 Task: Forward email as attachment with the signature Julian Adams with the subject Request for feedback on a product roadmap from softage.2@softage.net to softage.8@softage.net with the message Can you provide feedback on the latest design proposal for the new product line?
Action: Mouse moved to (347, 250)
Screenshot: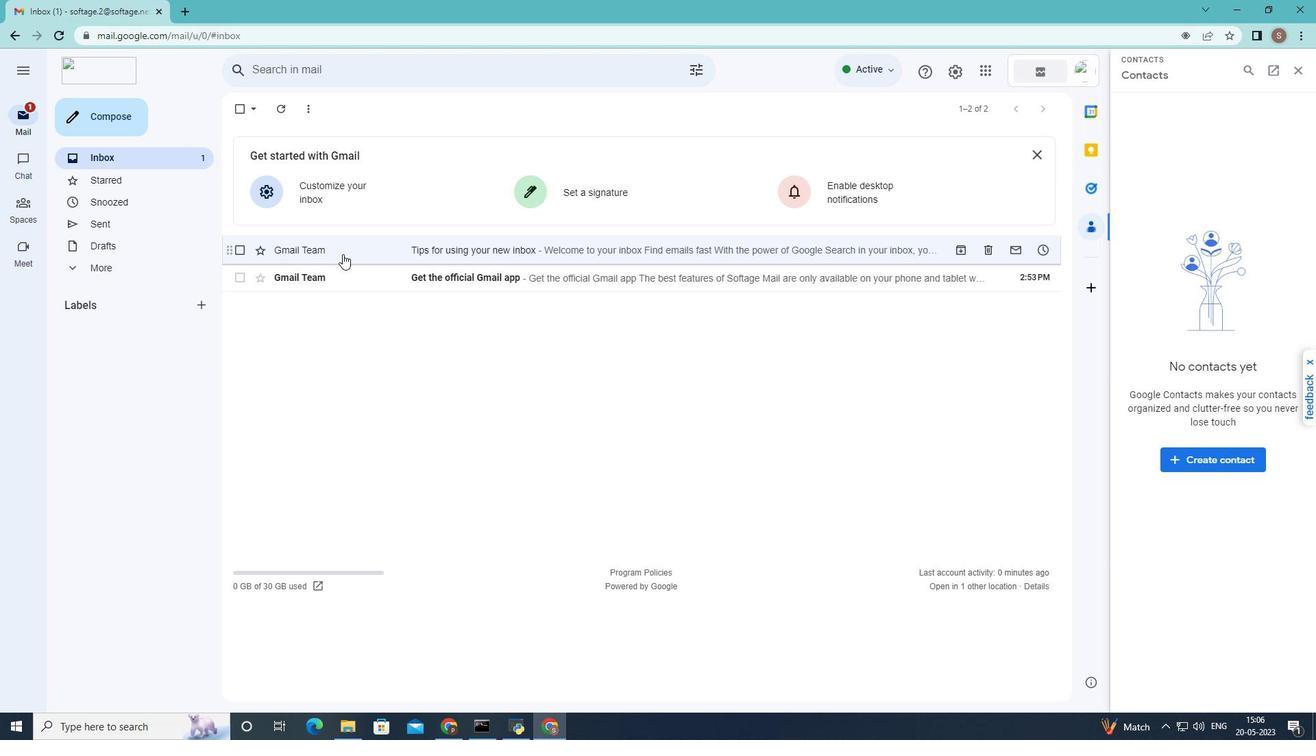
Action: Mouse pressed left at (347, 250)
Screenshot: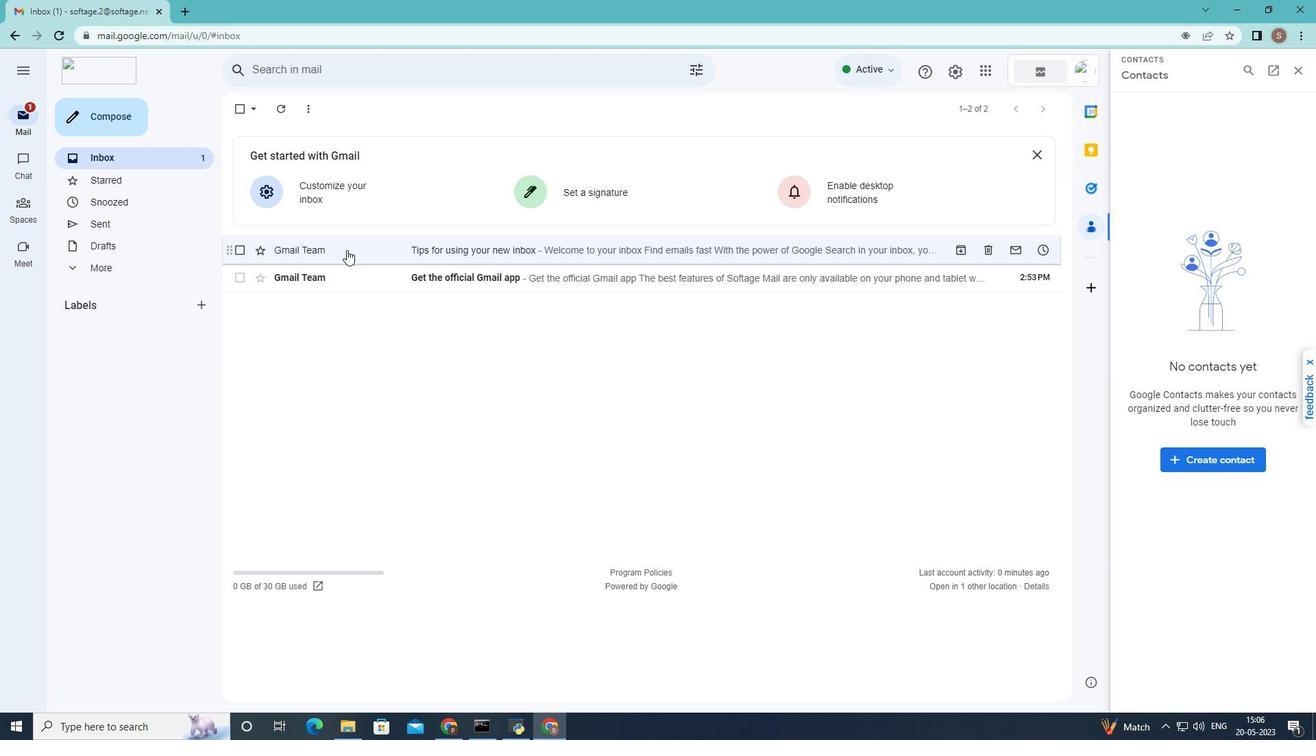 
Action: Mouse moved to (1046, 185)
Screenshot: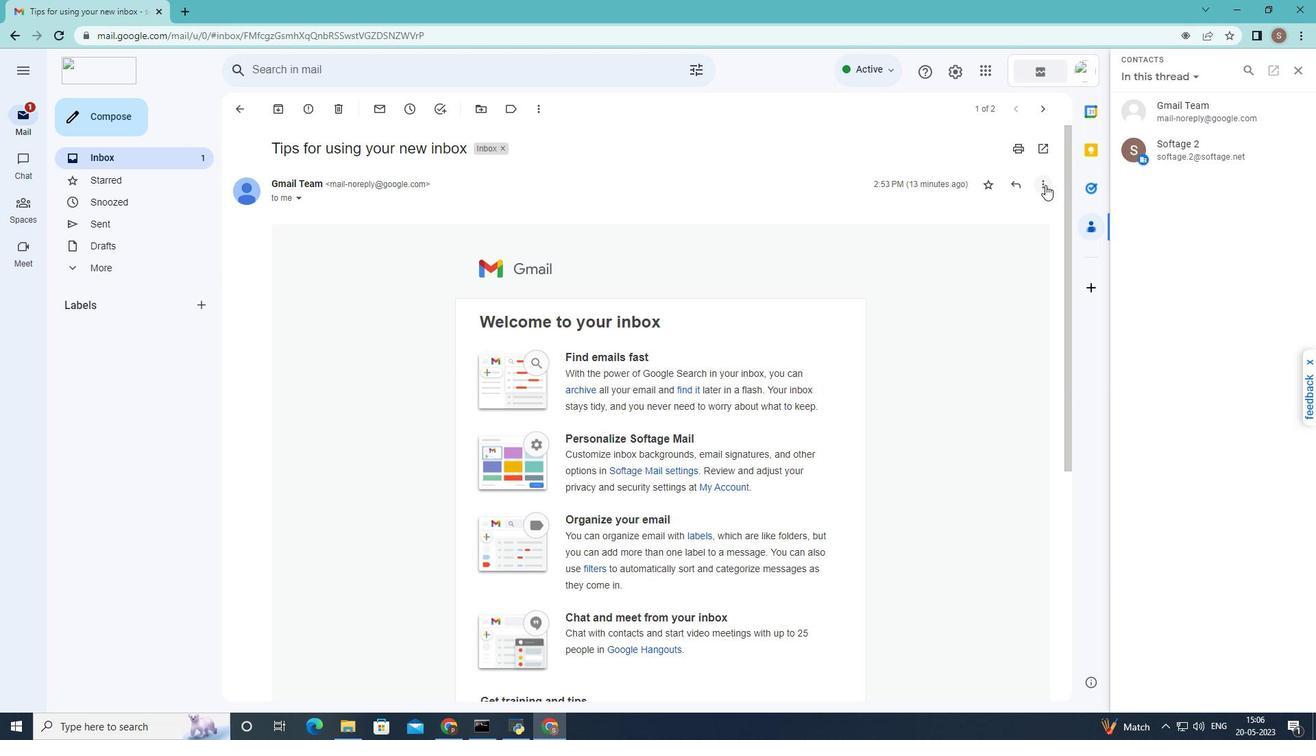 
Action: Mouse pressed left at (1046, 185)
Screenshot: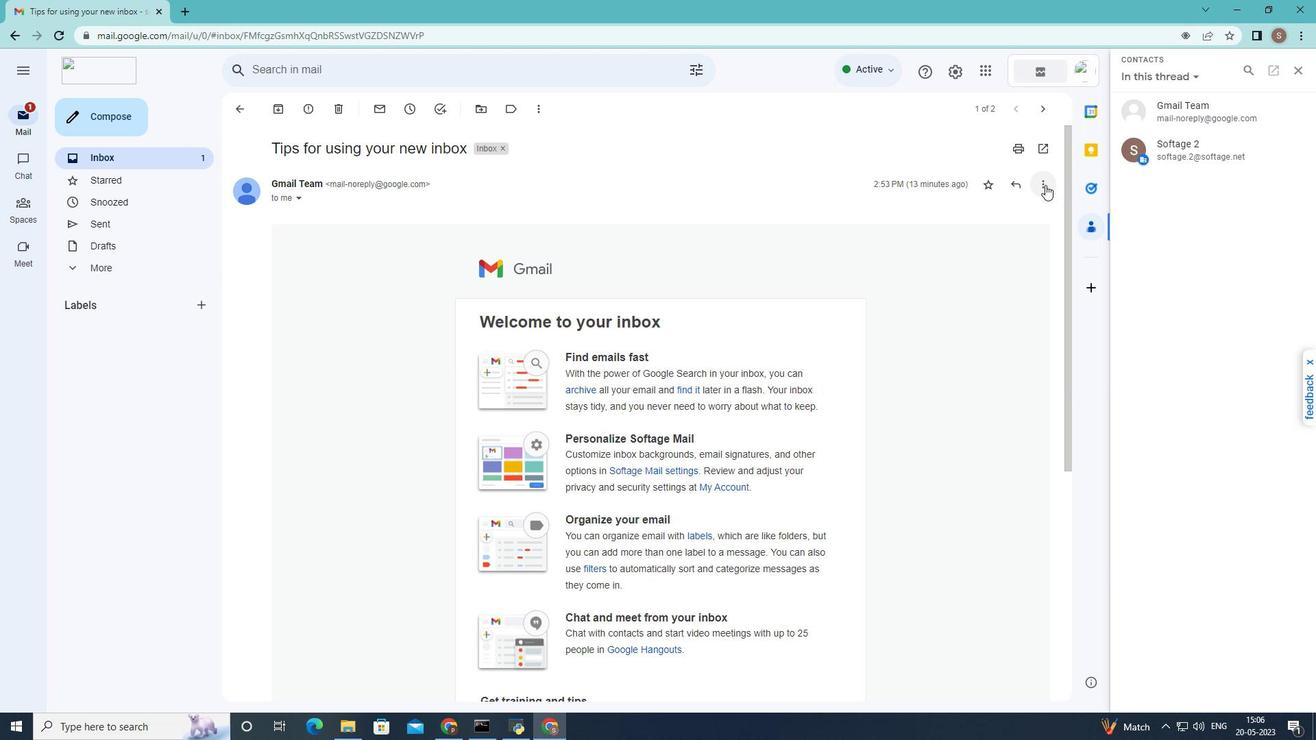 
Action: Mouse moved to (969, 221)
Screenshot: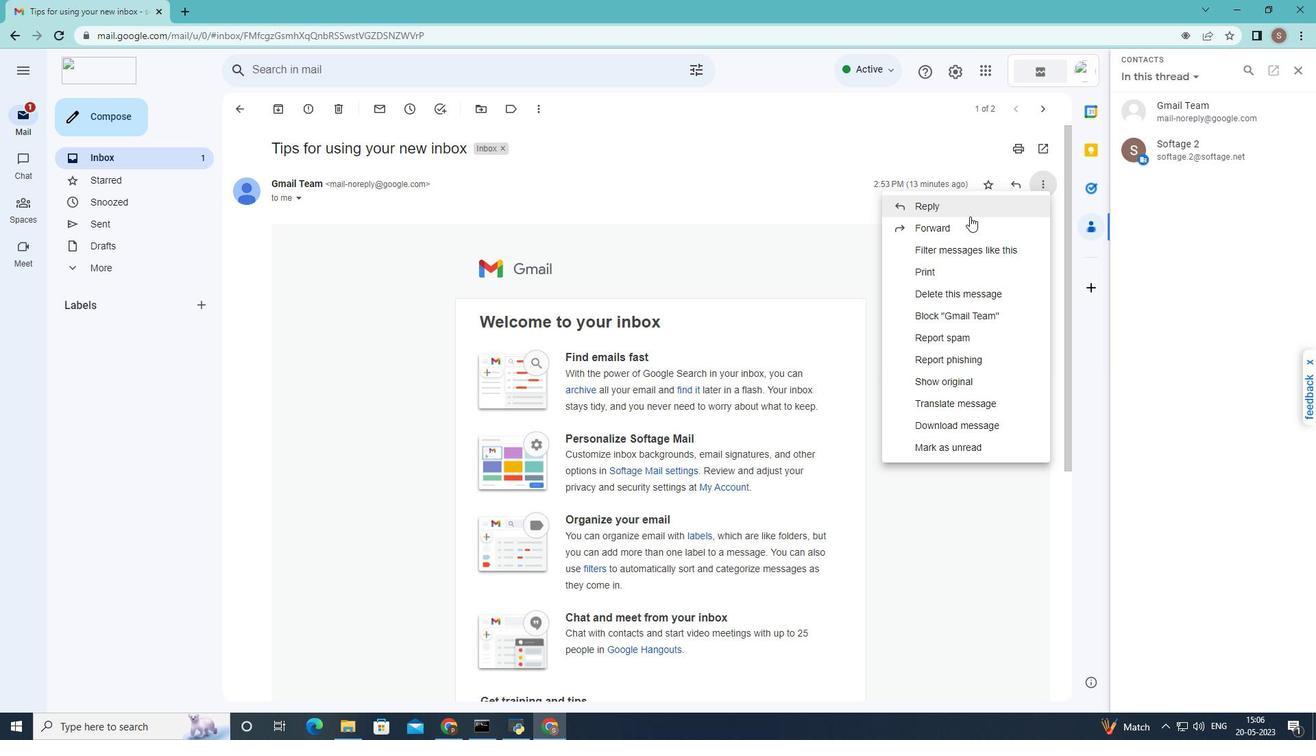 
Action: Mouse pressed left at (969, 221)
Screenshot: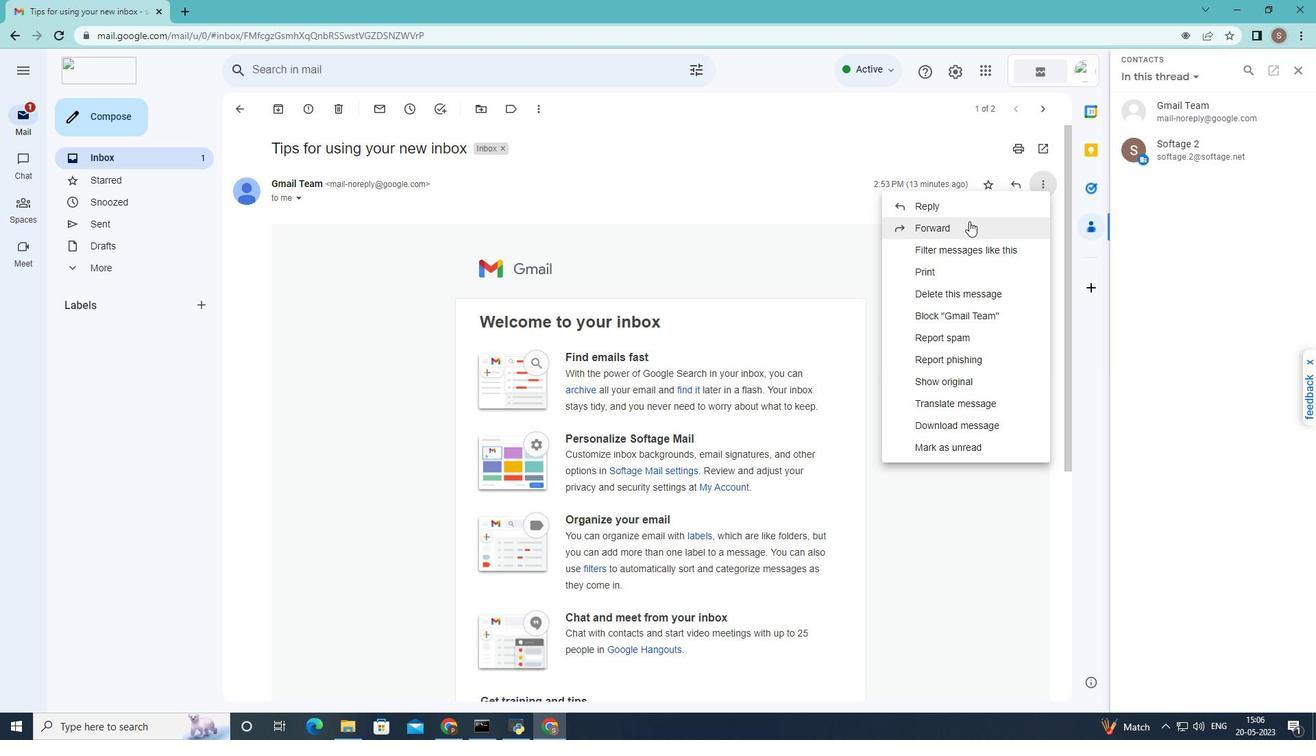 
Action: Mouse moved to (394, 564)
Screenshot: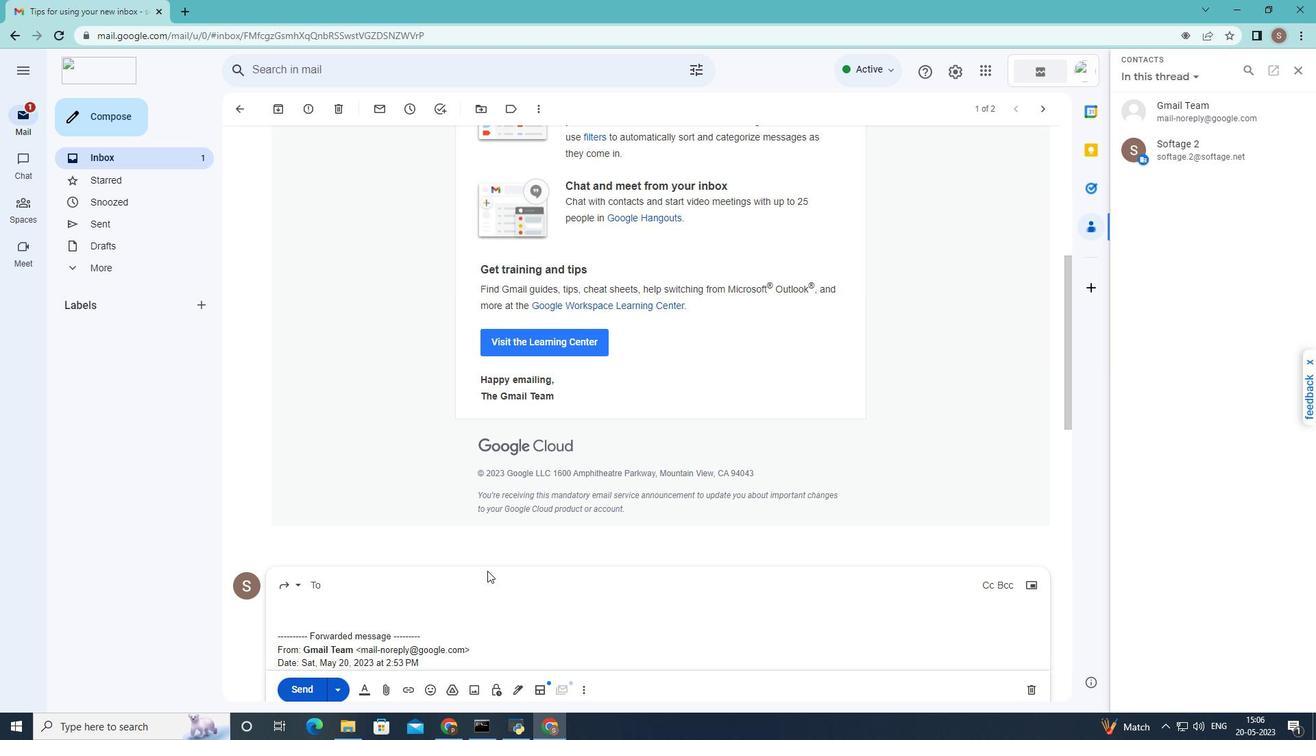 
Action: Mouse scrolled (394, 563) with delta (0, 0)
Screenshot: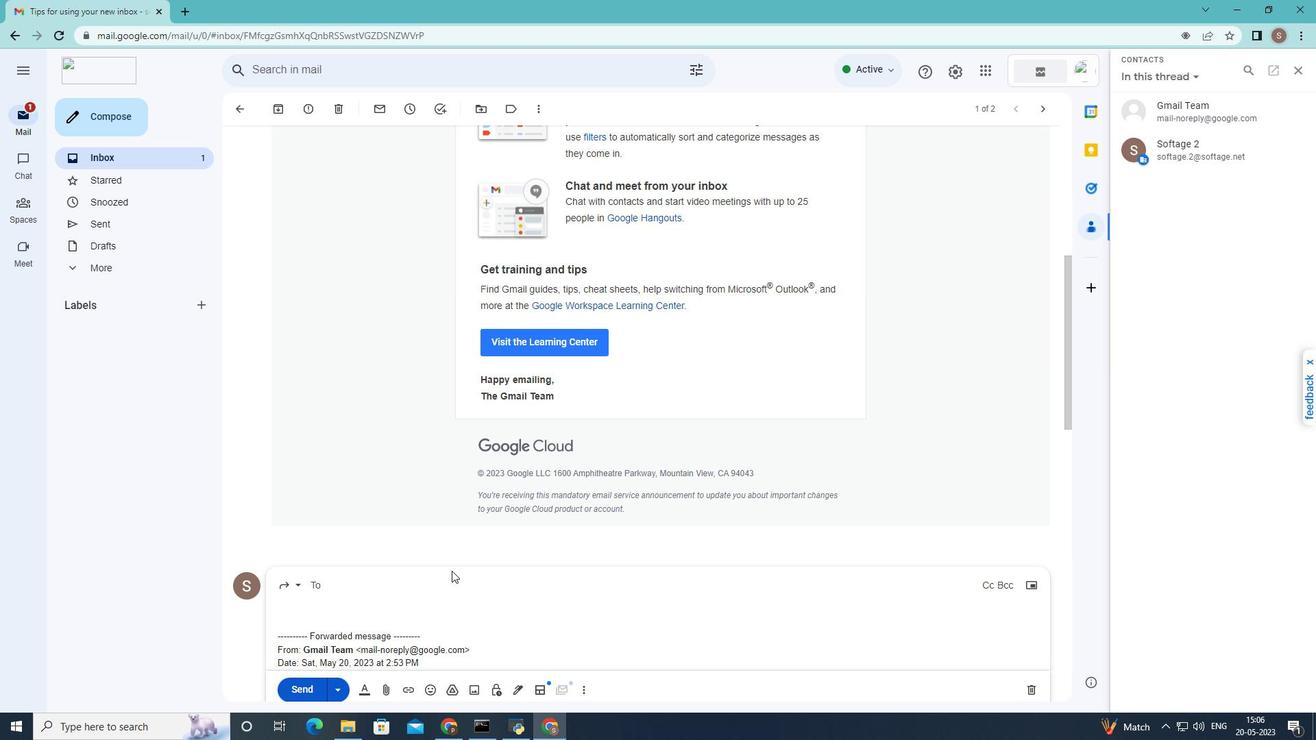 
Action: Mouse scrolled (394, 563) with delta (0, 0)
Screenshot: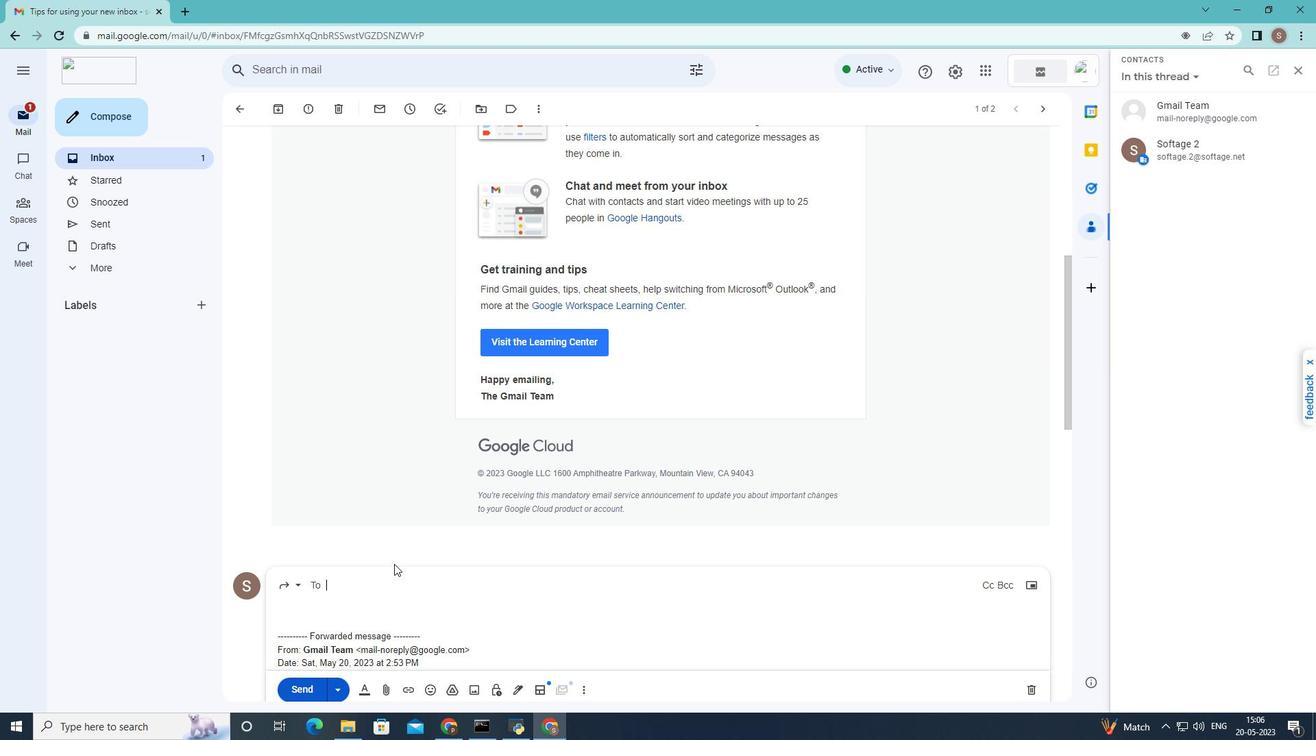 
Action: Mouse moved to (521, 665)
Screenshot: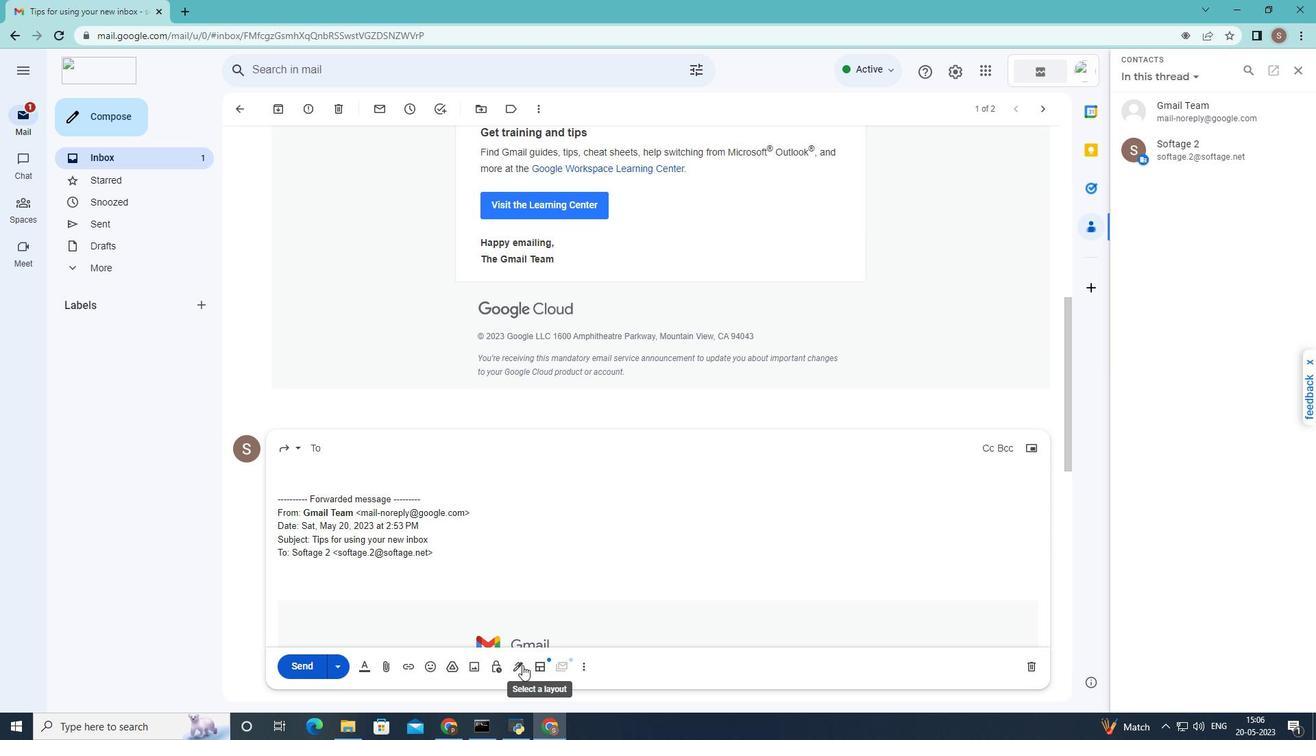 
Action: Mouse pressed left at (521, 665)
Screenshot: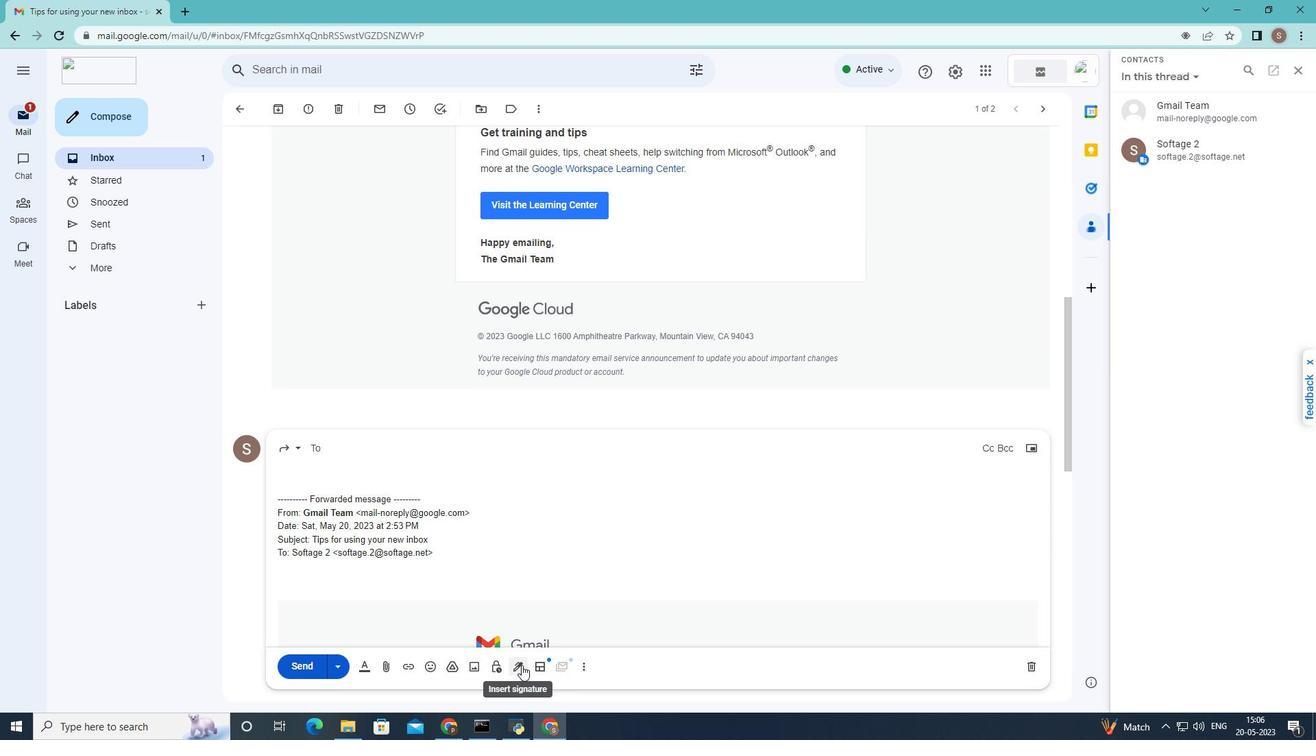 
Action: Mouse moved to (561, 617)
Screenshot: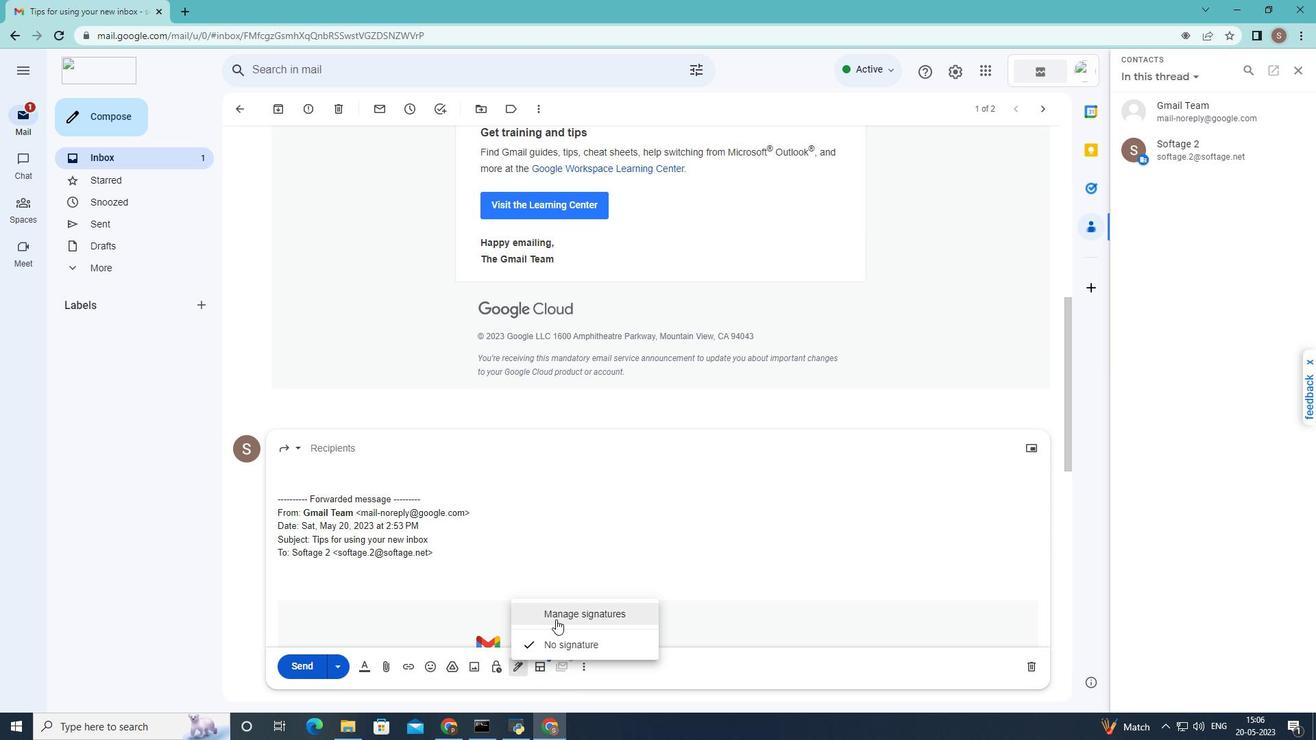 
Action: Mouse pressed left at (561, 617)
Screenshot: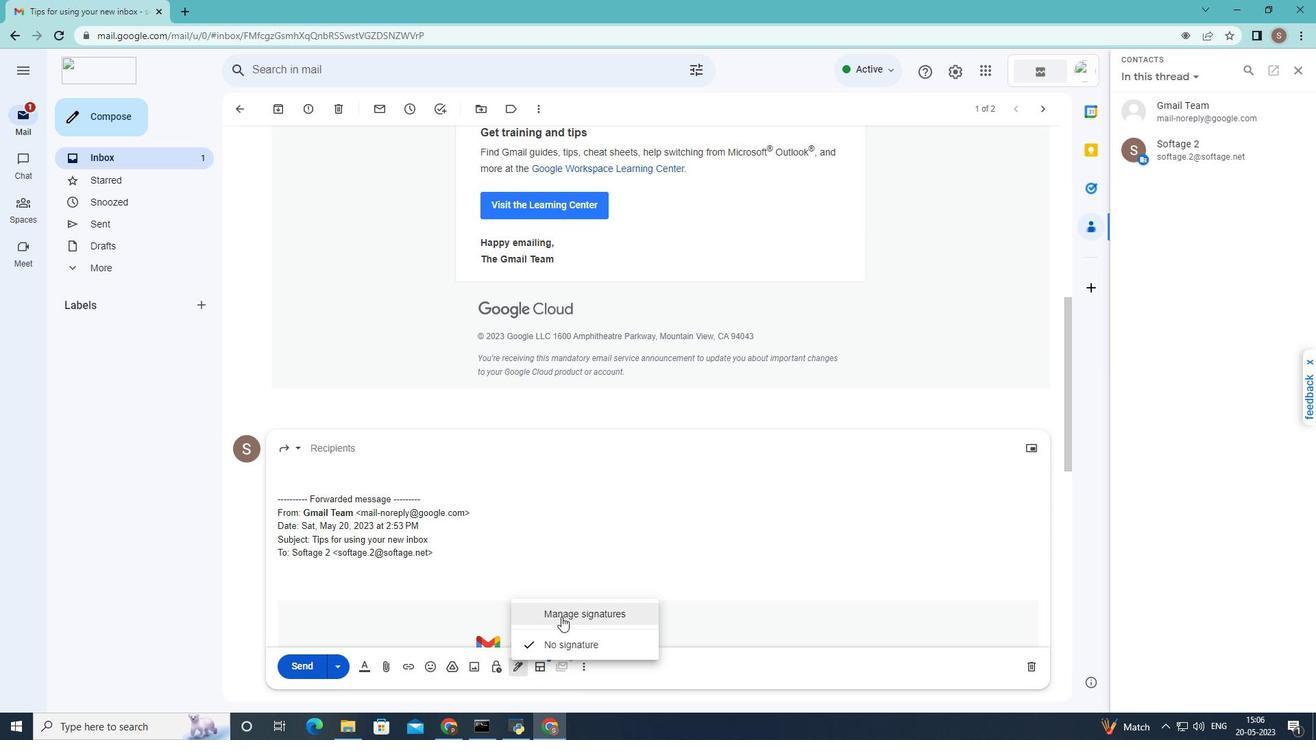 
Action: Mouse moved to (472, 551)
Screenshot: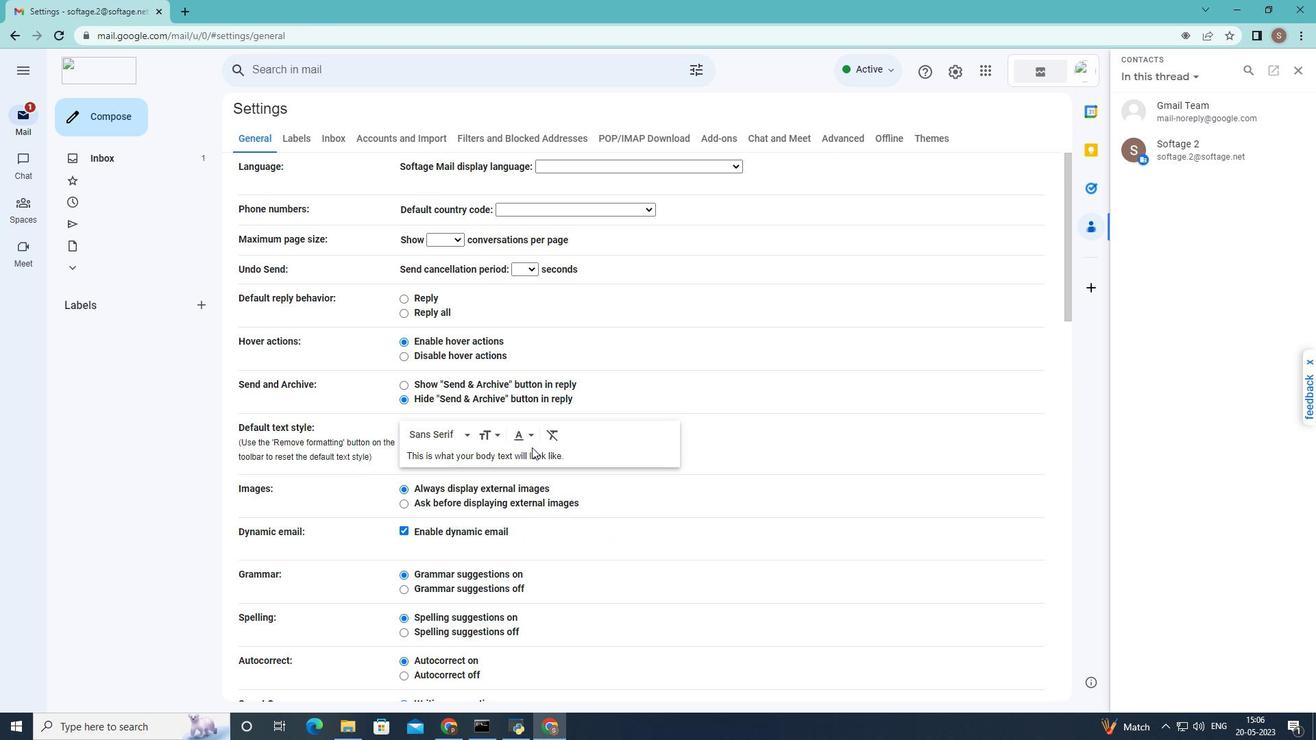 
Action: Mouse scrolled (472, 550) with delta (0, 0)
Screenshot: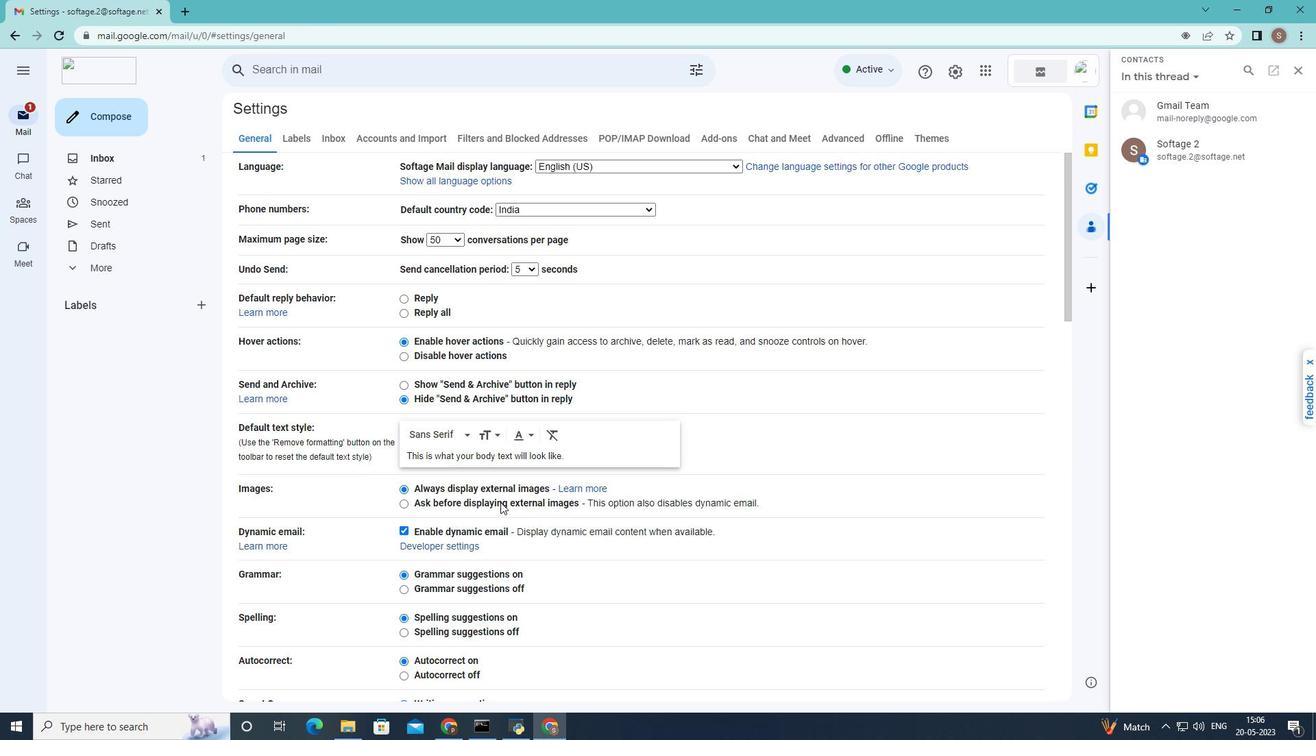 
Action: Mouse scrolled (472, 550) with delta (0, 0)
Screenshot: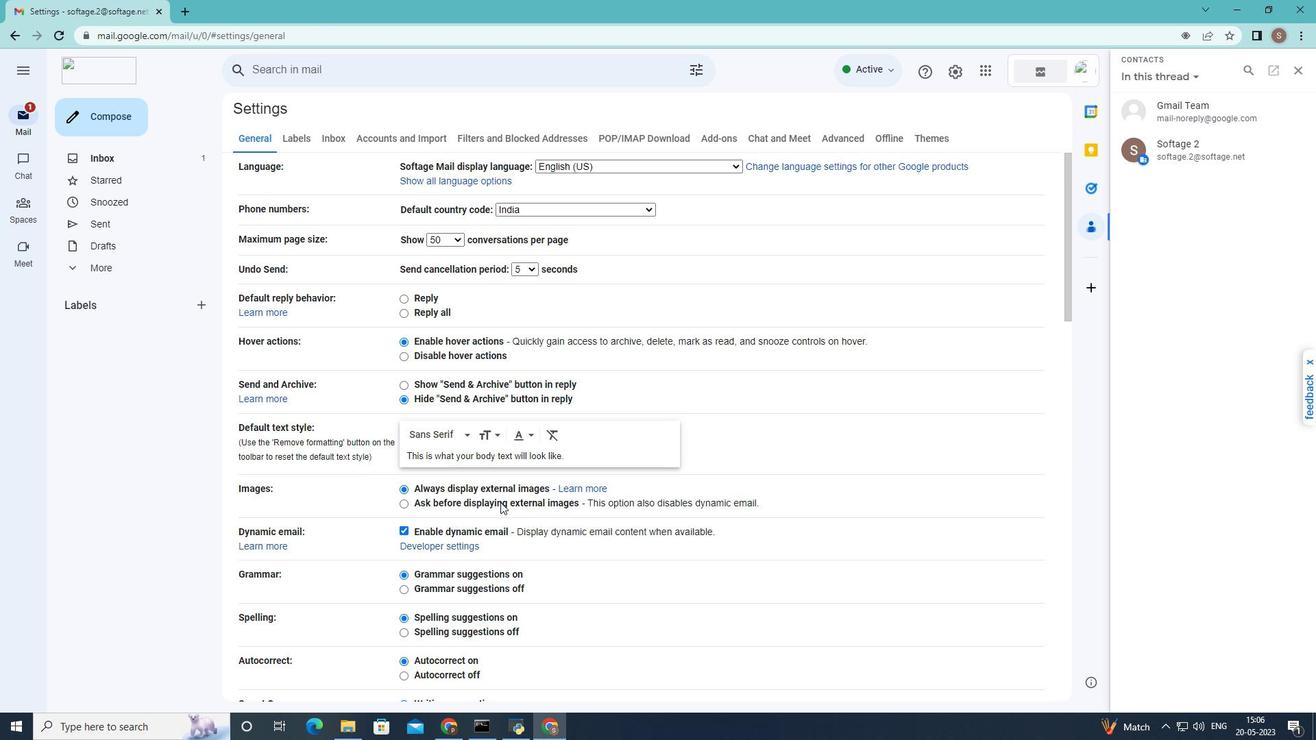 
Action: Mouse scrolled (472, 550) with delta (0, 0)
Screenshot: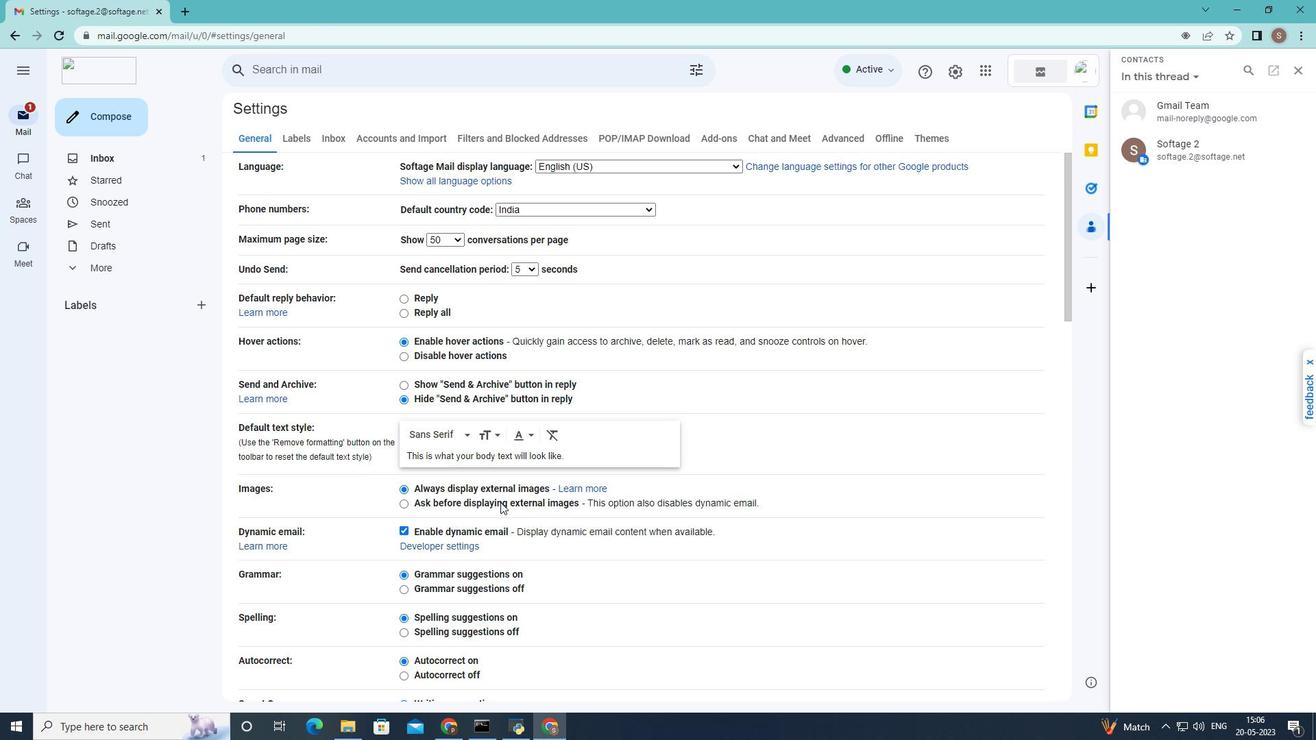 
Action: Mouse scrolled (472, 550) with delta (0, 0)
Screenshot: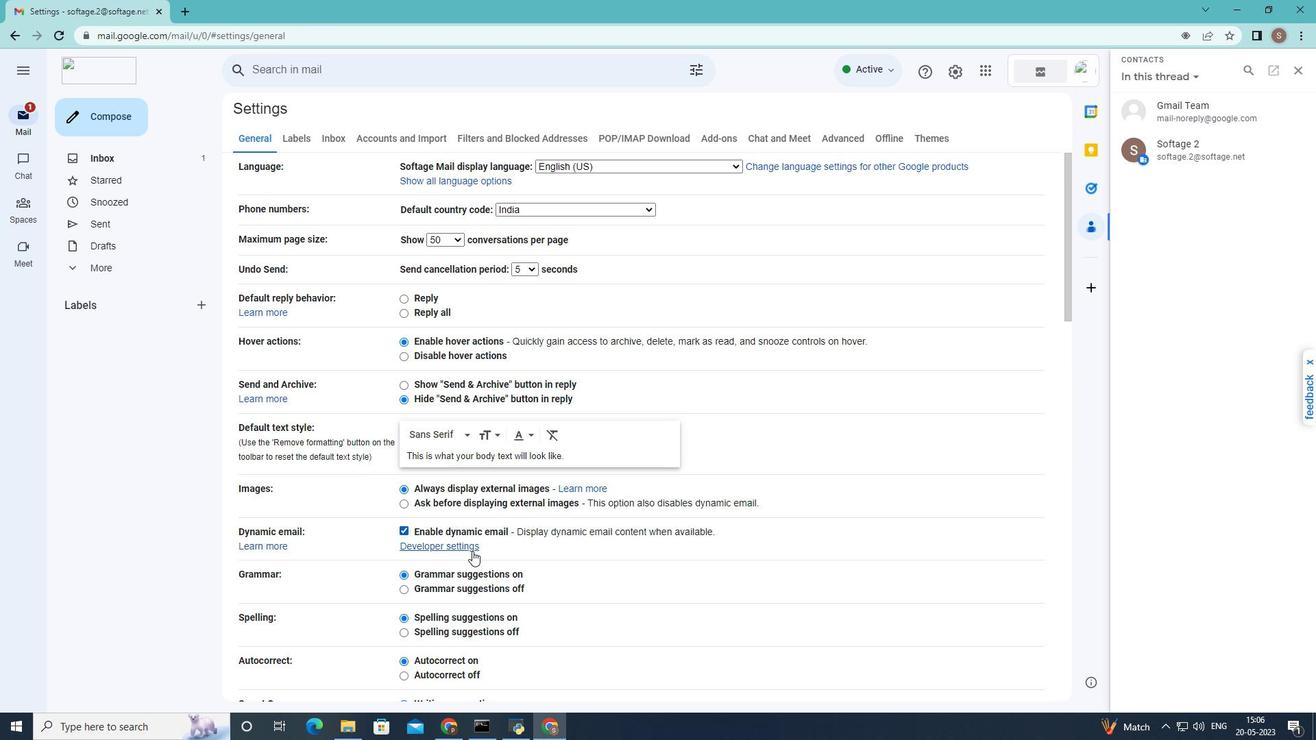 
Action: Mouse scrolled (472, 550) with delta (0, 0)
Screenshot: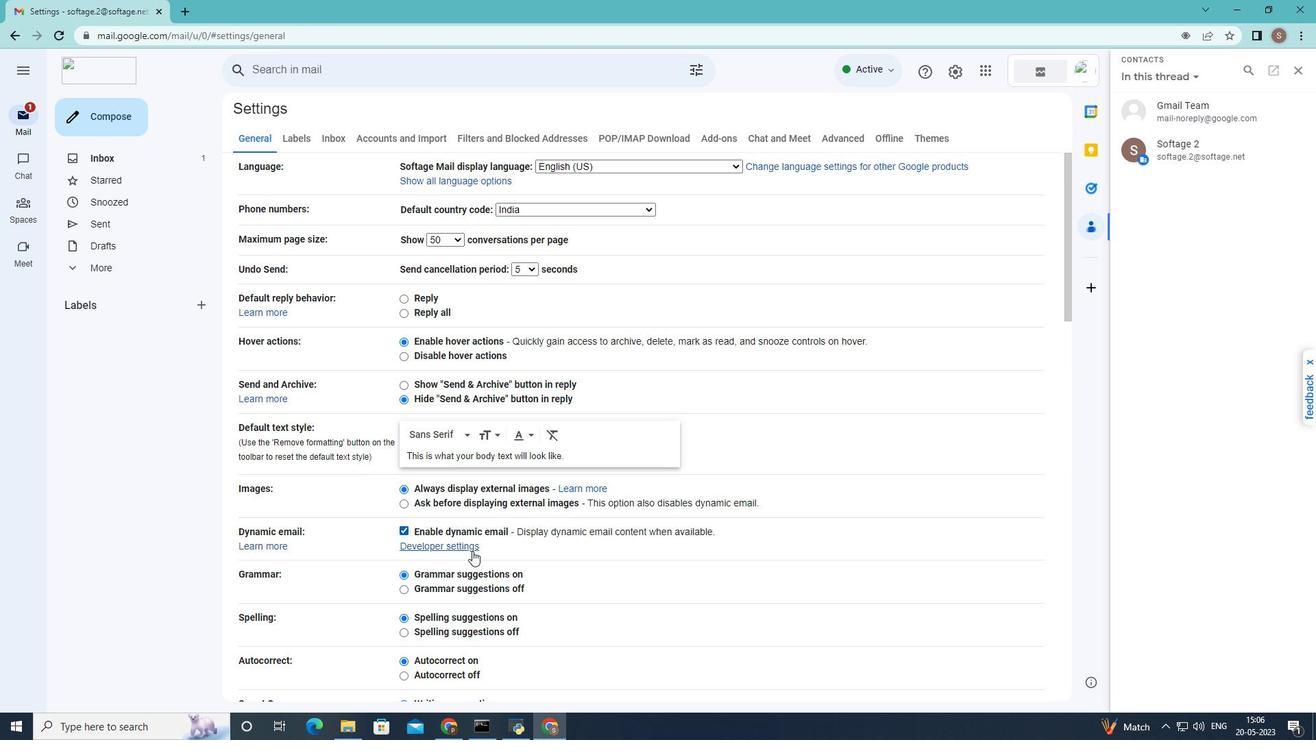 
Action: Mouse scrolled (472, 550) with delta (0, 0)
Screenshot: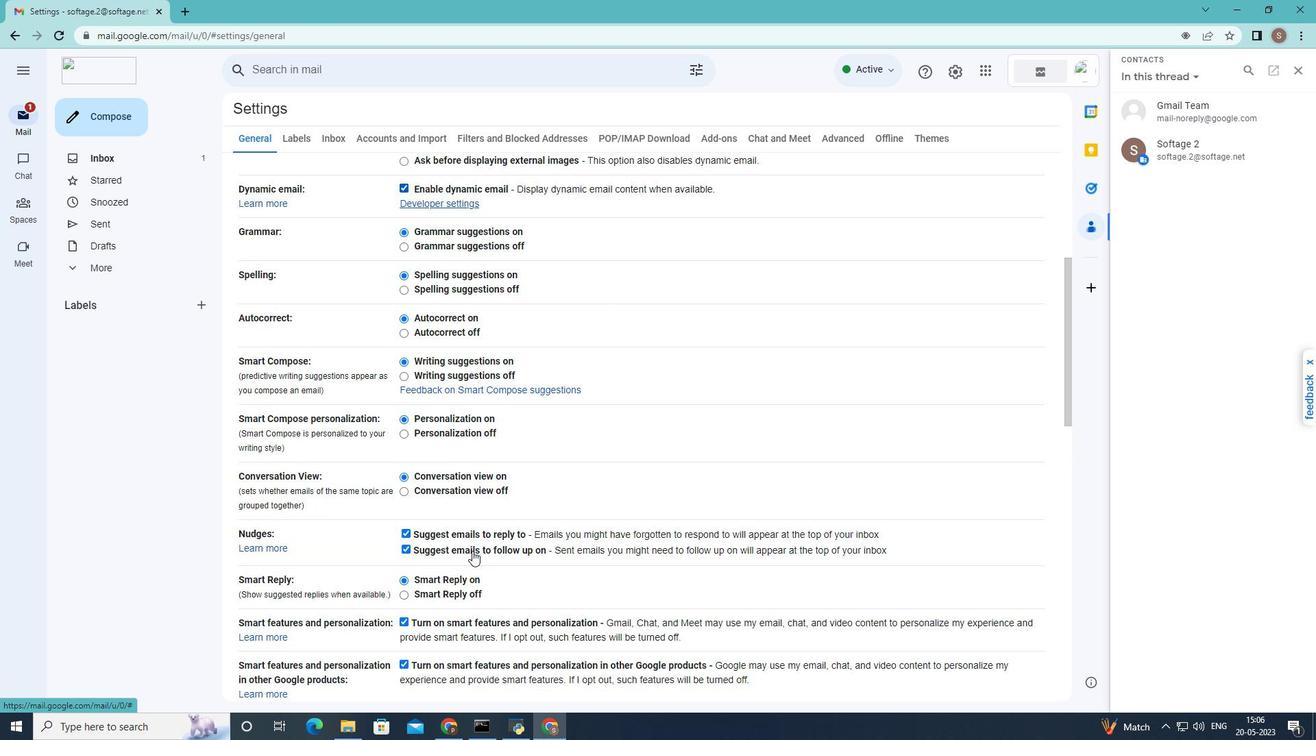 
Action: Mouse scrolled (472, 550) with delta (0, 0)
Screenshot: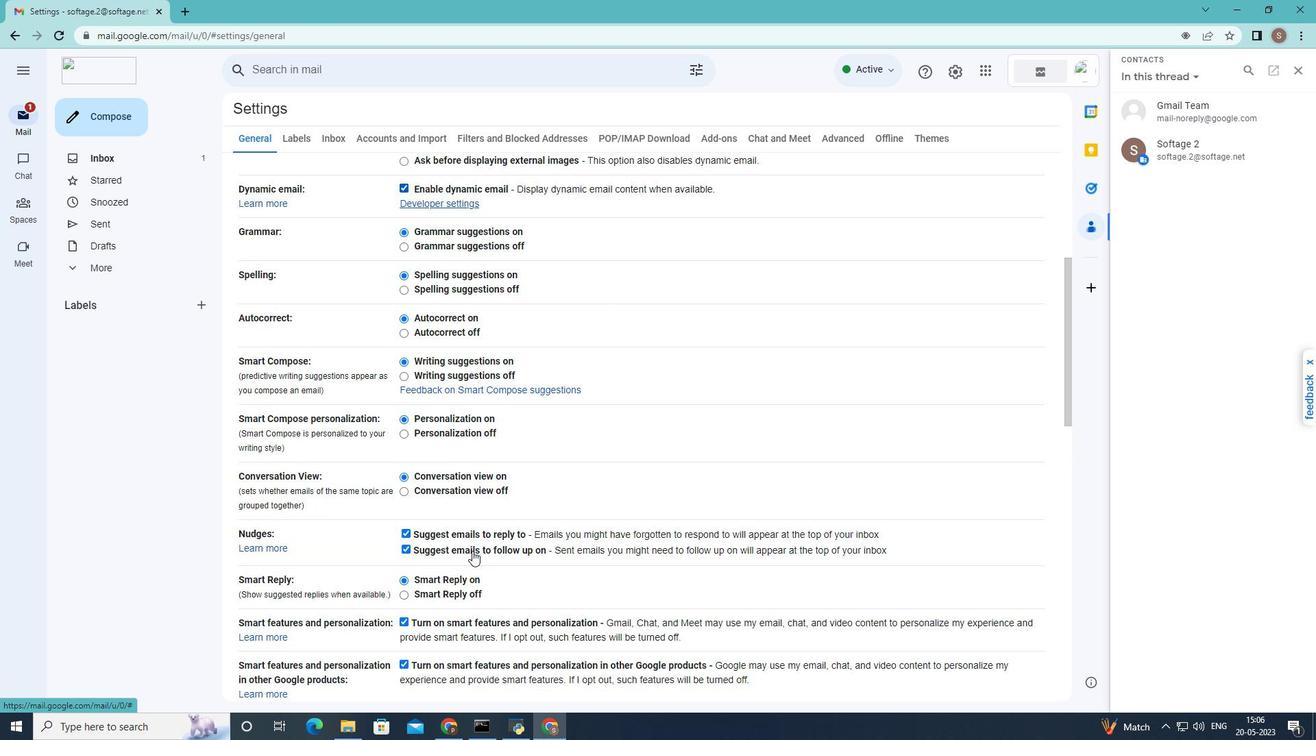 
Action: Mouse scrolled (472, 550) with delta (0, 0)
Screenshot: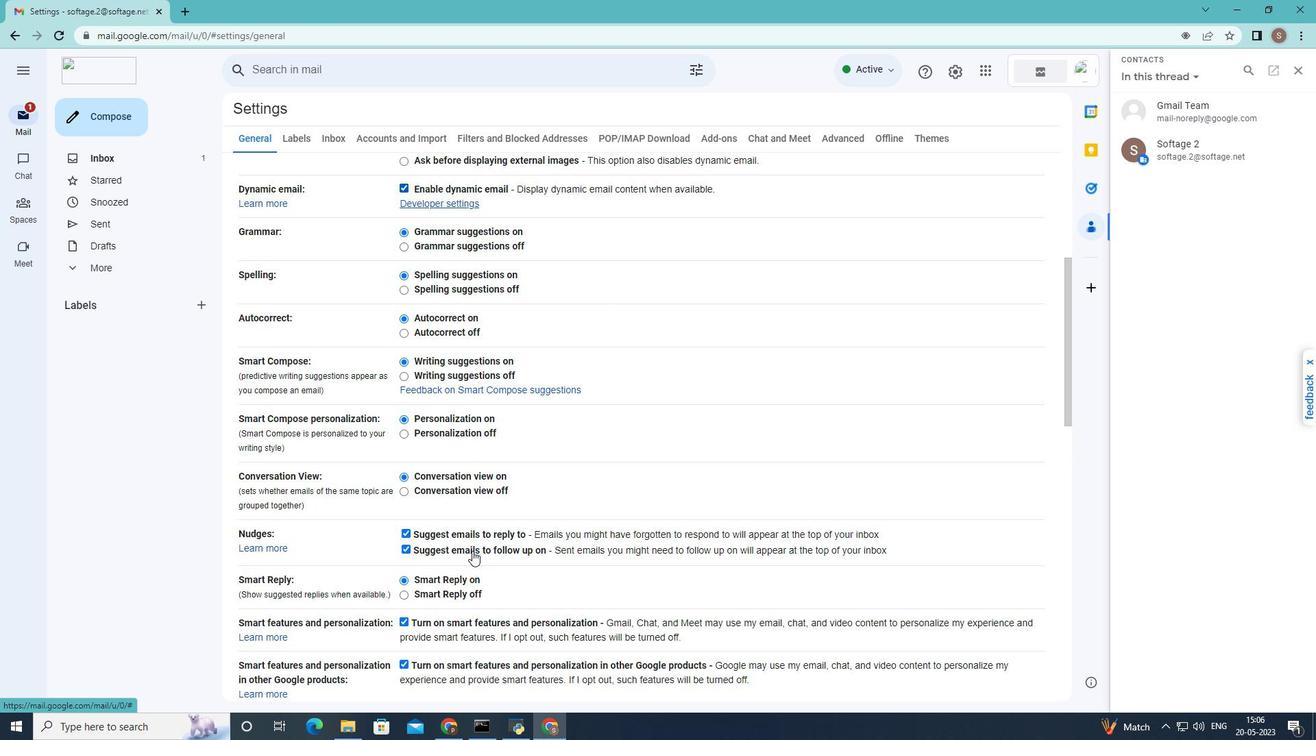 
Action: Mouse scrolled (472, 550) with delta (0, 0)
Screenshot: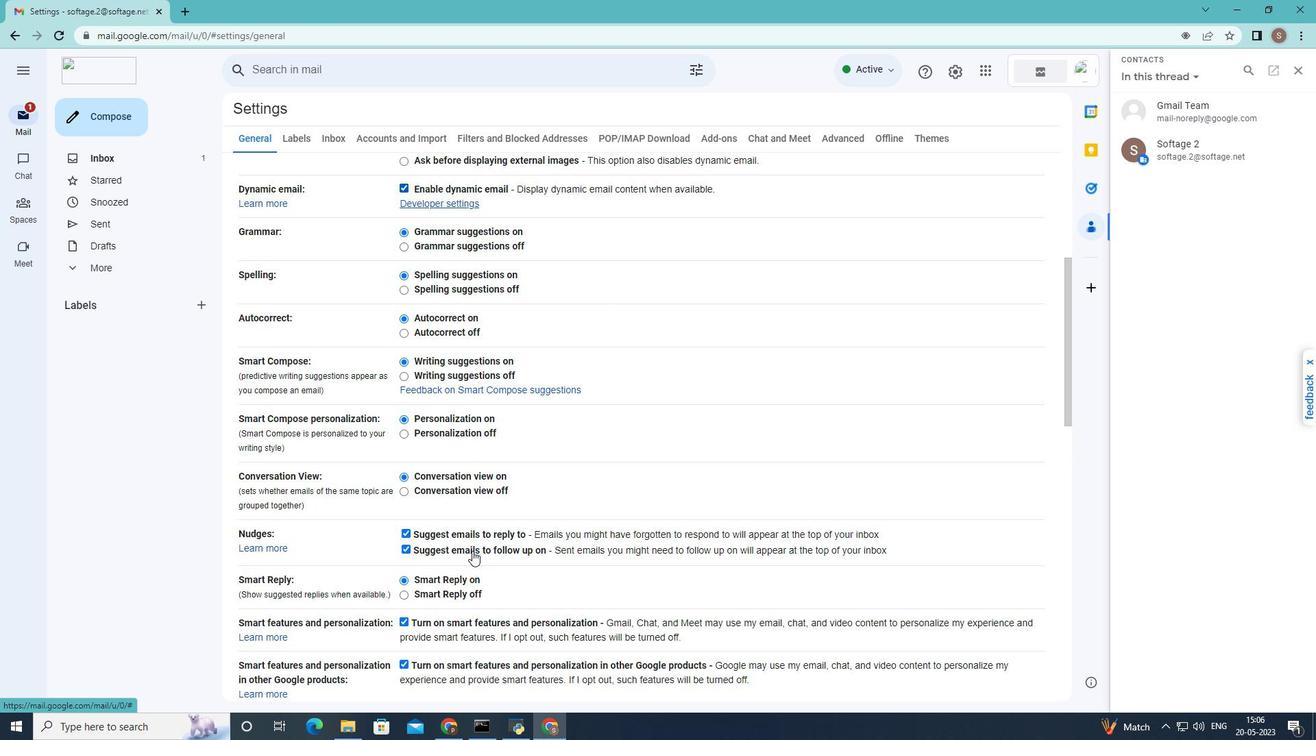 
Action: Mouse scrolled (472, 550) with delta (0, 0)
Screenshot: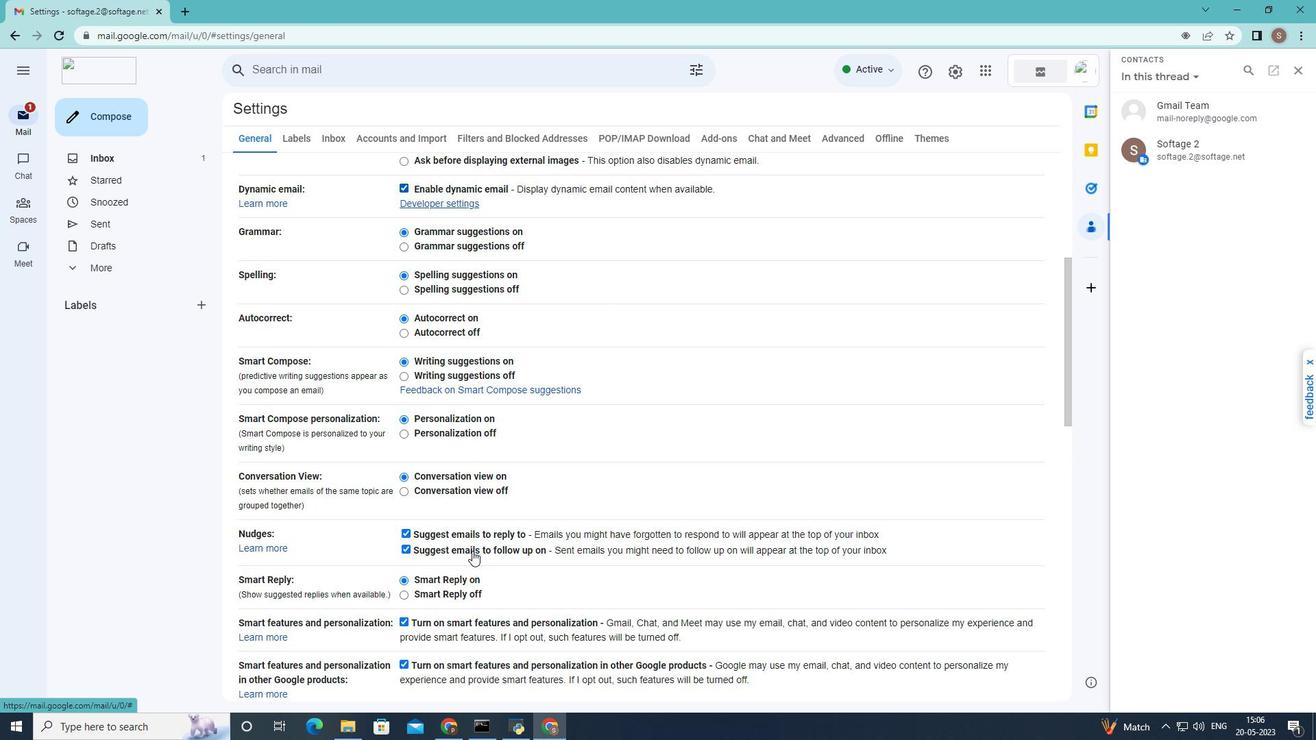 
Action: Mouse scrolled (472, 550) with delta (0, 0)
Screenshot: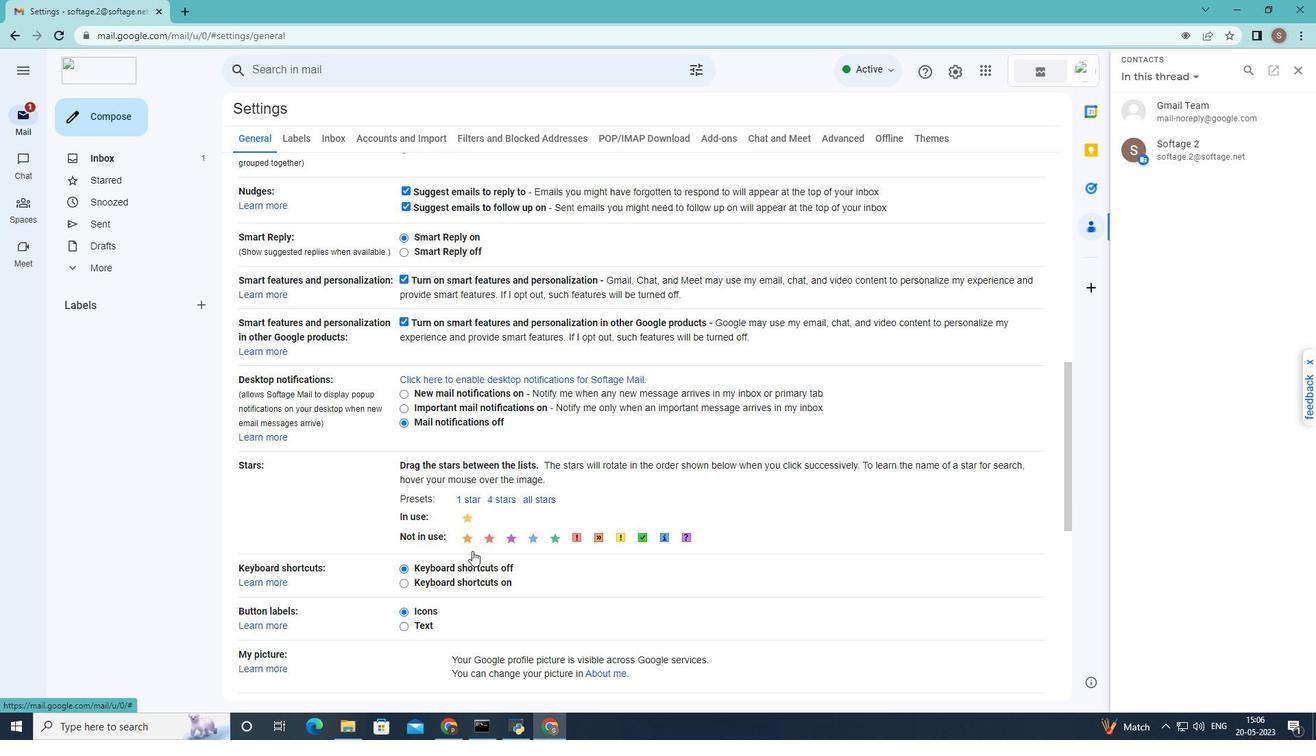 
Action: Mouse moved to (464, 541)
Screenshot: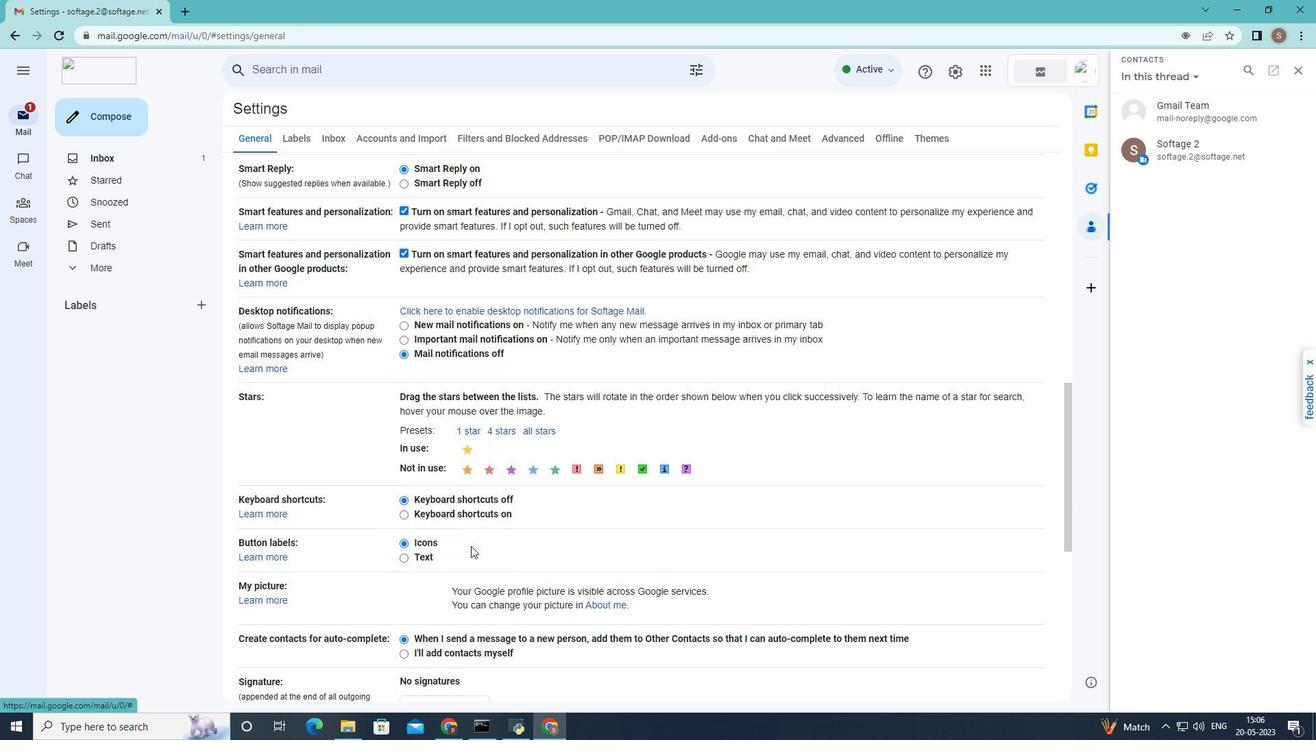 
Action: Mouse scrolled (464, 540) with delta (0, 0)
Screenshot: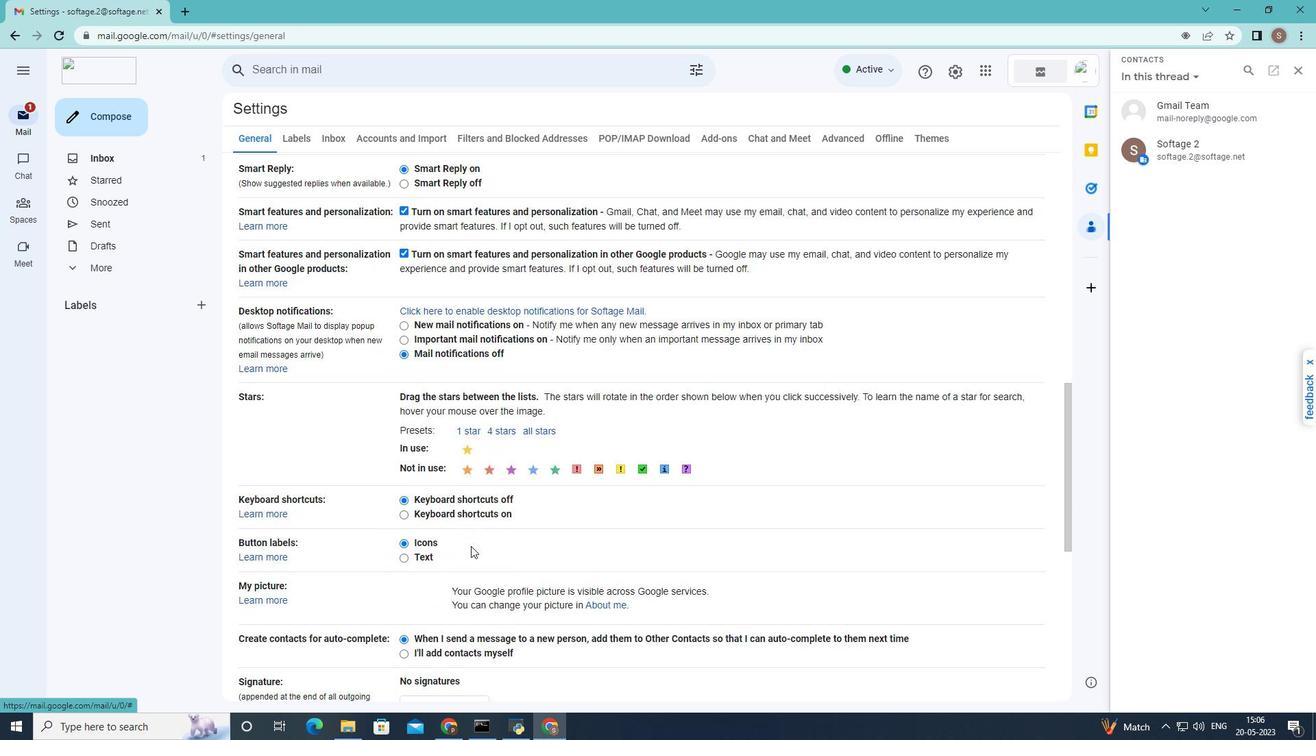 
Action: Mouse scrolled (464, 540) with delta (0, 0)
Screenshot: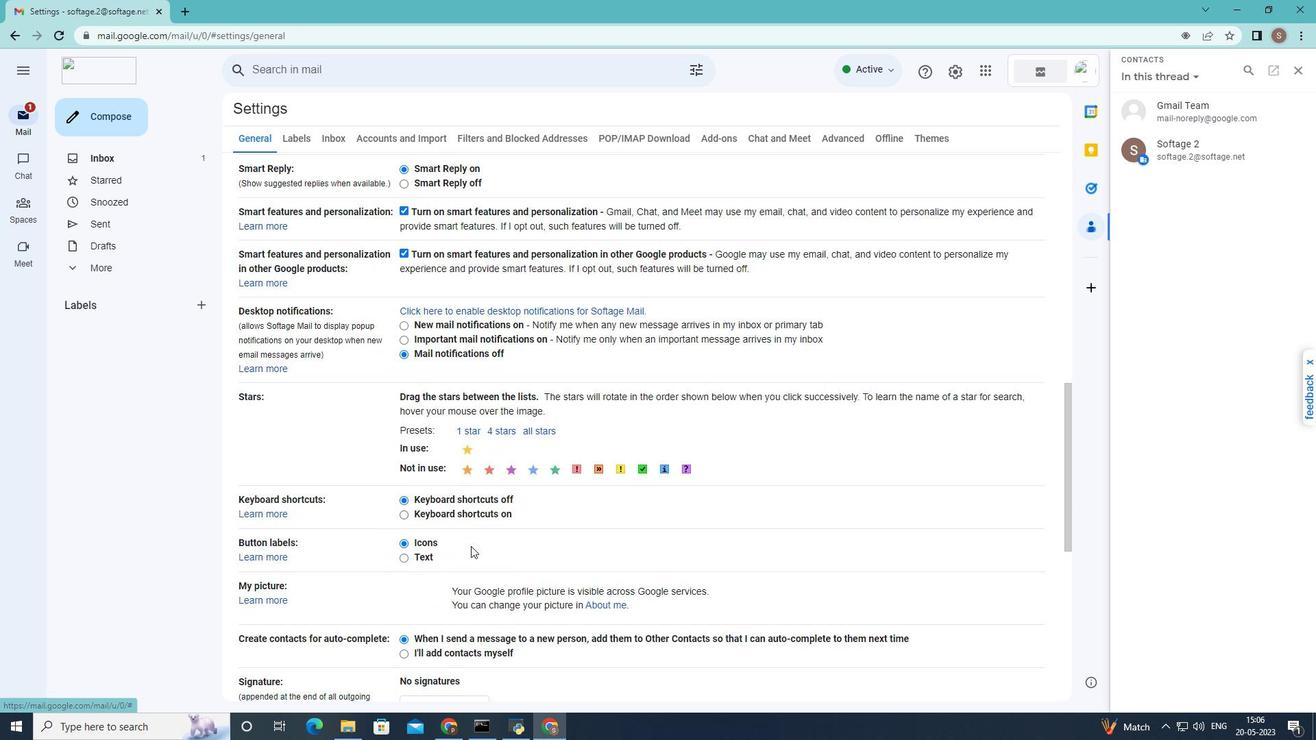 
Action: Mouse scrolled (464, 540) with delta (0, 0)
Screenshot: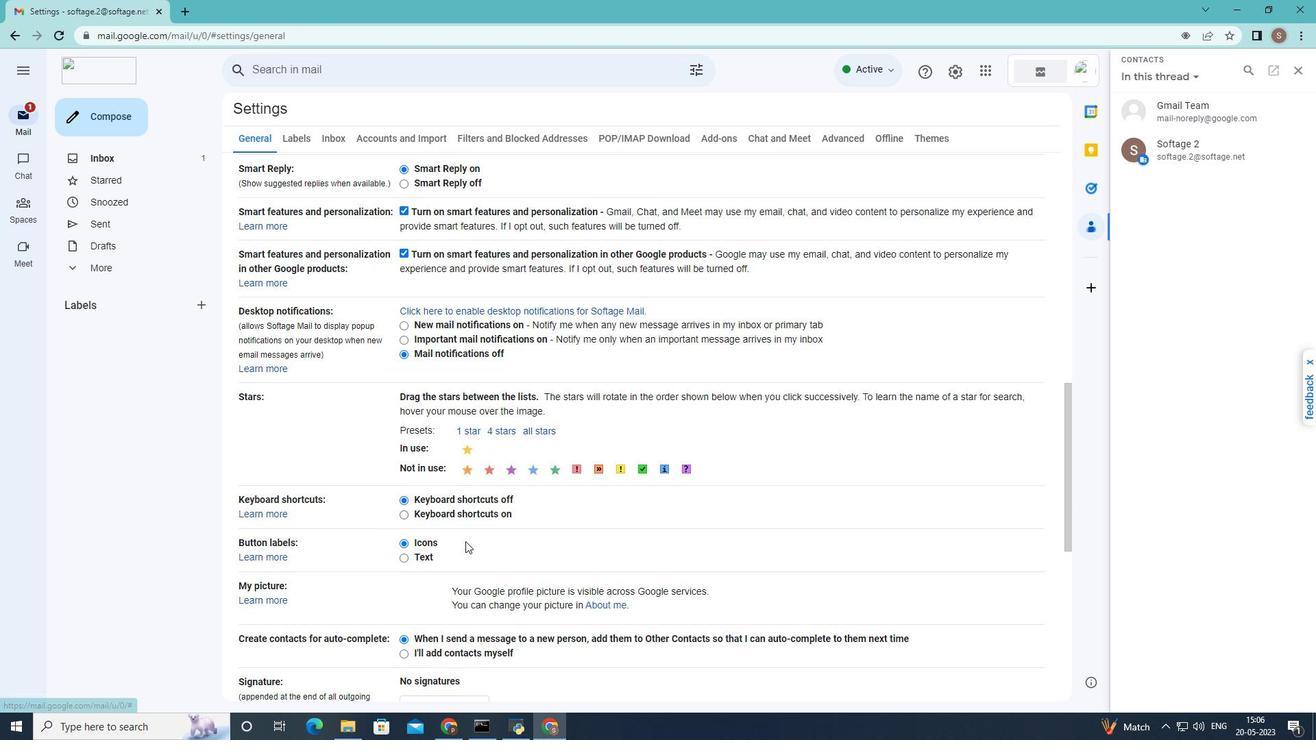 
Action: Mouse scrolled (464, 540) with delta (0, 0)
Screenshot: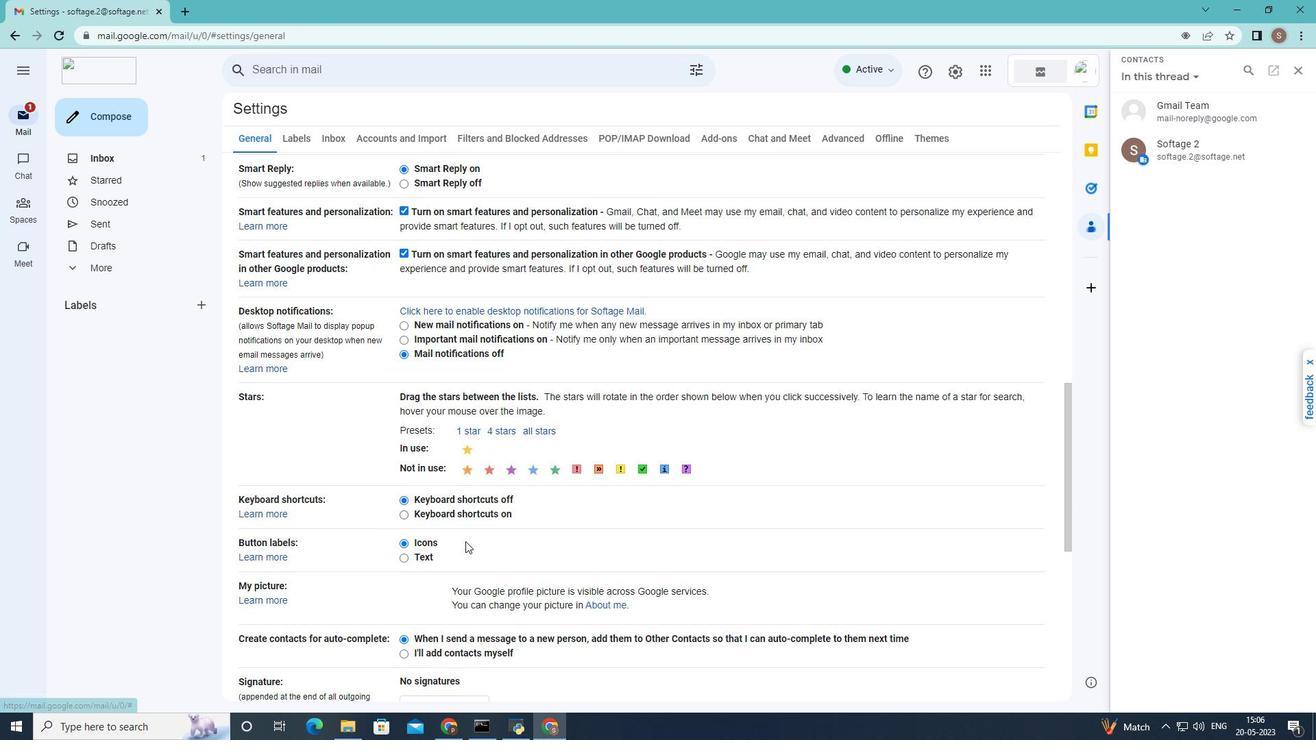 
Action: Mouse moved to (452, 519)
Screenshot: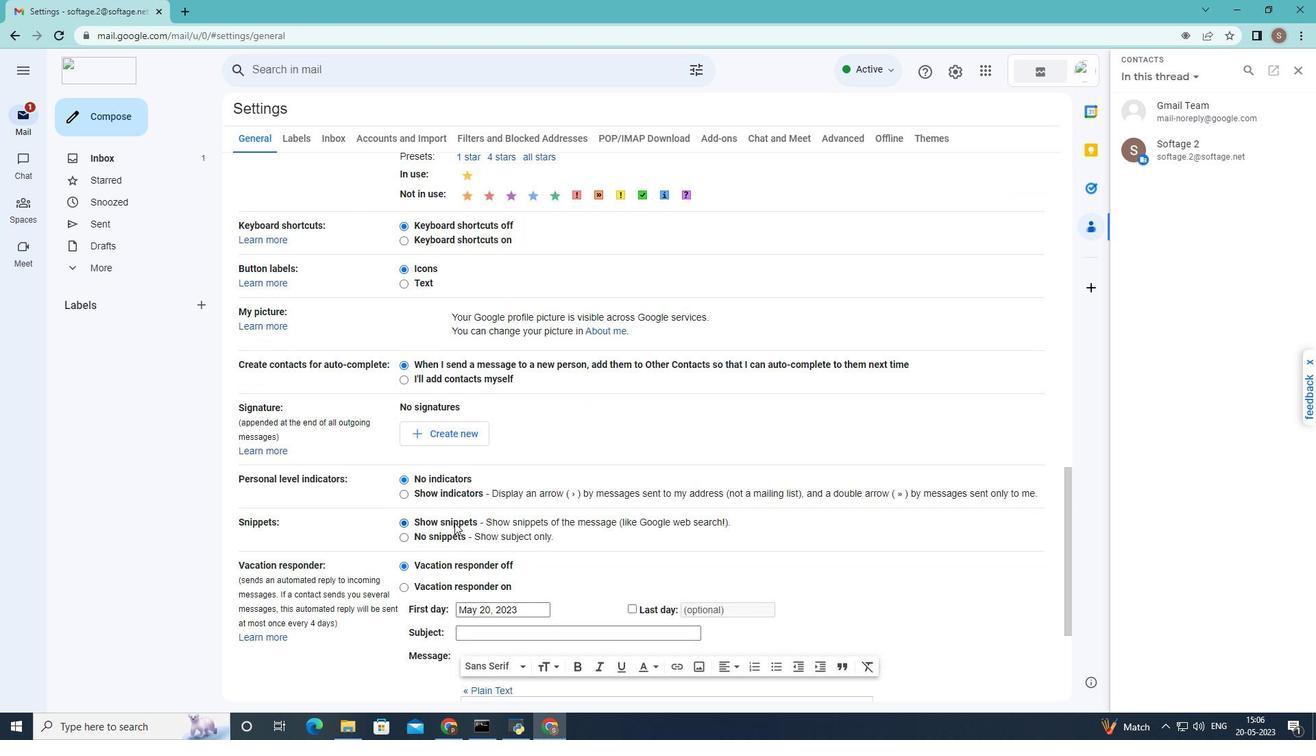 
Action: Mouse scrolled (452, 519) with delta (0, 0)
Screenshot: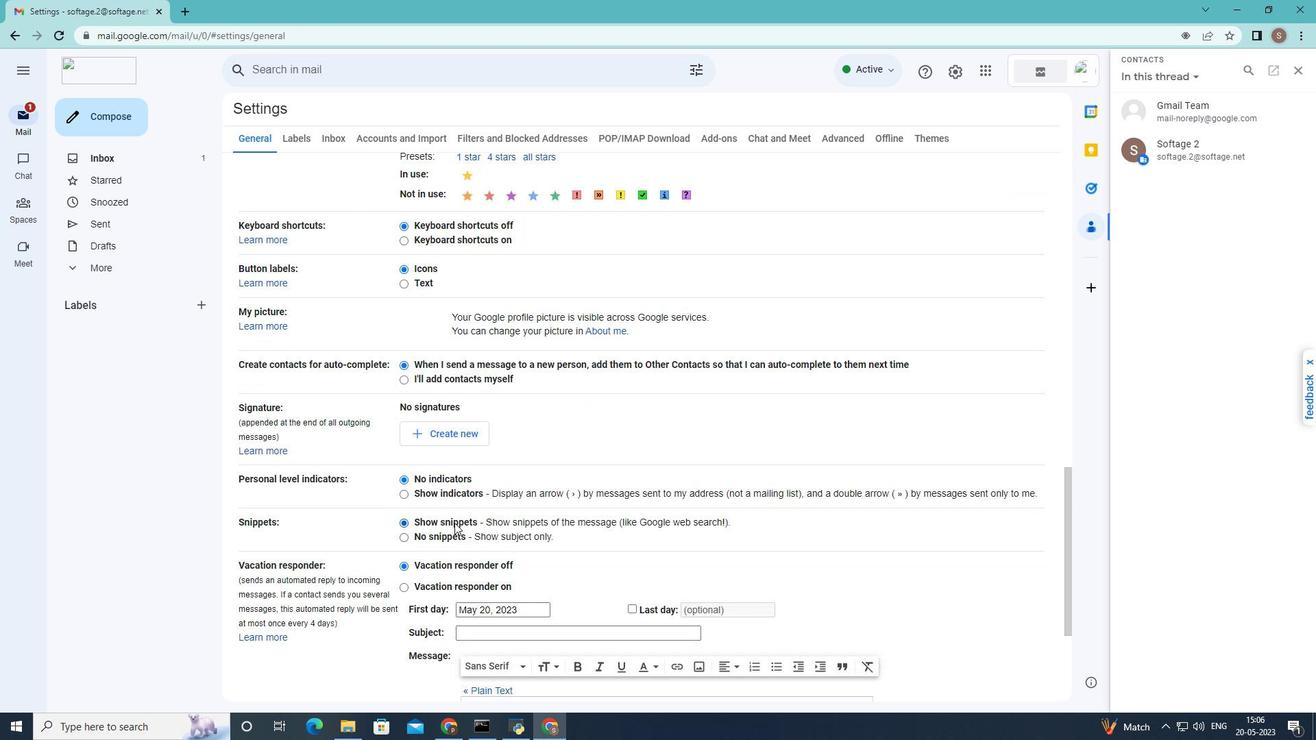 
Action: Mouse scrolled (452, 519) with delta (0, 0)
Screenshot: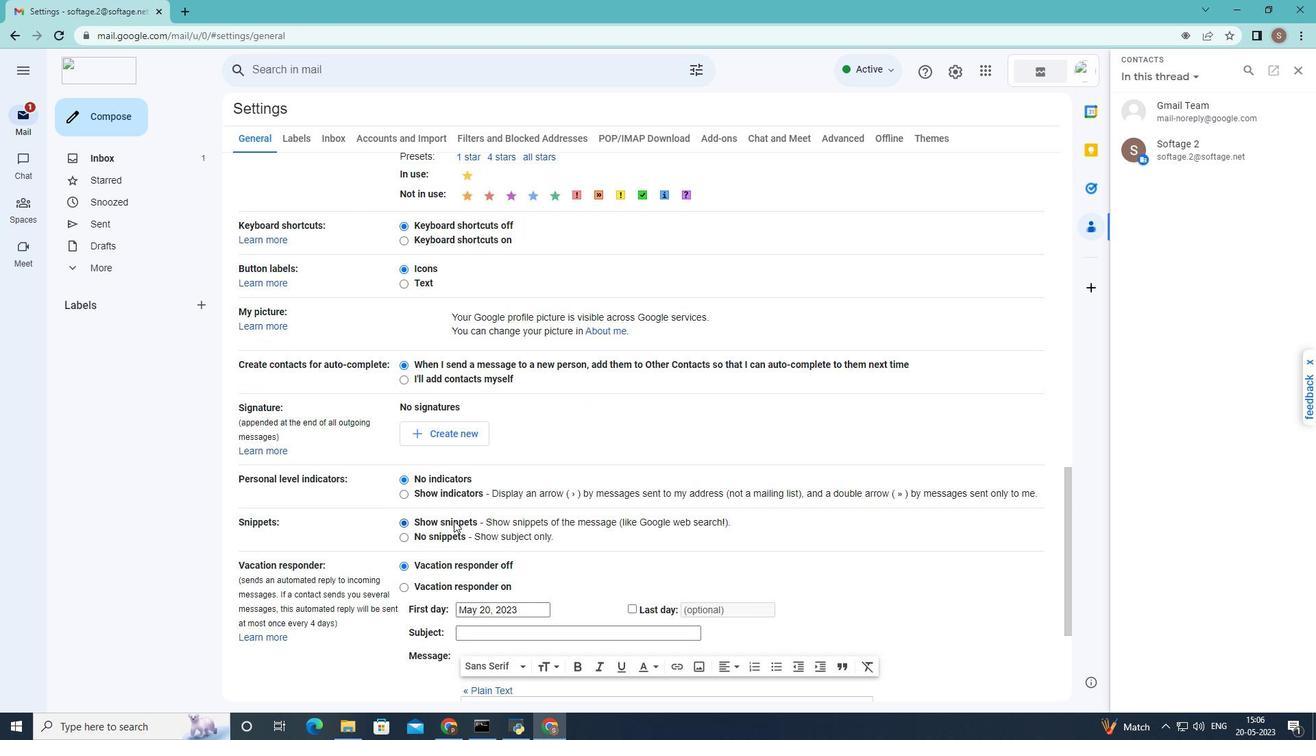 
Action: Mouse scrolled (452, 519) with delta (0, 0)
Screenshot: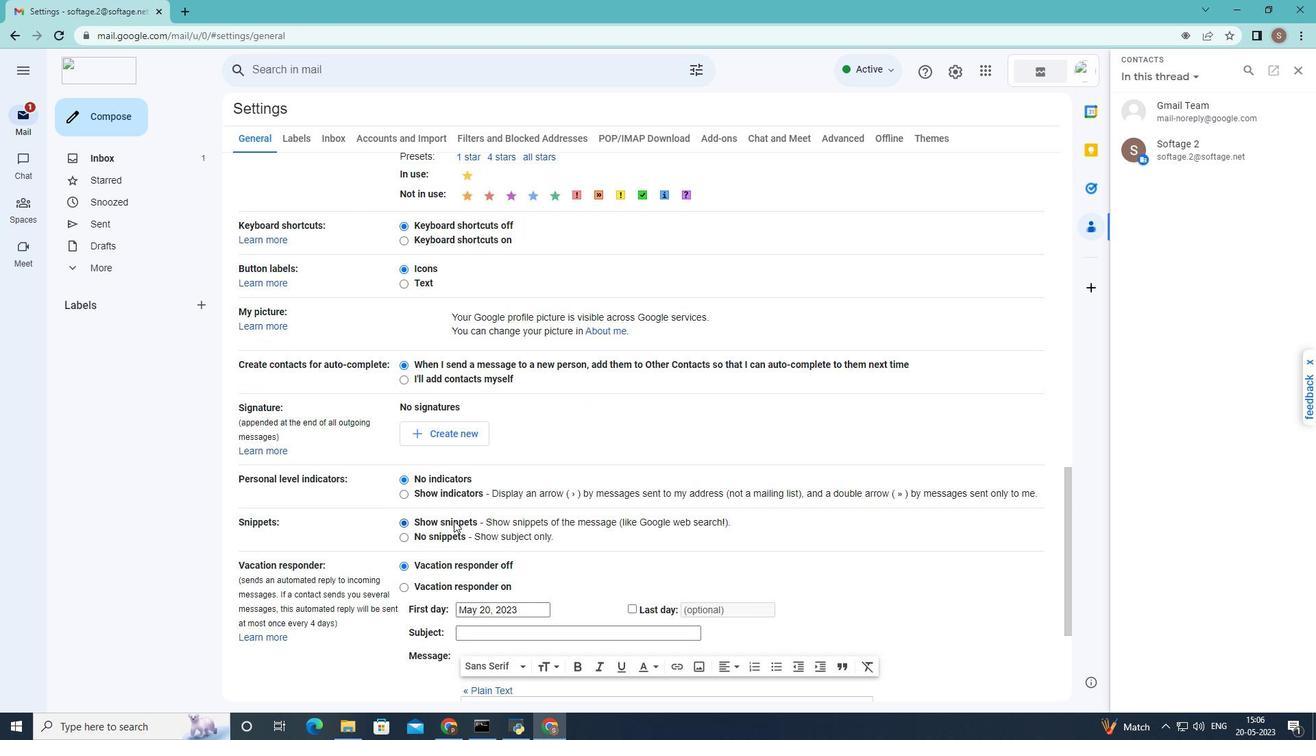 
Action: Mouse scrolled (452, 519) with delta (0, 0)
Screenshot: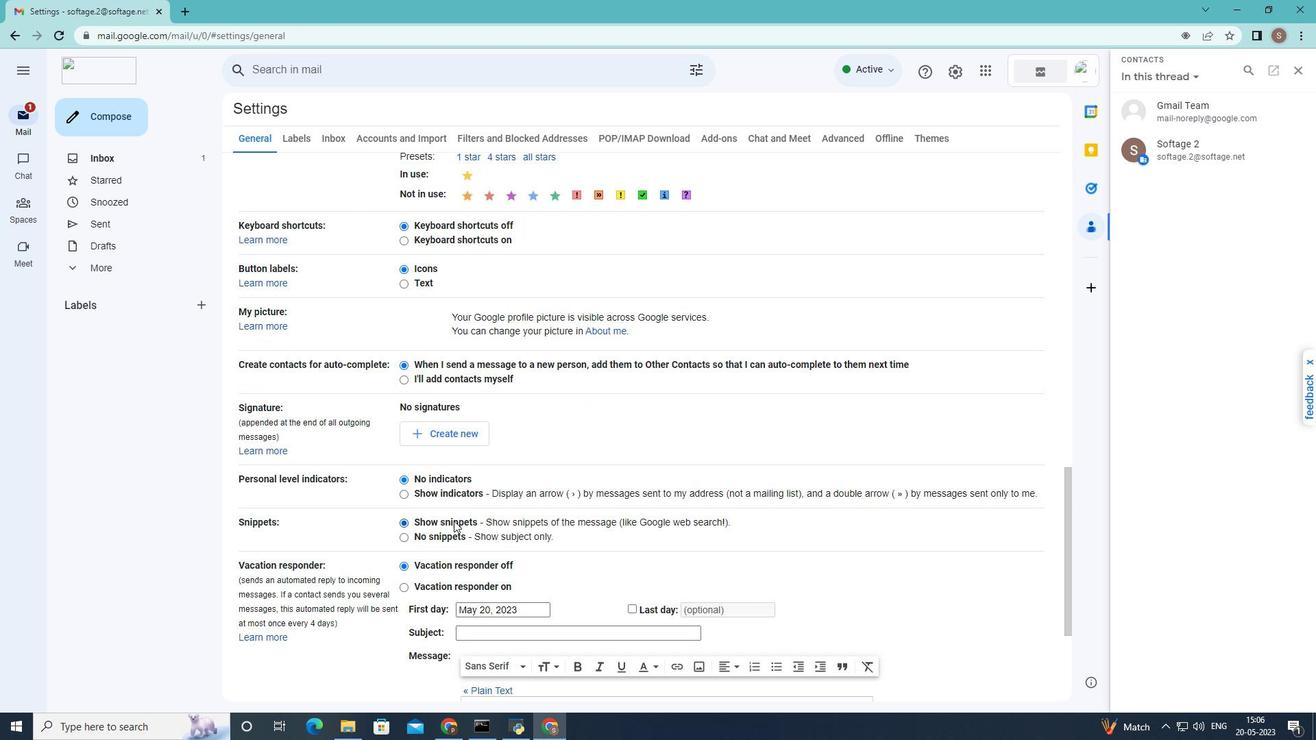 
Action: Mouse moved to (482, 413)
Screenshot: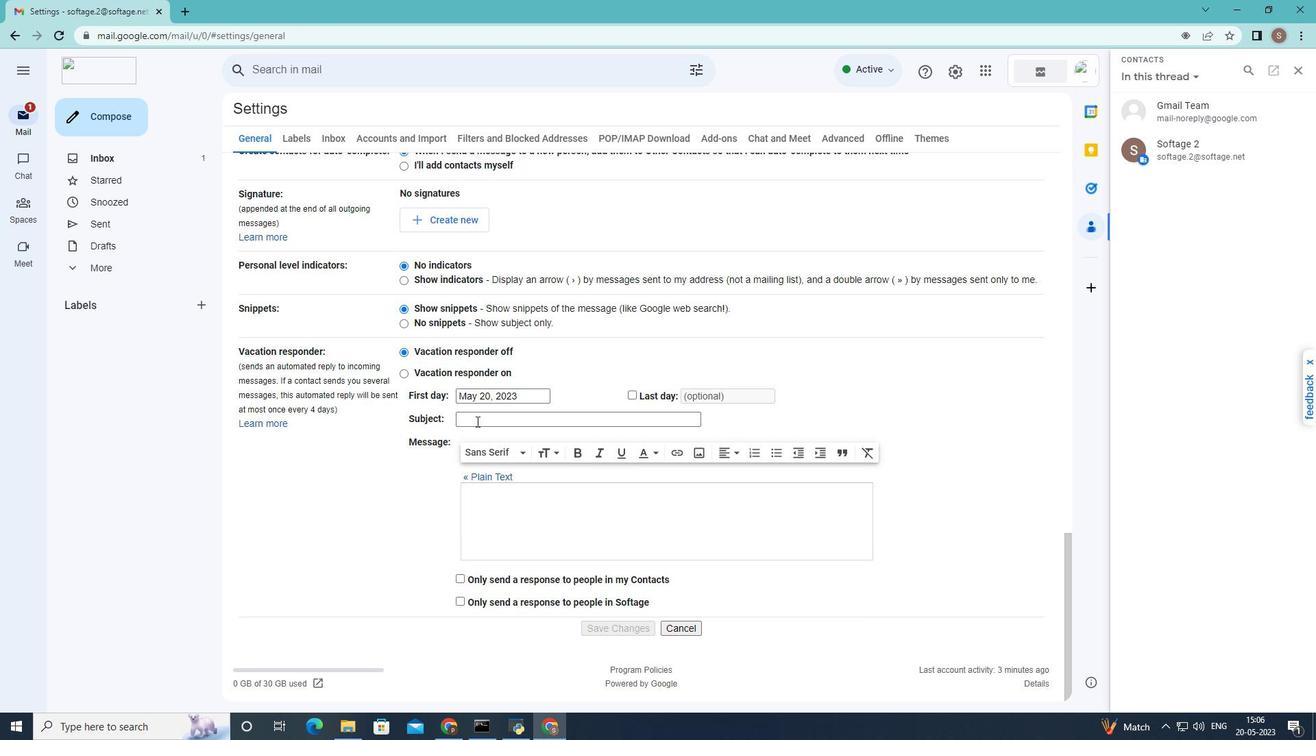 
Action: Mouse scrolled (482, 414) with delta (0, 0)
Screenshot: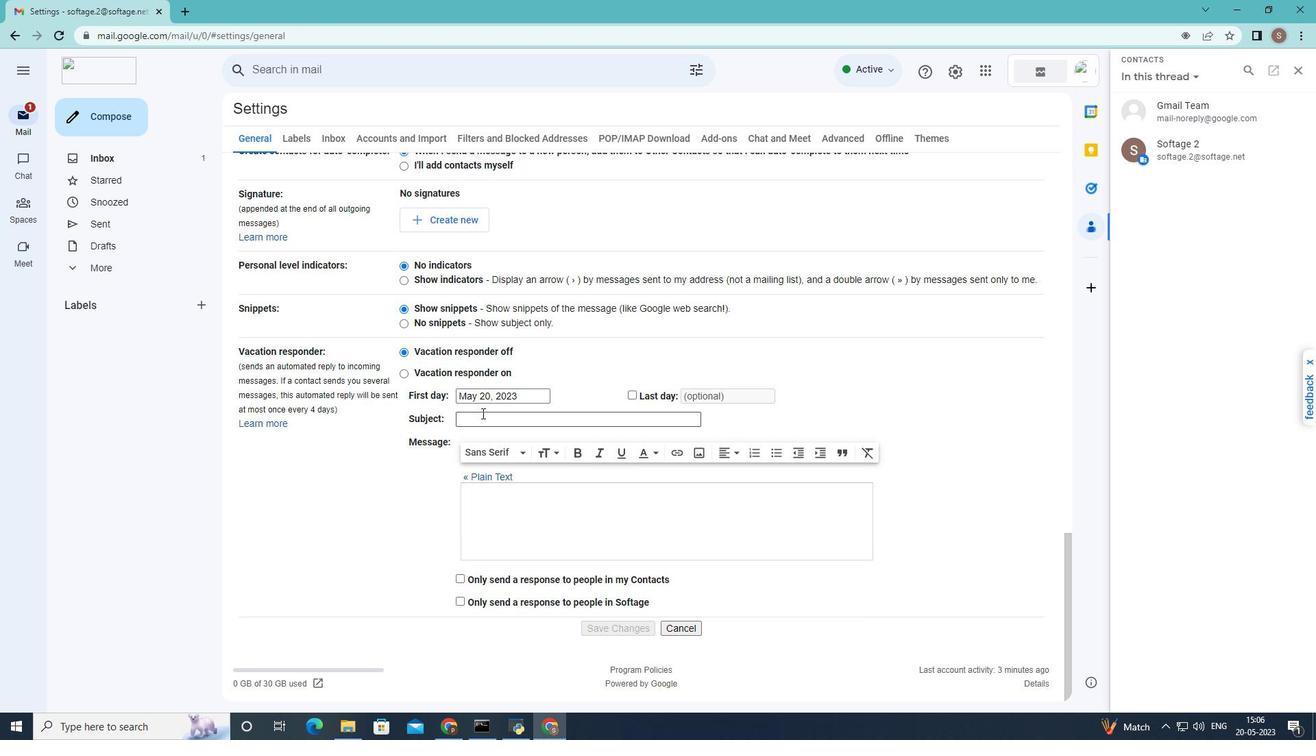 
Action: Mouse scrolled (482, 414) with delta (0, 0)
Screenshot: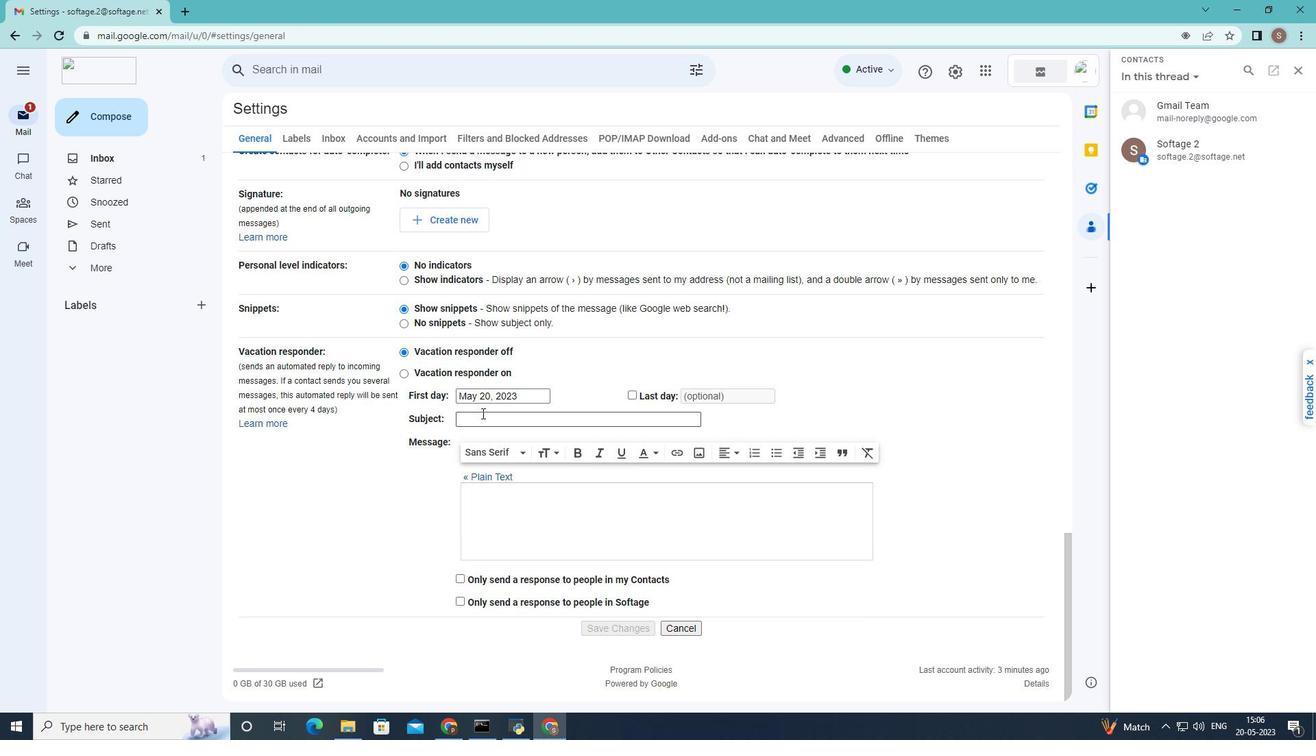 
Action: Mouse scrolled (482, 414) with delta (0, 0)
Screenshot: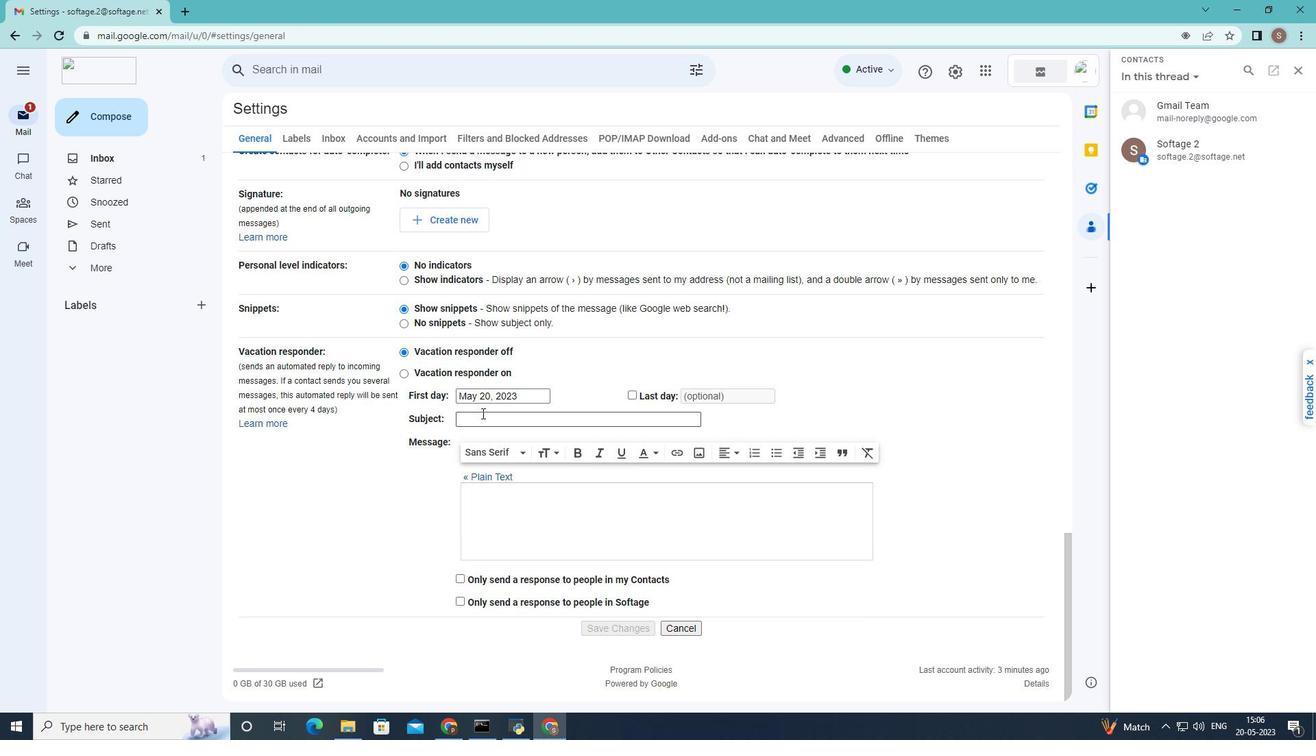 
Action: Mouse scrolled (482, 414) with delta (0, 0)
Screenshot: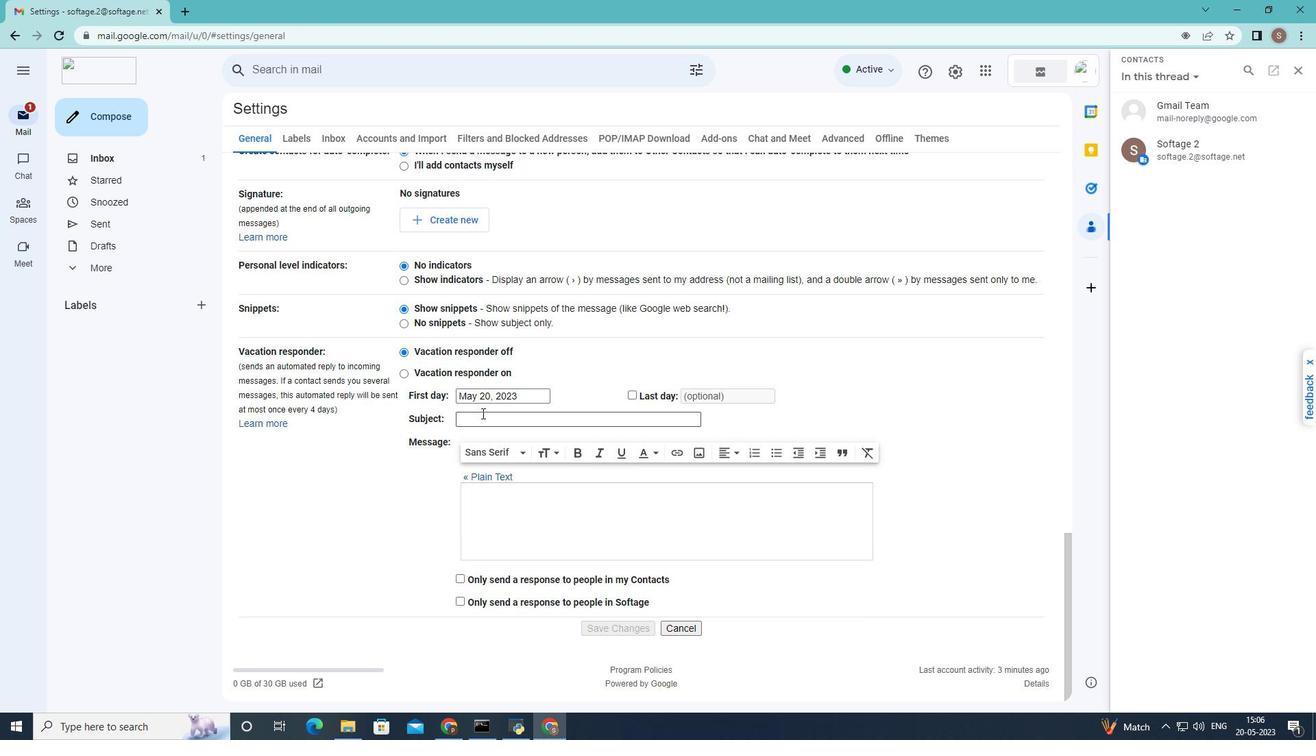 
Action: Mouse moved to (432, 495)
Screenshot: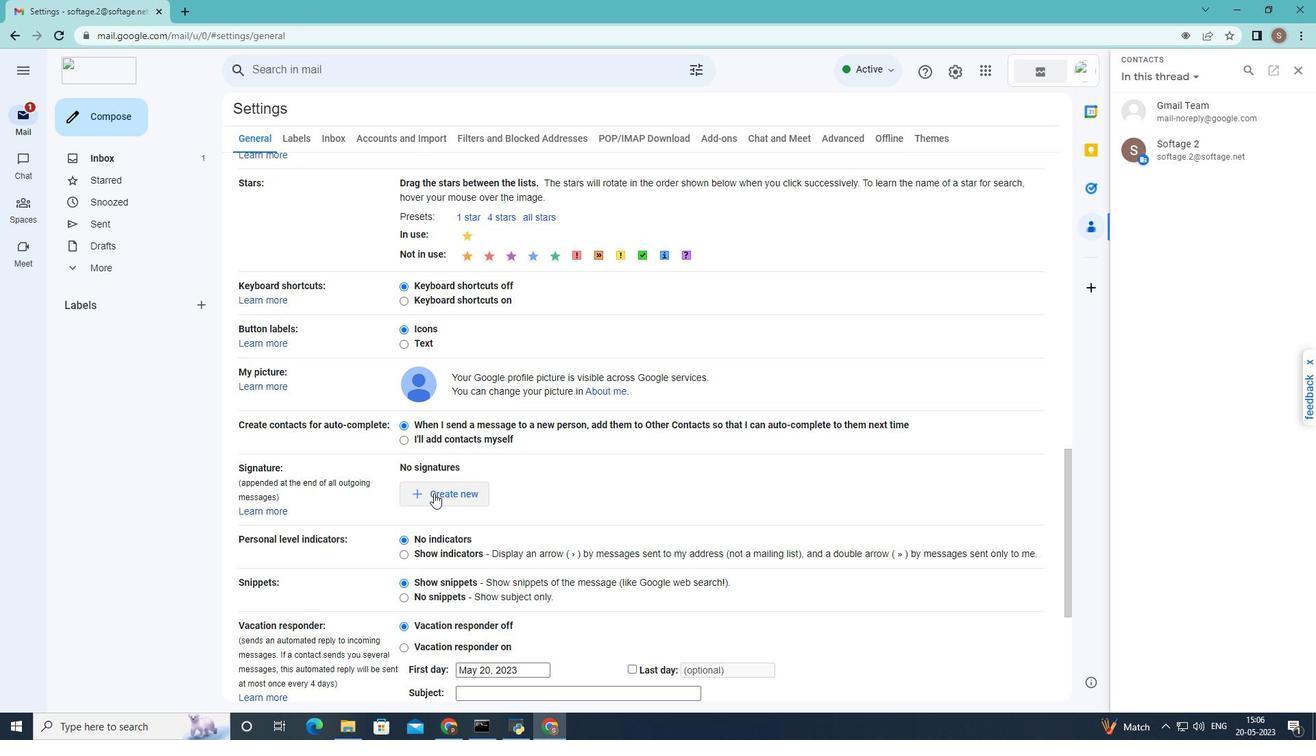 
Action: Mouse pressed left at (432, 495)
Screenshot: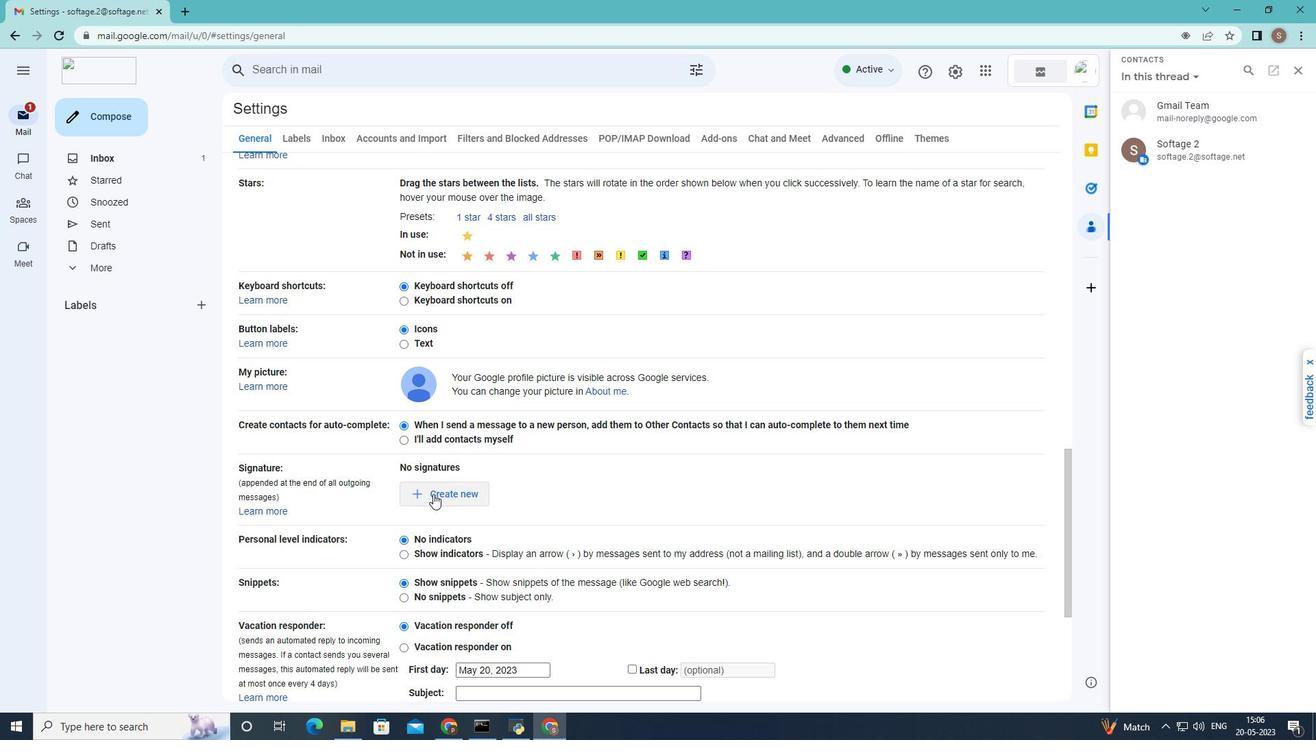 
Action: Mouse moved to (539, 377)
Screenshot: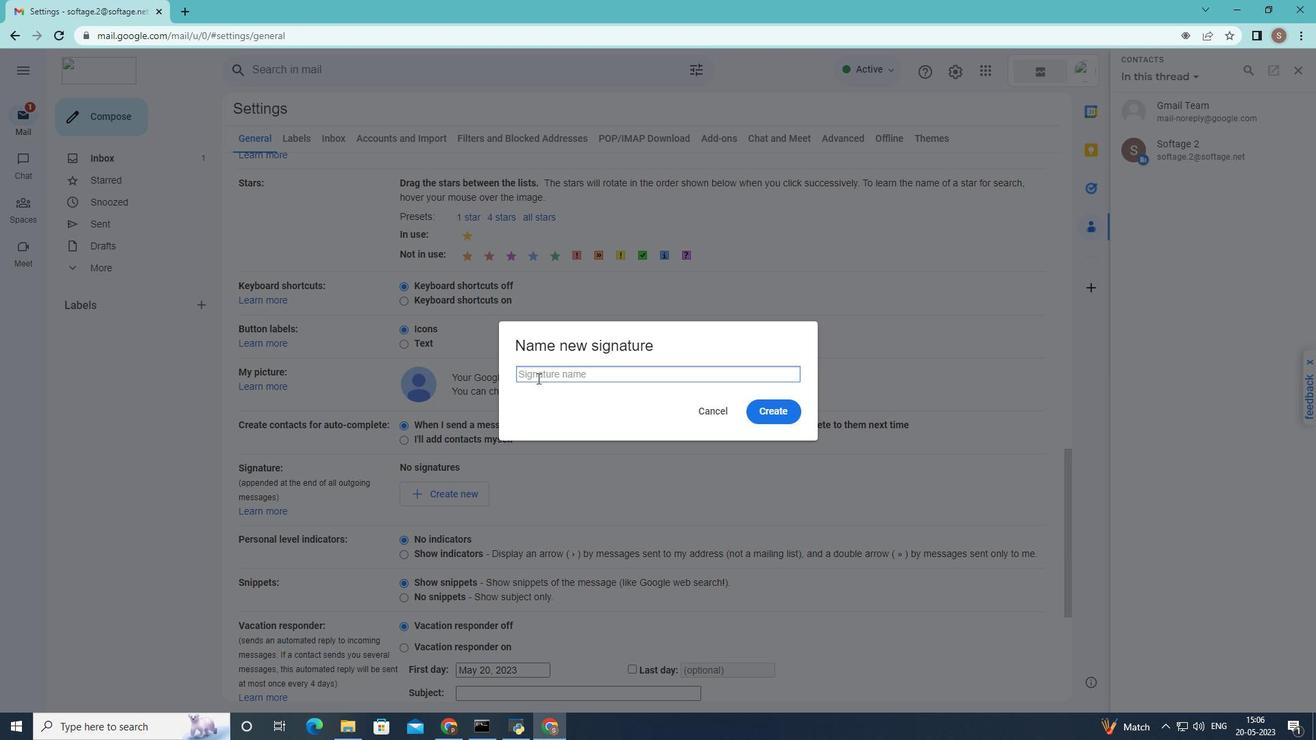 
Action: Mouse pressed left at (539, 377)
Screenshot: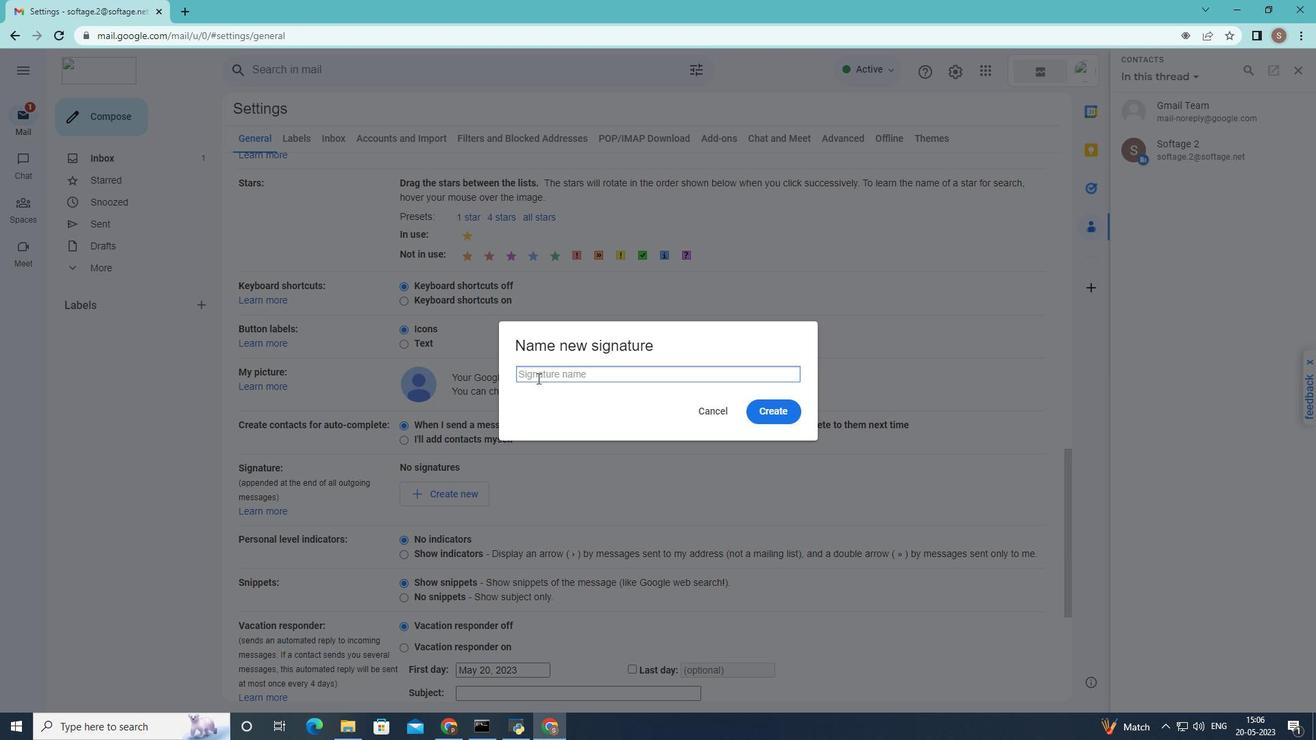 
Action: Key pressed <Key.shift>Julin<Key.space><Key.backspace><Key.backspace>an<Key.space><Key.shift>Adam
Screenshot: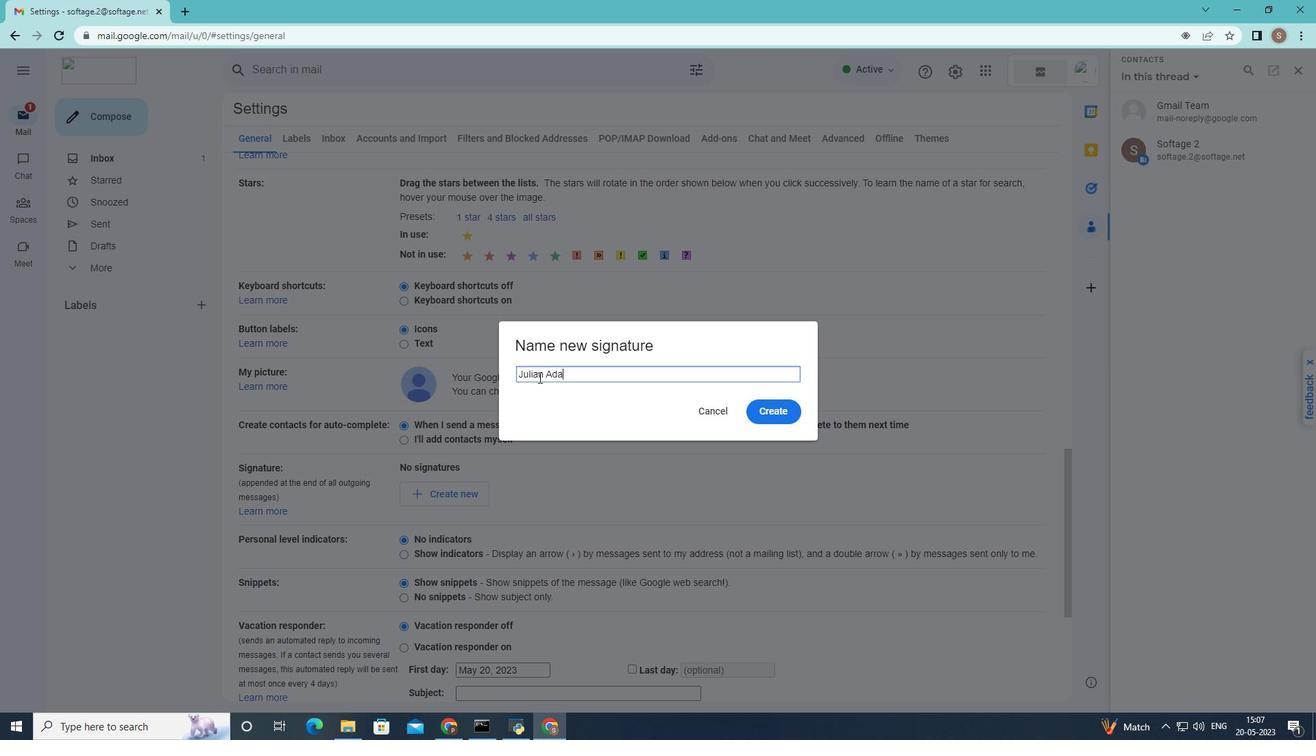 
Action: Mouse moved to (760, 406)
Screenshot: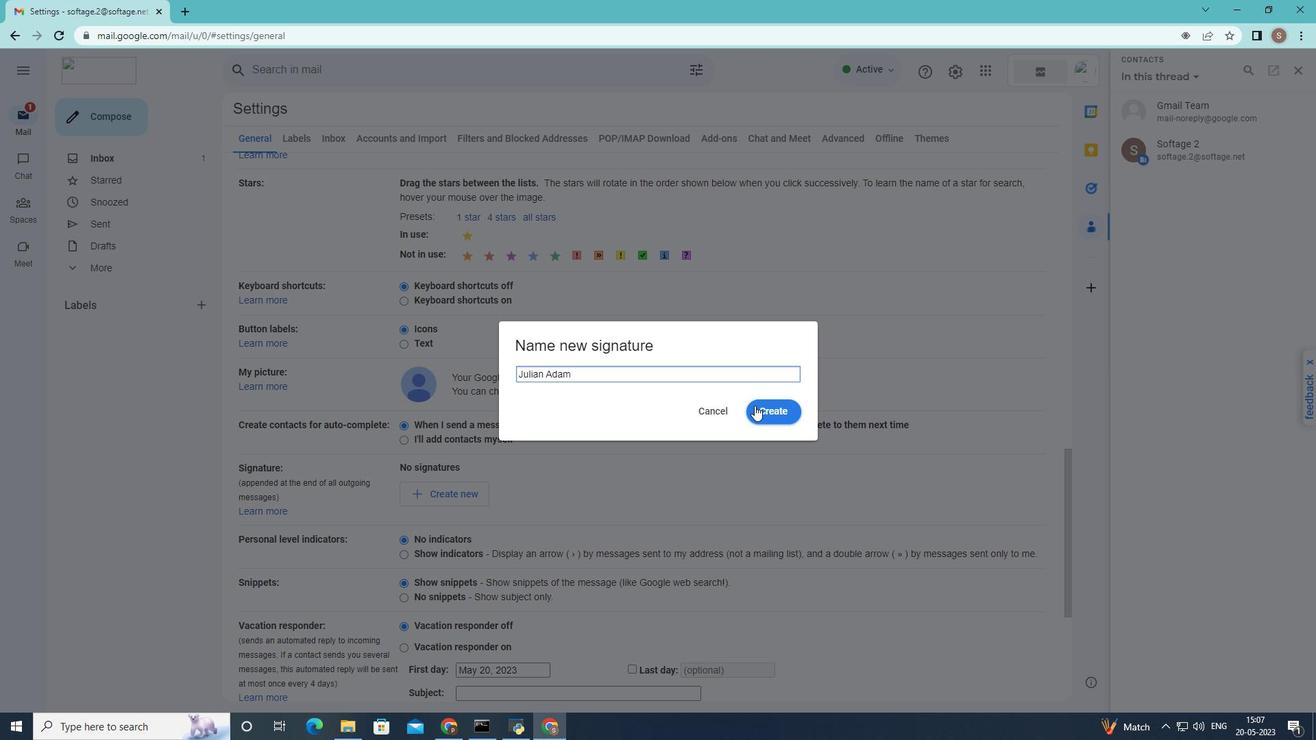 
Action: Mouse pressed left at (760, 406)
Screenshot: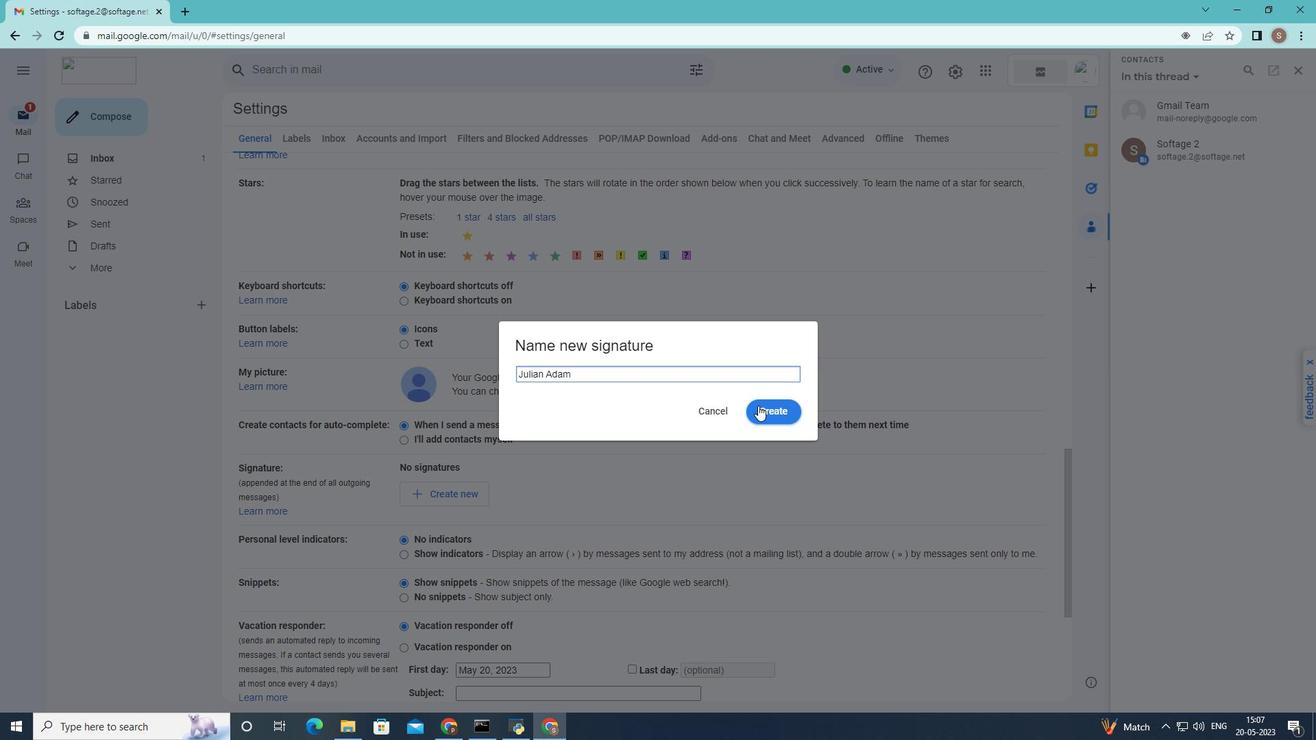 
Action: Mouse moved to (437, 468)
Screenshot: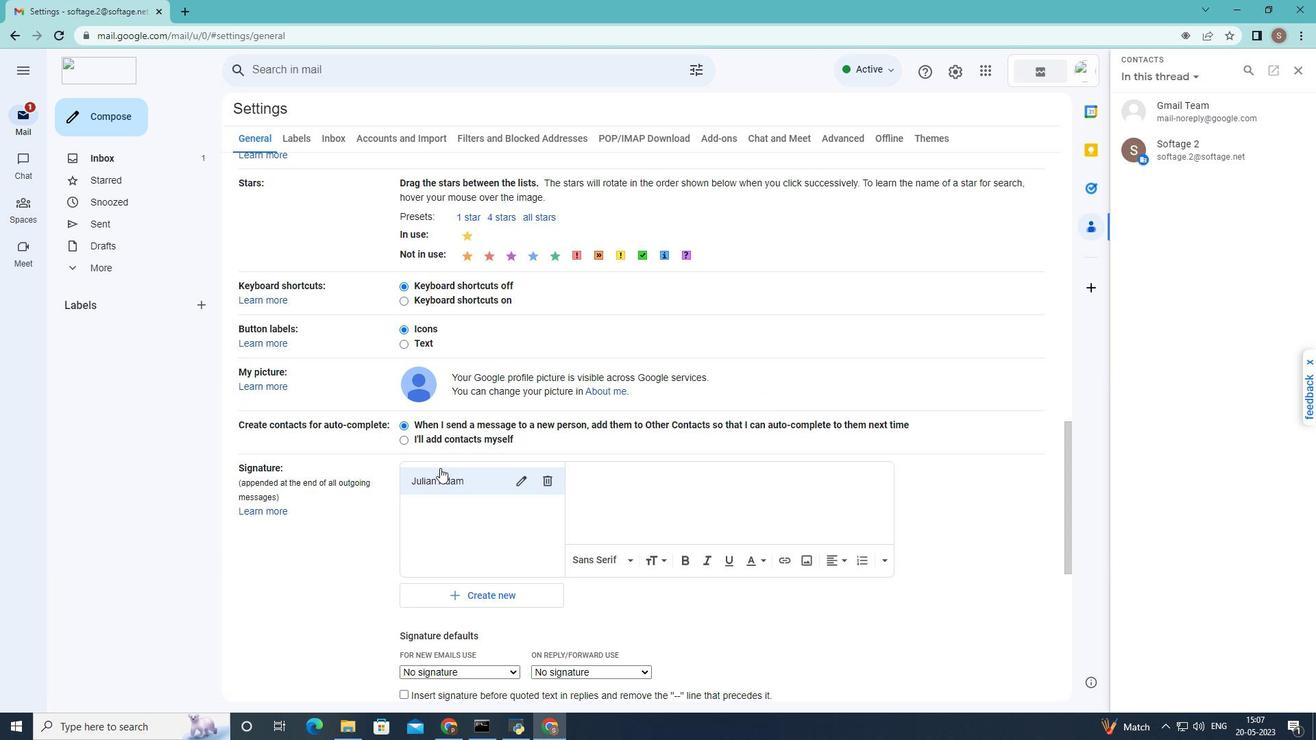 
Action: Mouse scrolled (437, 467) with delta (0, 0)
Screenshot: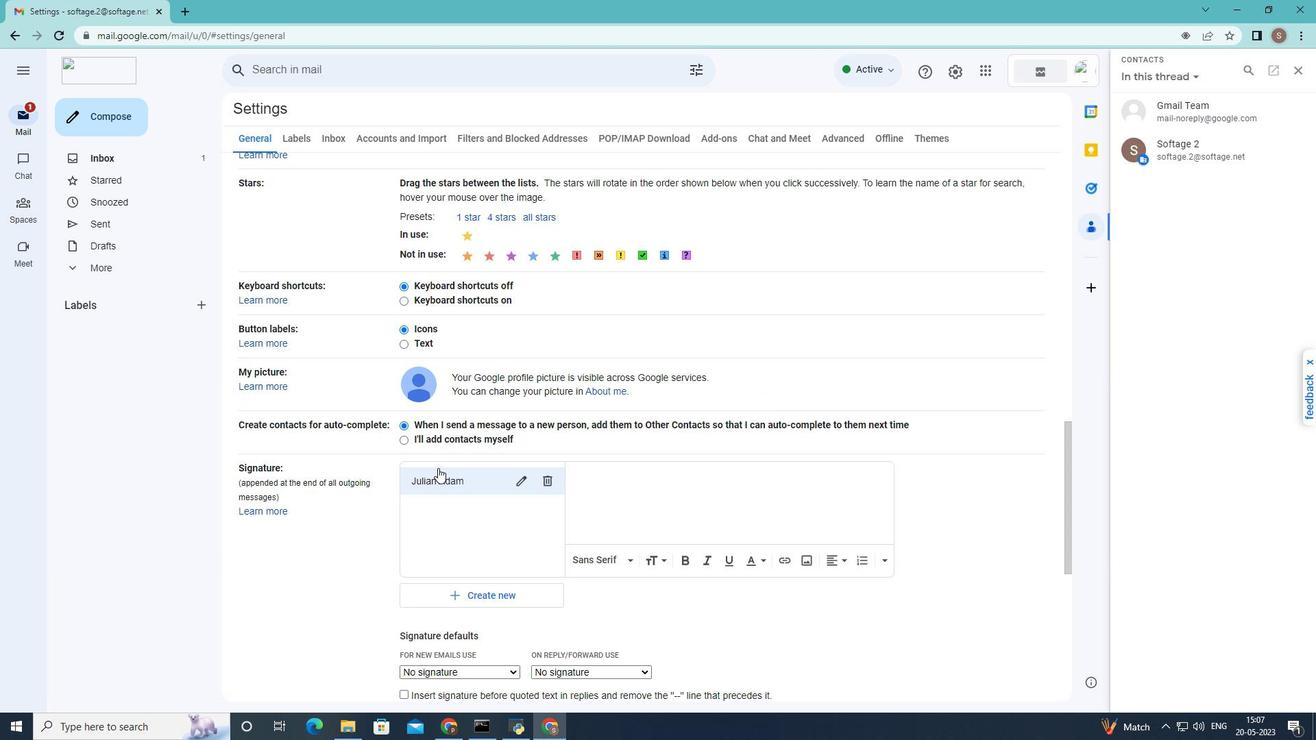 
Action: Mouse scrolled (437, 467) with delta (0, 0)
Screenshot: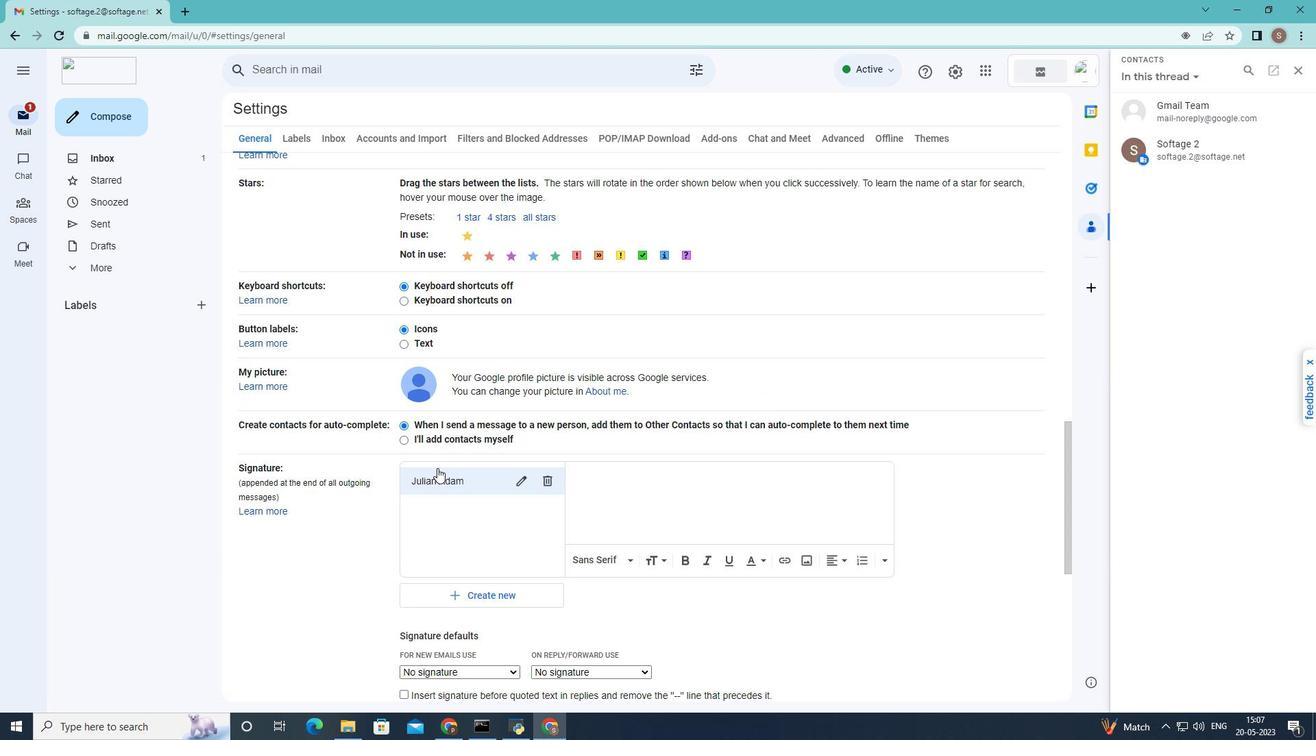 
Action: Mouse scrolled (437, 467) with delta (0, 0)
Screenshot: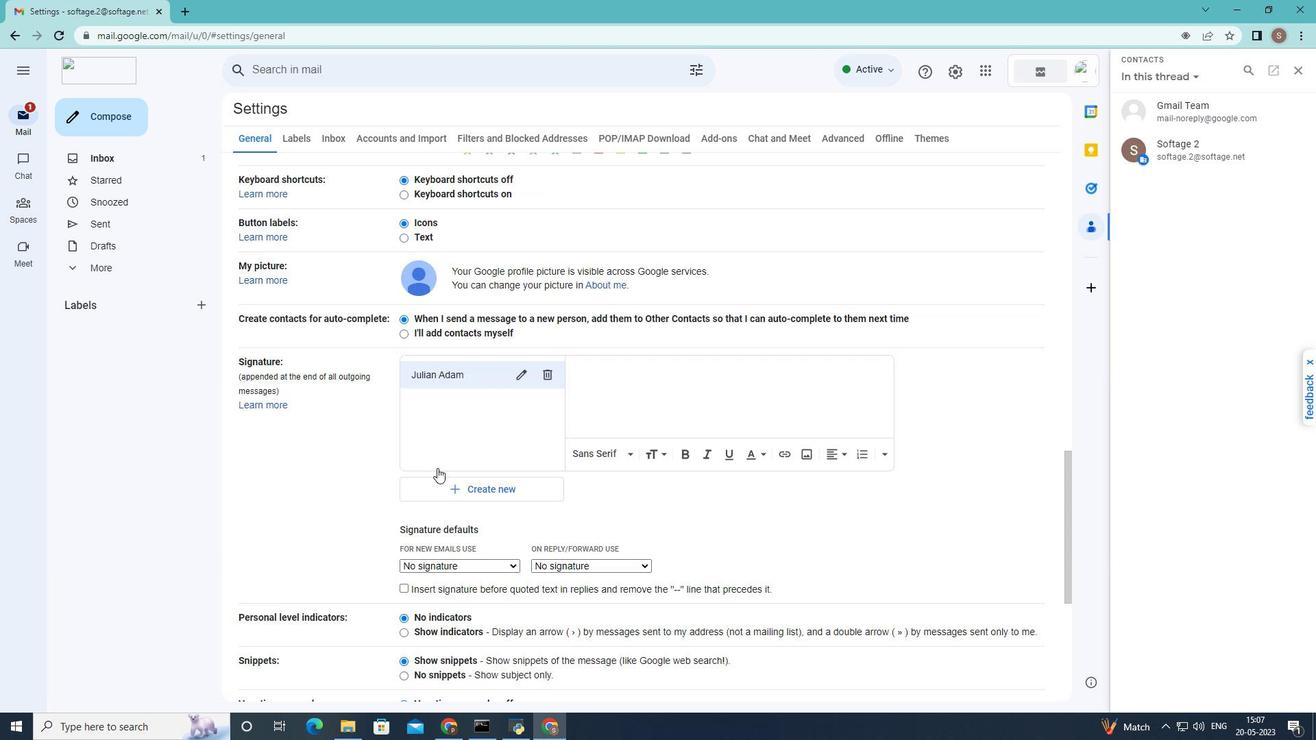 
Action: Mouse scrolled (437, 467) with delta (0, 0)
Screenshot: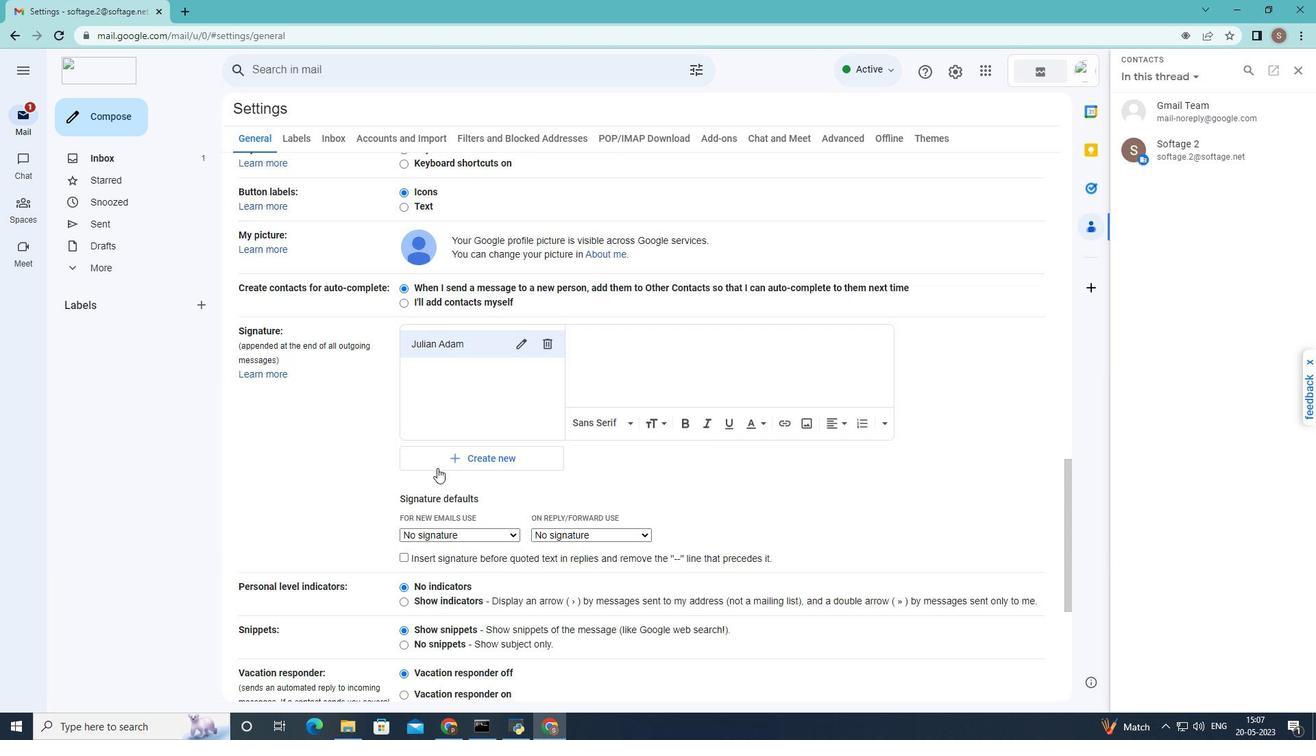 
Action: Mouse scrolled (437, 467) with delta (0, 0)
Screenshot: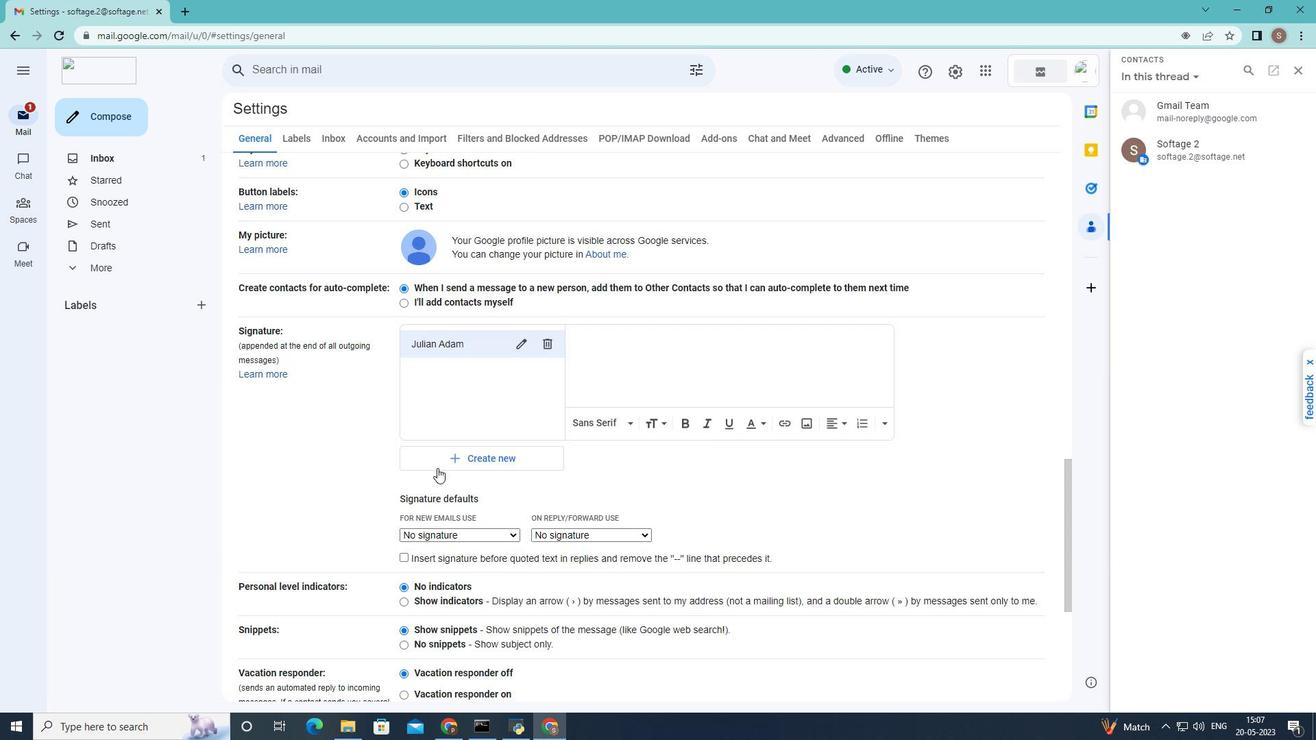 
Action: Mouse scrolled (437, 467) with delta (0, 0)
Screenshot: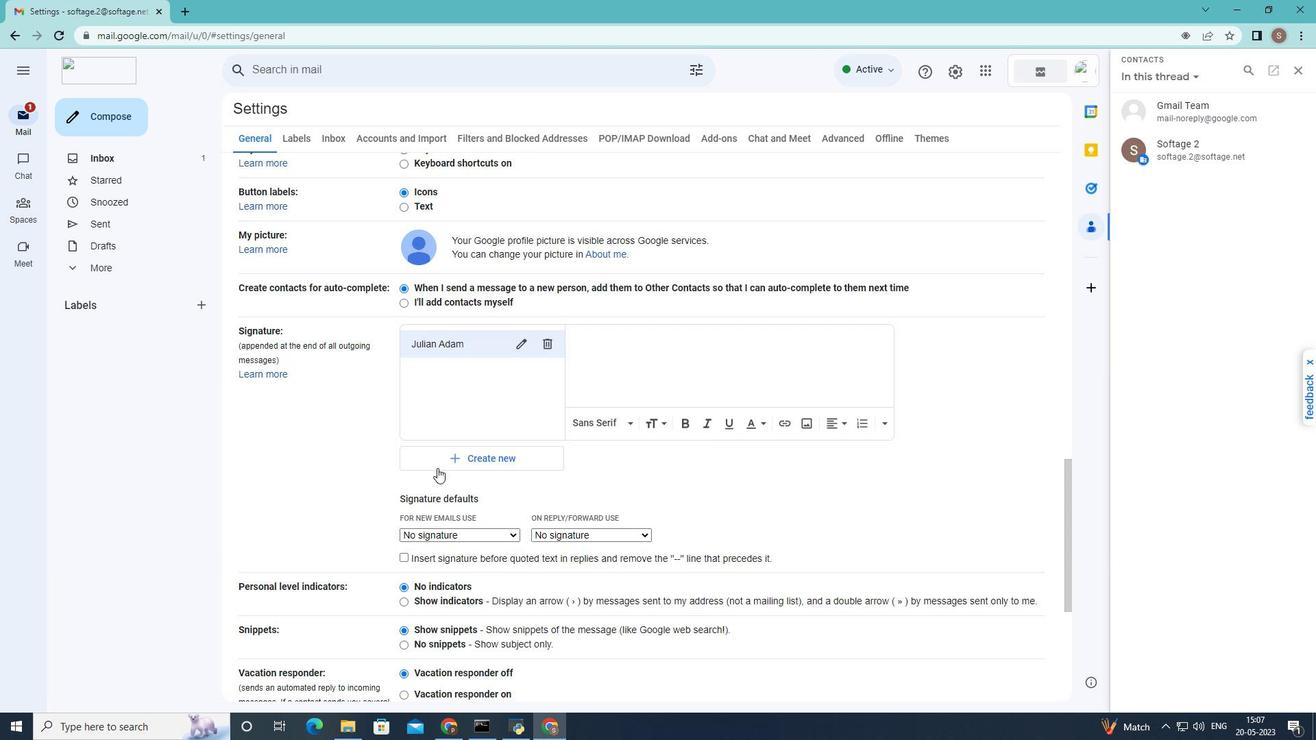 
Action: Mouse moved to (438, 468)
Screenshot: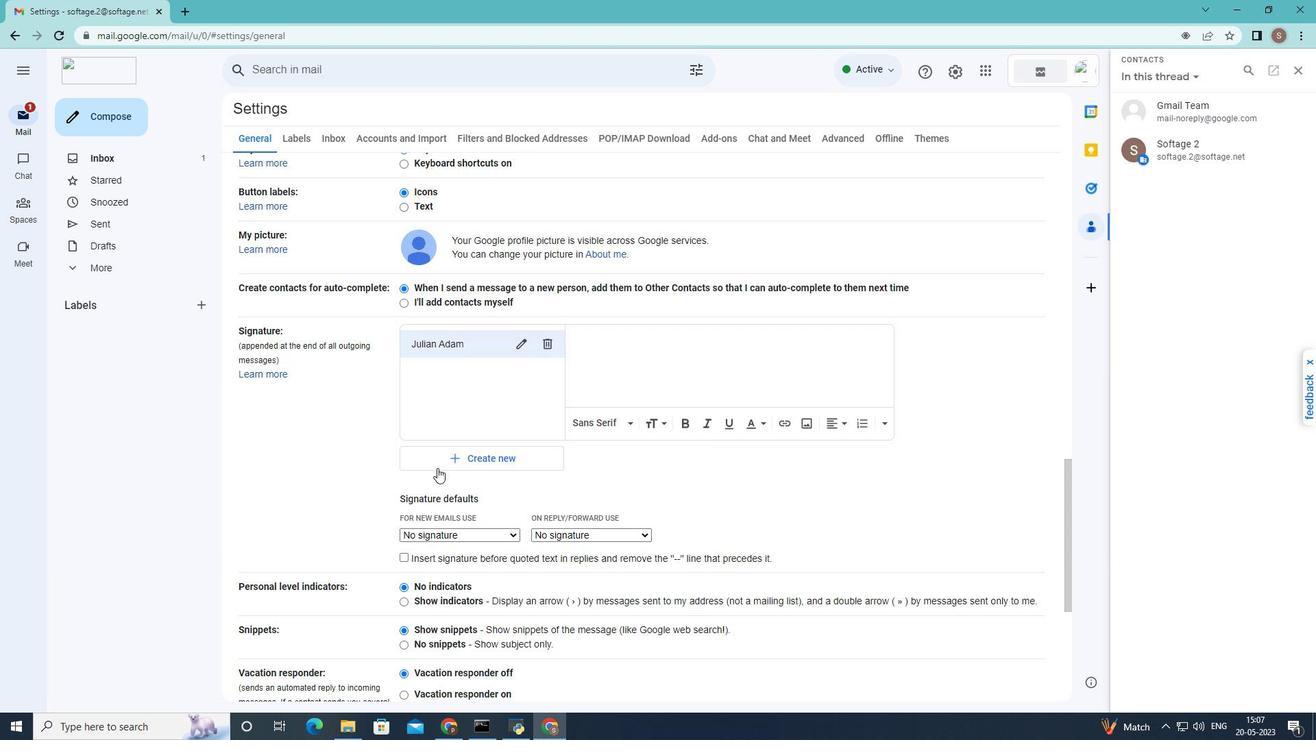 
Action: Mouse scrolled (438, 467) with delta (0, 0)
Screenshot: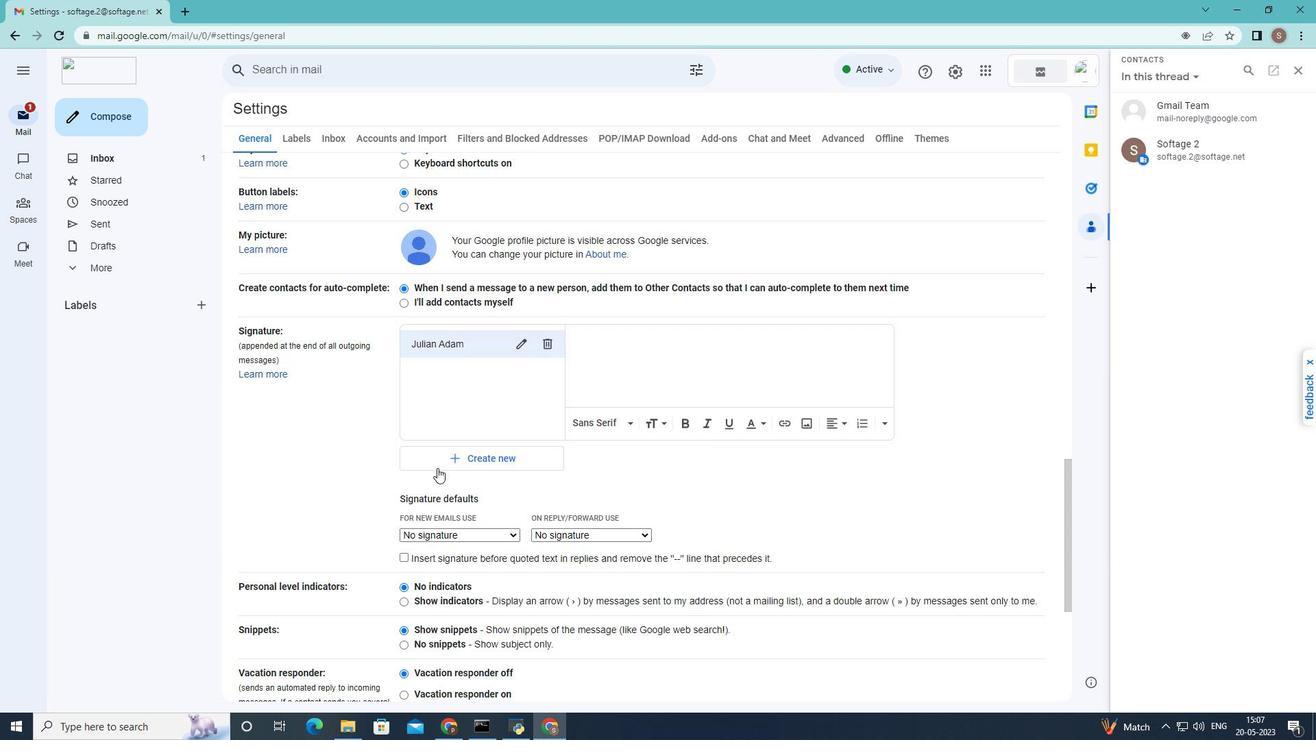 
Action: Mouse moved to (488, 419)
Screenshot: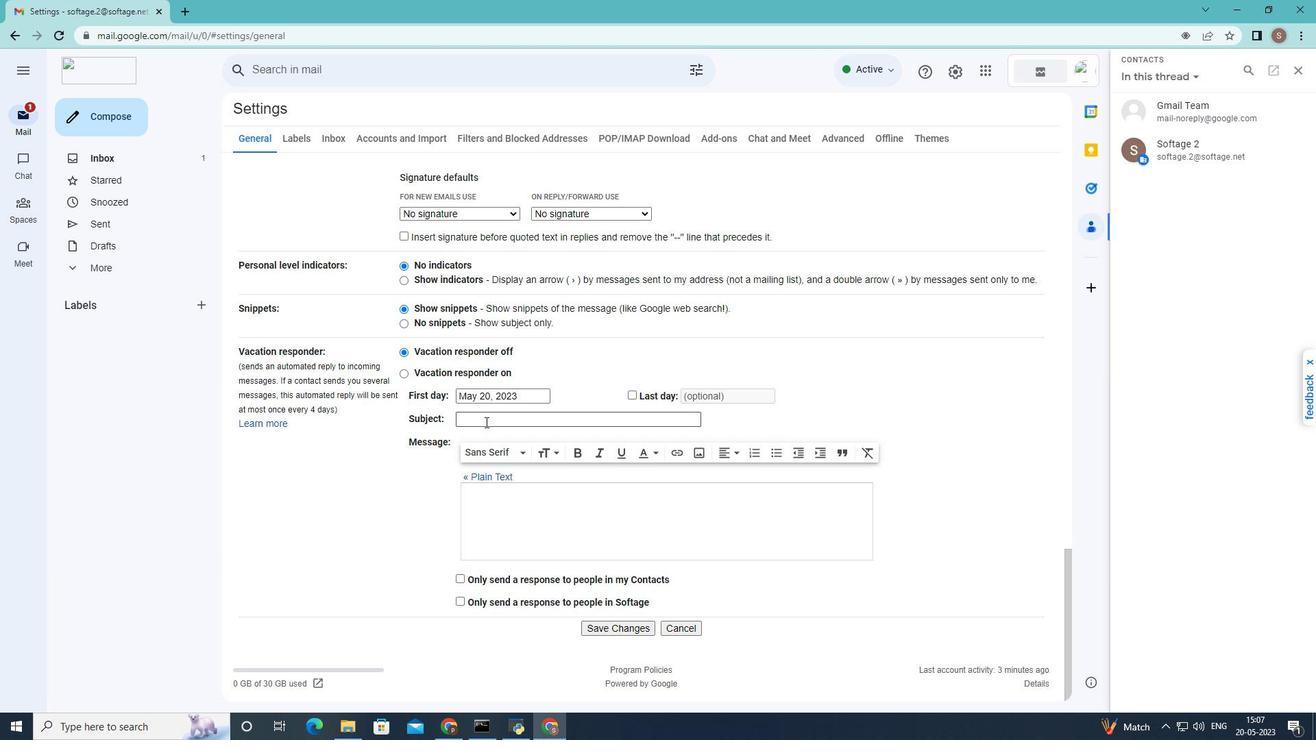 
Action: Mouse pressed left at (488, 419)
Screenshot: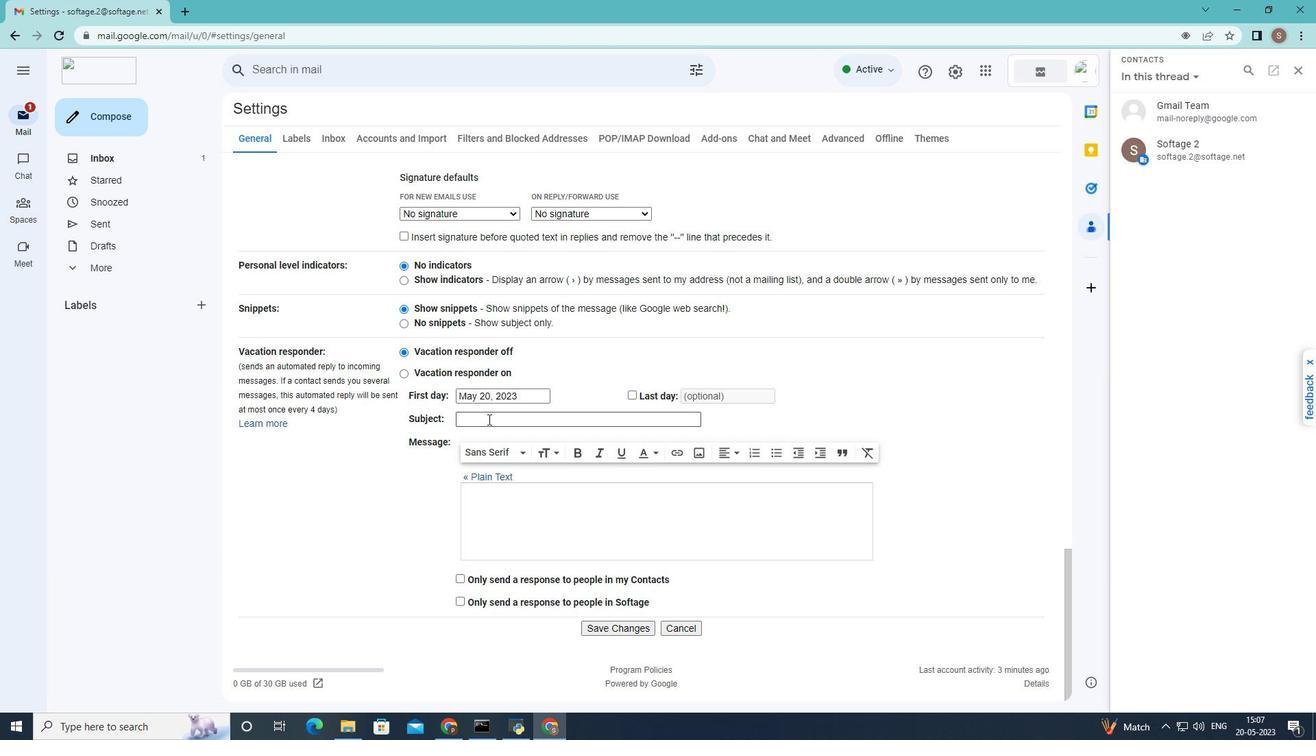 
Action: Key pressed <Key.shift><Key.shift><Key.shift><Key.shift><Key.shift><Key.shift><Key.shift><Key.shift><Key.shift><Key.shift><Key.shift><Key.shift><Key.shift>Request<Key.space>for<Key.space>feedback<Key.space>on<Key.space>a<Key.space>product<Key.space>roadmap
Screenshot: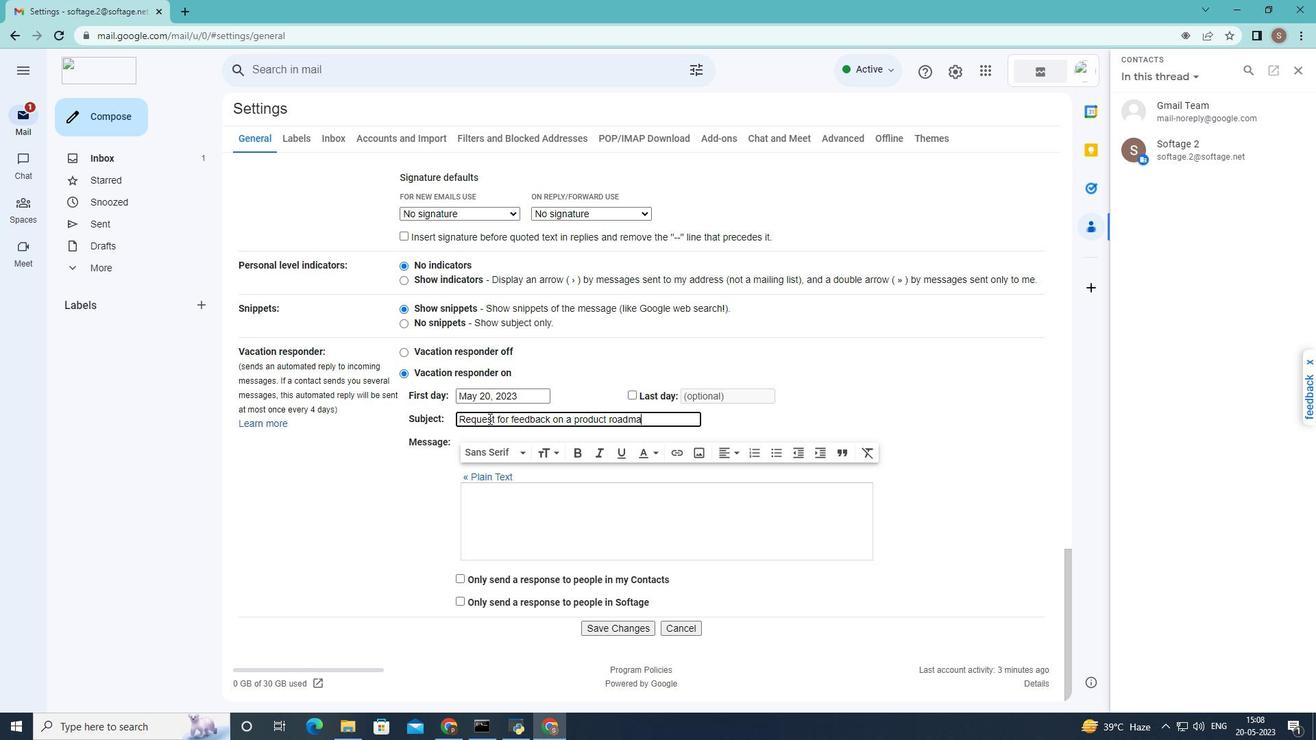 
Action: Mouse moved to (505, 401)
Screenshot: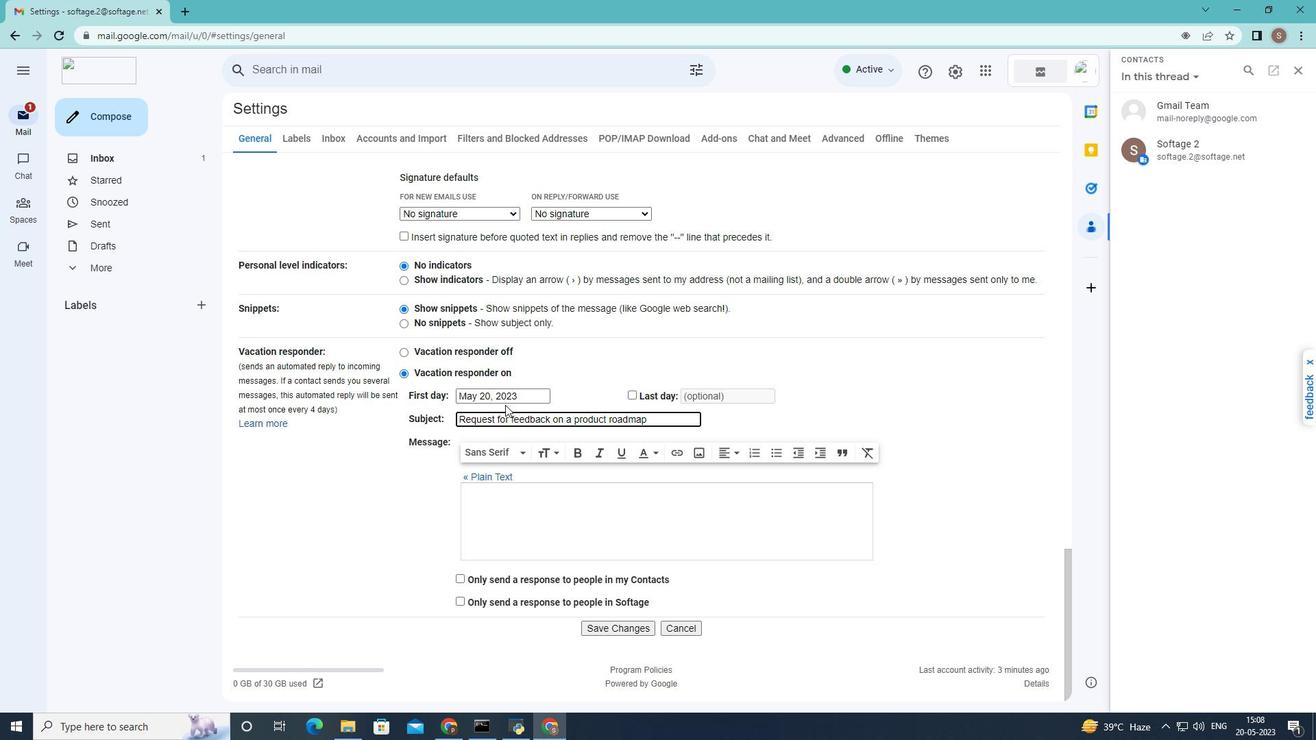 
Action: Mouse scrolled (505, 400) with delta (0, 0)
Screenshot: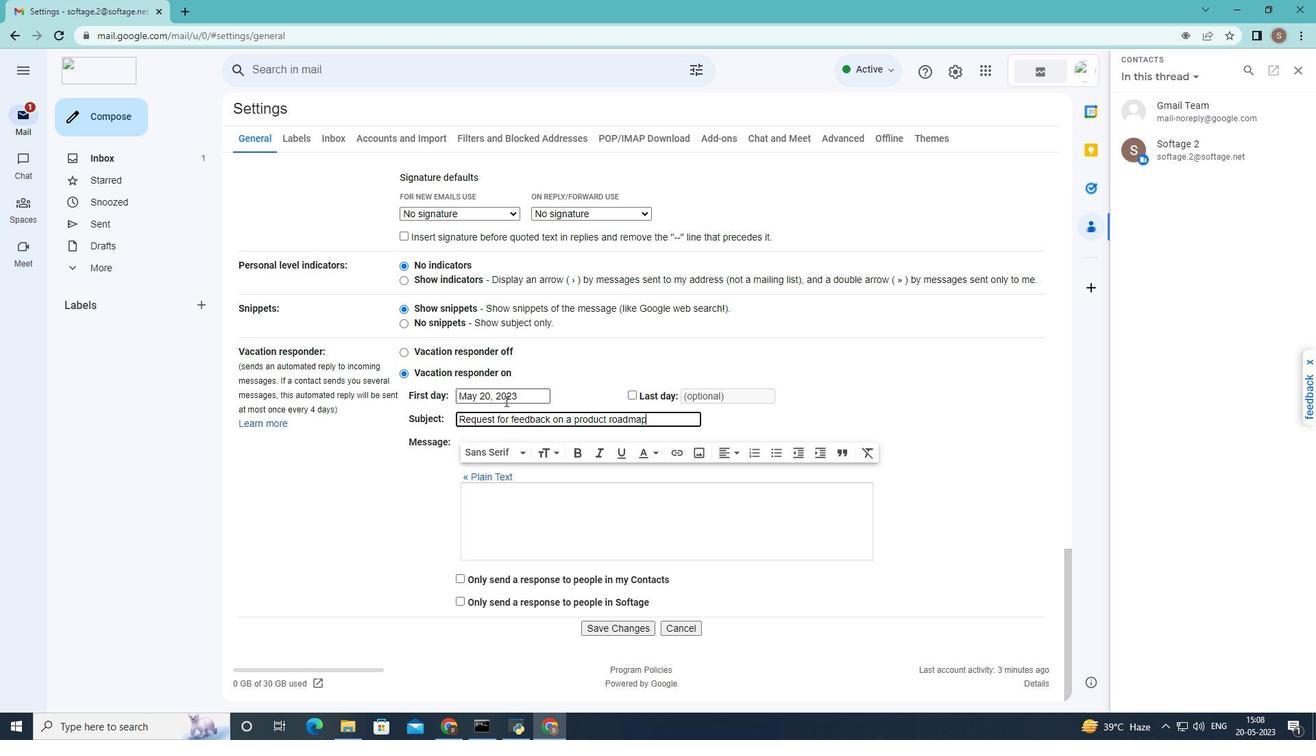 
Action: Mouse scrolled (505, 400) with delta (0, 0)
Screenshot: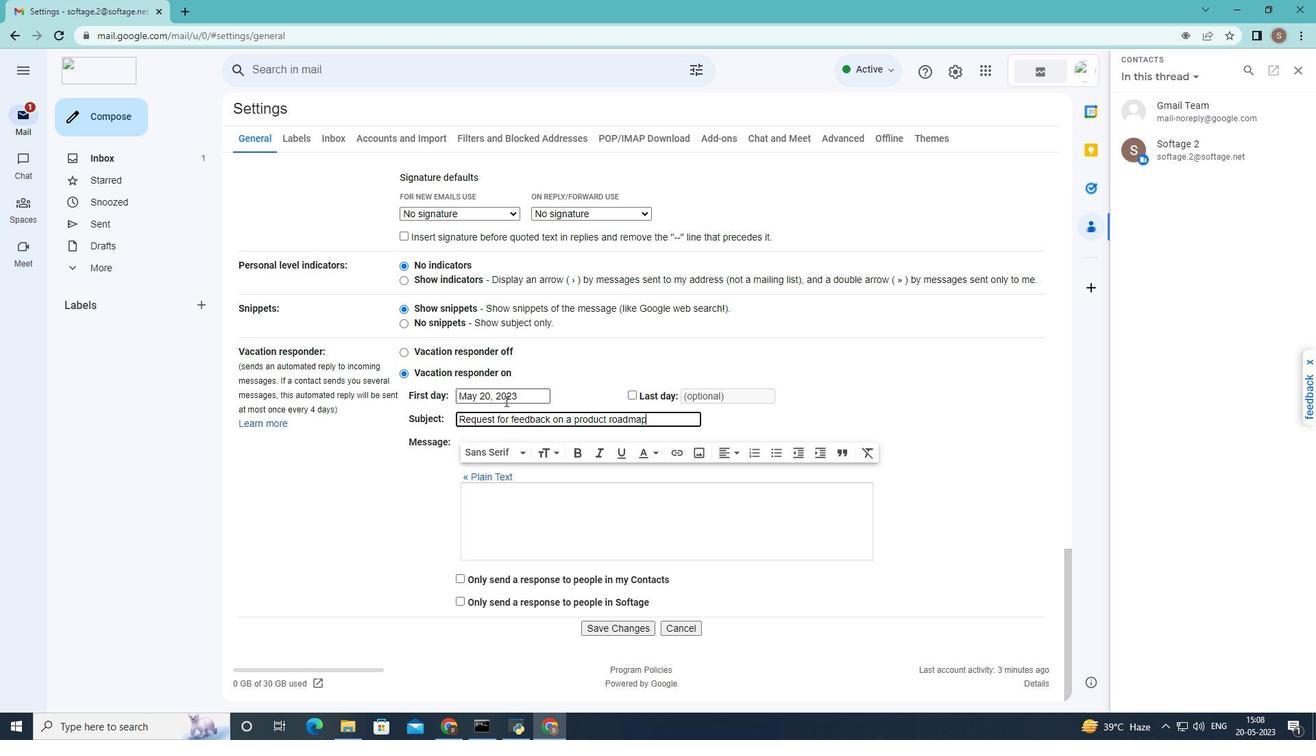
Action: Mouse scrolled (505, 400) with delta (0, 0)
Screenshot: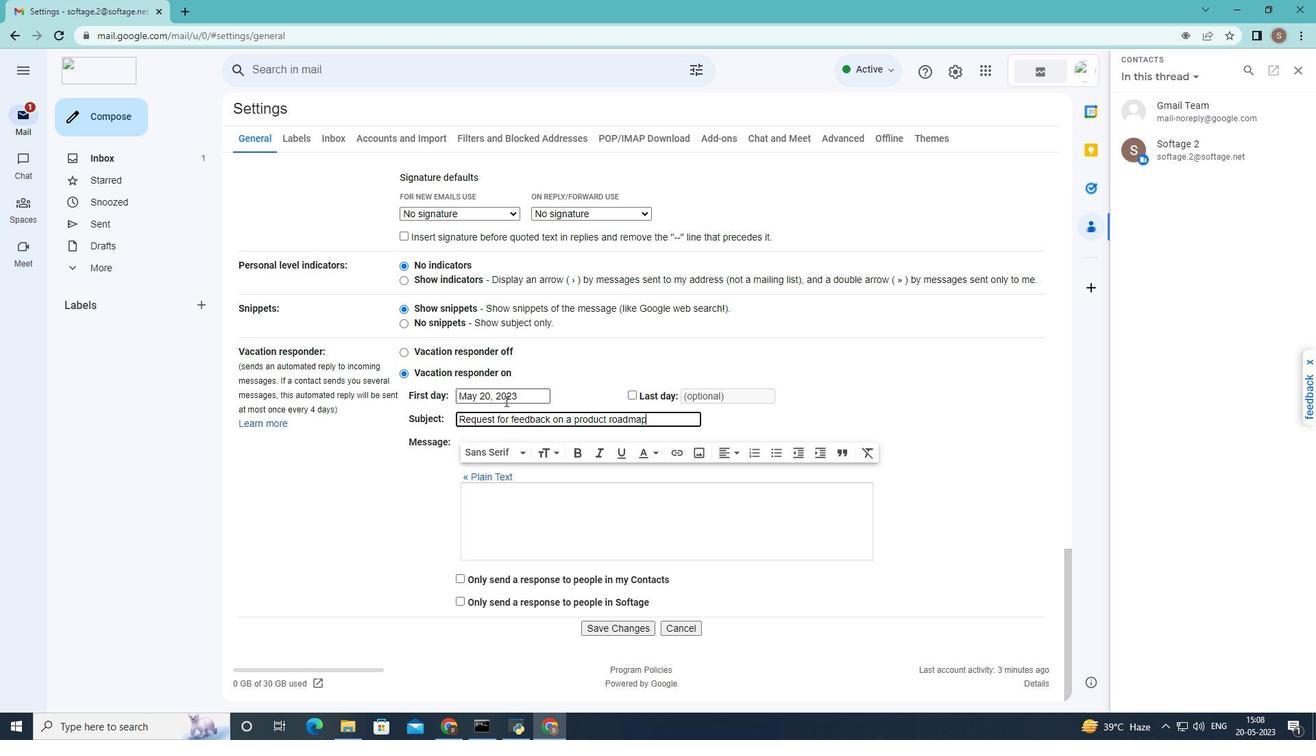 
Action: Mouse moved to (499, 421)
Screenshot: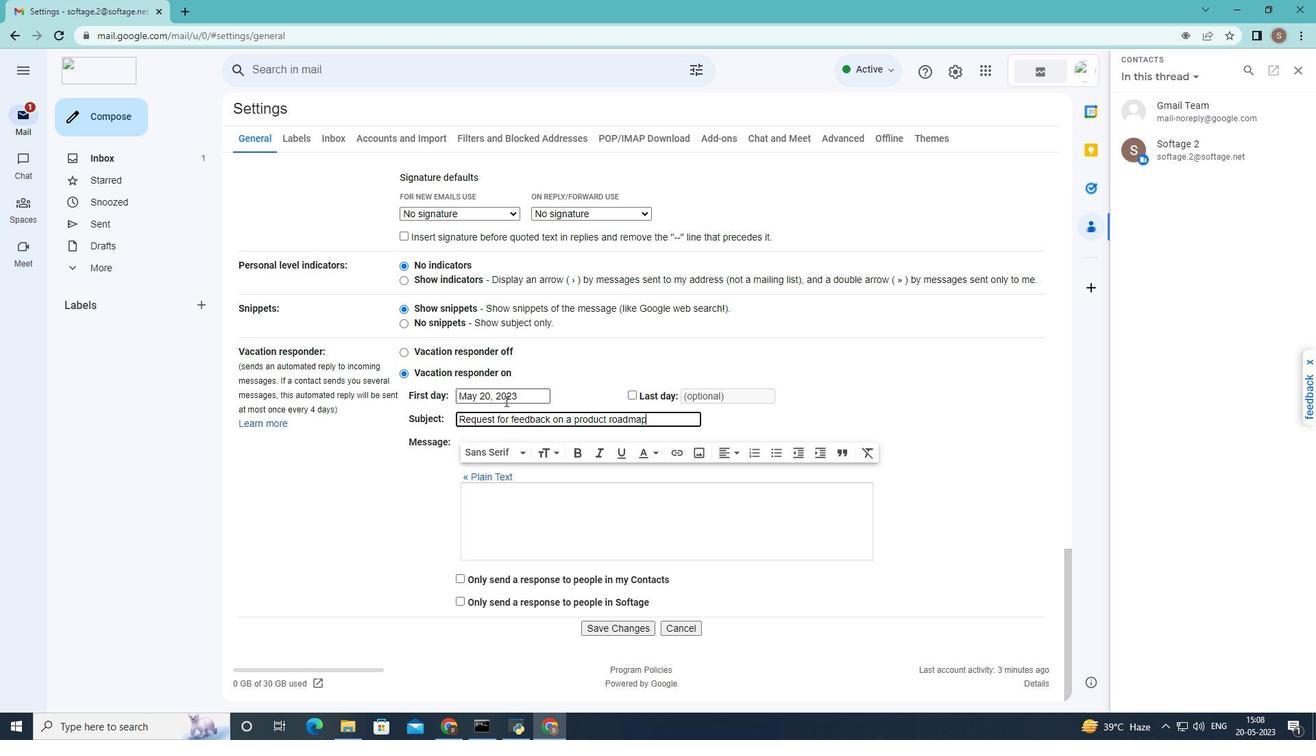 
Action: Mouse scrolled (502, 413) with delta (0, 0)
Screenshot: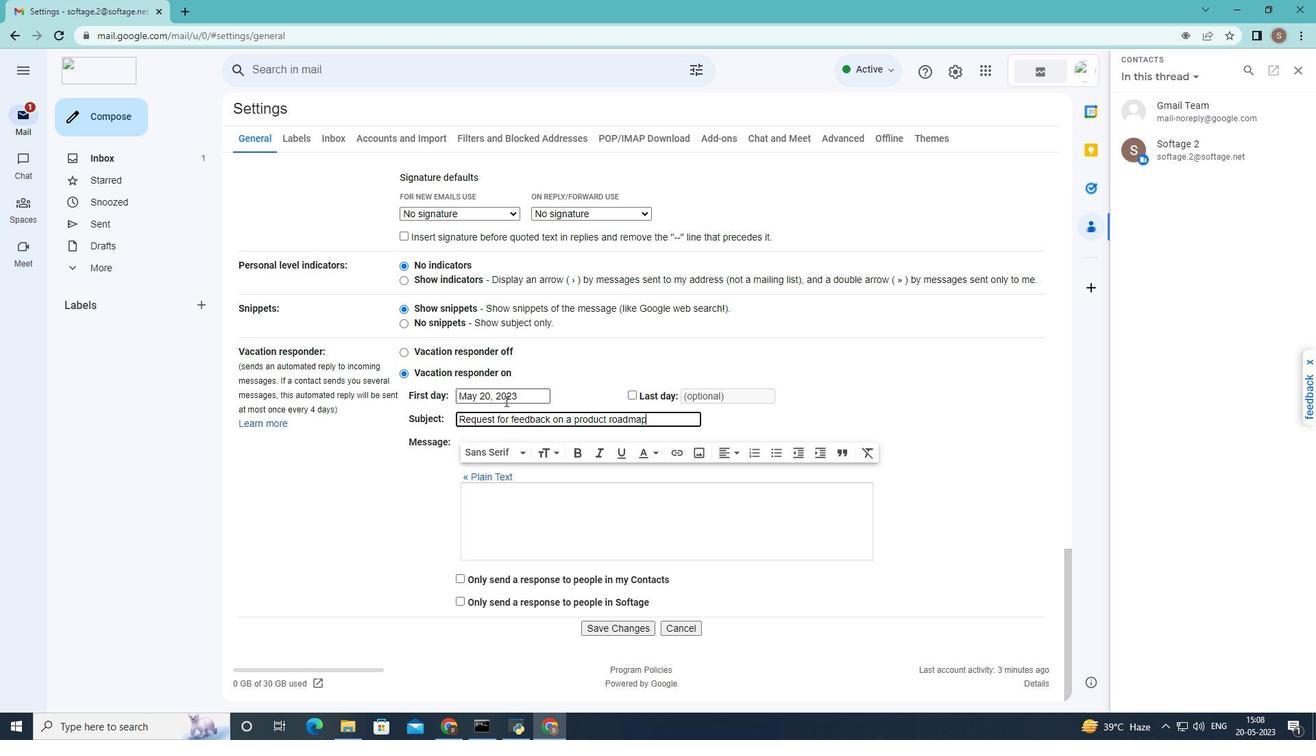 
Action: Mouse moved to (531, 474)
Screenshot: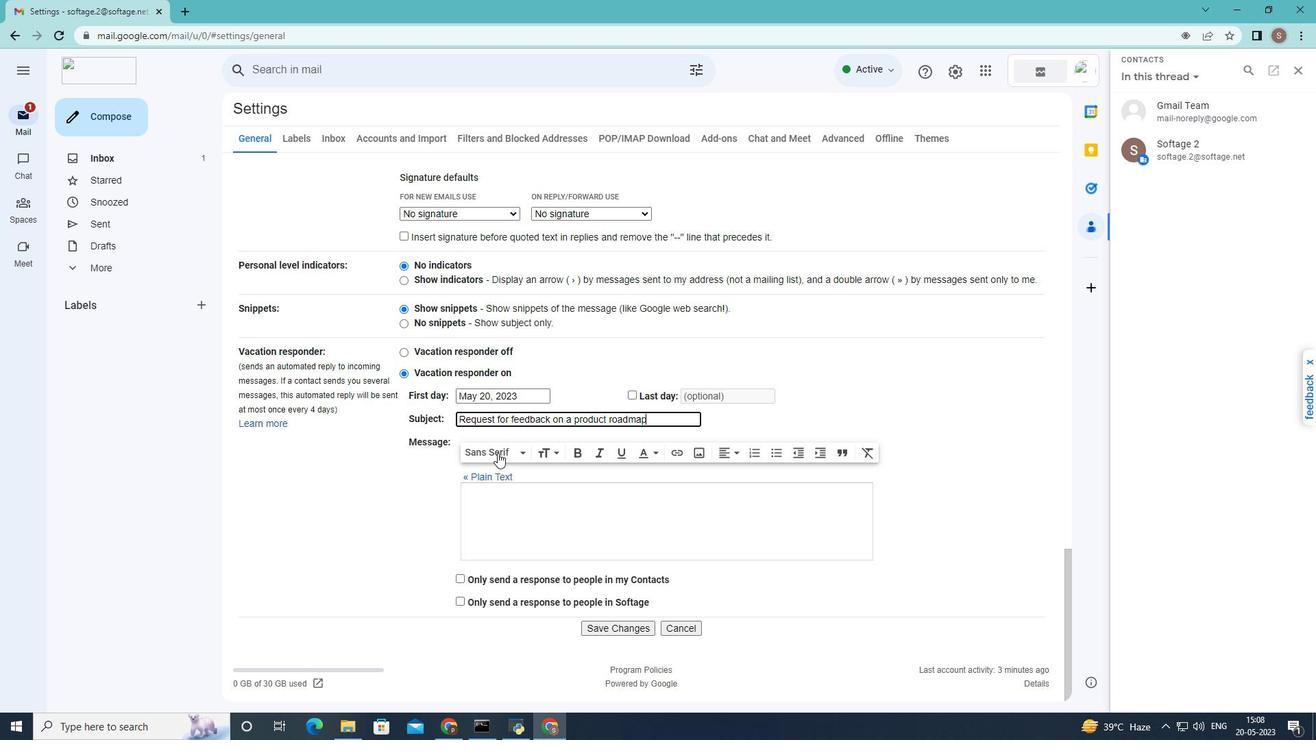 
Action: Mouse scrolled (531, 473) with delta (0, 0)
Screenshot: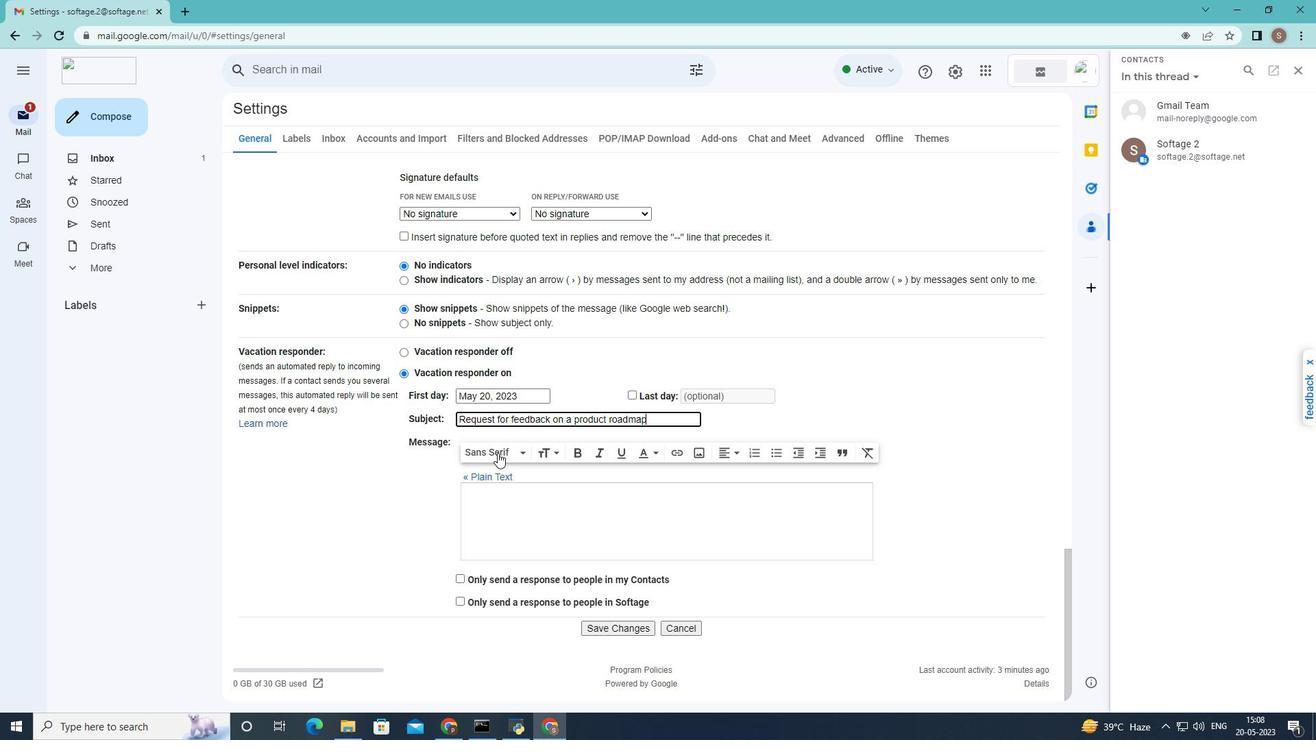 
Action: Mouse moved to (537, 474)
Screenshot: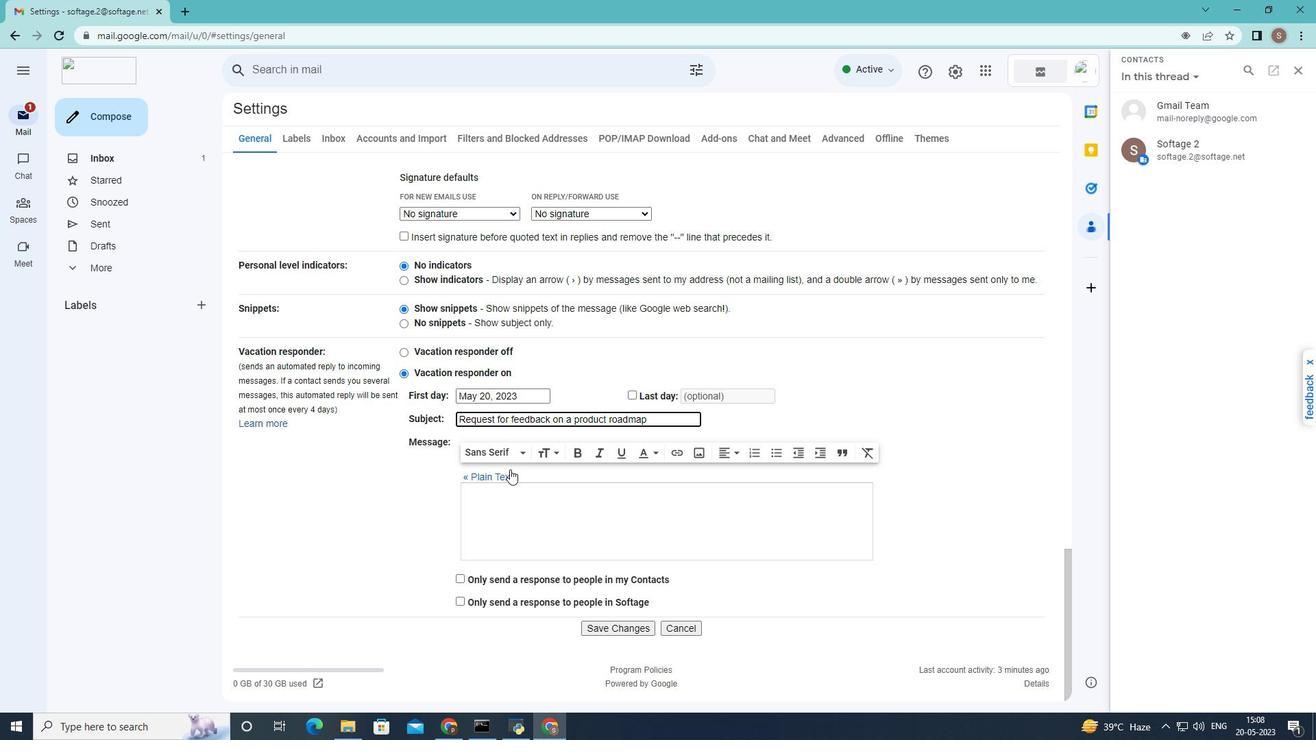 
Action: Mouse scrolled (537, 473) with delta (0, 0)
Screenshot: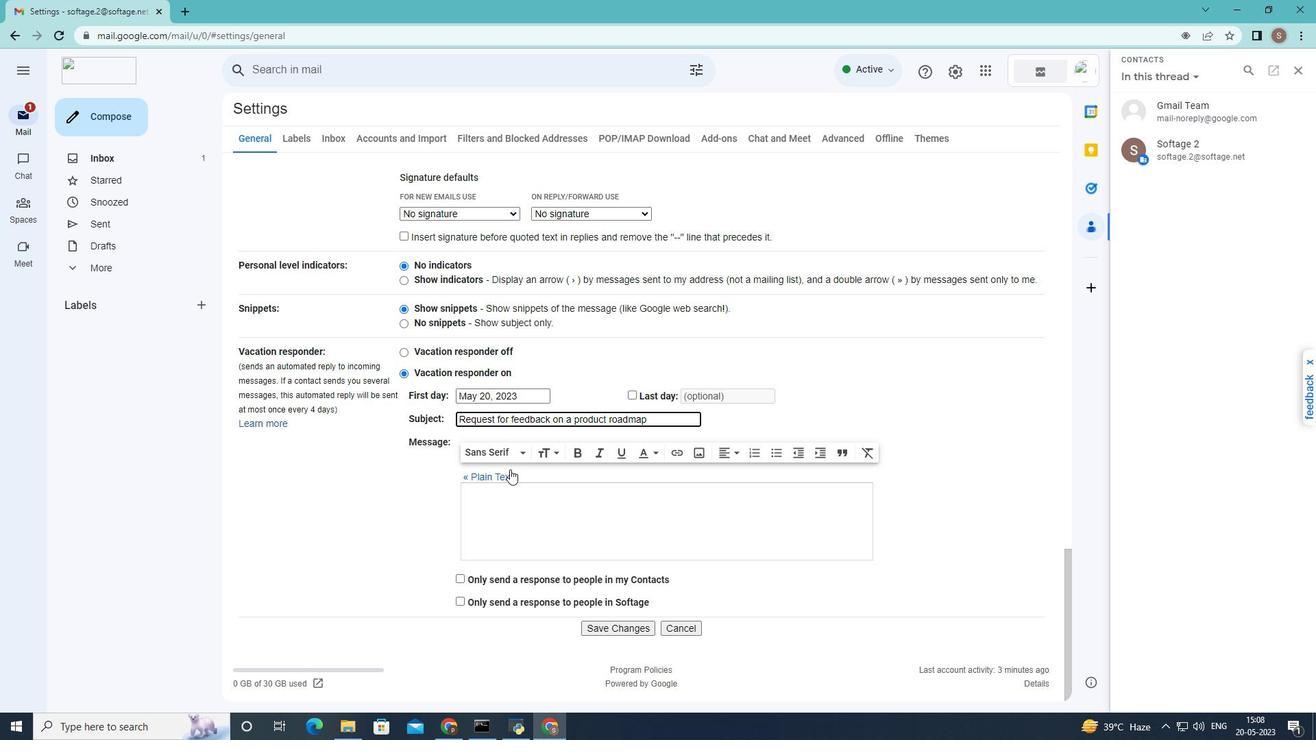 
Action: Mouse scrolled (537, 473) with delta (0, 0)
Screenshot: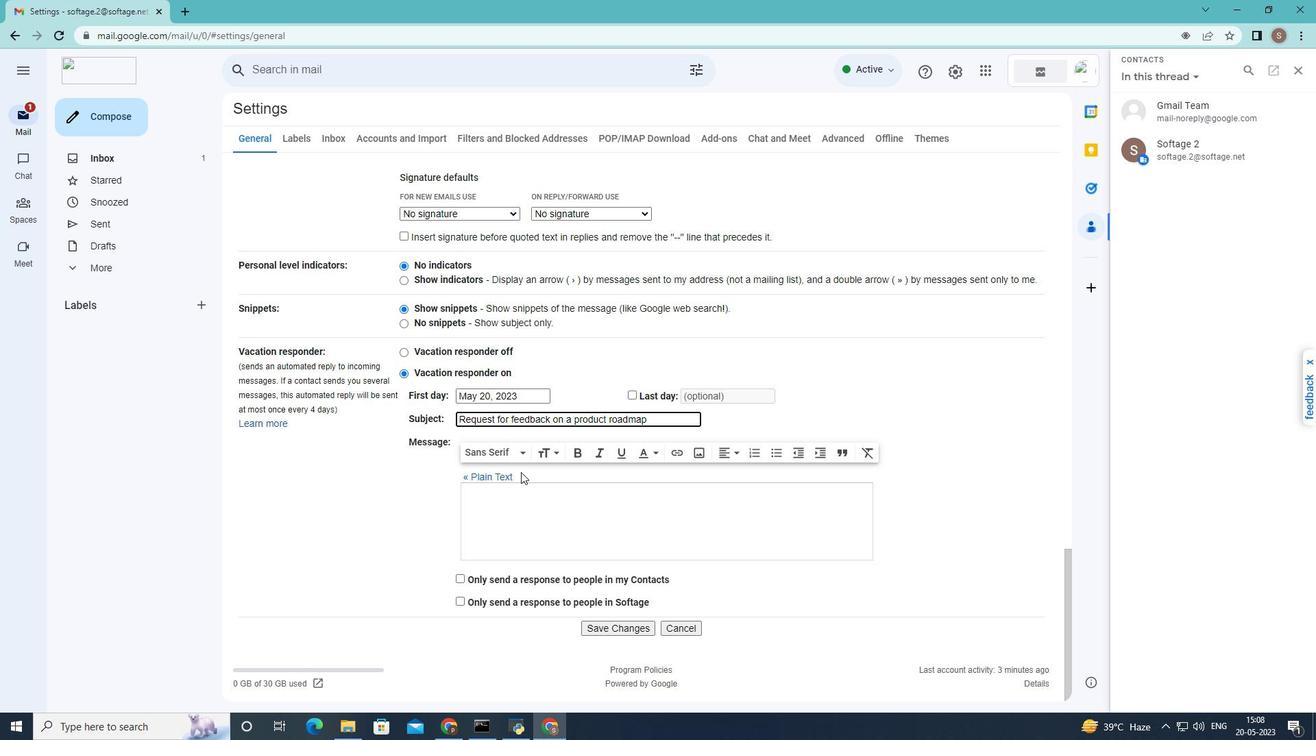 
Action: Mouse moved to (515, 533)
Screenshot: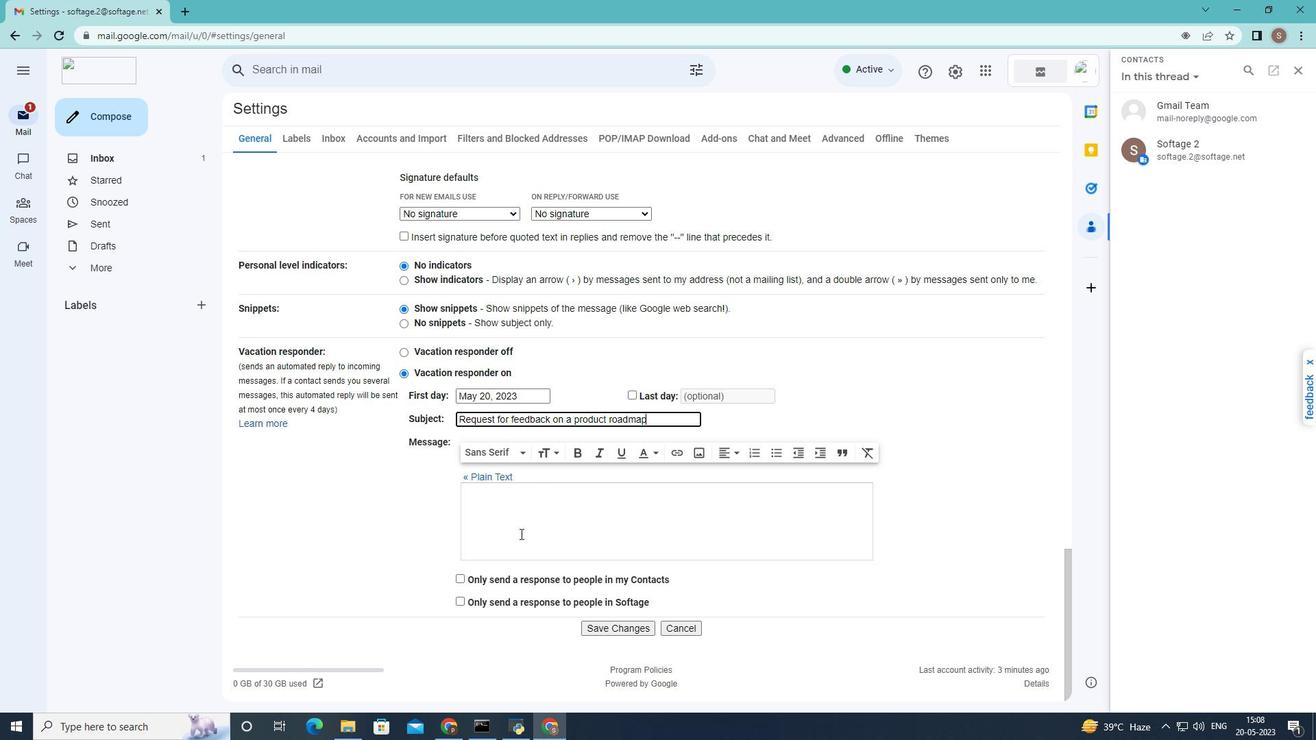 
Action: Mouse scrolled (515, 532) with delta (0, 0)
Screenshot: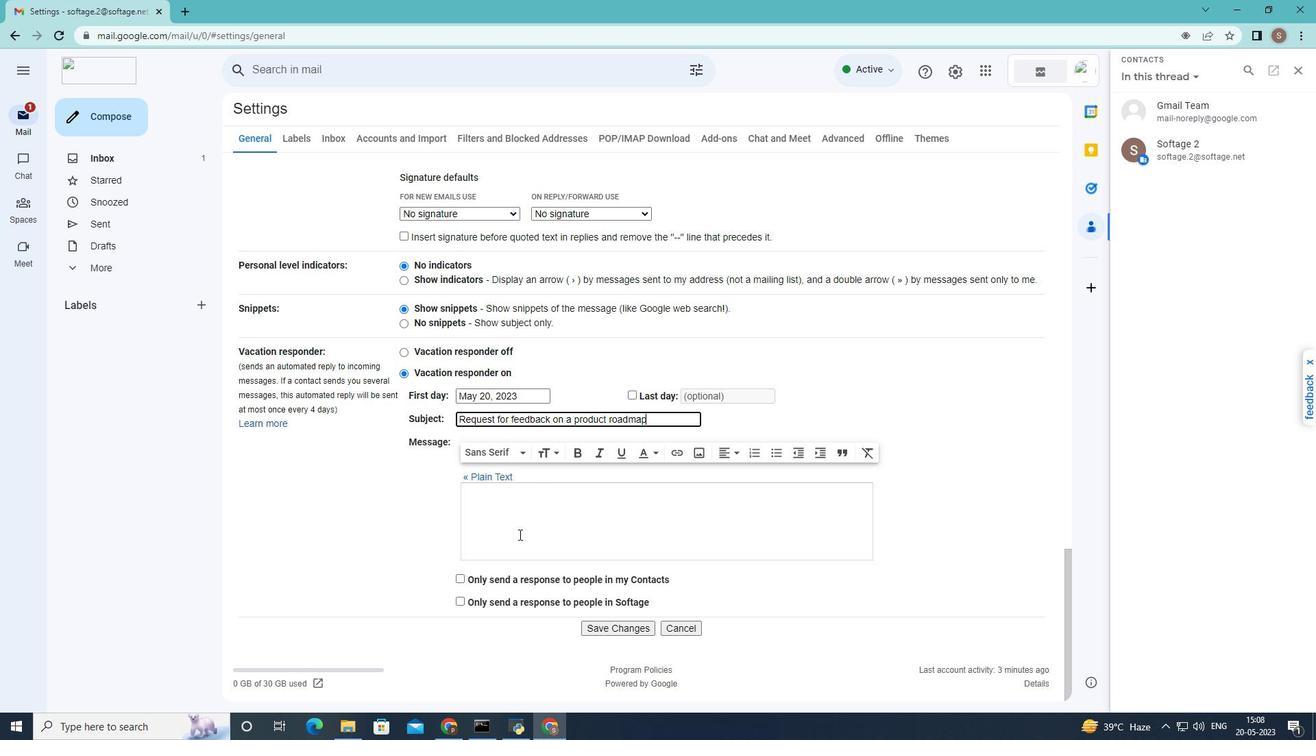 
Action: Mouse scrolled (515, 532) with delta (0, 0)
Screenshot: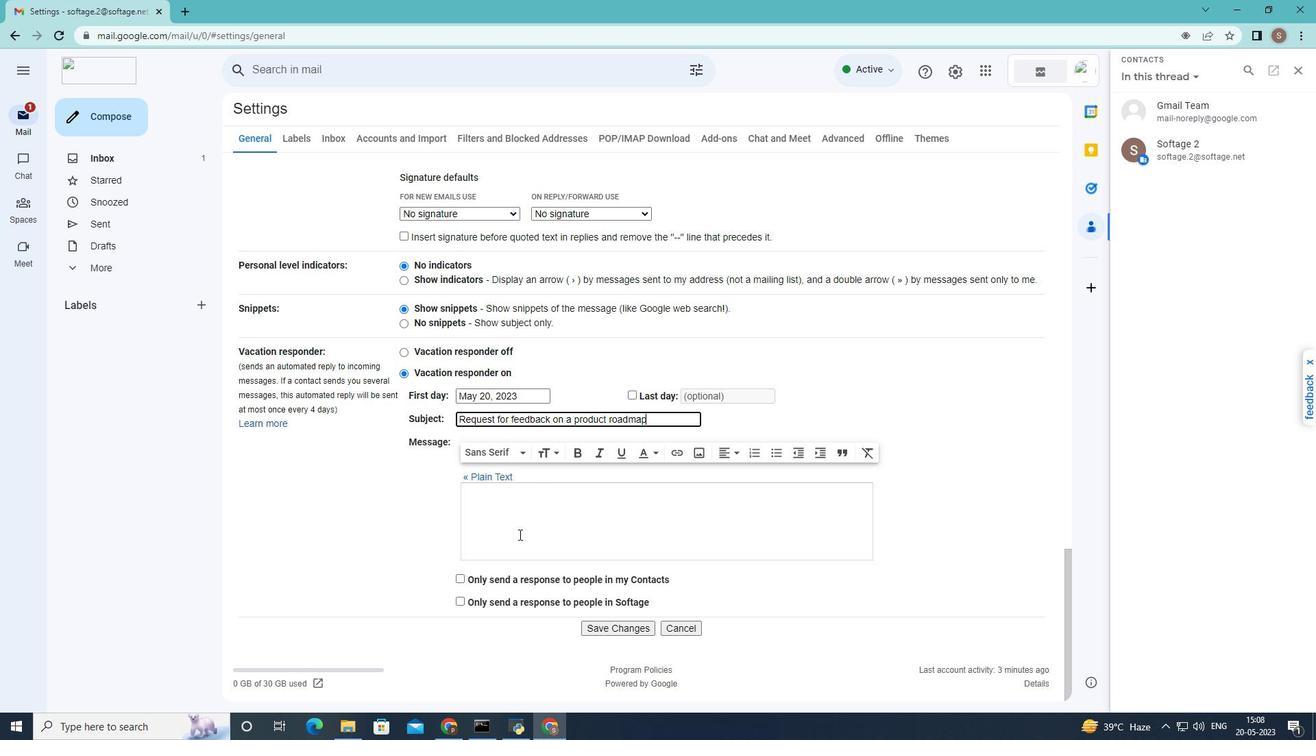
Action: Mouse scrolled (515, 532) with delta (0, 0)
Screenshot: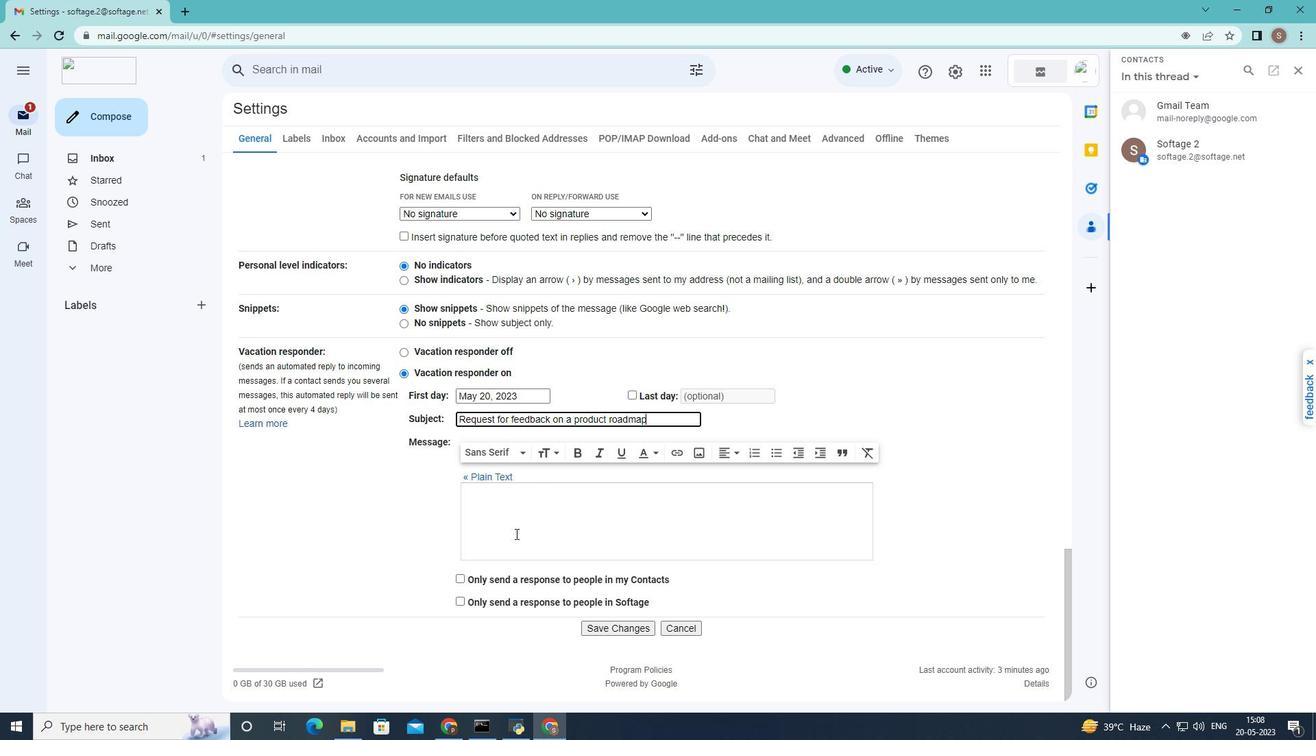 
Action: Mouse moved to (477, 332)
Screenshot: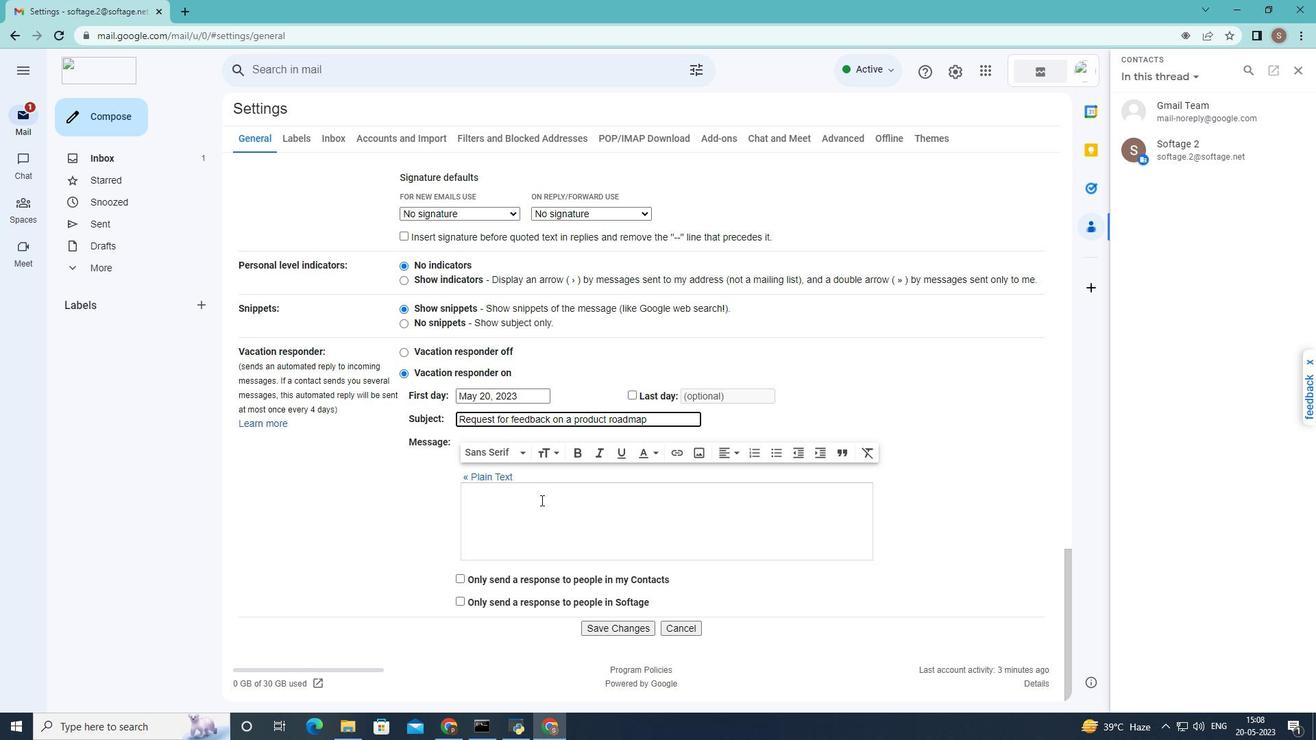 
Action: Mouse scrolled (477, 333) with delta (0, 0)
Screenshot: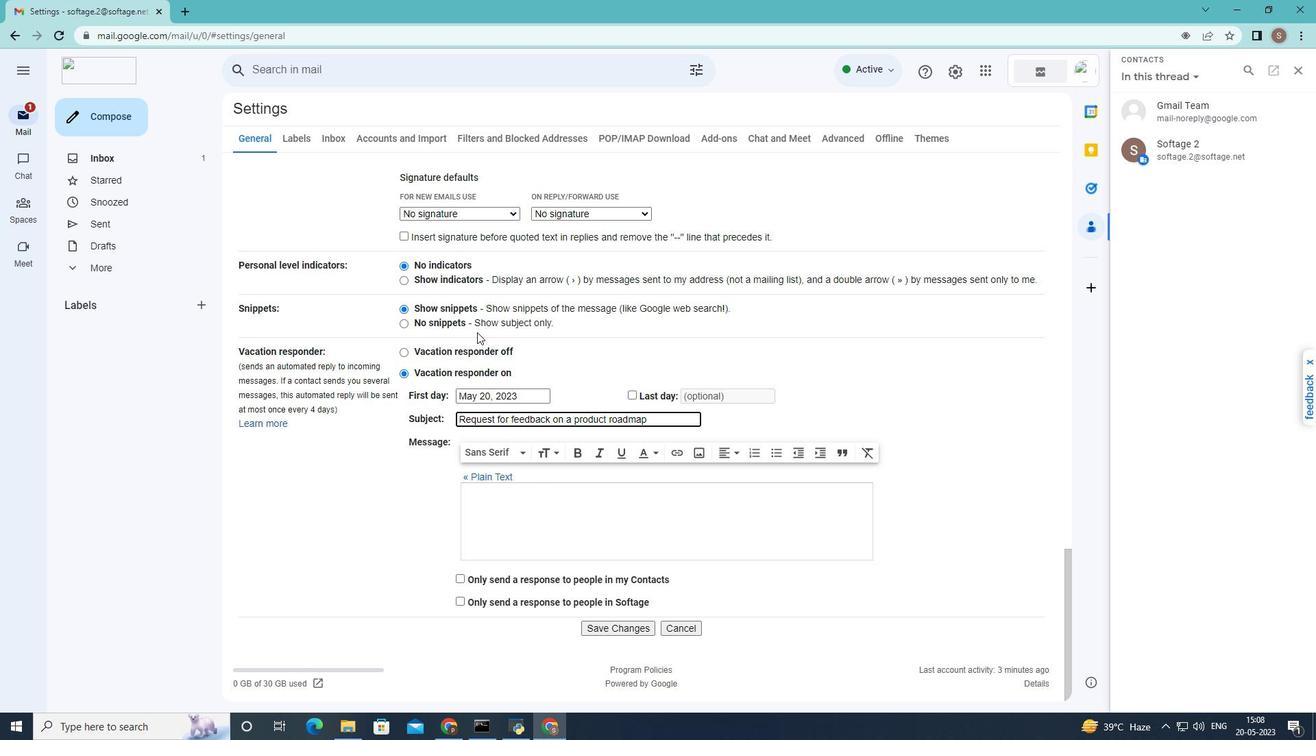 
Action: Mouse scrolled (477, 333) with delta (0, 0)
Screenshot: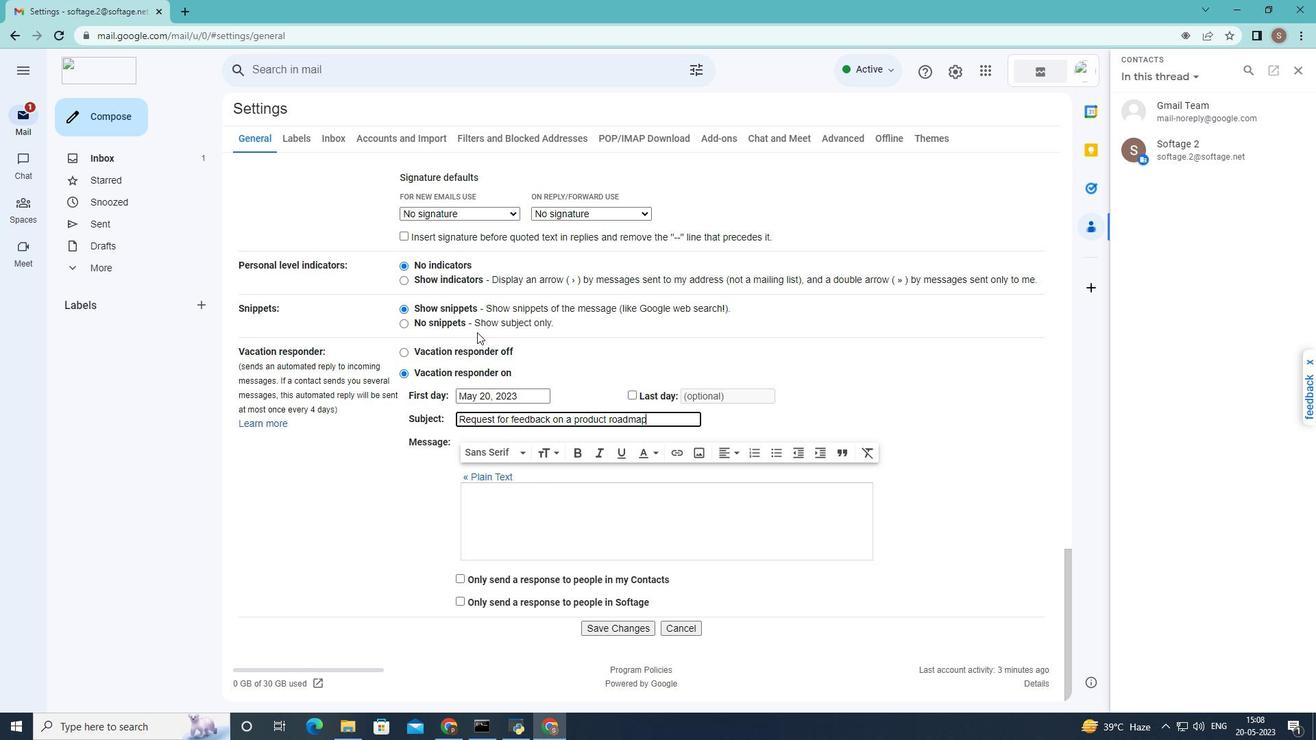 
Action: Mouse scrolled (477, 333) with delta (0, 0)
Screenshot: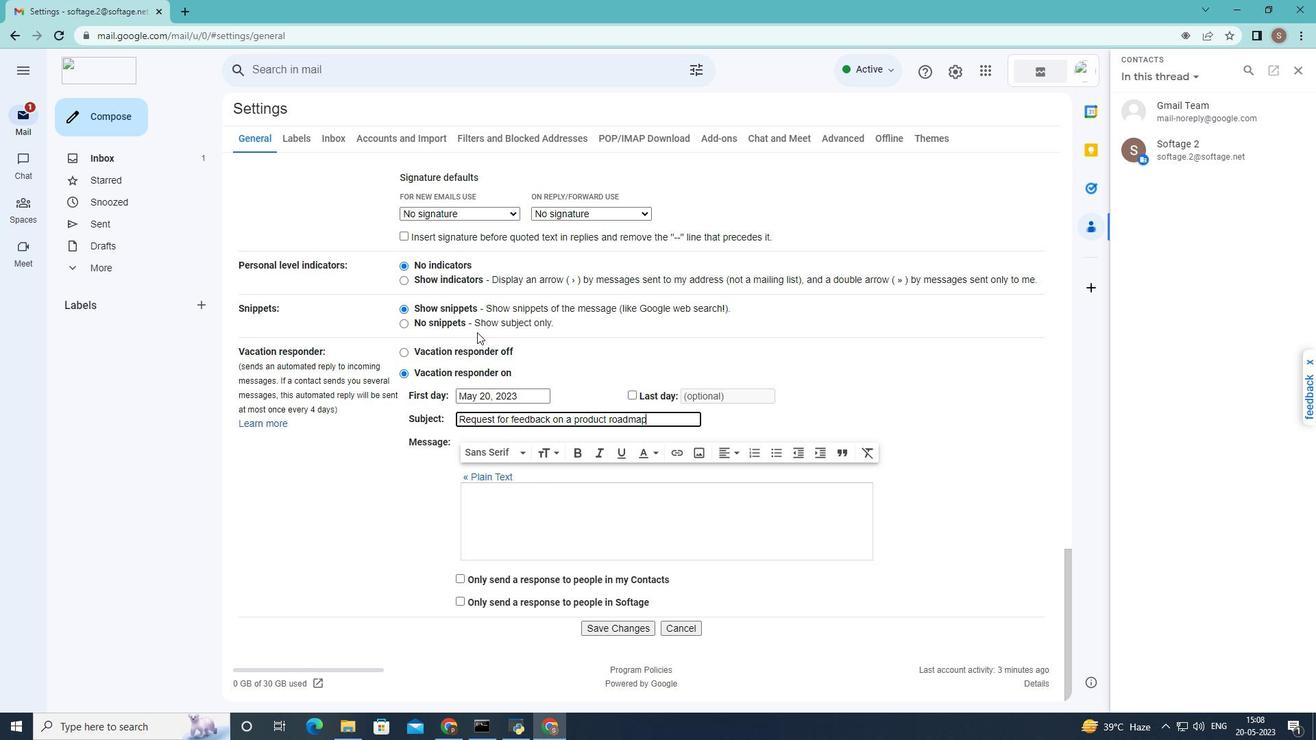 
Action: Mouse moved to (515, 425)
Screenshot: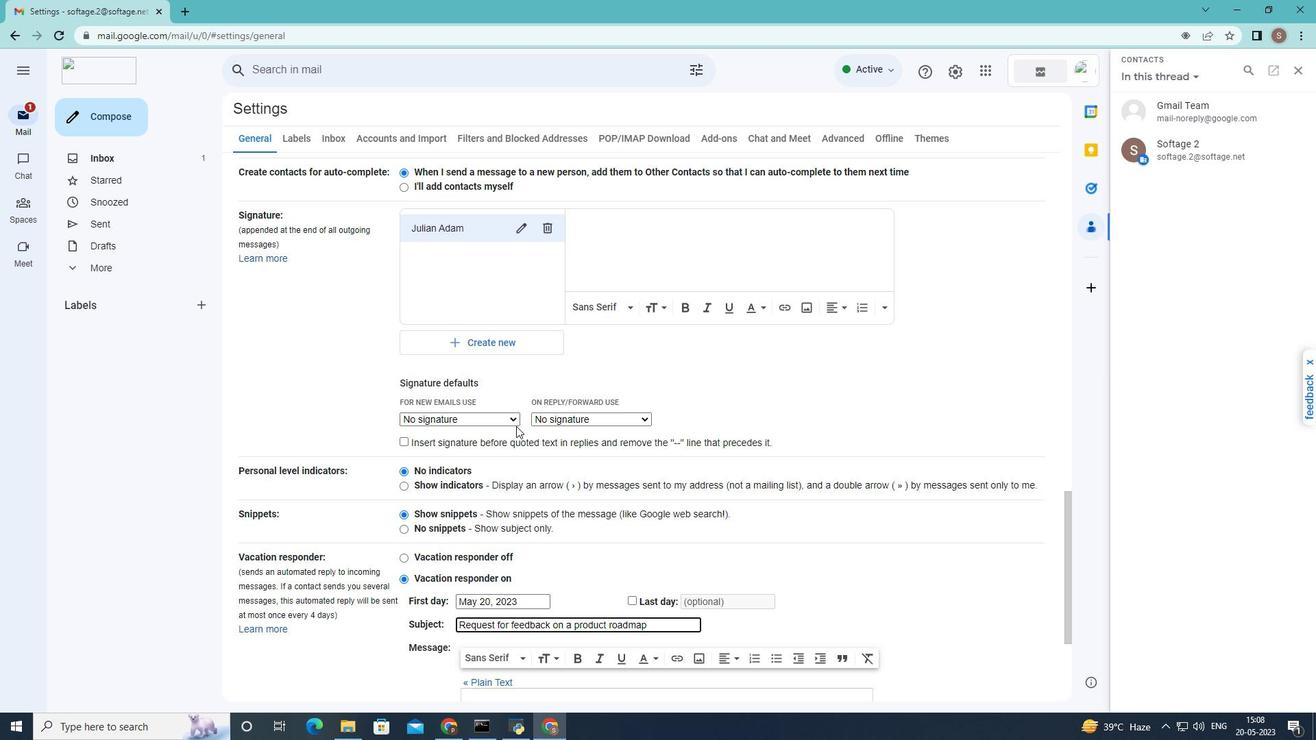 
Action: Mouse pressed left at (515, 425)
Screenshot: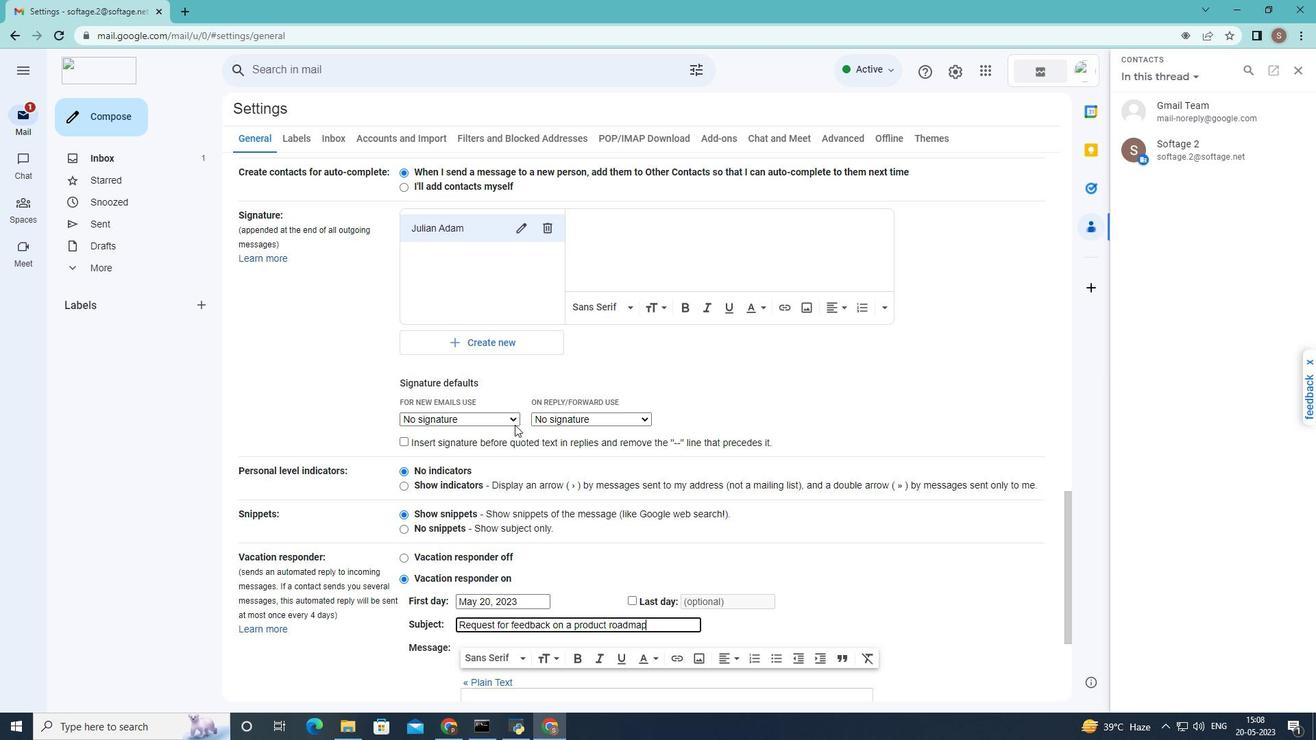 
Action: Mouse moved to (492, 451)
Screenshot: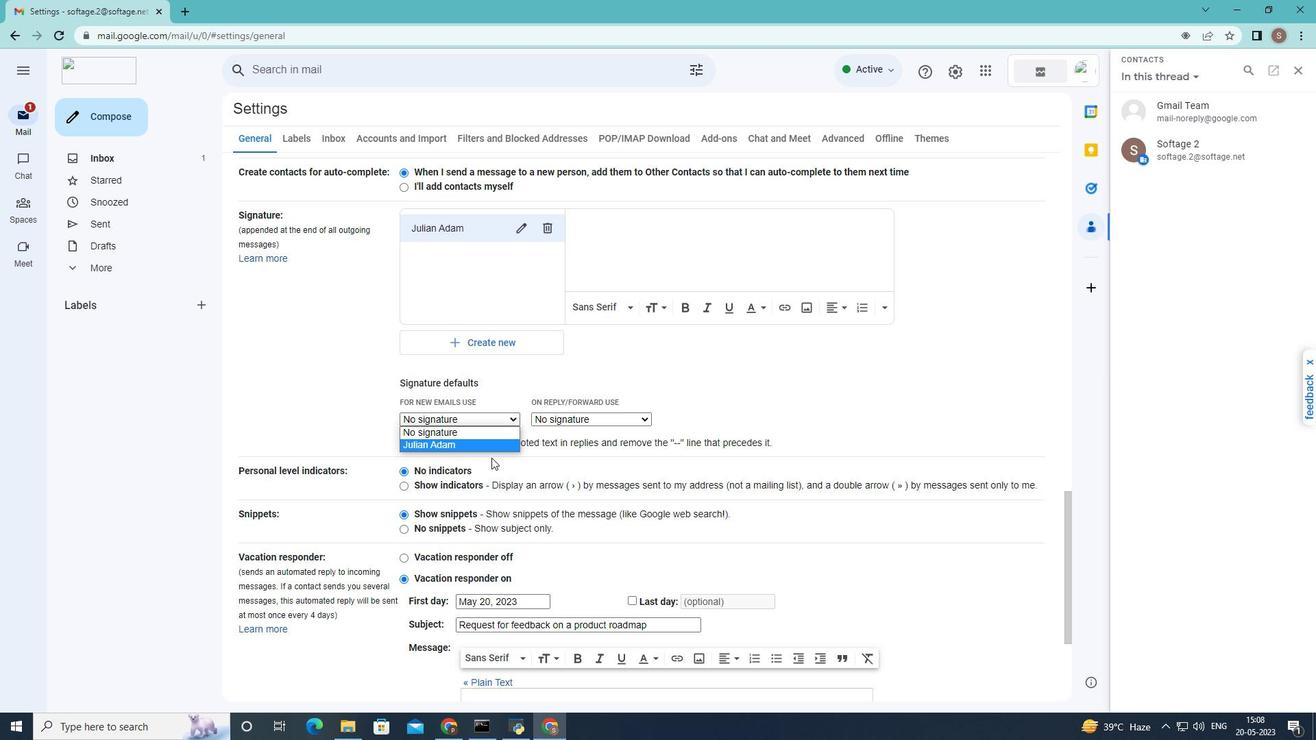 
Action: Mouse pressed left at (492, 451)
Screenshot: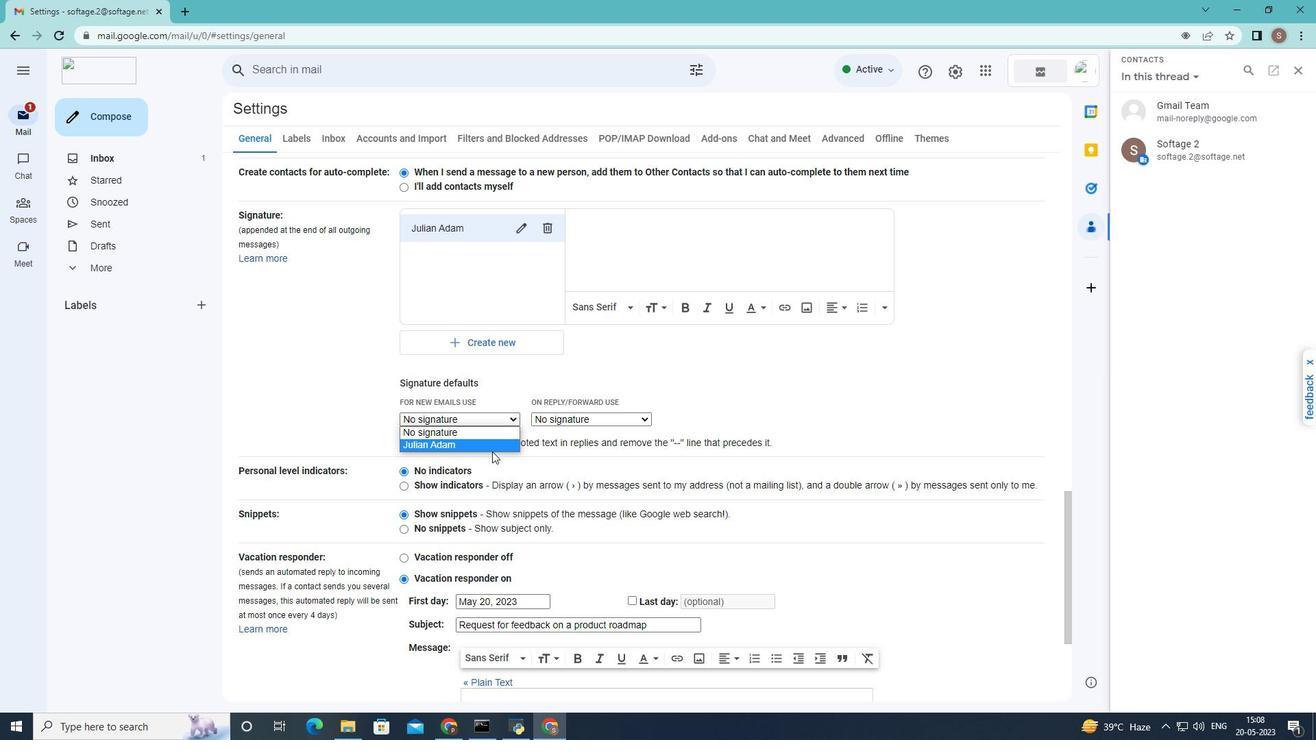 
Action: Mouse moved to (463, 446)
Screenshot: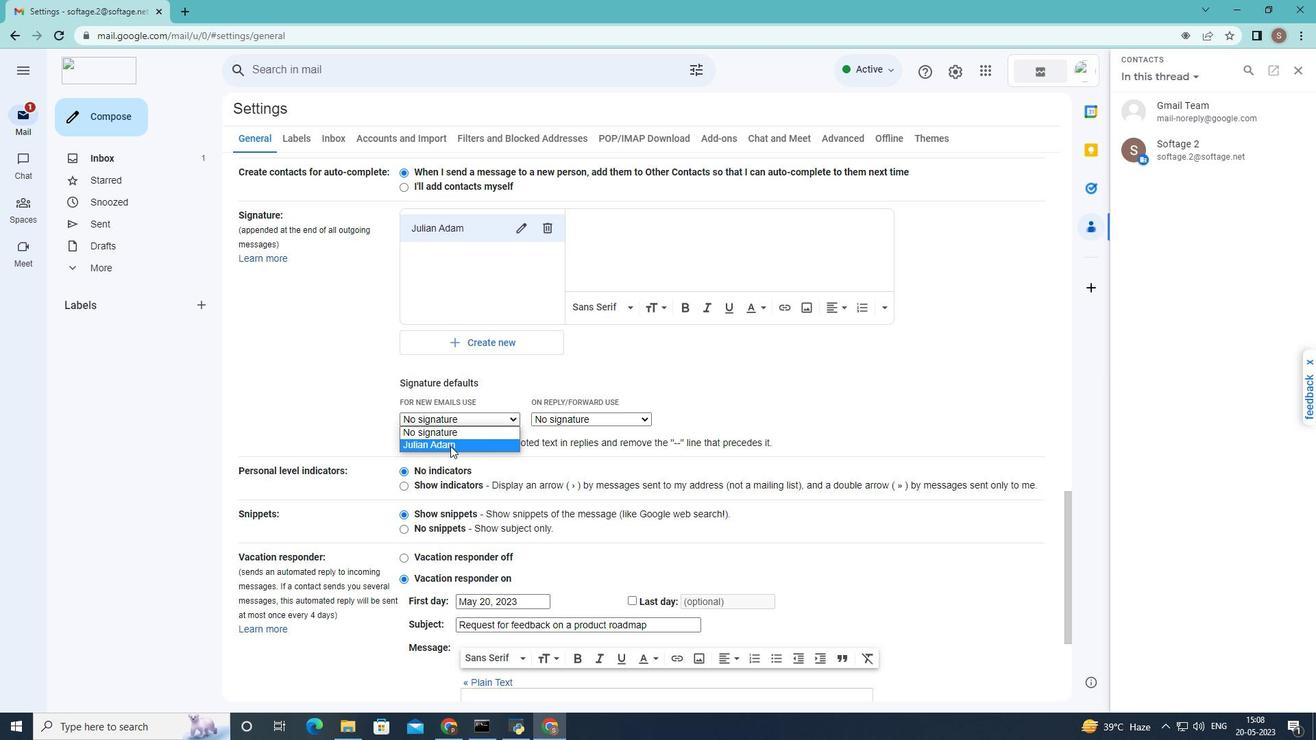 
Action: Mouse pressed left at (463, 446)
Screenshot: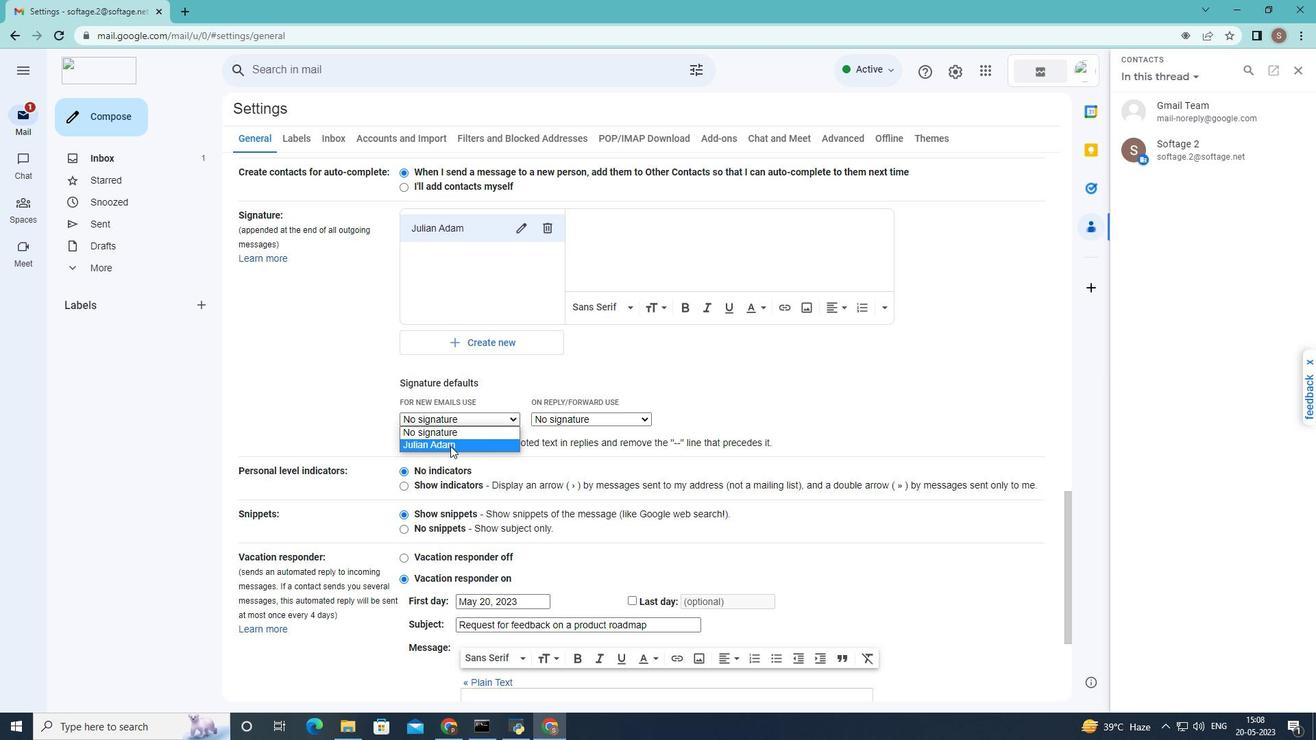 
Action: Mouse moved to (644, 418)
Screenshot: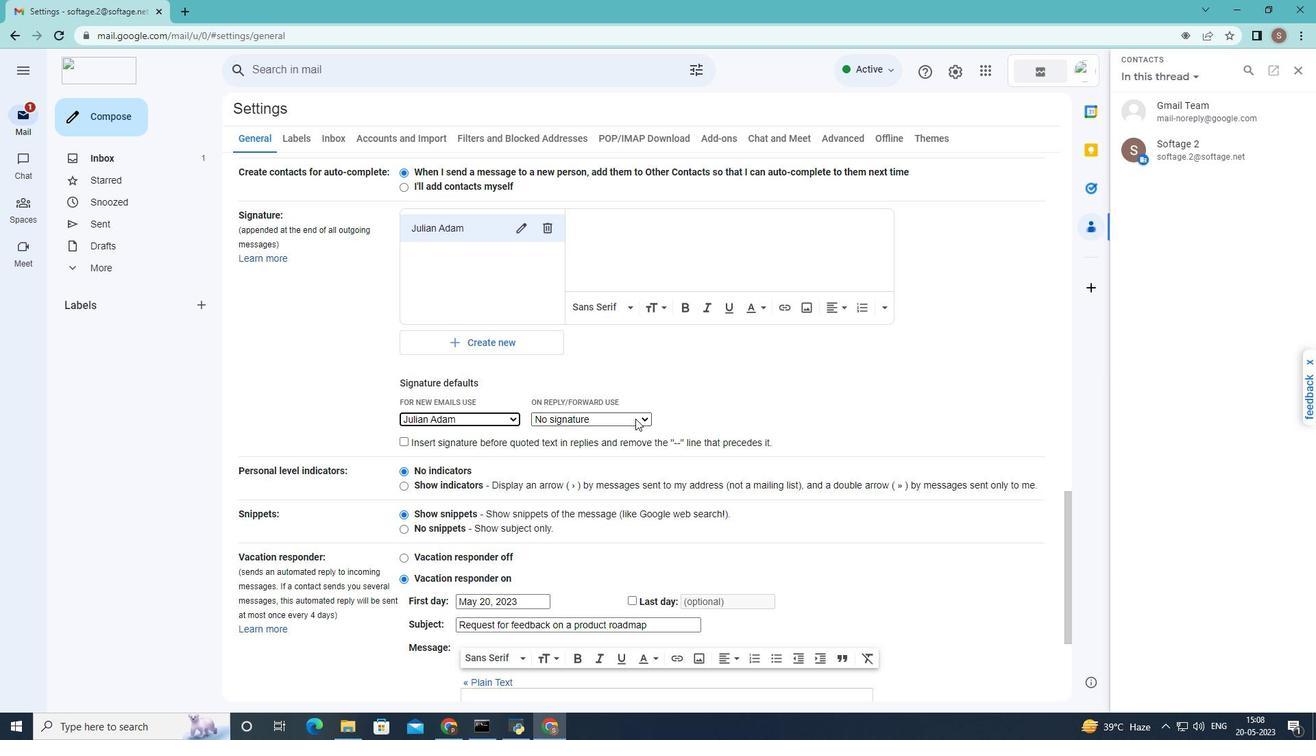 
Action: Mouse pressed left at (644, 418)
Screenshot: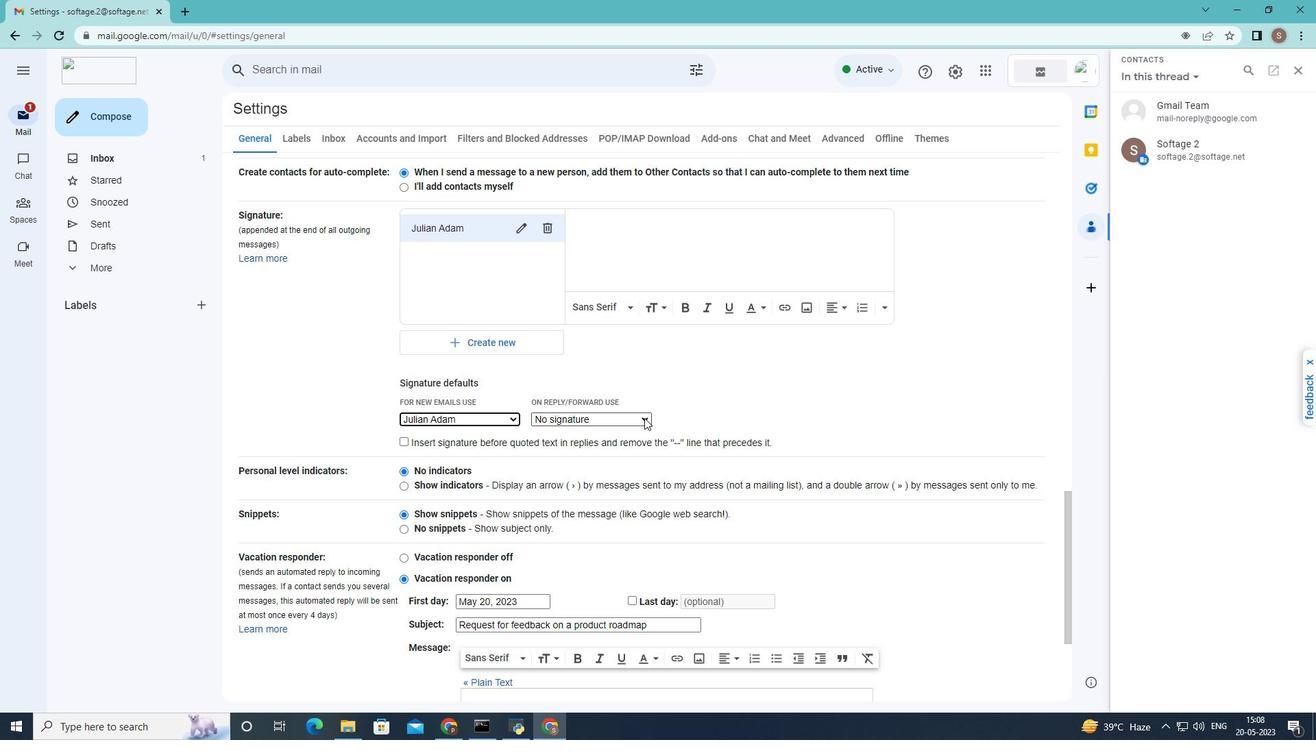 
Action: Mouse moved to (625, 447)
Screenshot: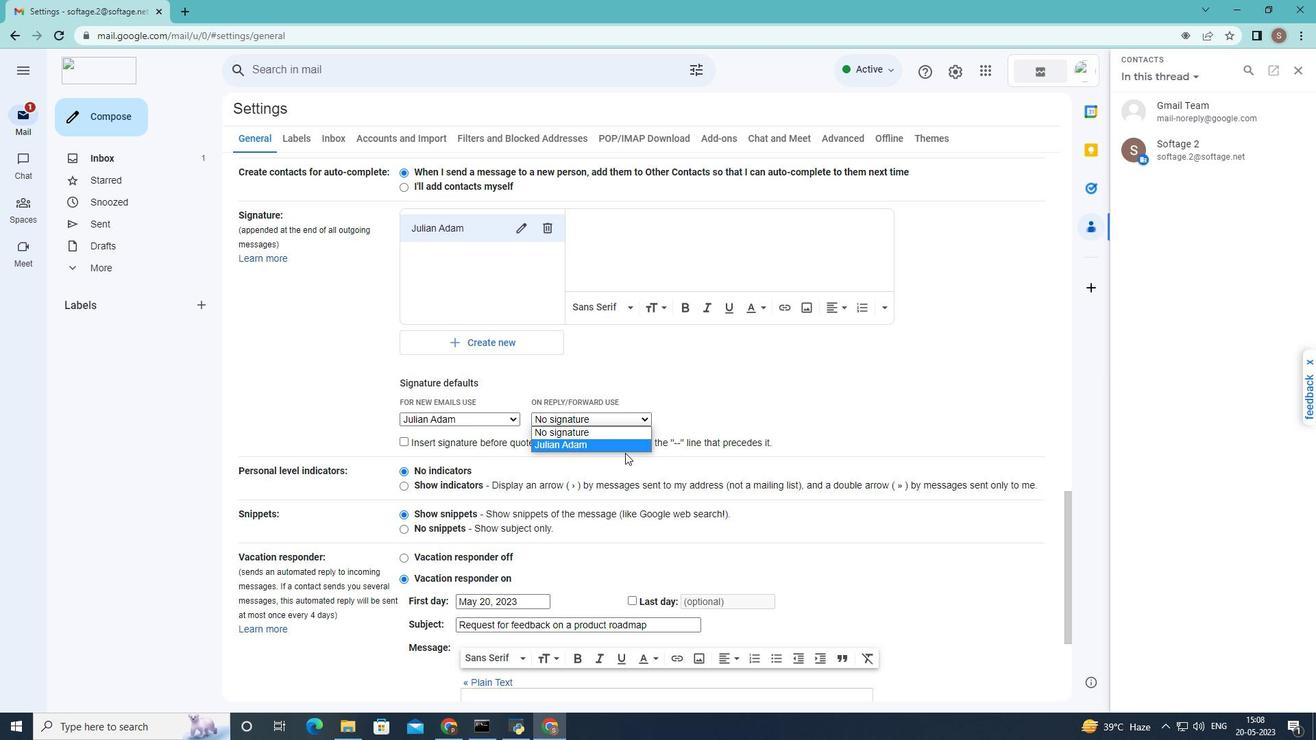 
Action: Mouse pressed left at (625, 447)
Screenshot: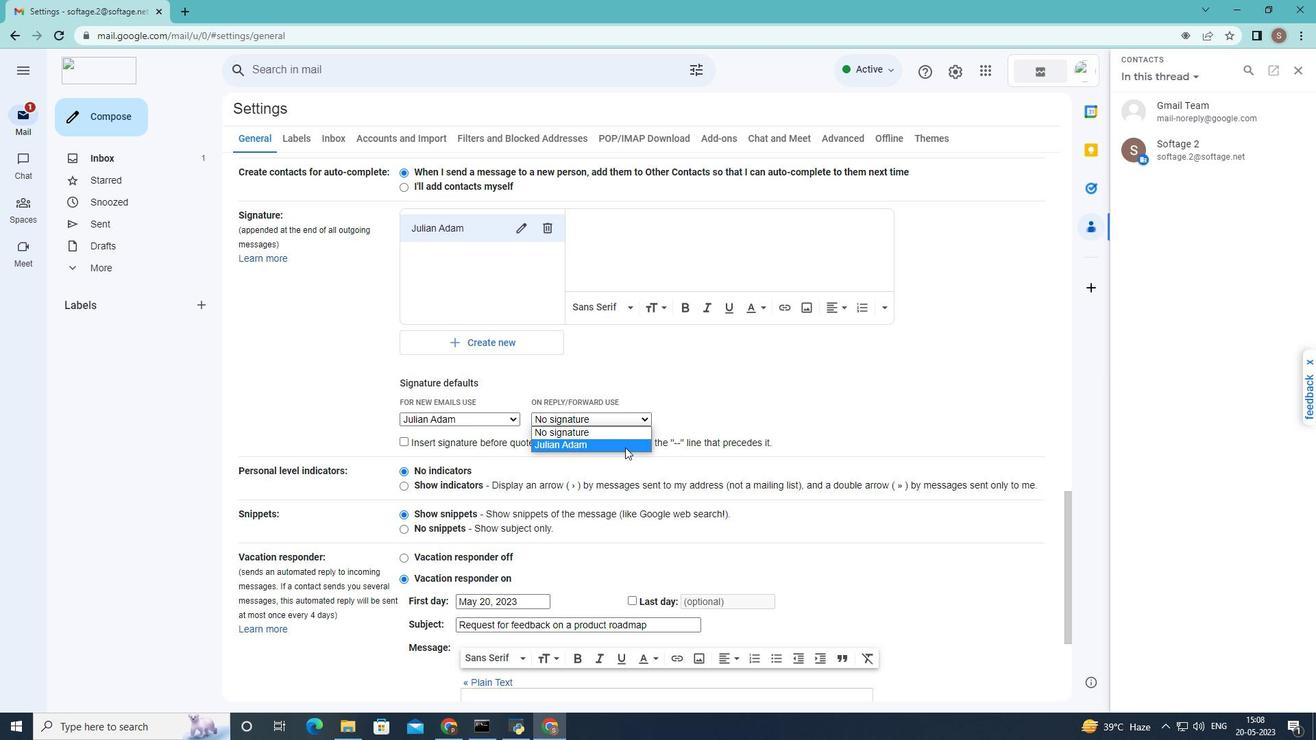 
Action: Mouse moved to (405, 442)
Screenshot: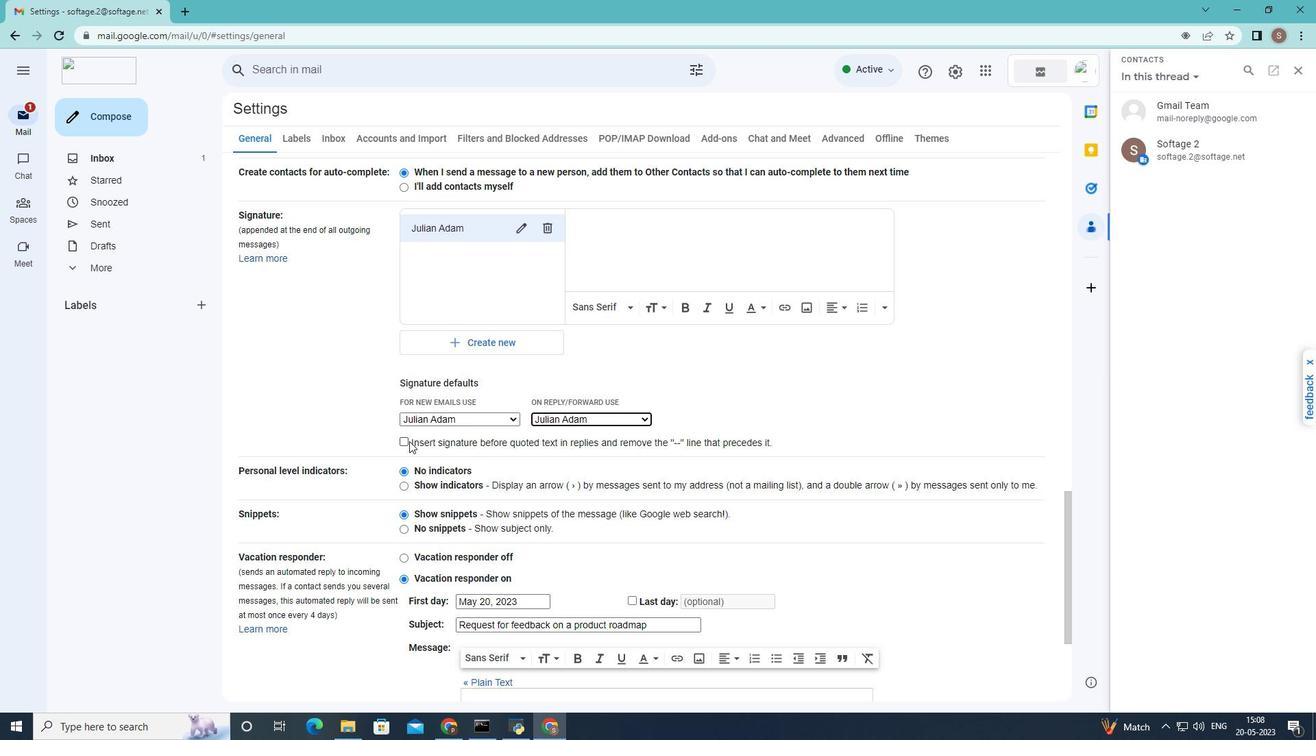 
Action: Mouse pressed left at (405, 442)
Screenshot: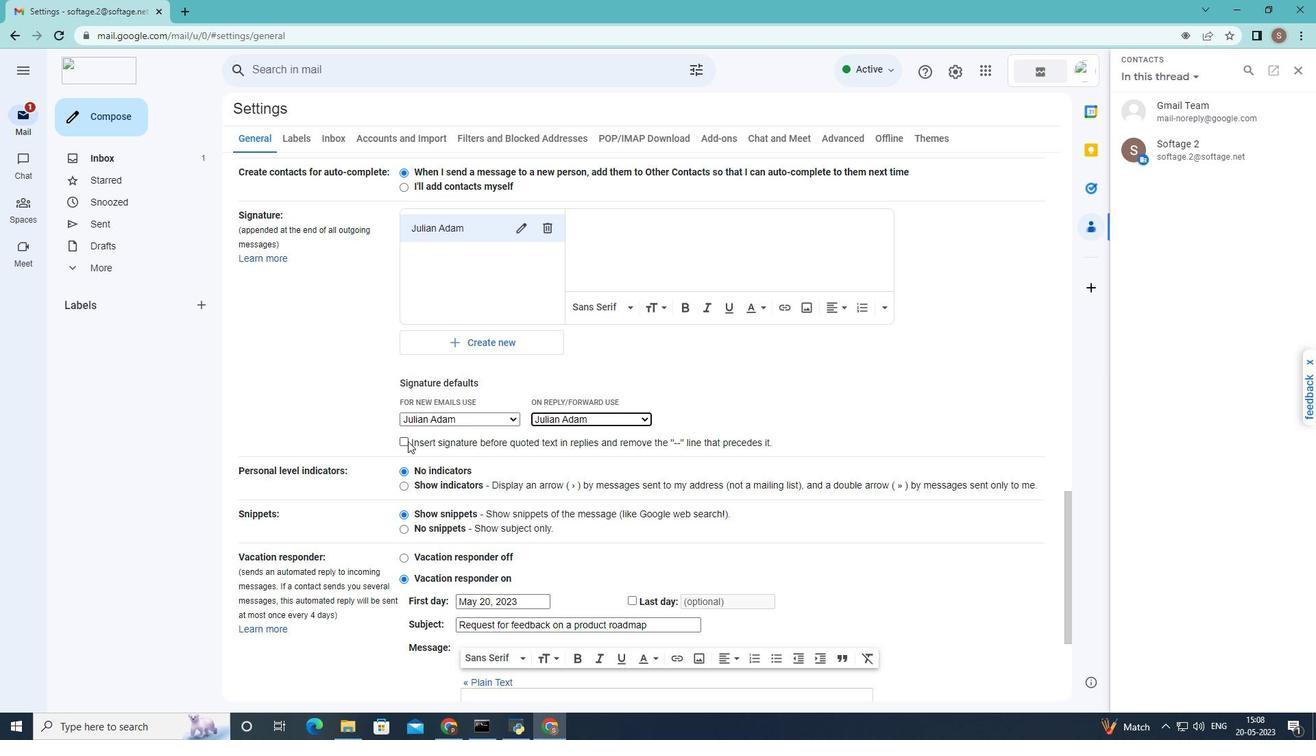 
Action: Mouse moved to (518, 439)
Screenshot: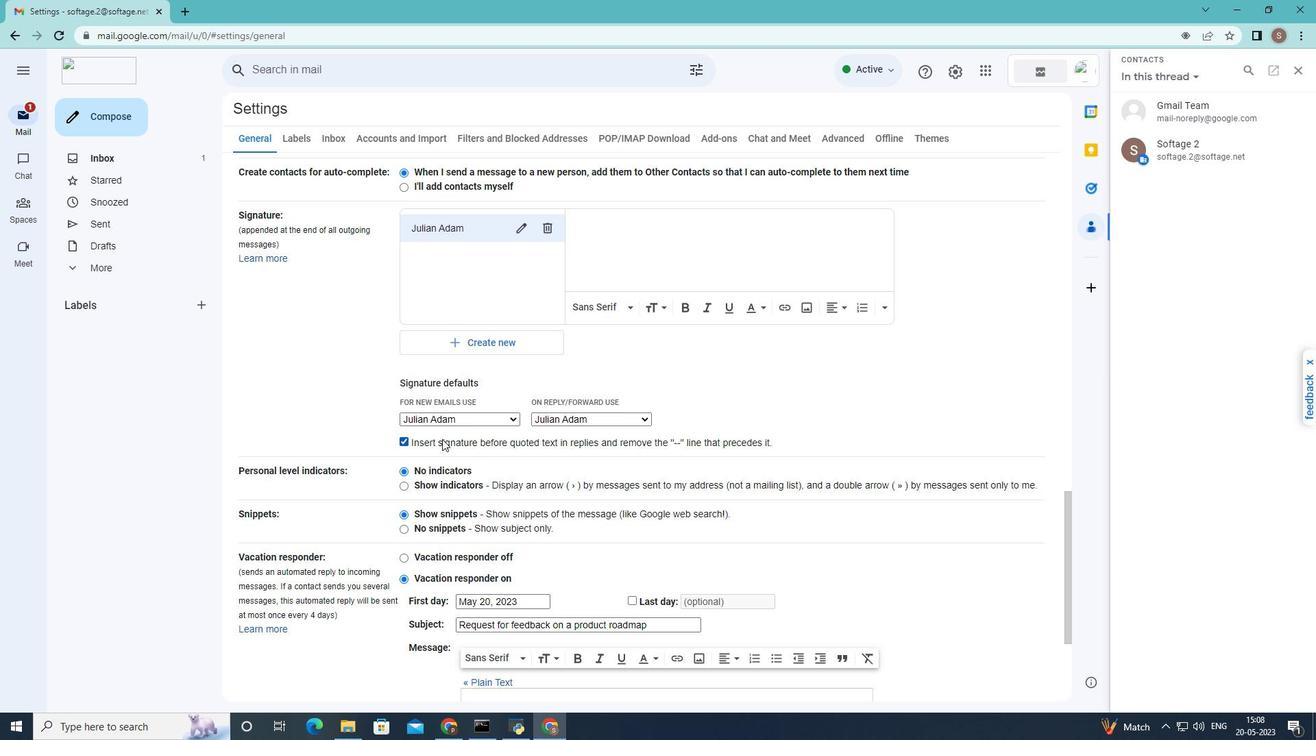 
Action: Mouse scrolled (518, 438) with delta (0, 0)
Screenshot: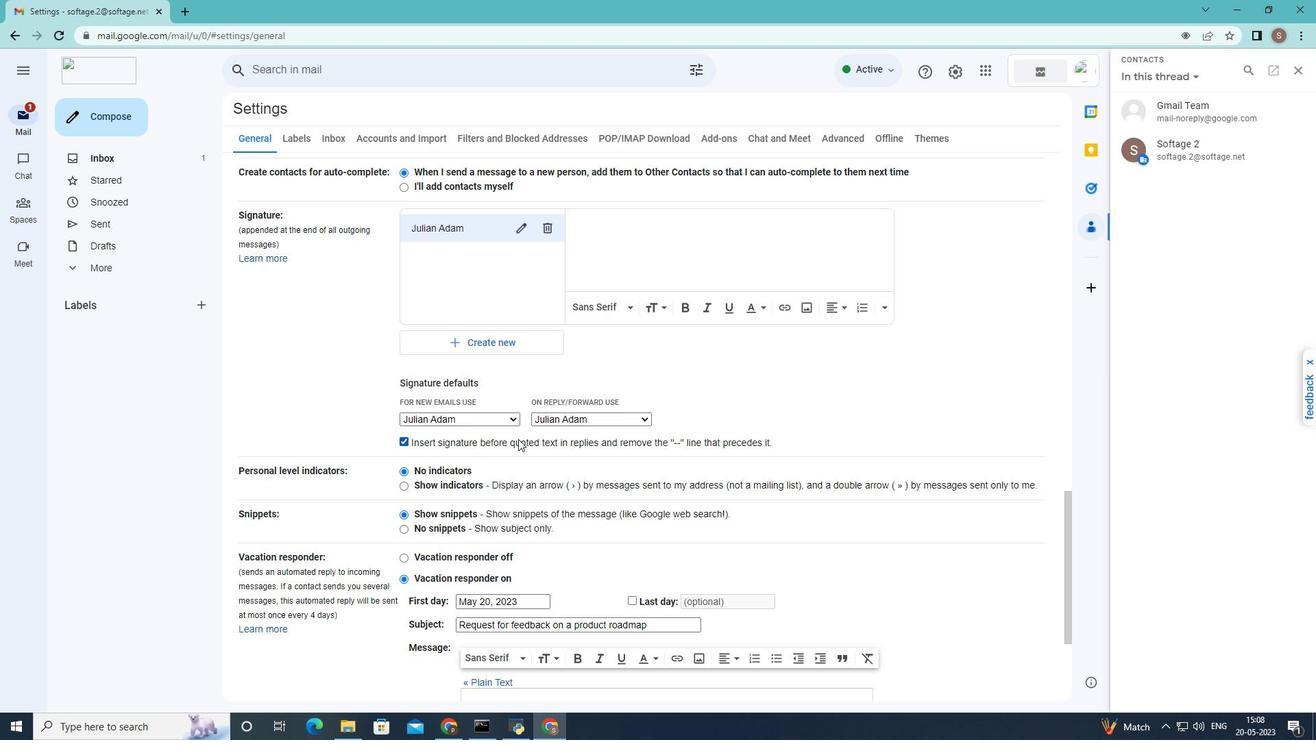 
Action: Mouse scrolled (518, 438) with delta (0, 0)
Screenshot: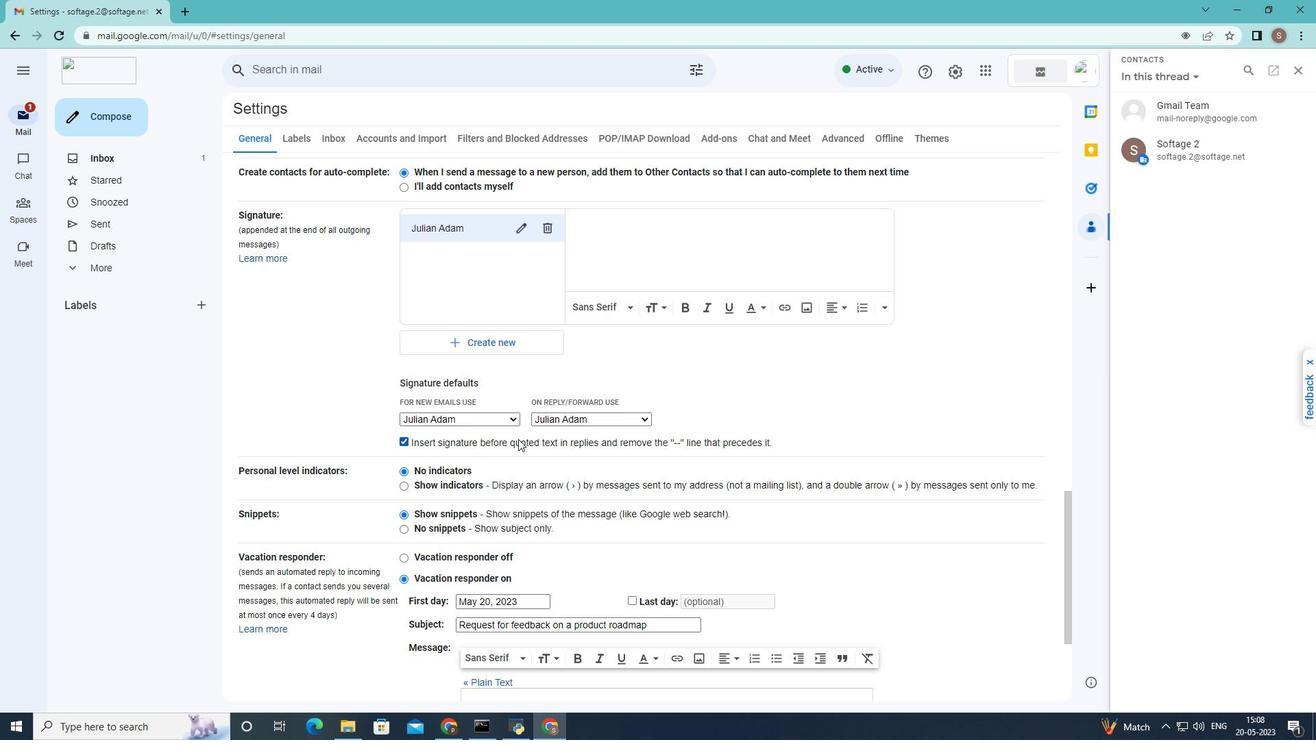 
Action: Mouse moved to (630, 436)
Screenshot: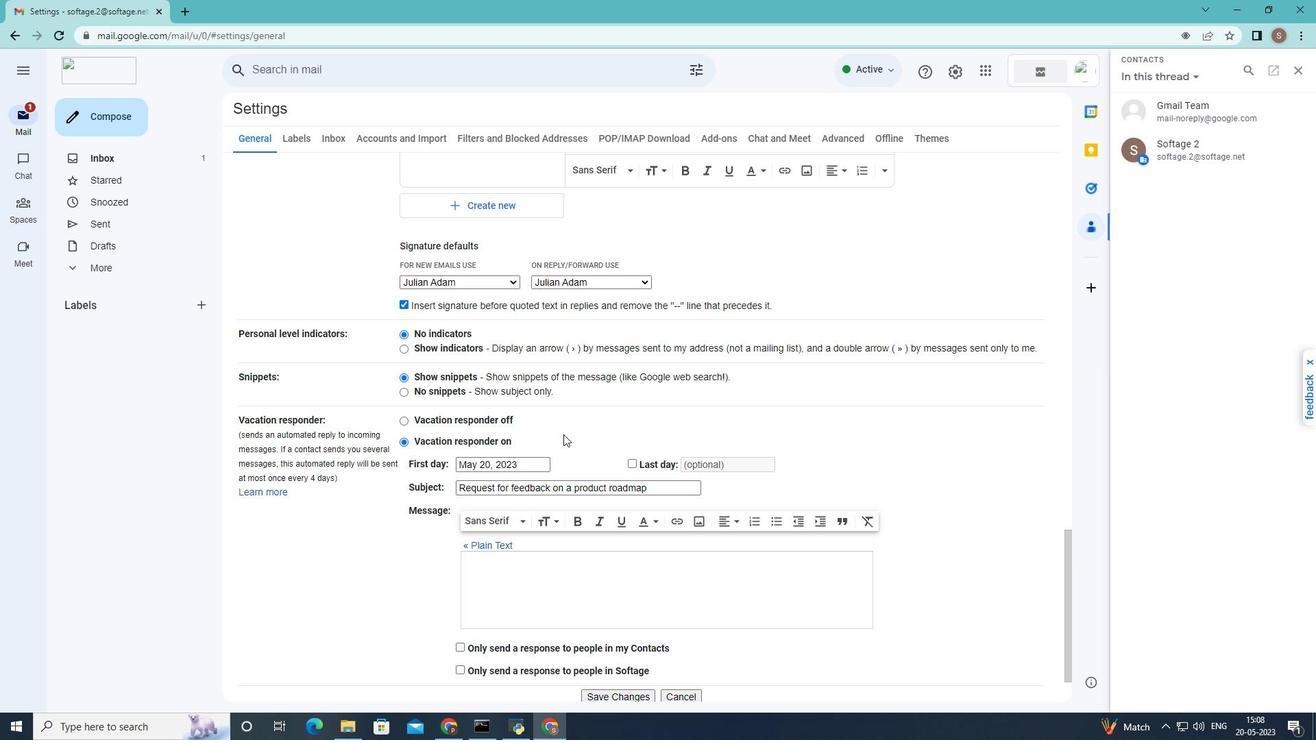 
Action: Mouse scrolled (630, 436) with delta (0, 0)
Screenshot: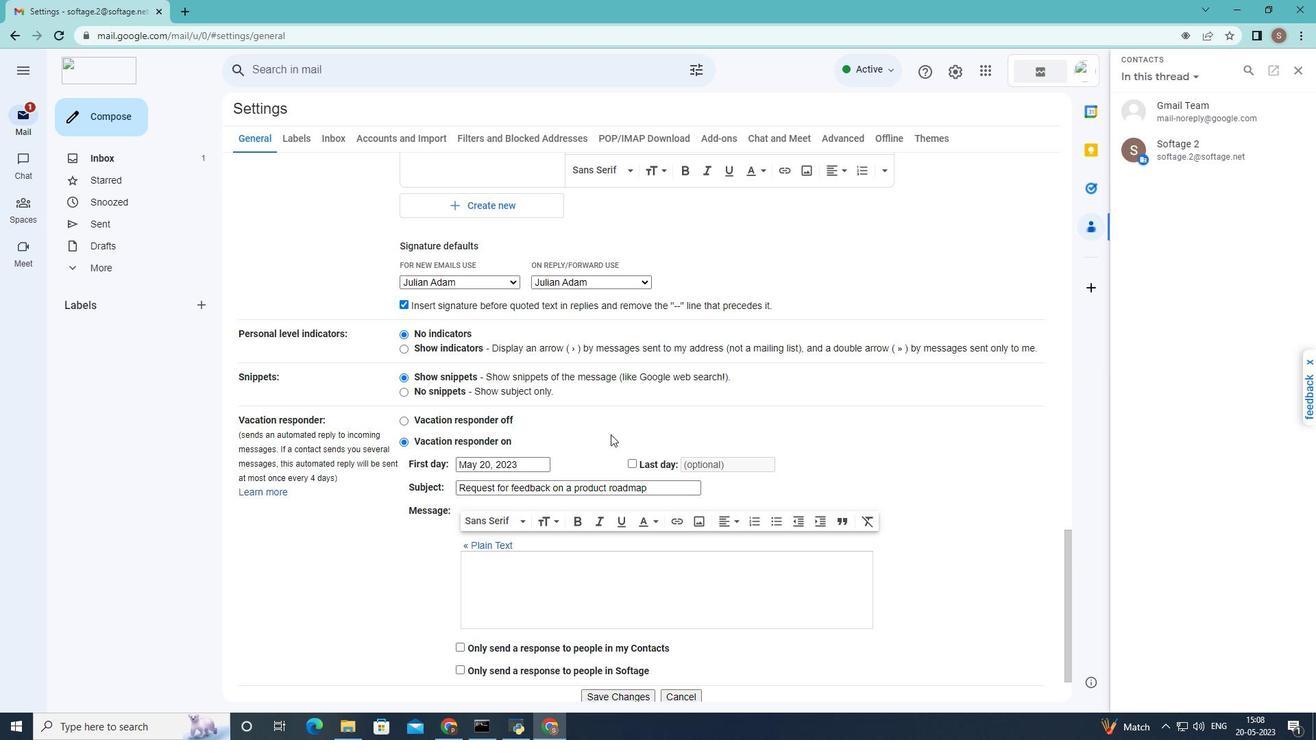 
Action: Mouse scrolled (630, 436) with delta (0, 0)
Screenshot: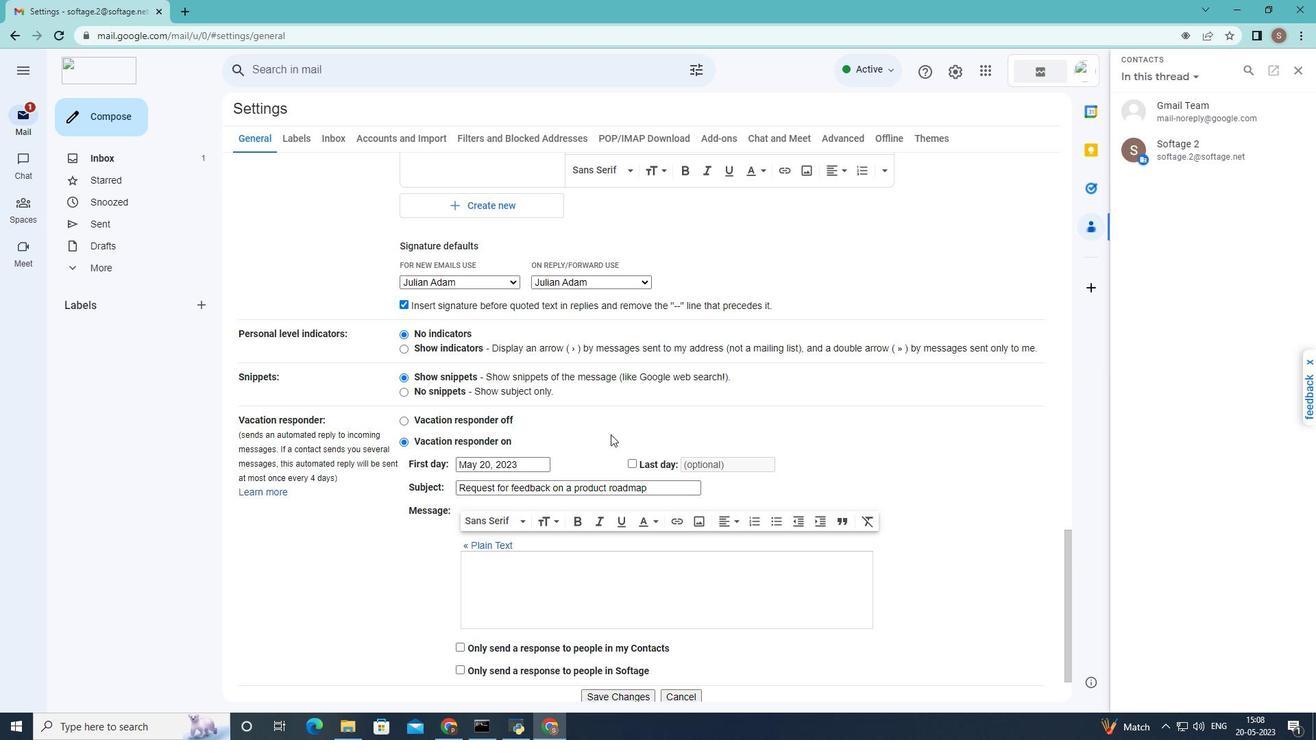 
Action: Mouse scrolled (630, 436) with delta (0, 0)
Screenshot: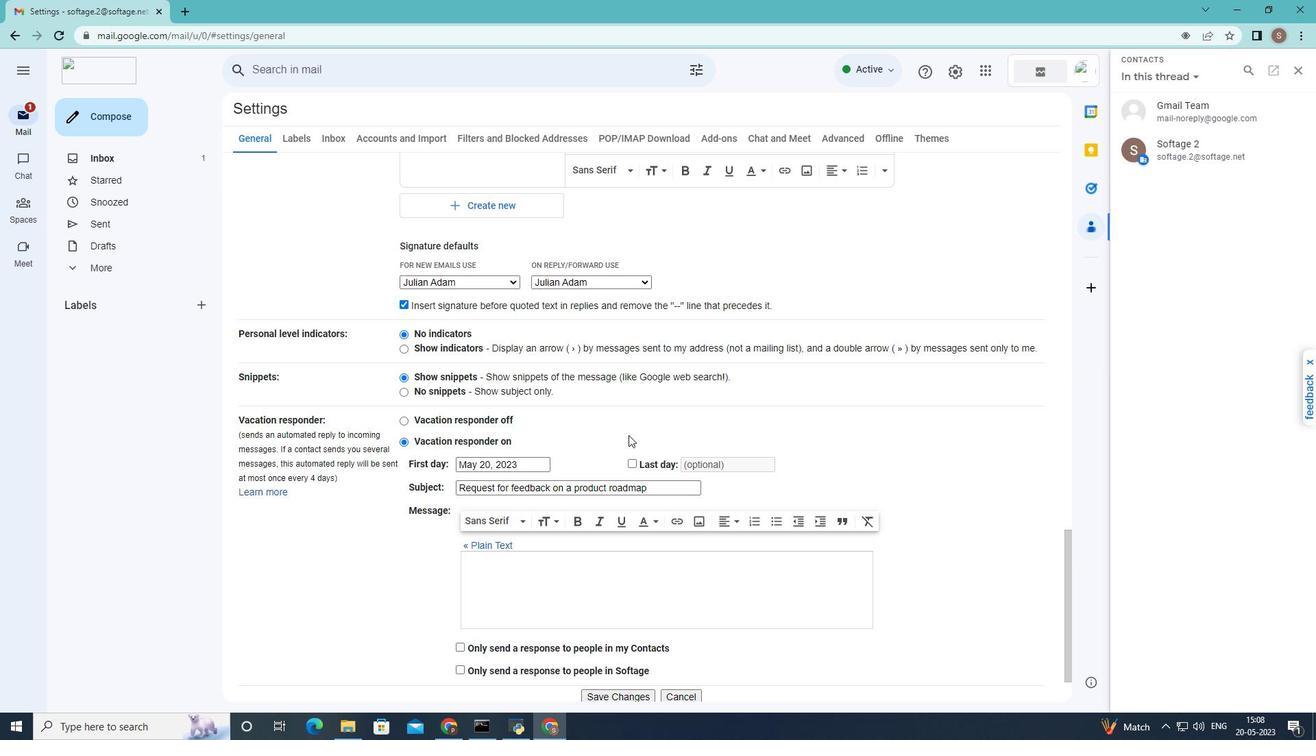 
Action: Mouse moved to (603, 629)
Screenshot: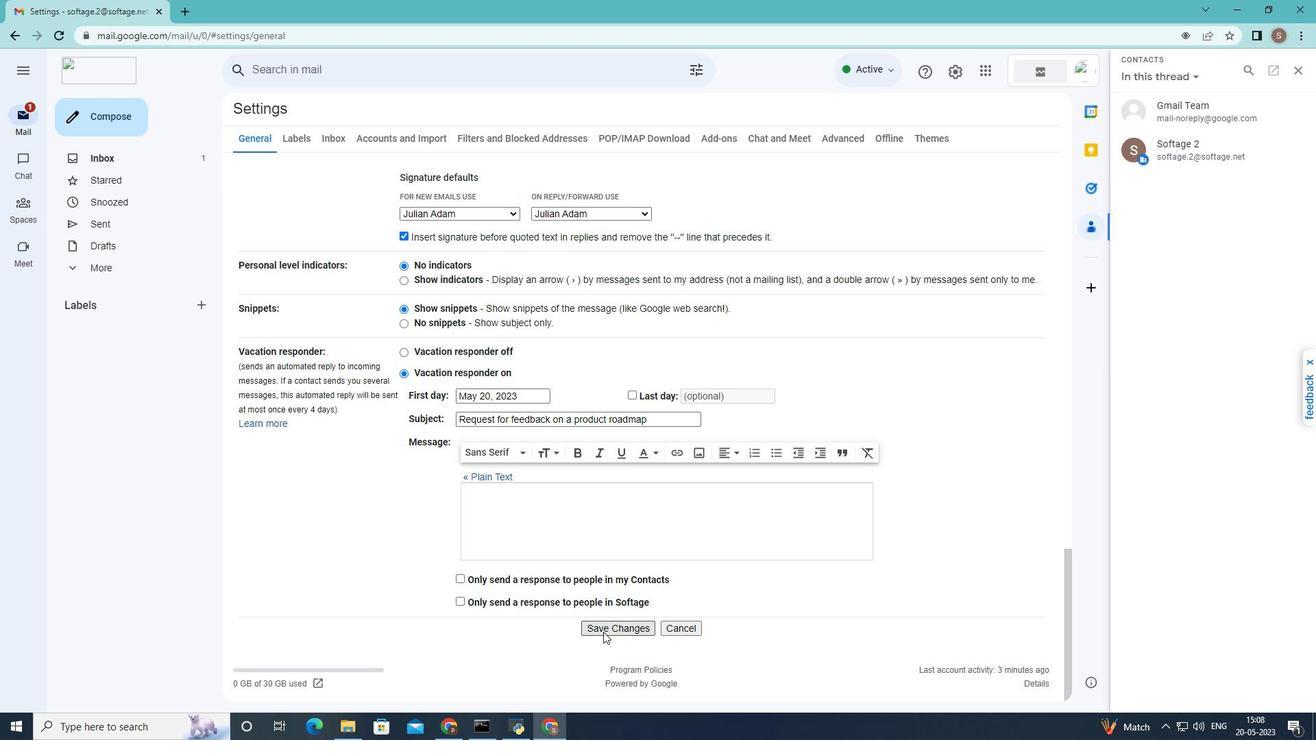 
Action: Mouse pressed left at (603, 629)
Screenshot: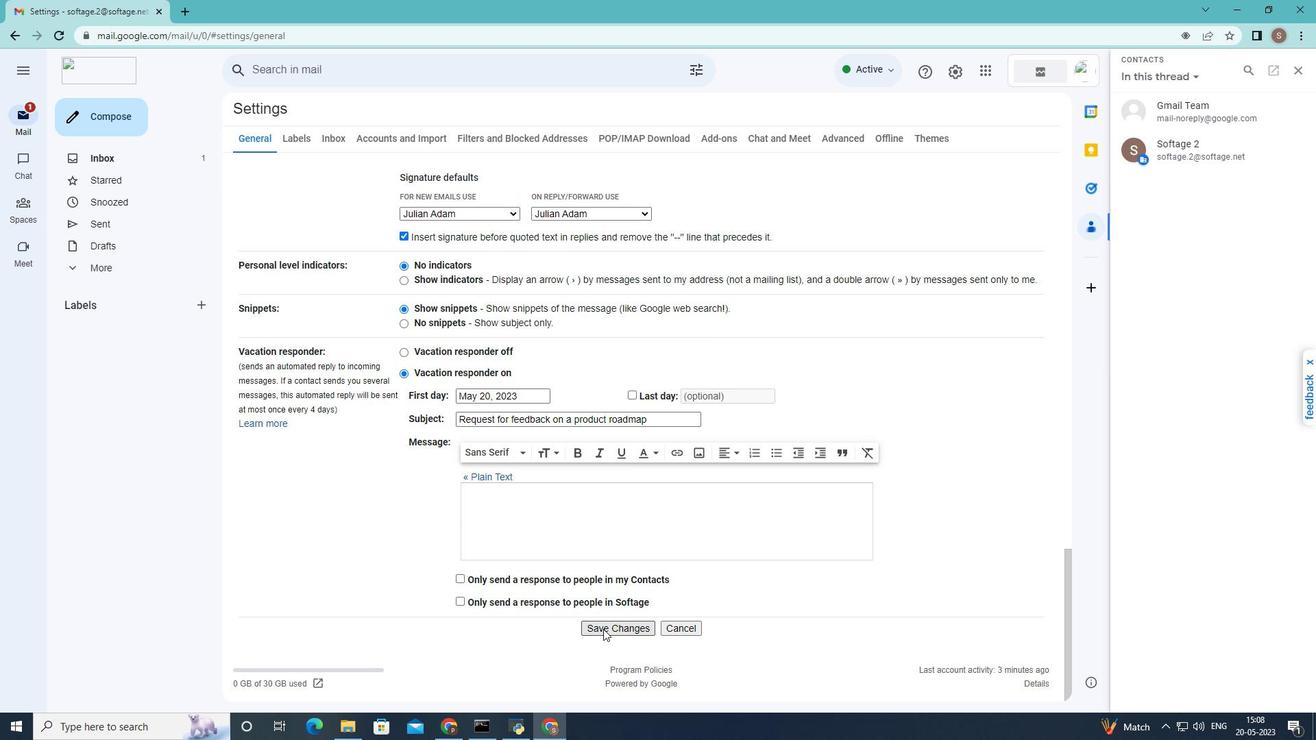 
Action: Mouse moved to (604, 481)
Screenshot: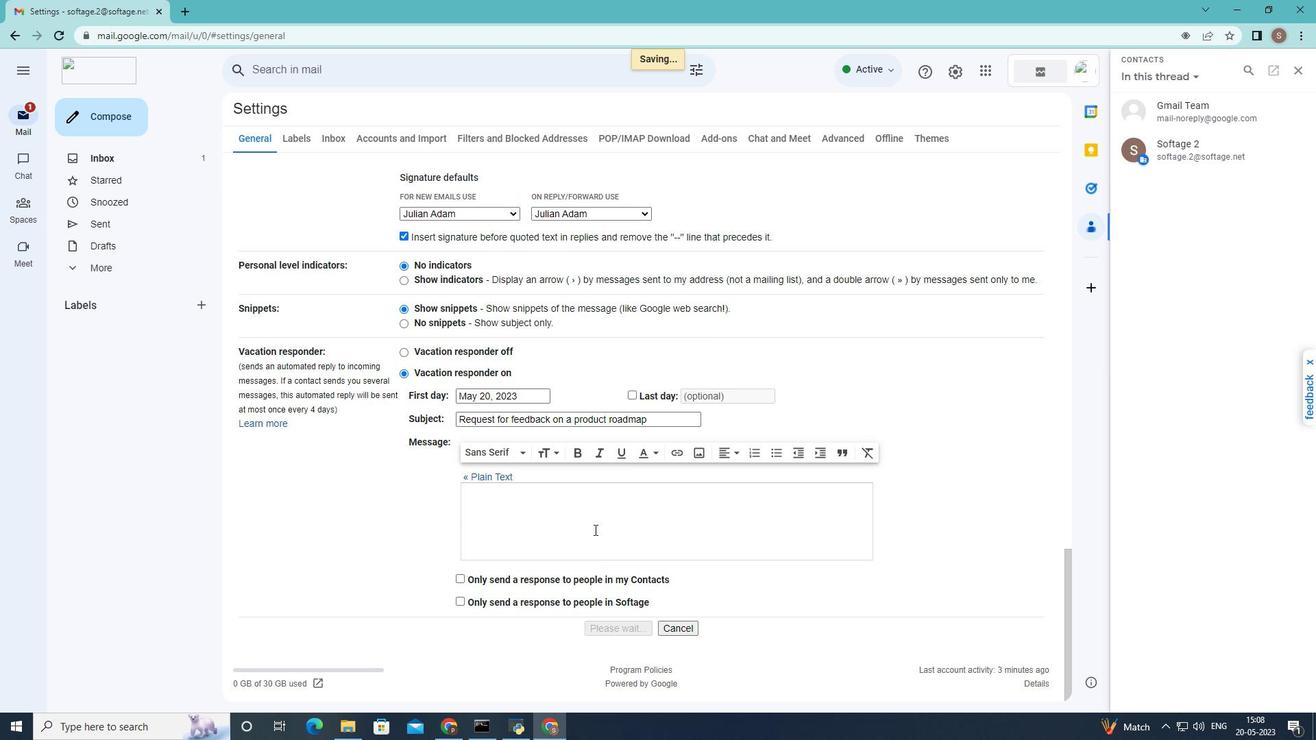 
Action: Mouse scrolled (604, 482) with delta (0, 0)
Screenshot: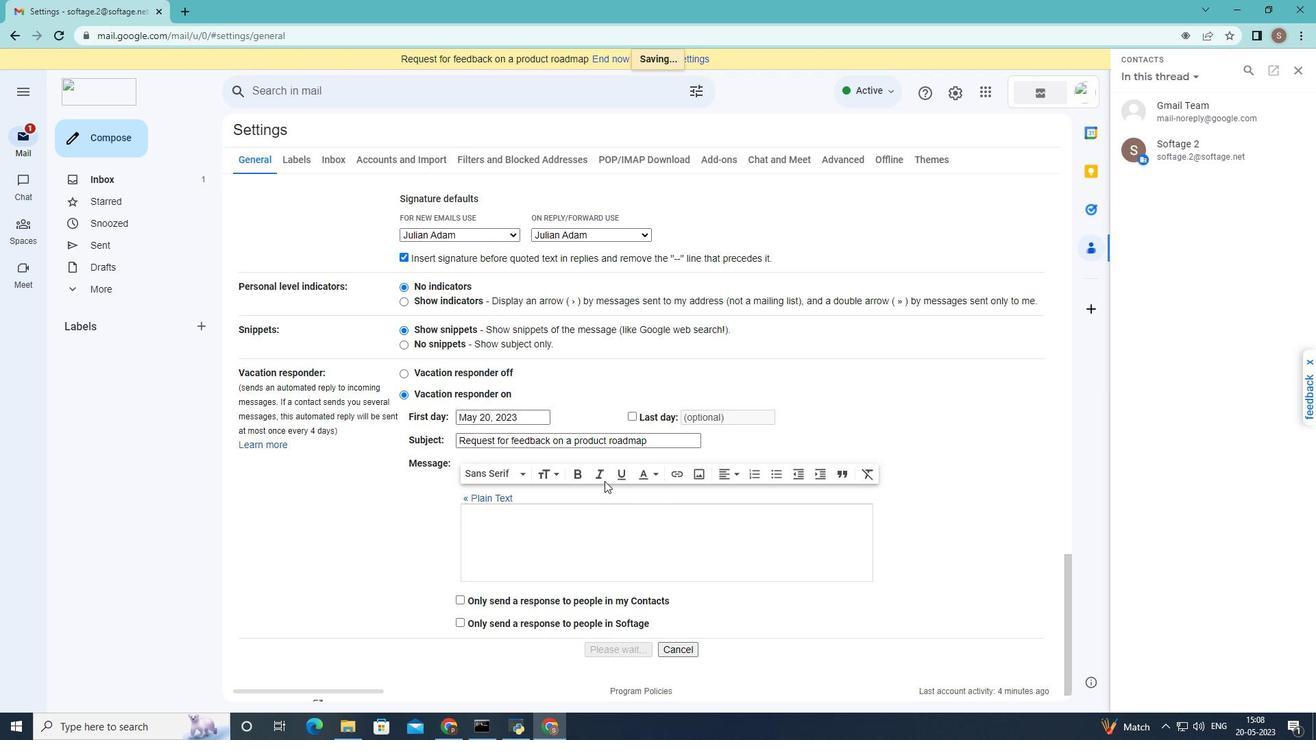 
Action: Mouse scrolled (604, 482) with delta (0, 0)
Screenshot: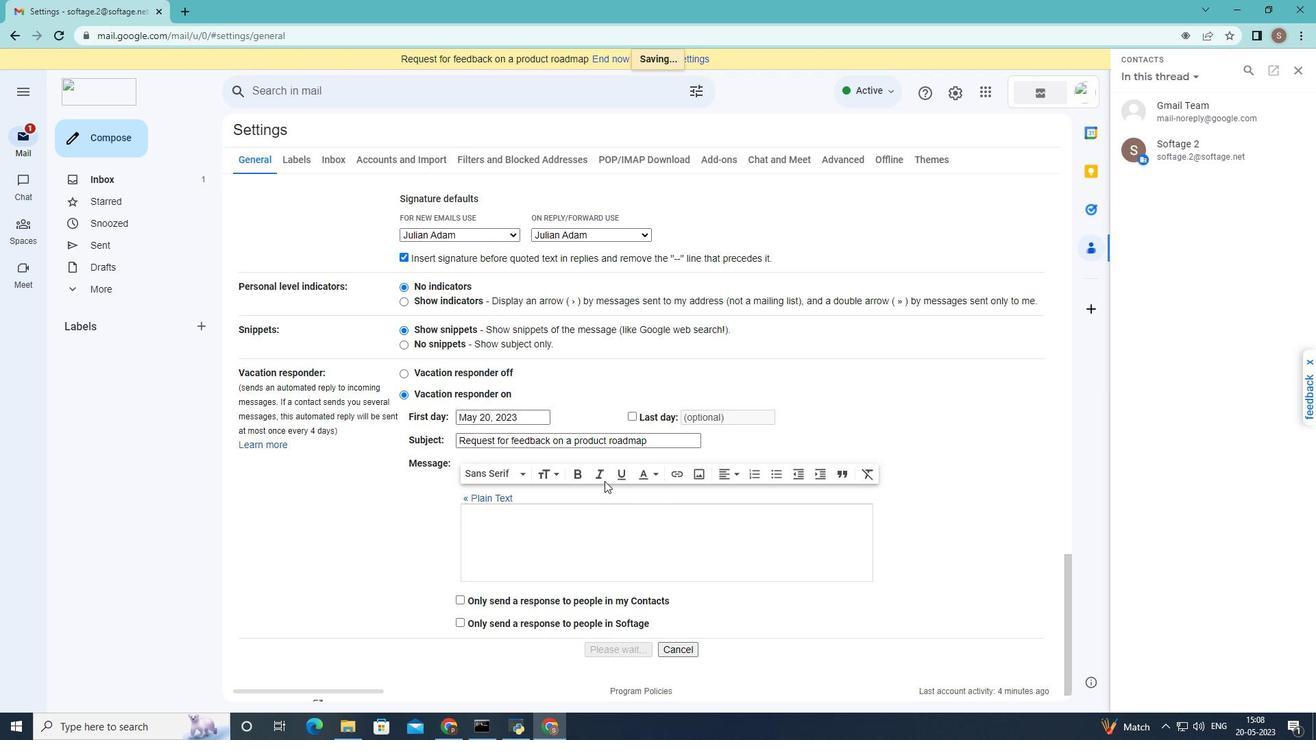 
Action: Mouse scrolled (604, 482) with delta (0, 0)
Screenshot: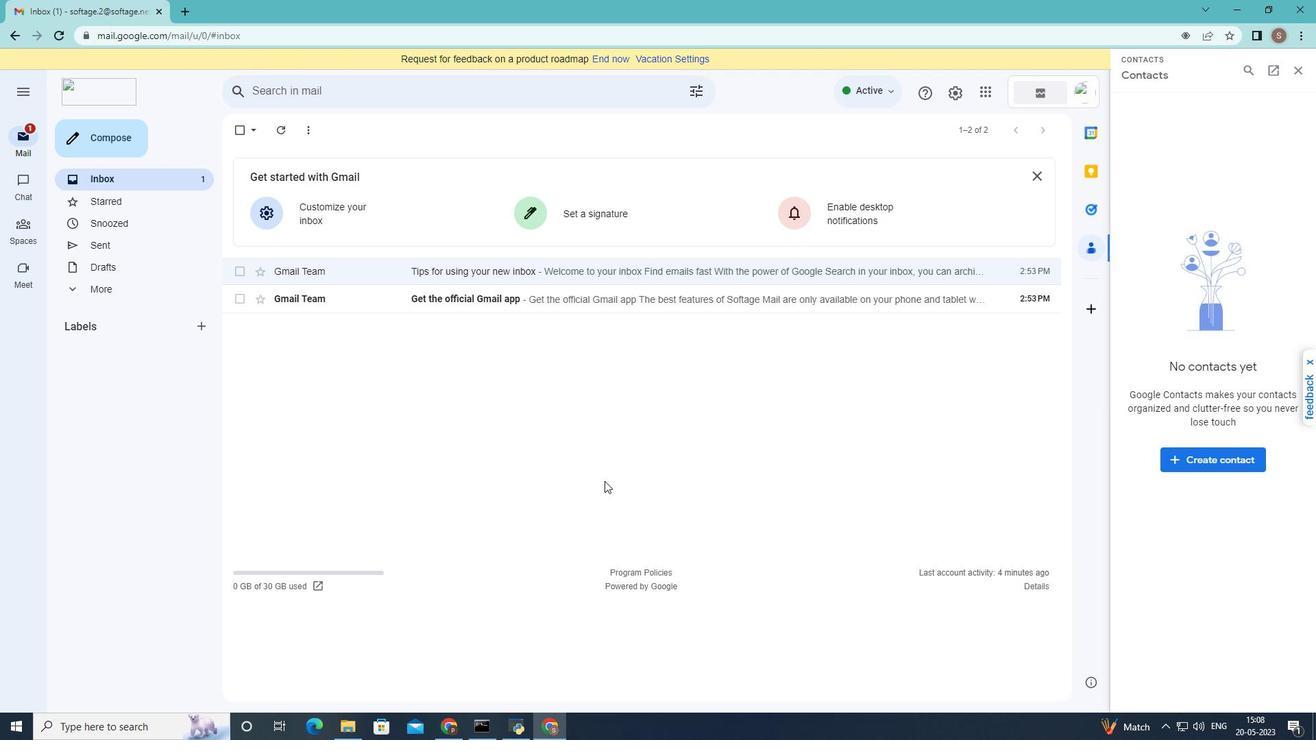 
Action: Mouse scrolled (604, 482) with delta (0, 0)
Screenshot: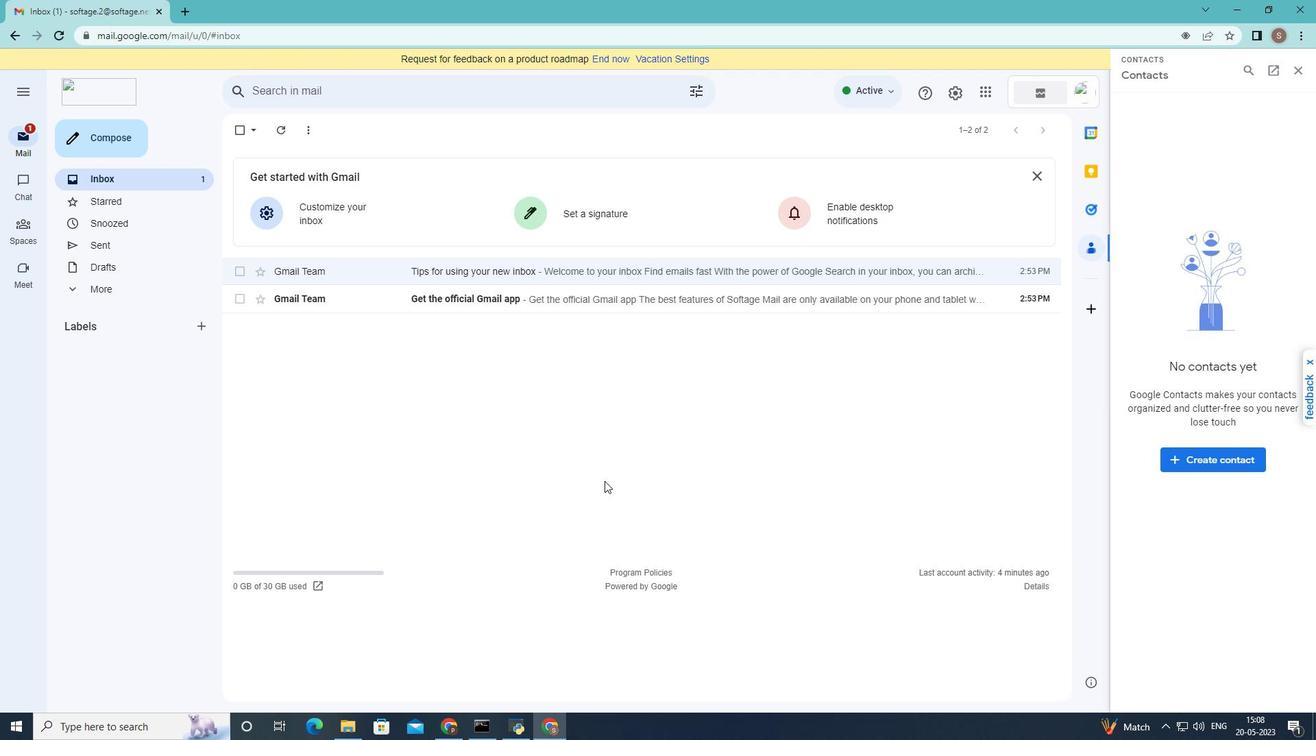 
Action: Mouse scrolled (604, 482) with delta (0, 0)
Screenshot: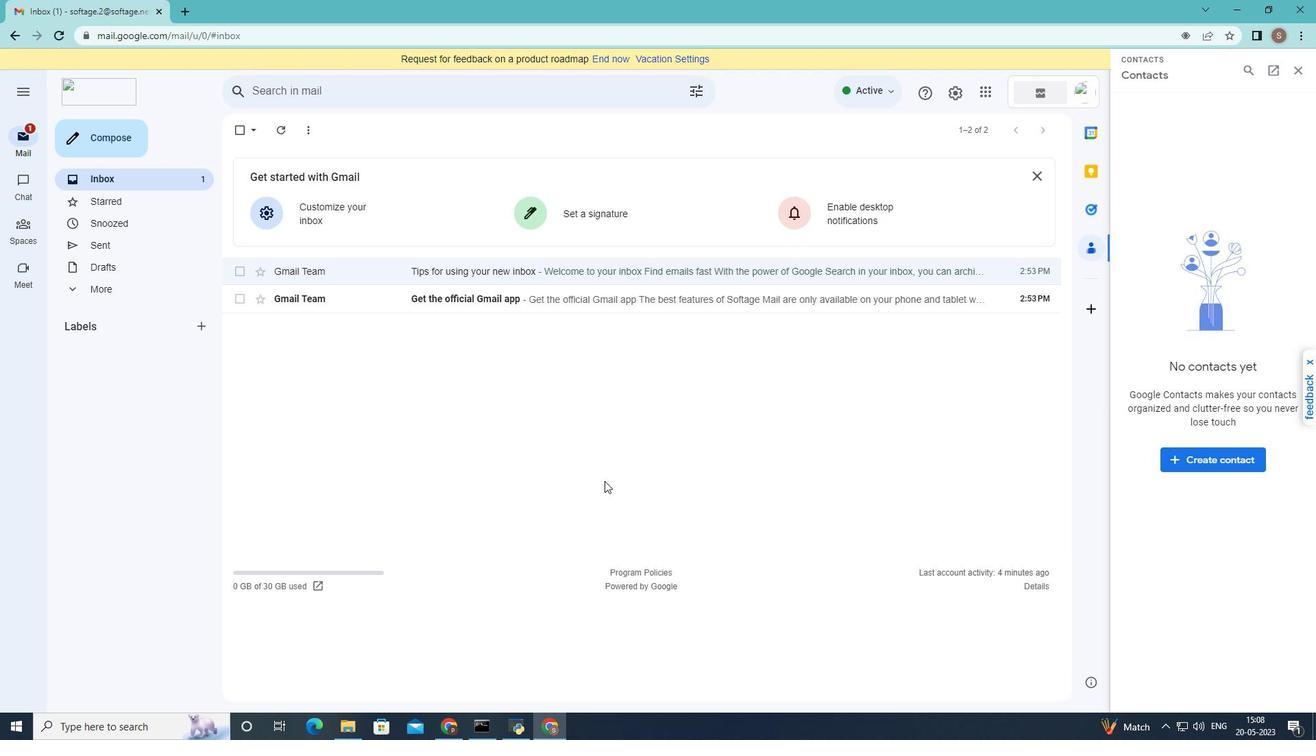
Action: Mouse scrolled (604, 482) with delta (0, 0)
Screenshot: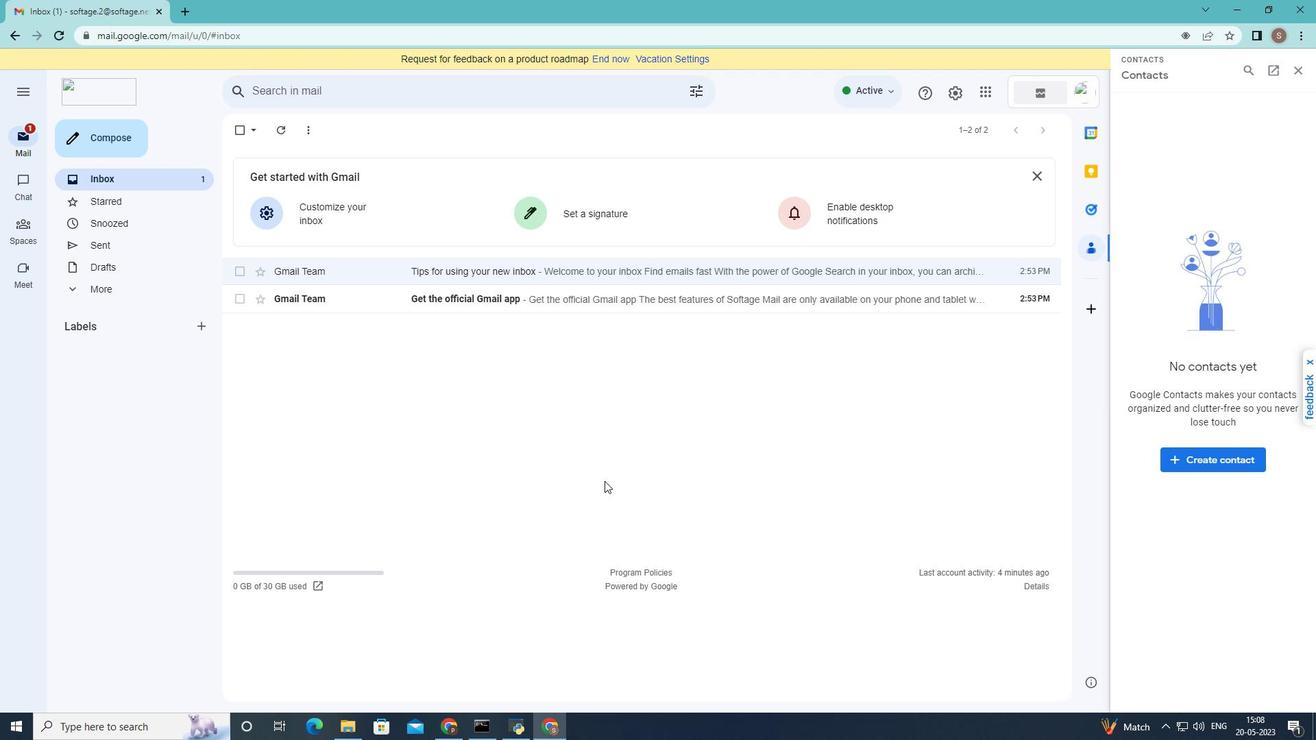 
Action: Mouse scrolled (604, 482) with delta (0, 0)
Screenshot: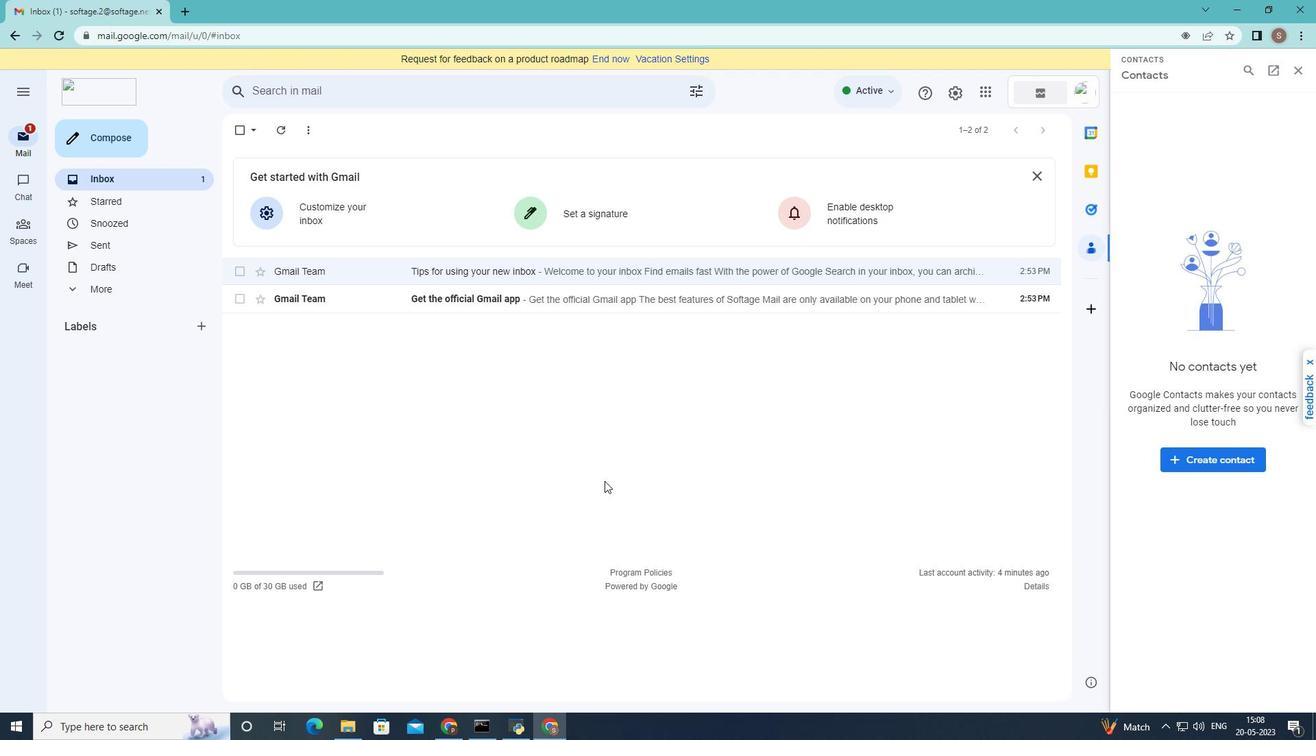 
Action: Mouse scrolled (604, 482) with delta (0, 0)
Screenshot: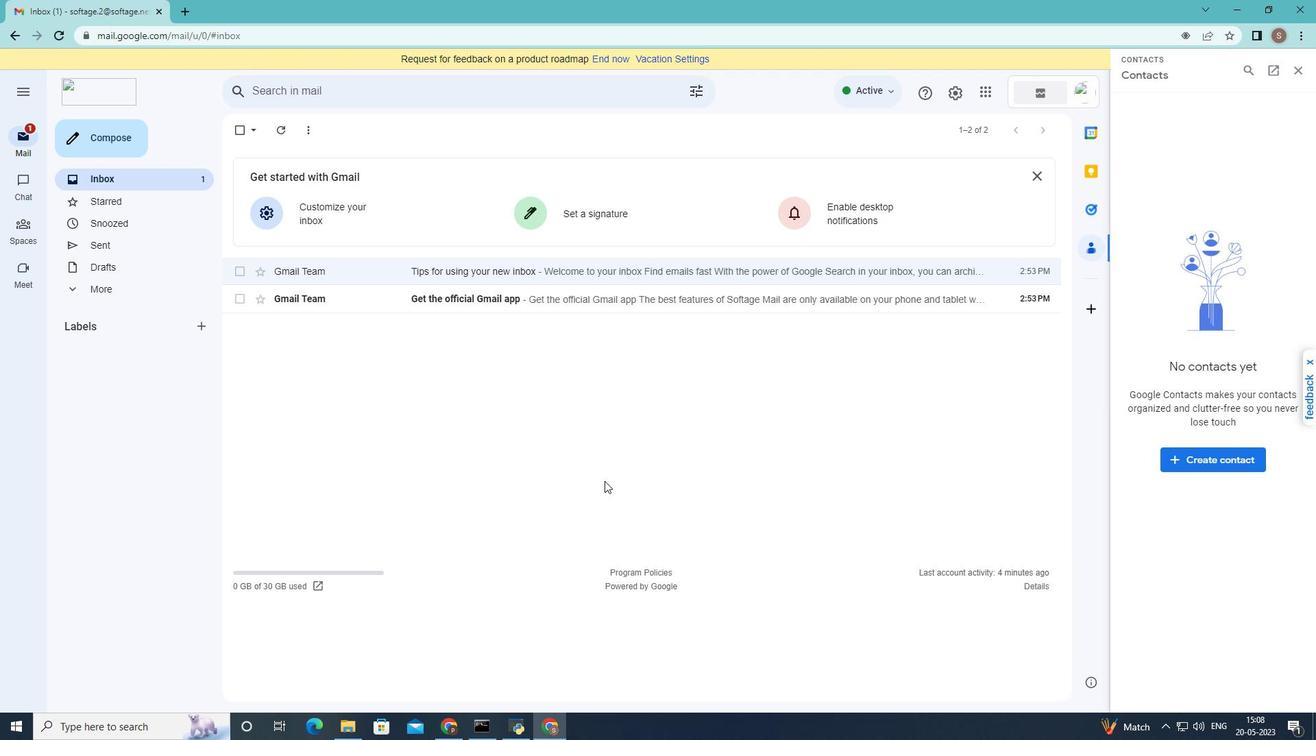 
Action: Mouse scrolled (604, 482) with delta (0, 0)
Screenshot: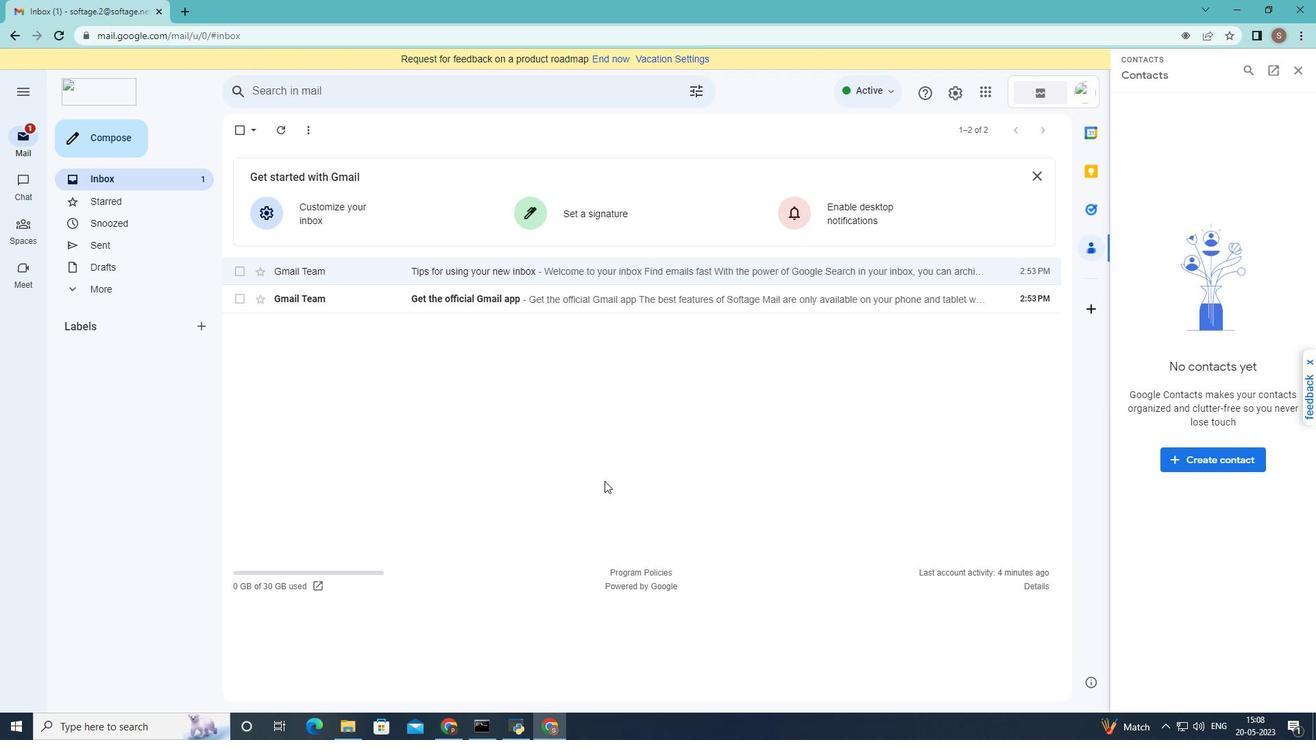 
Action: Mouse scrolled (604, 482) with delta (0, 0)
Screenshot: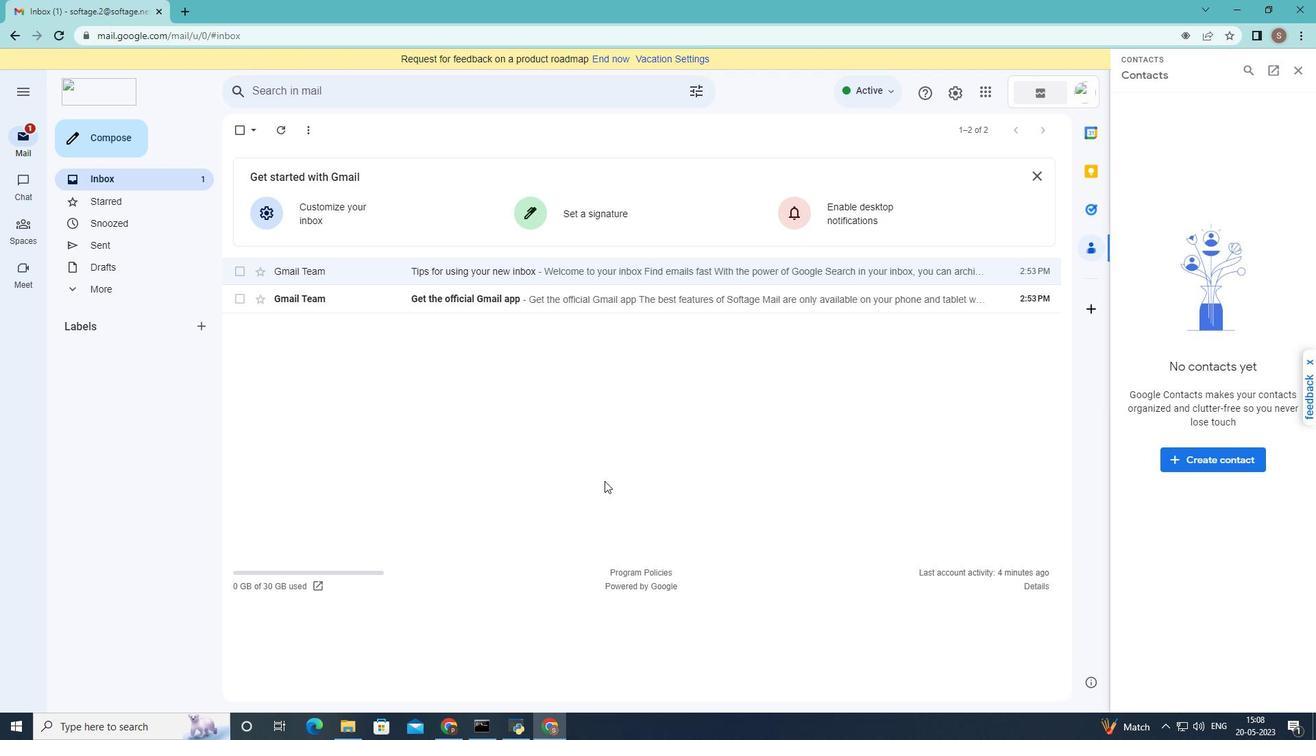 
Action: Mouse scrolled (604, 482) with delta (0, 0)
Screenshot: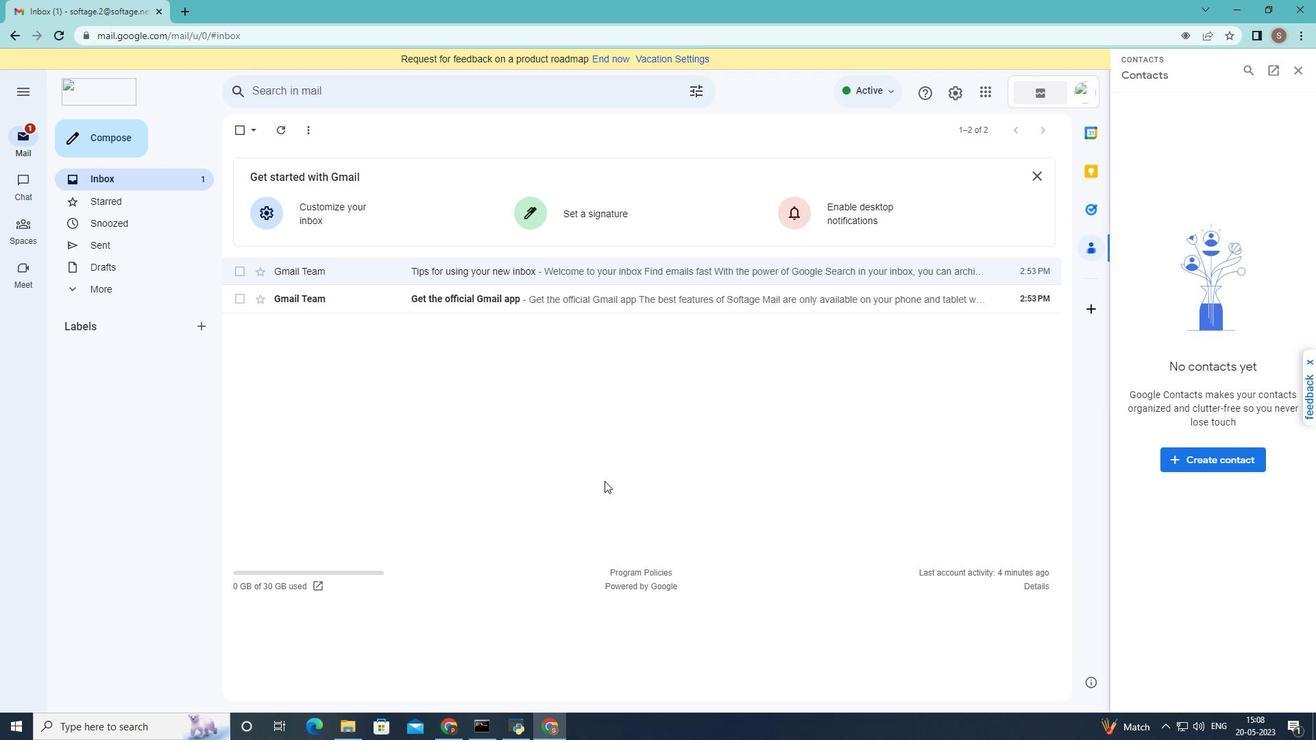 
Action: Mouse scrolled (604, 482) with delta (0, 0)
Screenshot: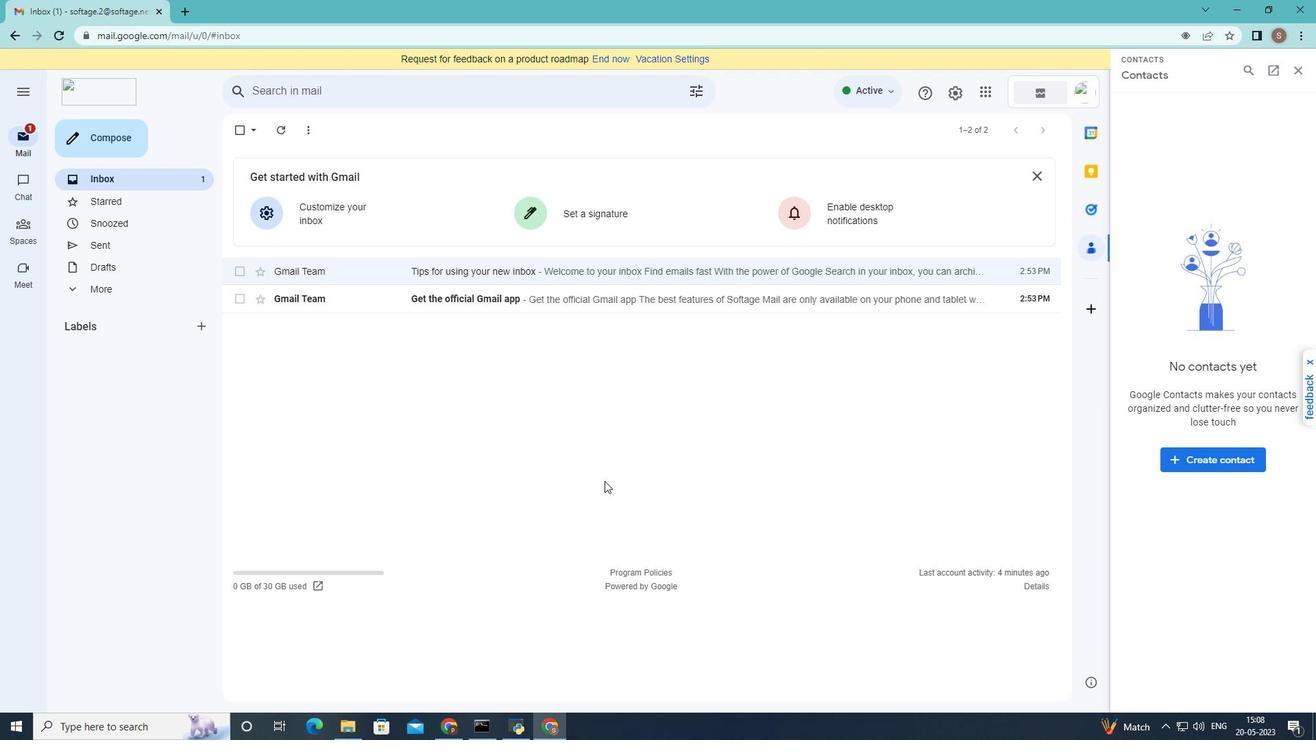 
Action: Mouse moved to (347, 268)
Screenshot: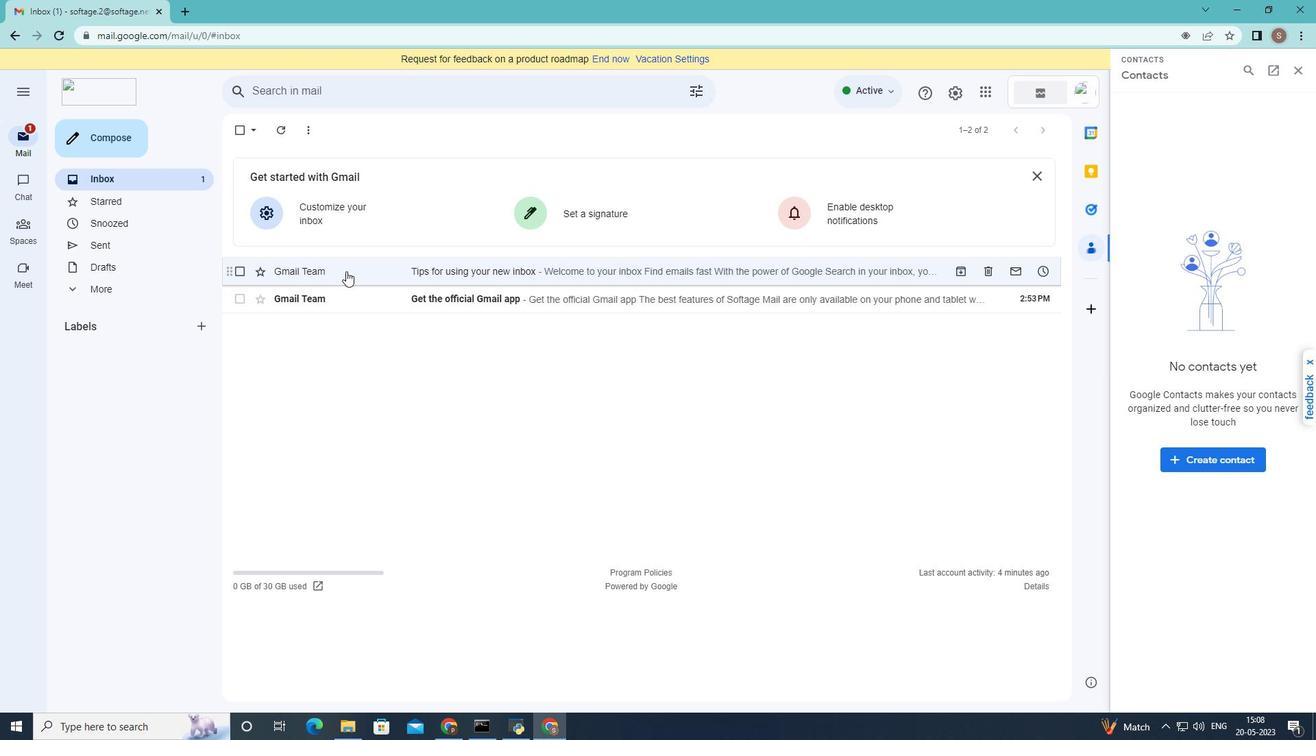 
Action: Mouse pressed left at (347, 268)
Screenshot: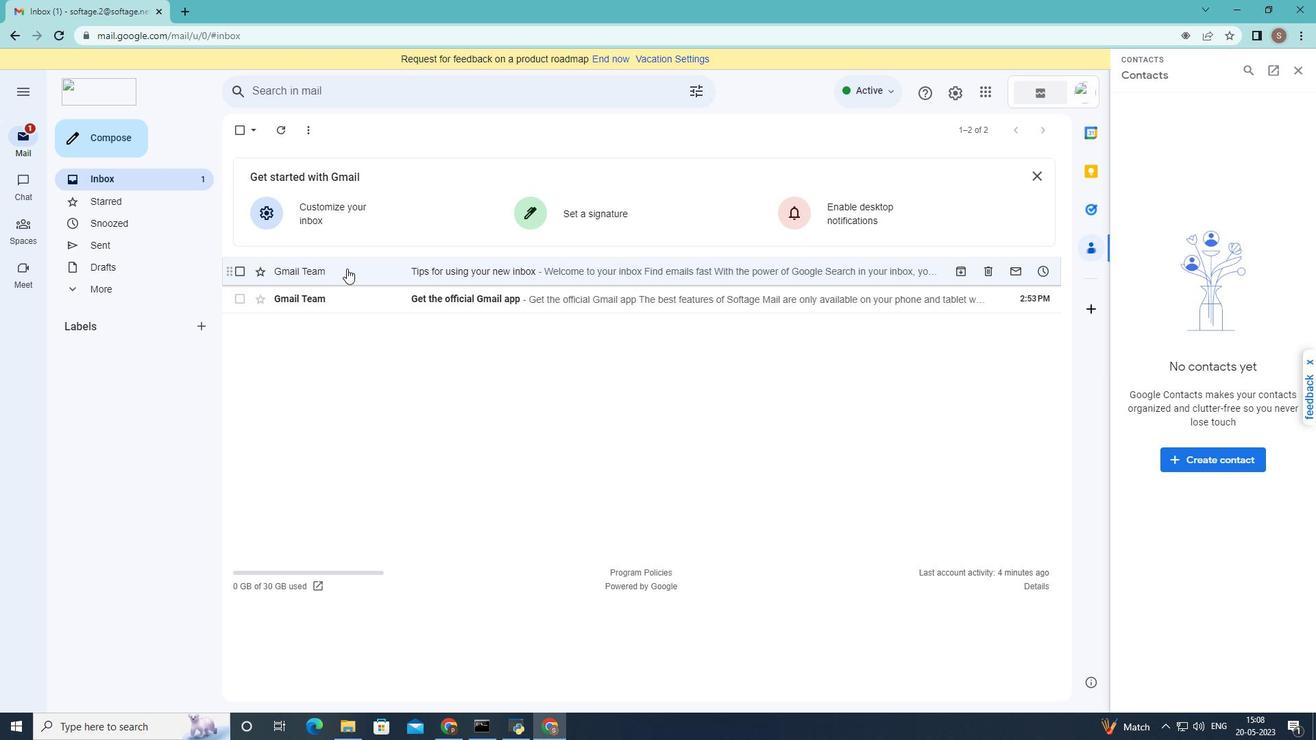 
Action: Mouse moved to (1043, 205)
Screenshot: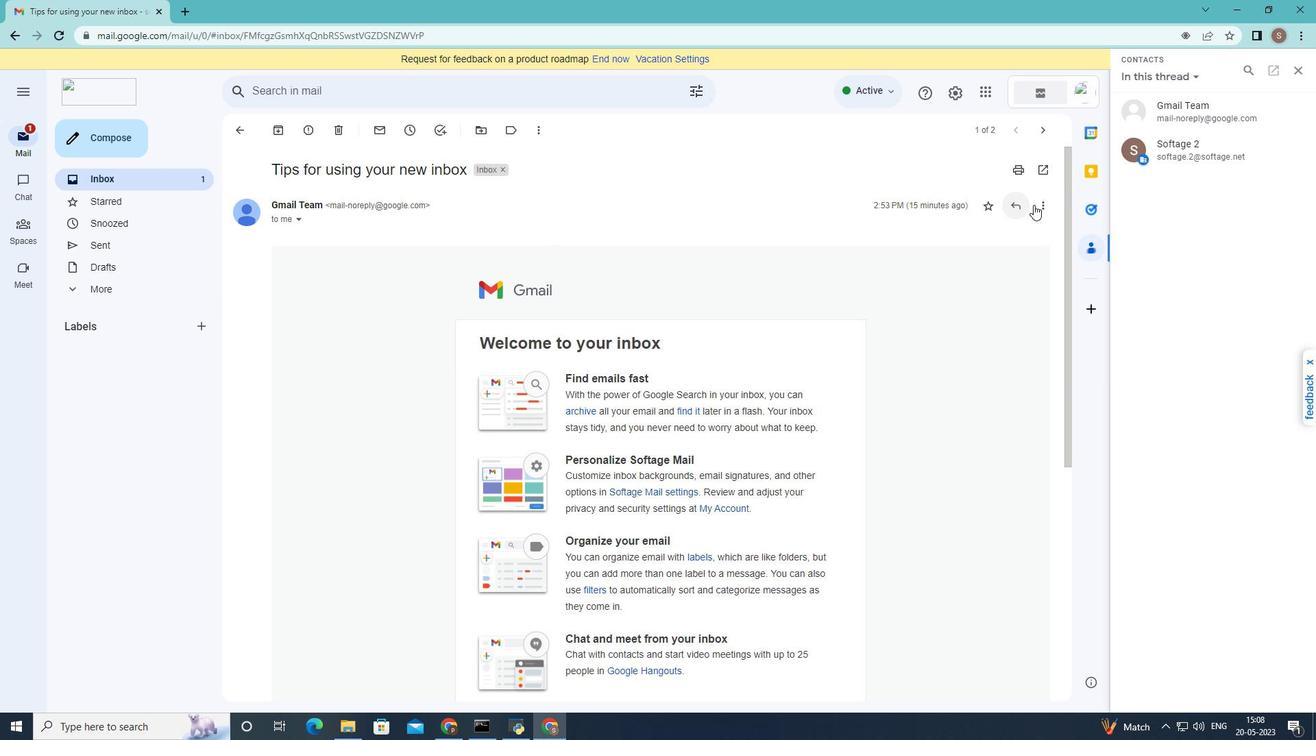 
Action: Mouse pressed left at (1043, 205)
Screenshot: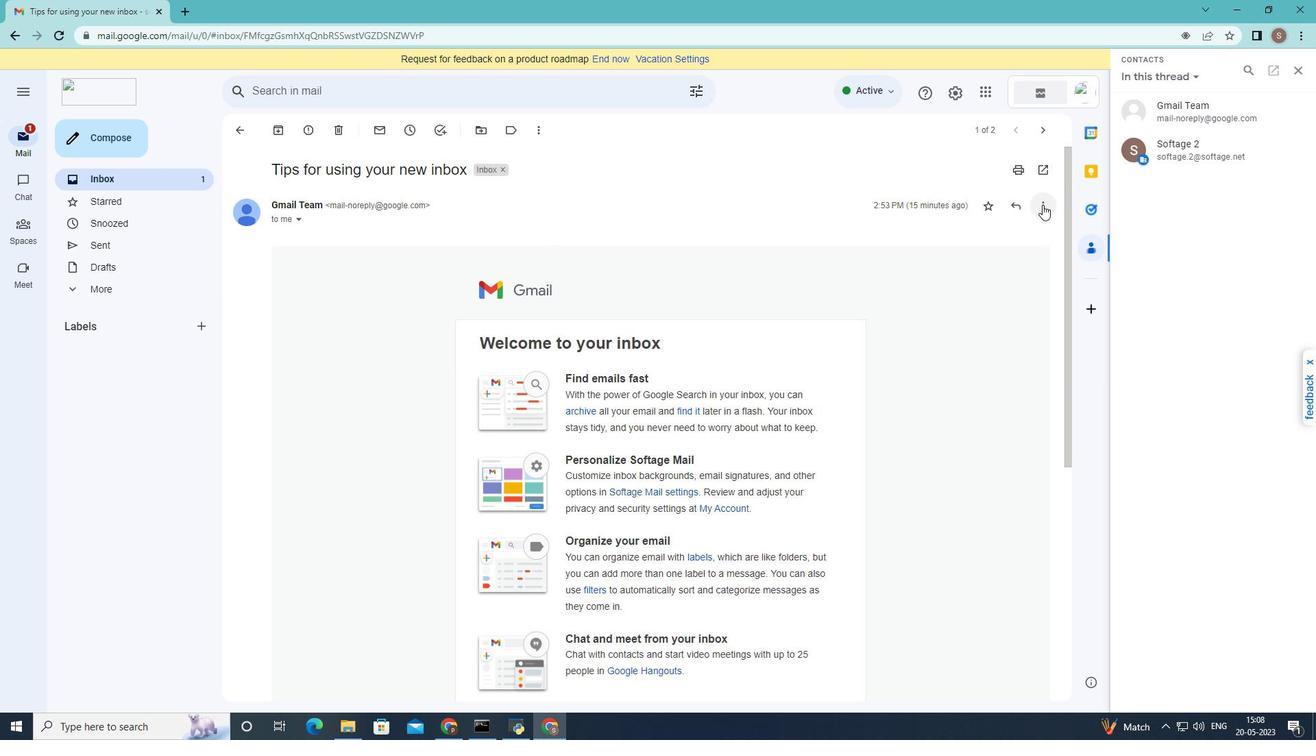
Action: Mouse moved to (987, 245)
Screenshot: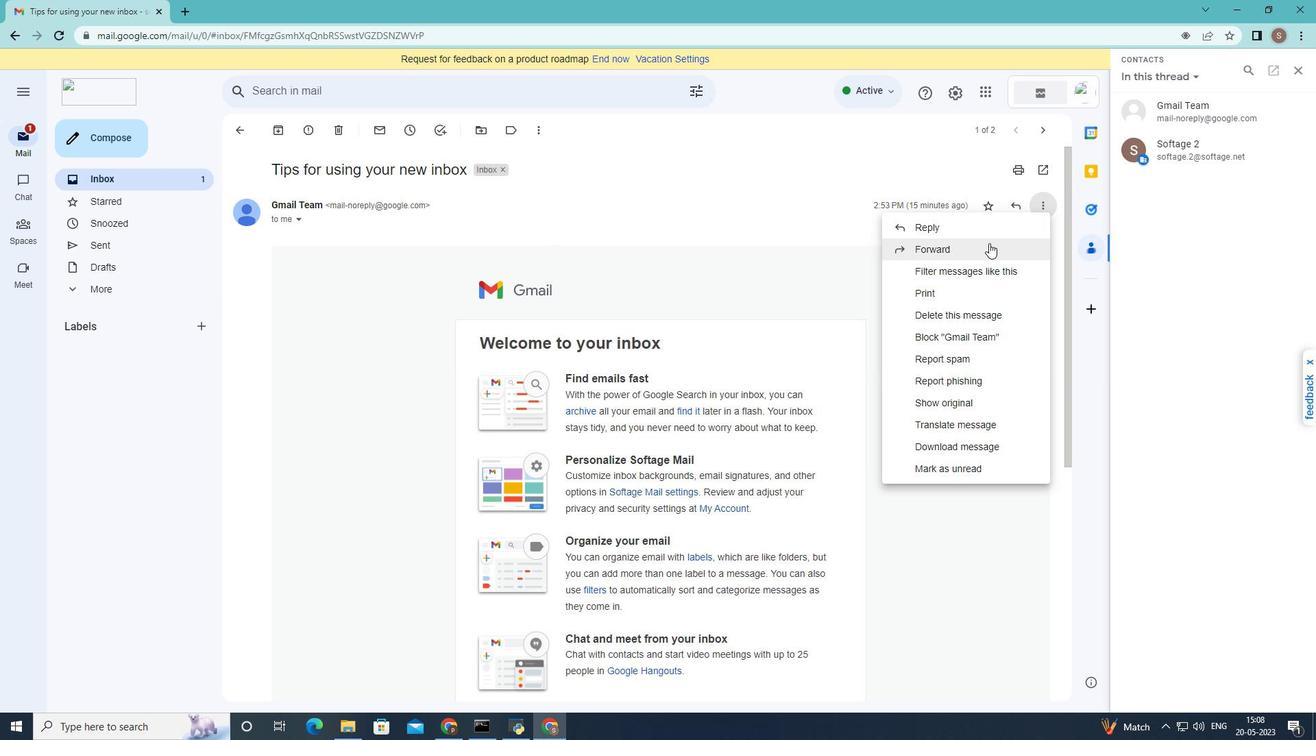 
Action: Mouse pressed left at (987, 245)
Screenshot: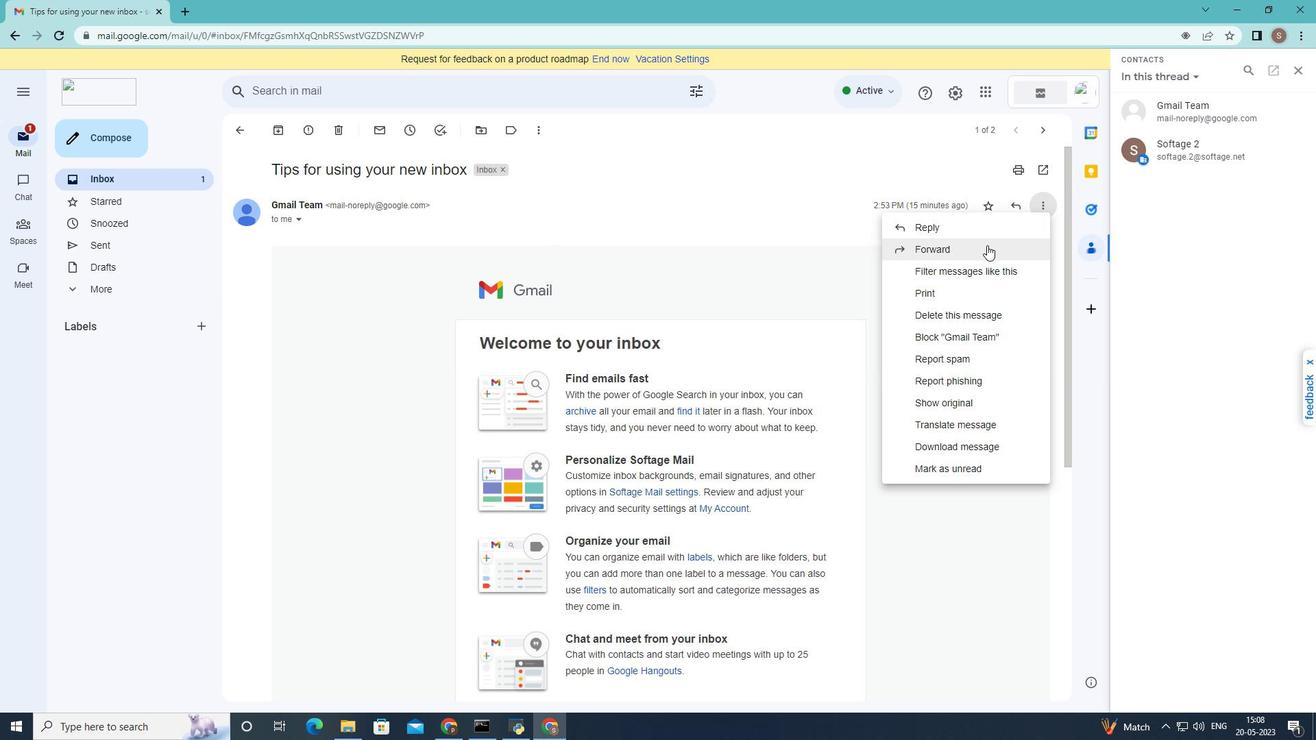 
Action: Mouse moved to (434, 515)
Screenshot: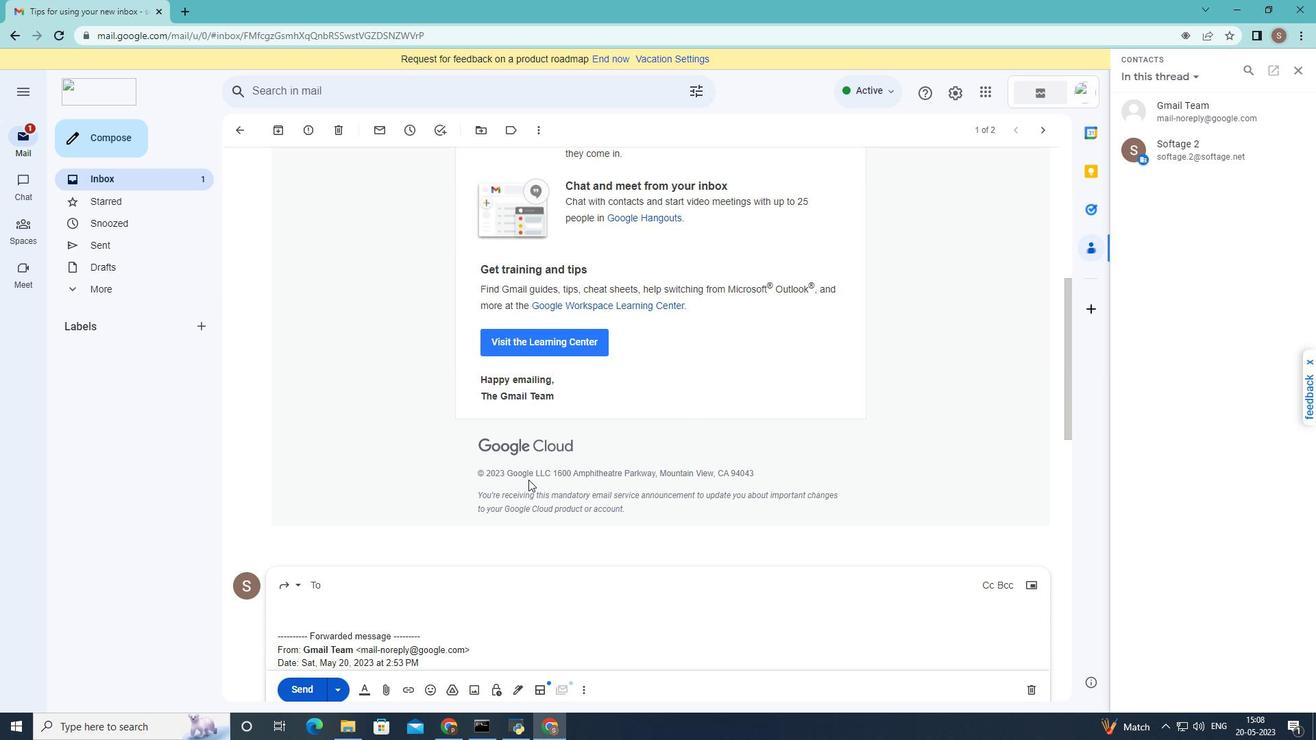 
Action: Mouse scrolled (434, 514) with delta (0, 0)
Screenshot: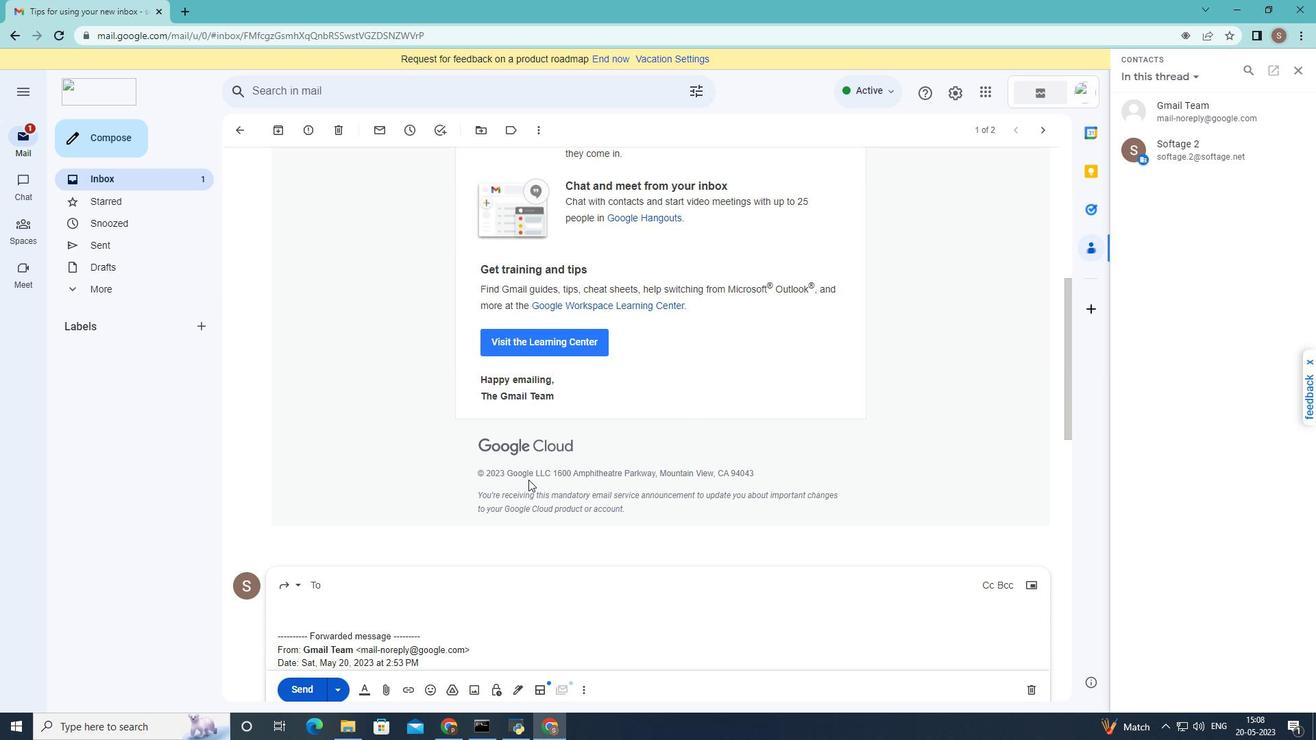 
Action: Mouse moved to (427, 517)
Screenshot: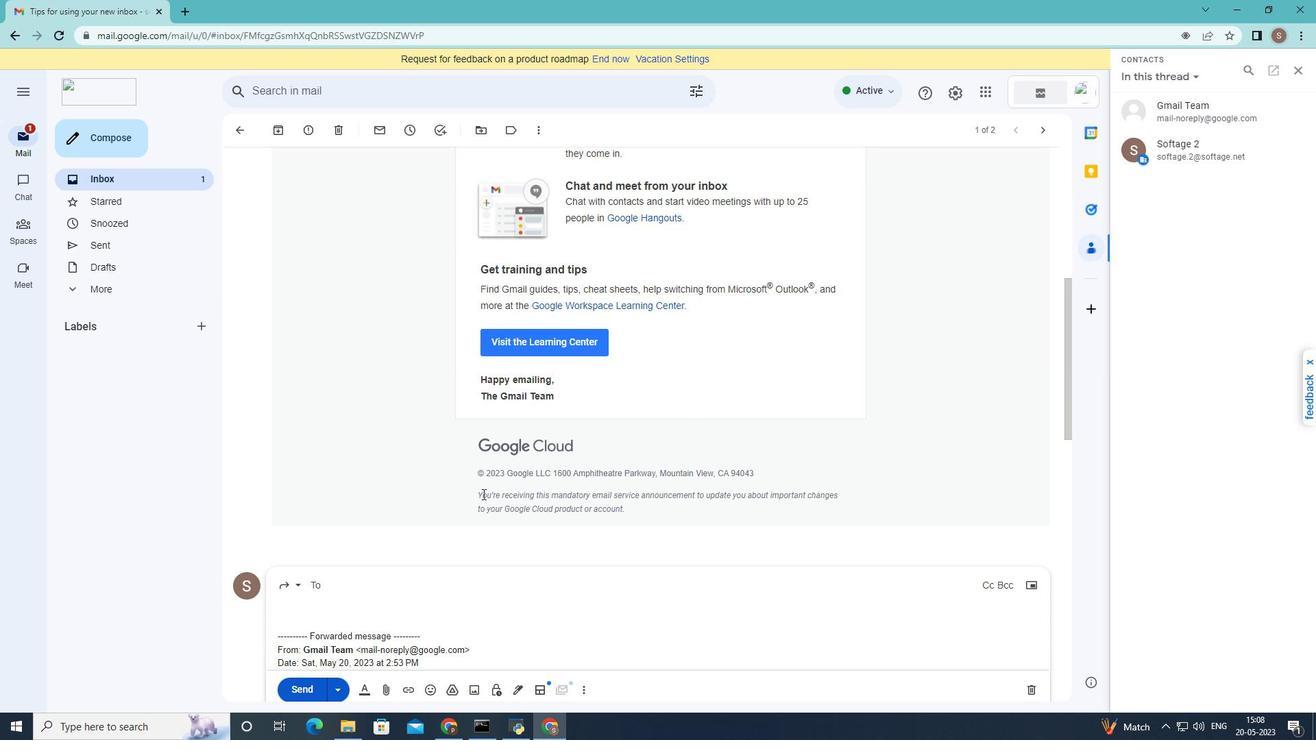 
Action: Mouse scrolled (427, 517) with delta (0, 0)
Screenshot: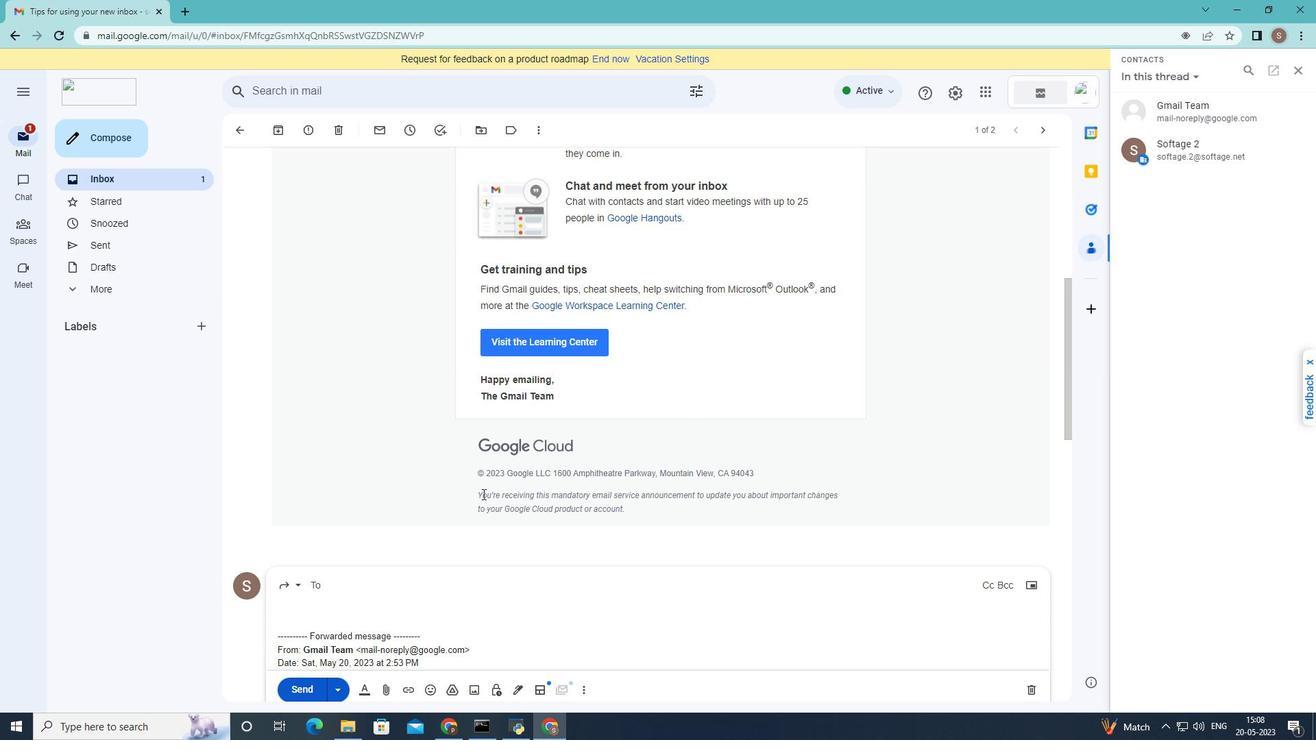
Action: Mouse moved to (426, 517)
Screenshot: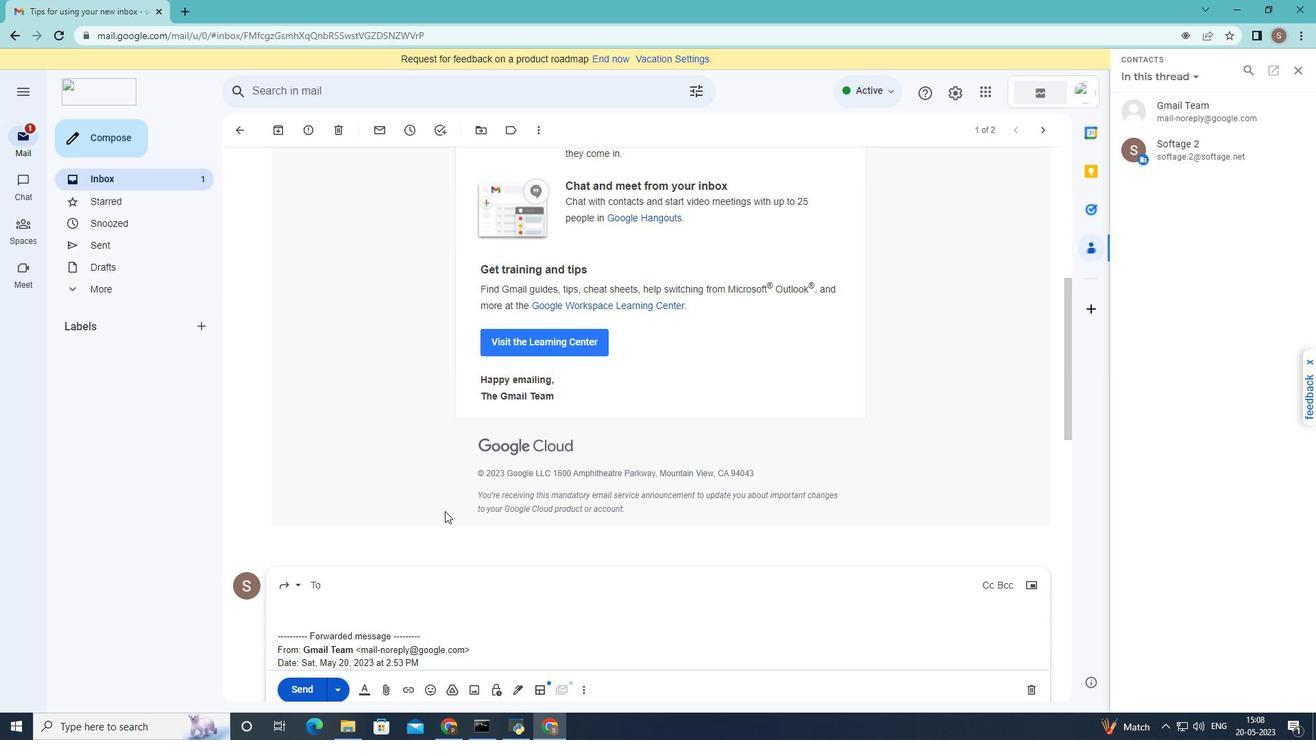 
Action: Mouse scrolled (426, 517) with delta (0, 0)
Screenshot: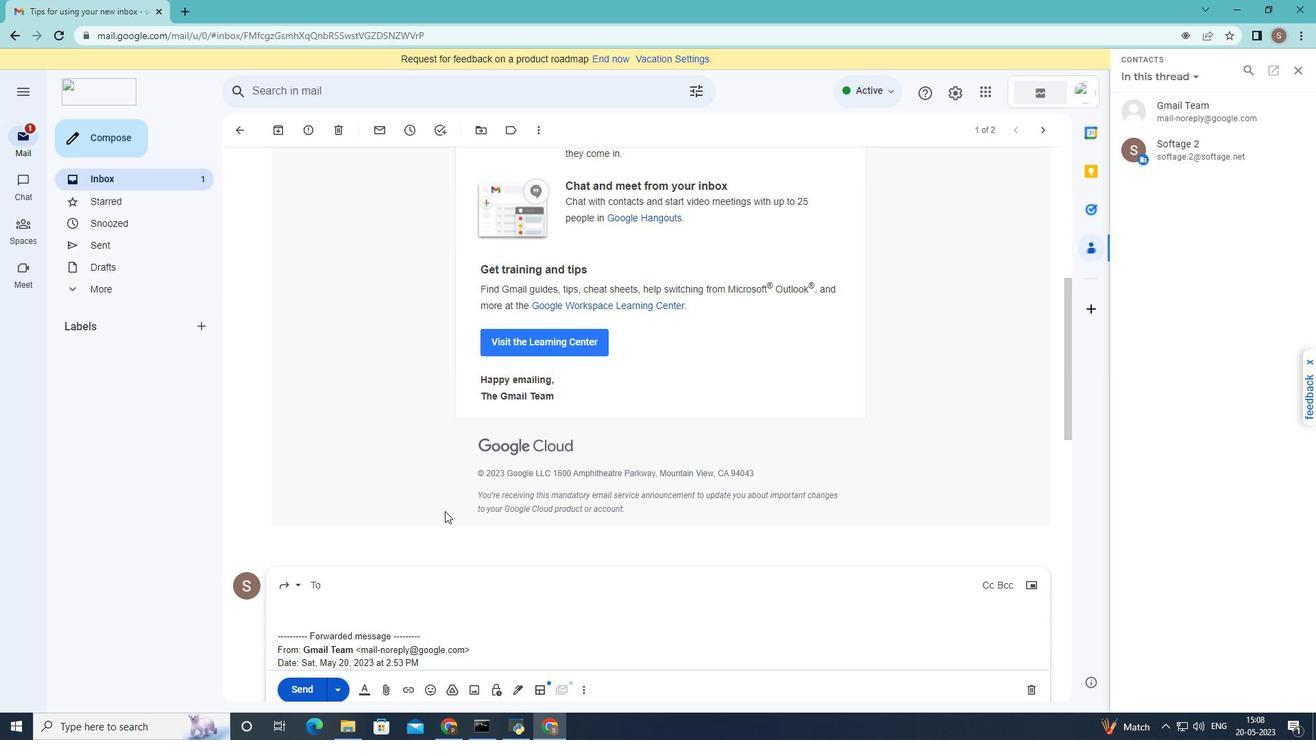 
Action: Mouse scrolled (426, 517) with delta (0, 0)
Screenshot: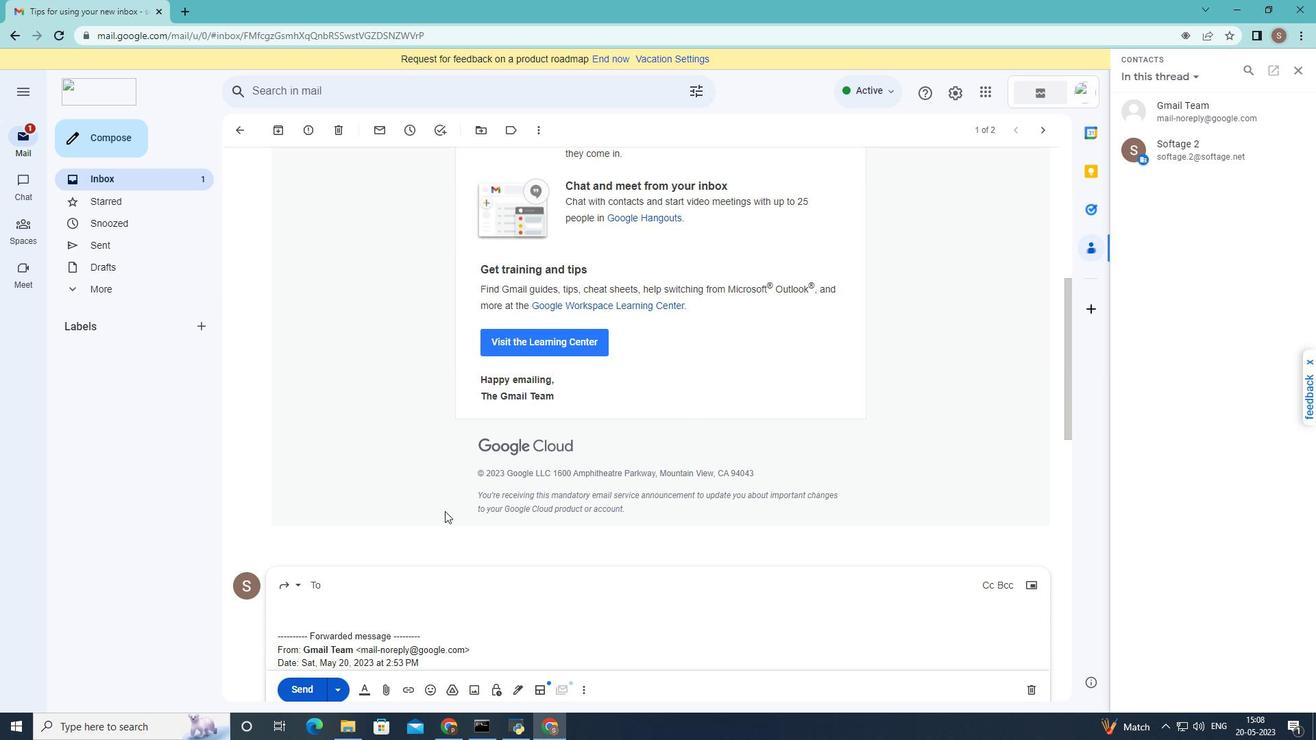 
Action: Mouse moved to (366, 353)
Screenshot: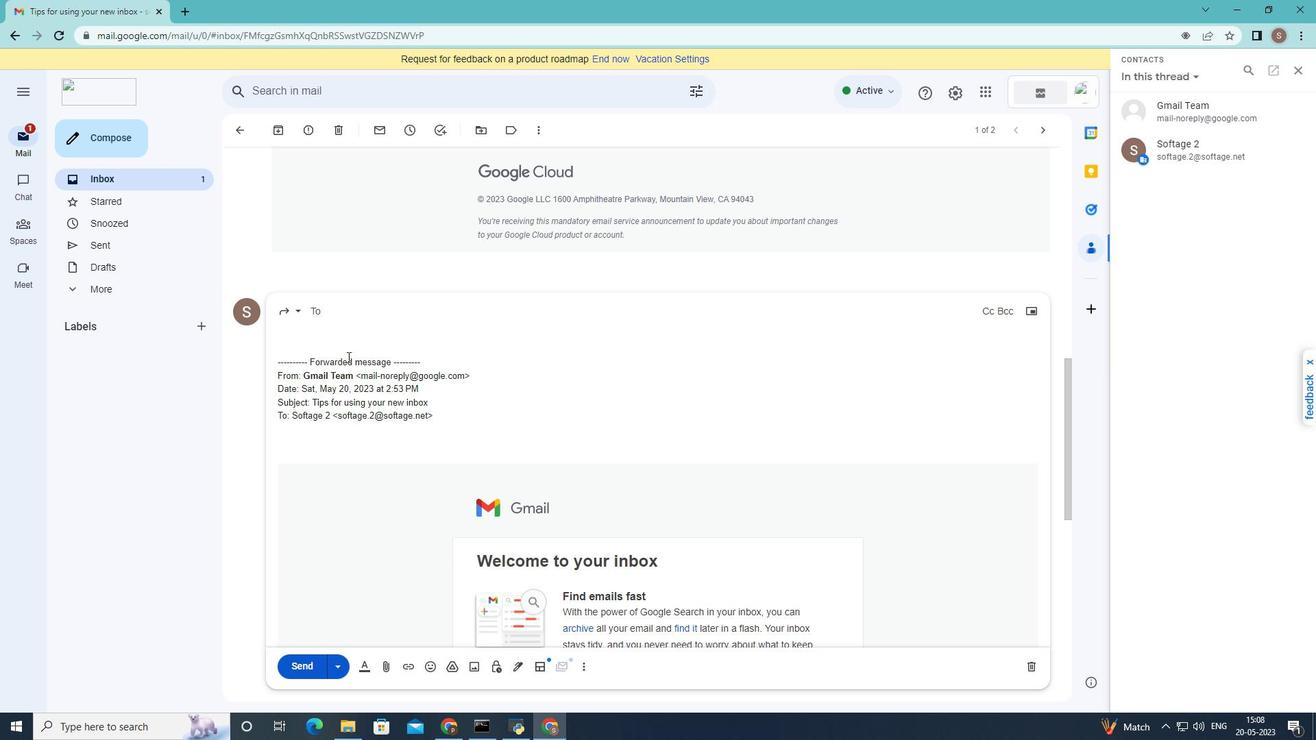
Action: Mouse scrolled (366, 352) with delta (0, 0)
Screenshot: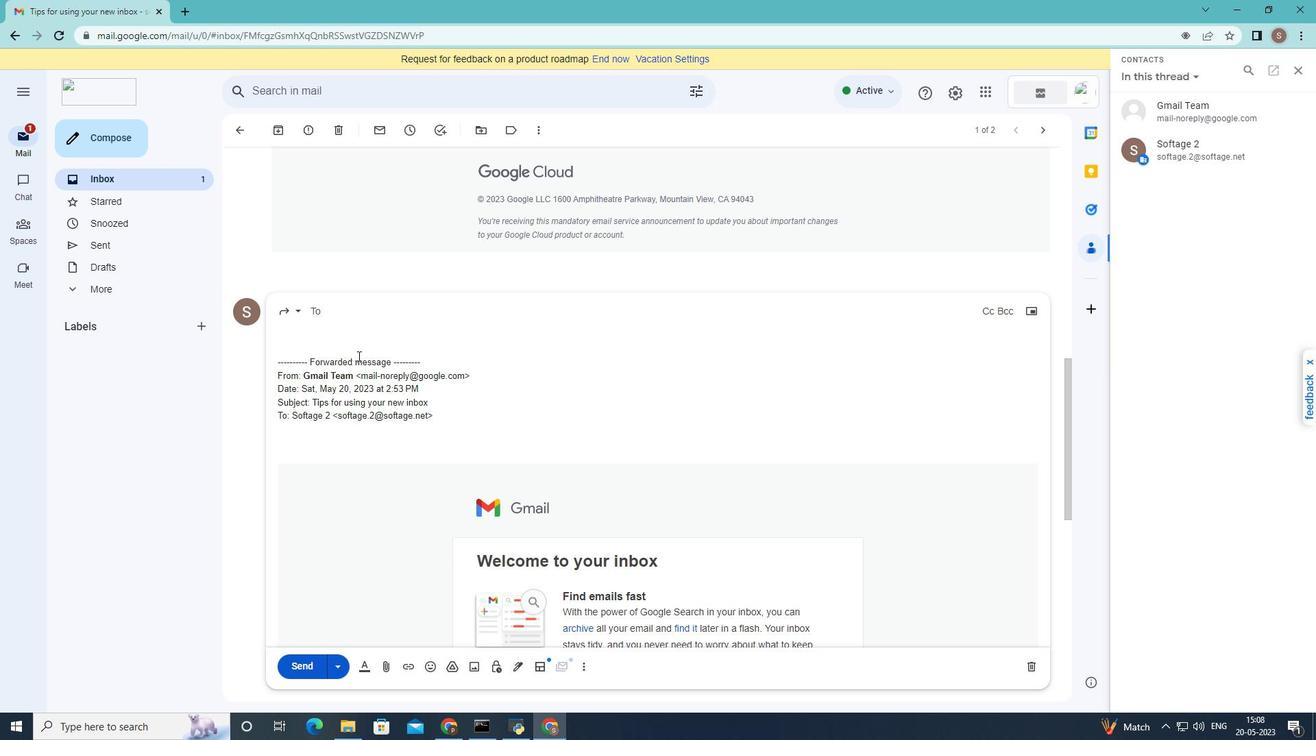 
Action: Mouse moved to (366, 353)
Screenshot: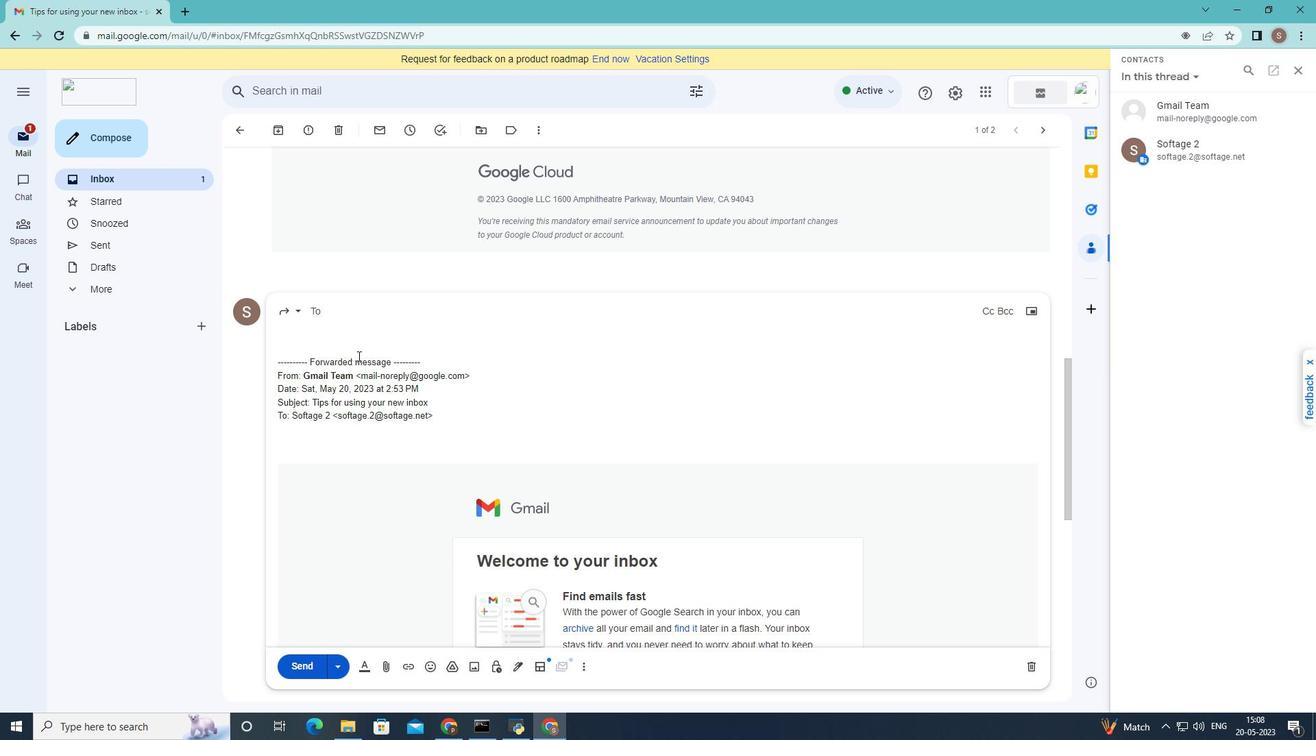 
Action: Mouse scrolled (366, 352) with delta (0, 0)
Screenshot: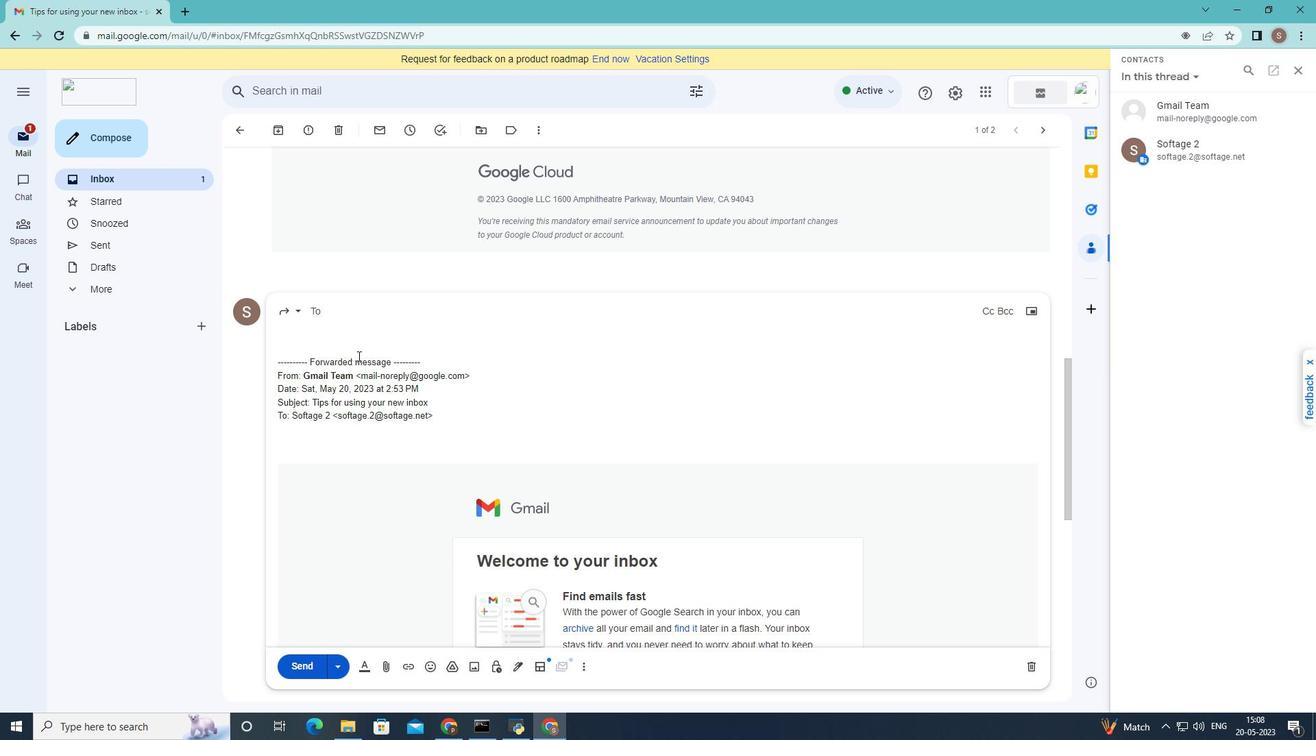 
Action: Mouse scrolled (366, 353) with delta (0, 0)
Screenshot: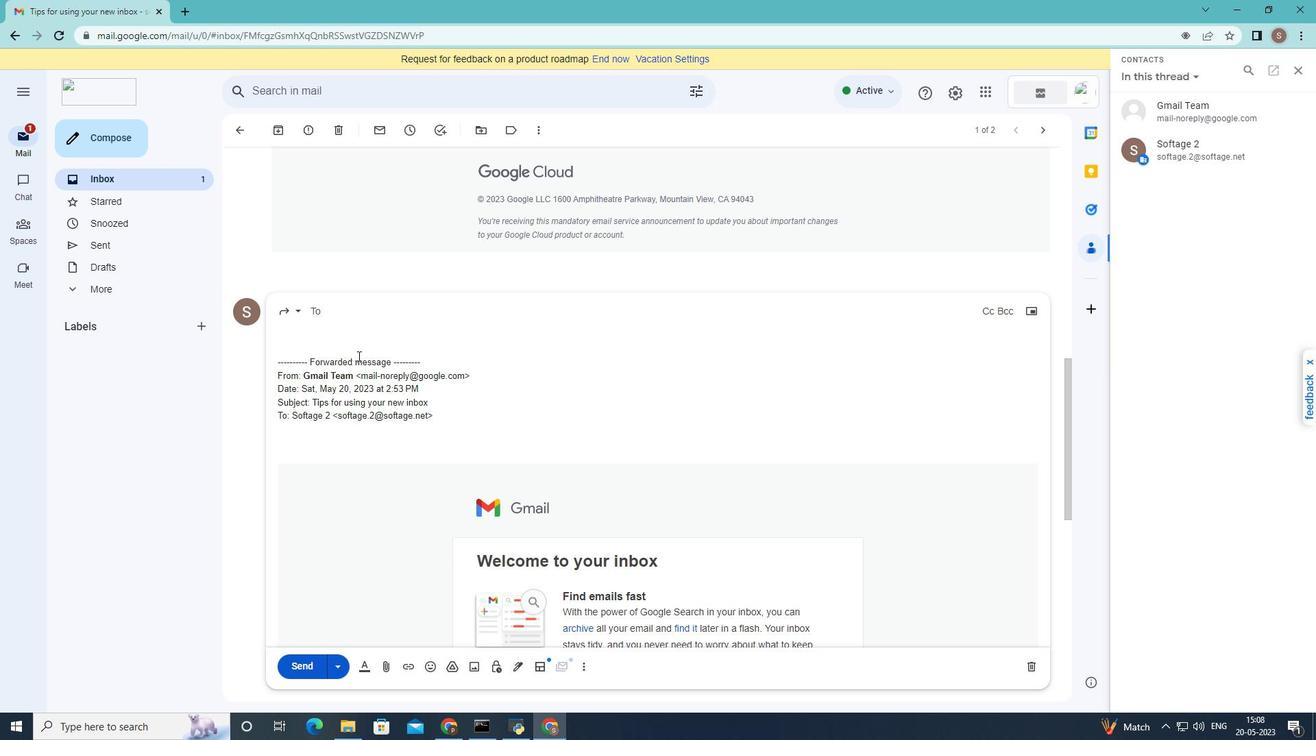 
Action: Mouse scrolled (366, 352) with delta (0, 0)
Screenshot: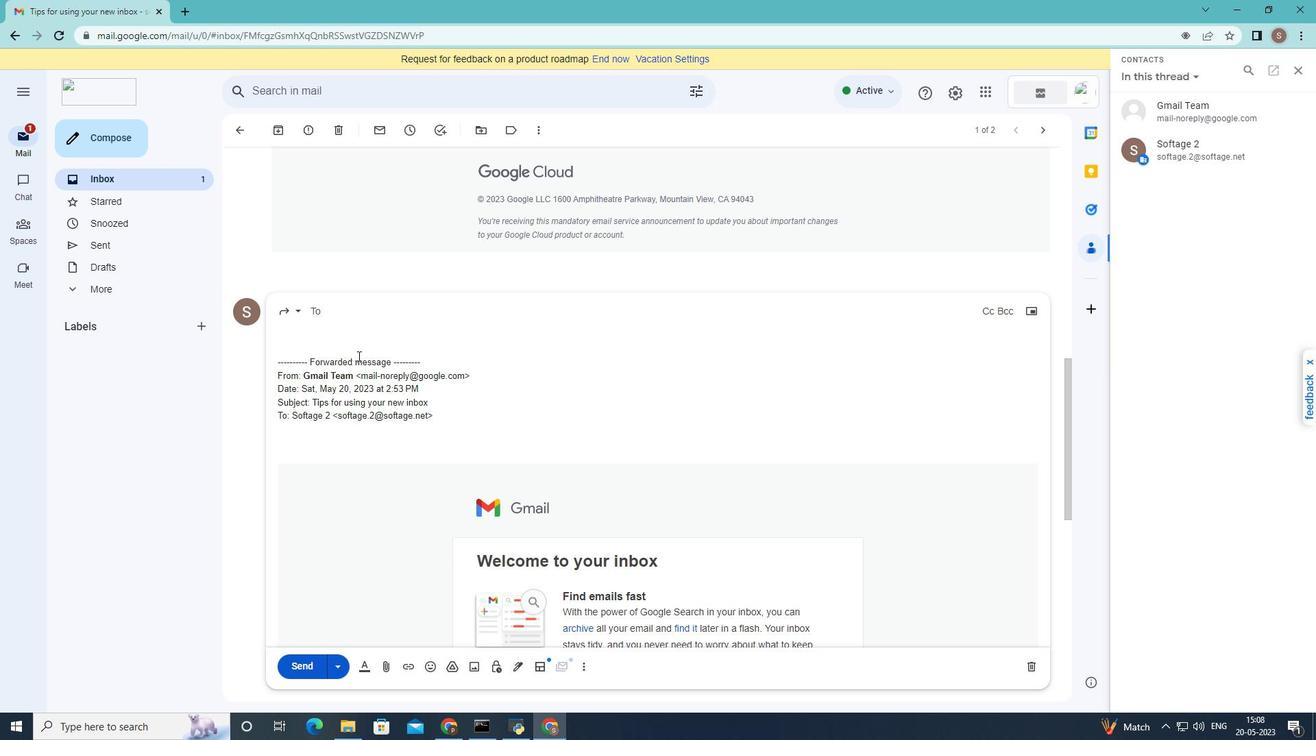 
Action: Mouse scrolled (366, 352) with delta (0, 0)
Screenshot: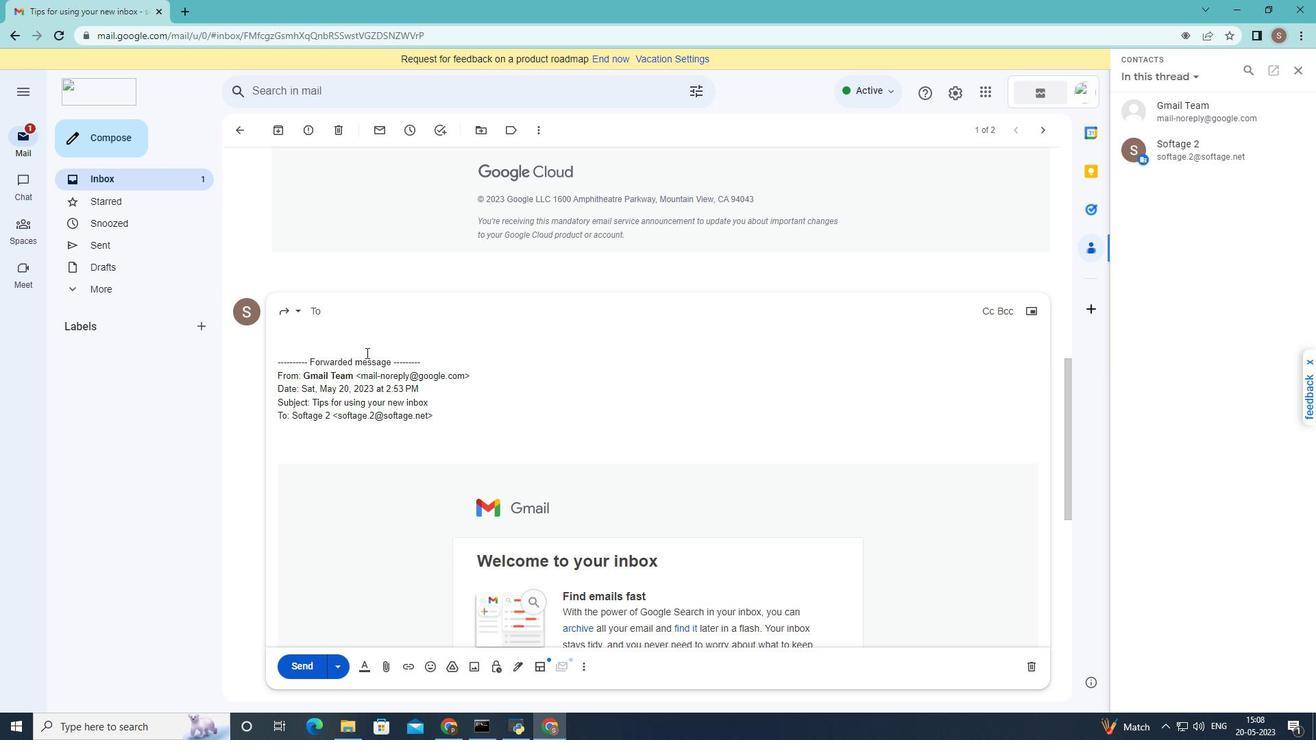 
Action: Mouse moved to (435, 532)
Screenshot: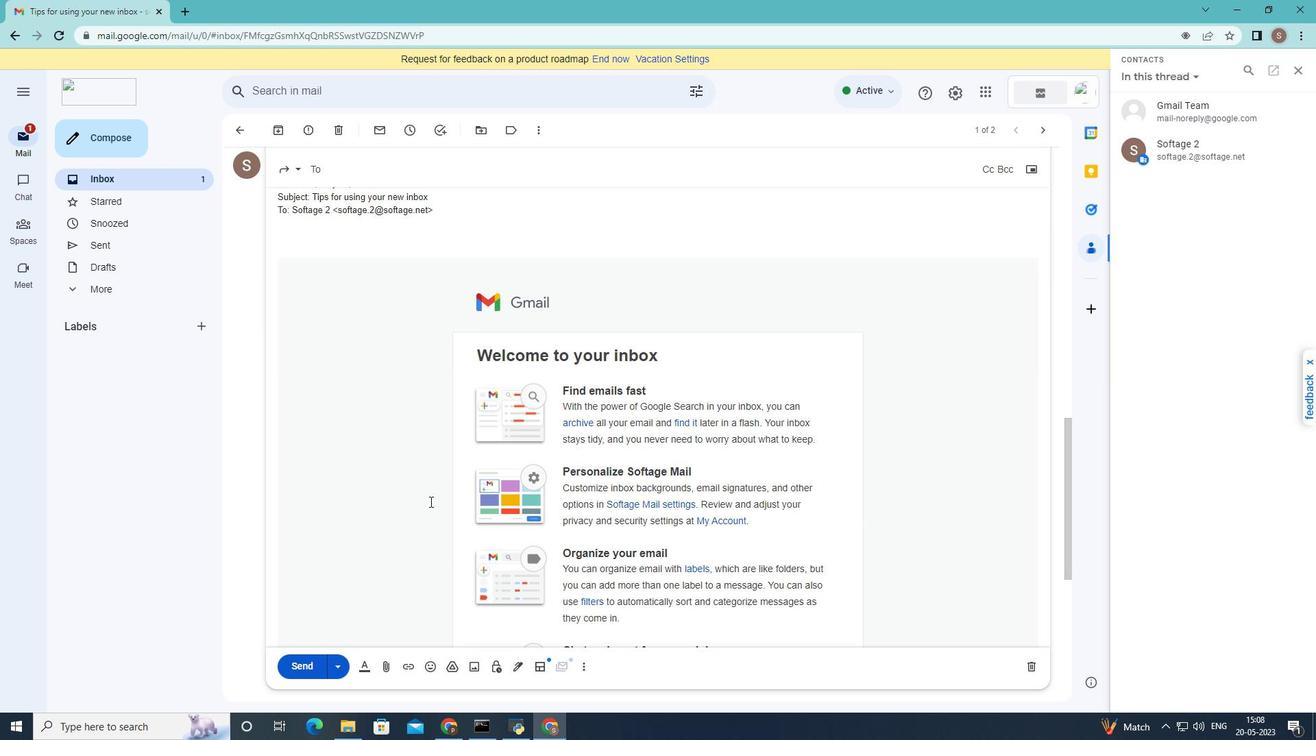 
Action: Mouse scrolled (435, 531) with delta (0, 0)
Screenshot: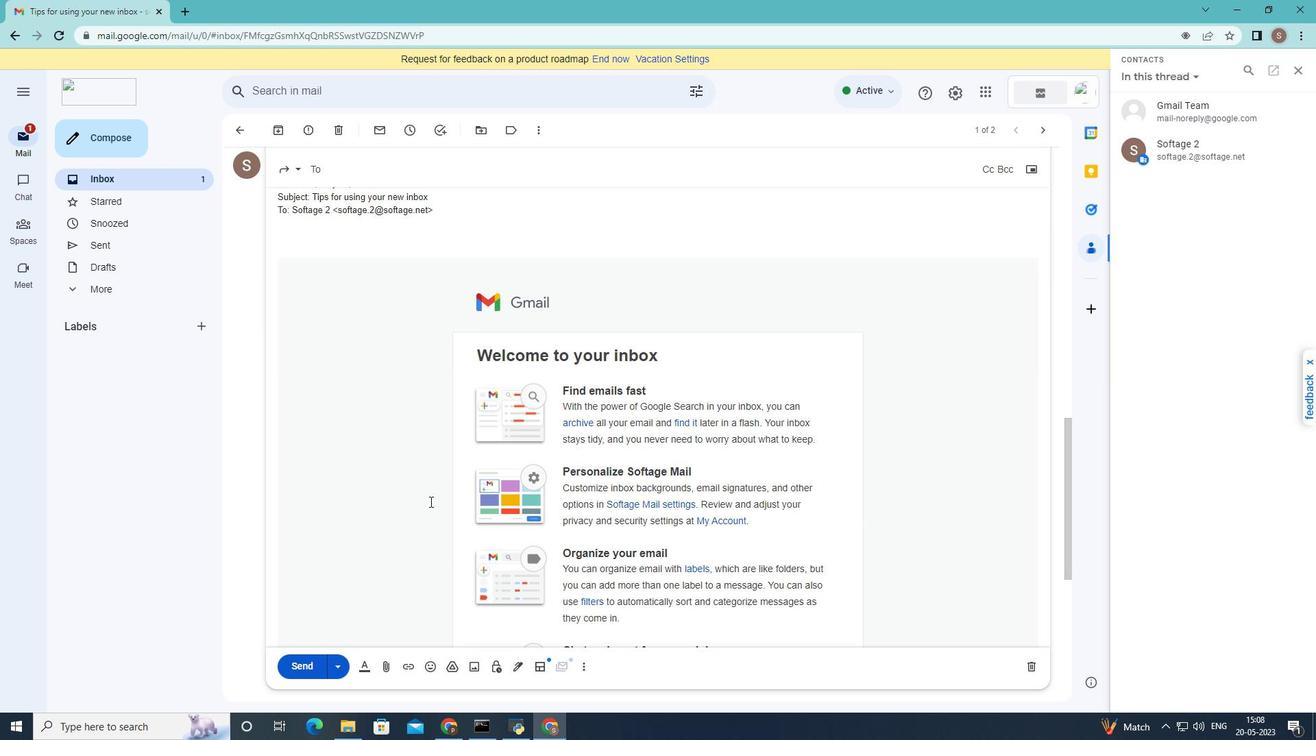 
Action: Mouse moved to (435, 533)
Screenshot: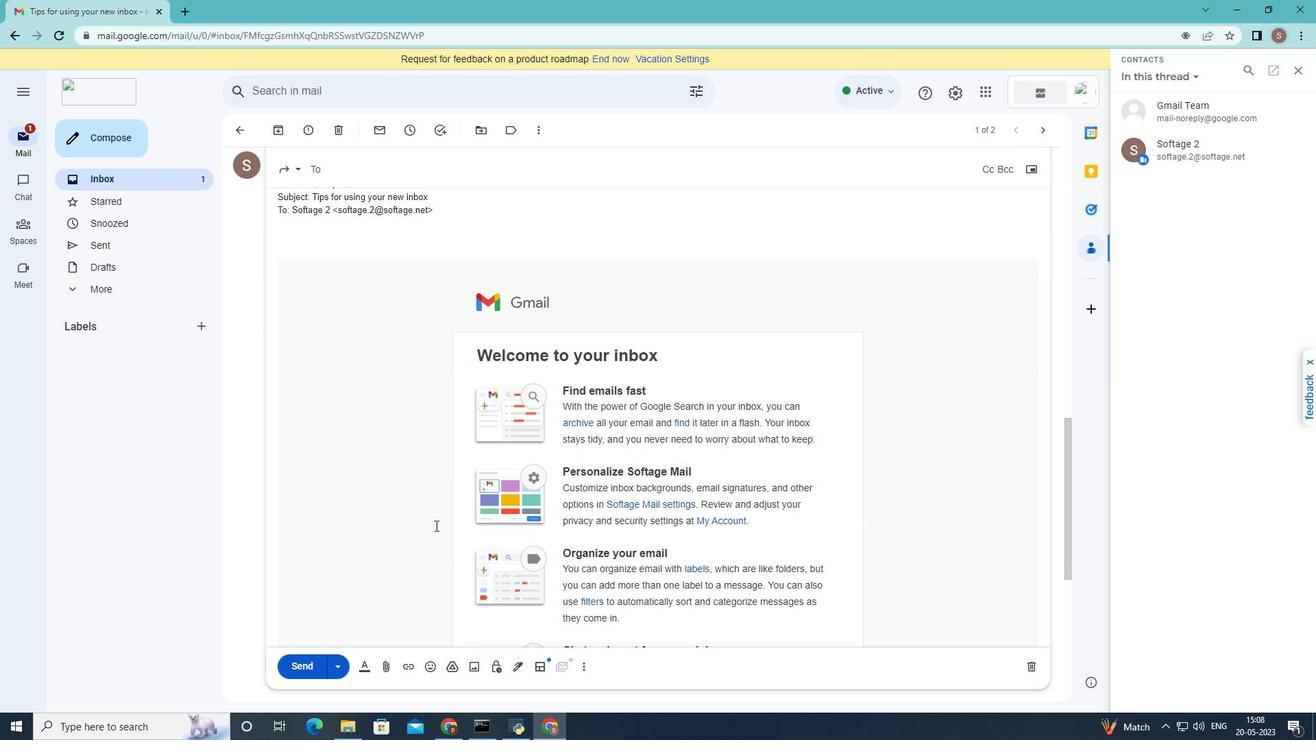 
Action: Mouse scrolled (435, 532) with delta (0, 0)
Screenshot: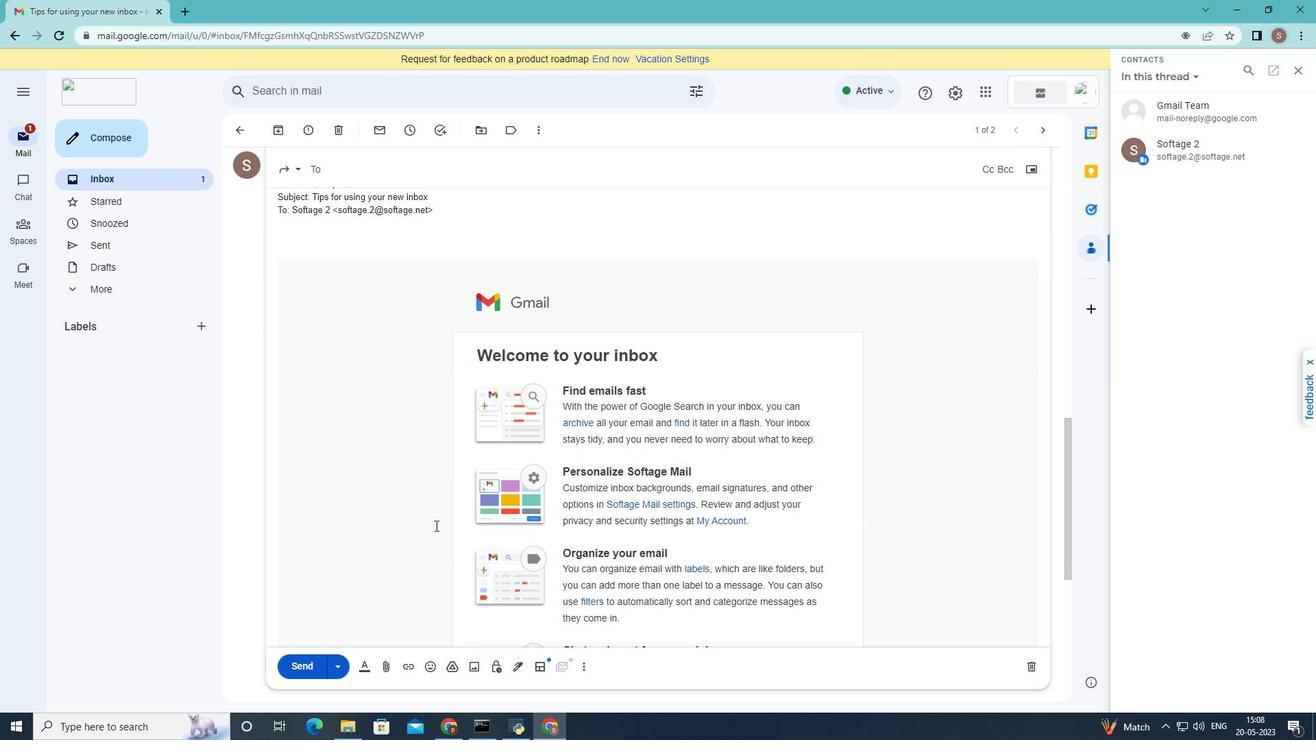 
Action: Mouse moved to (435, 534)
Screenshot: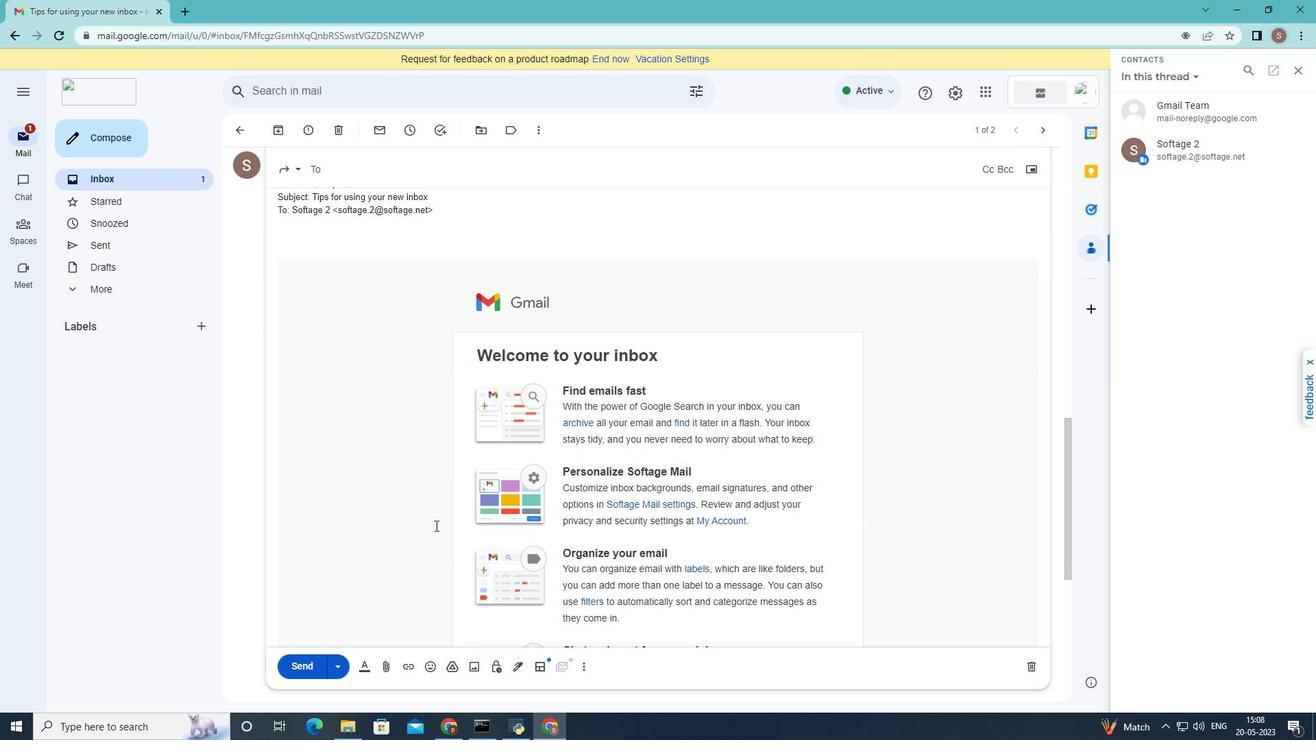 
Action: Mouse scrolled (435, 532) with delta (0, 0)
Screenshot: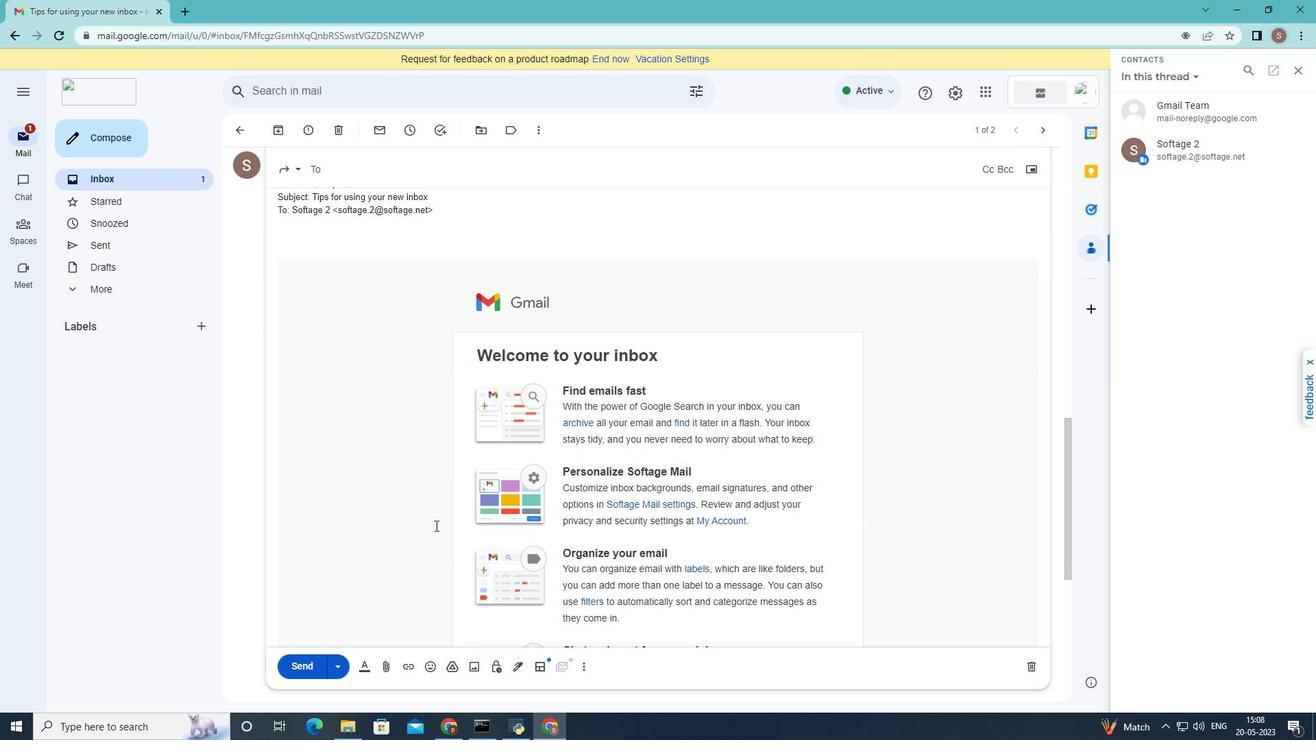 
Action: Mouse moved to (435, 534)
Screenshot: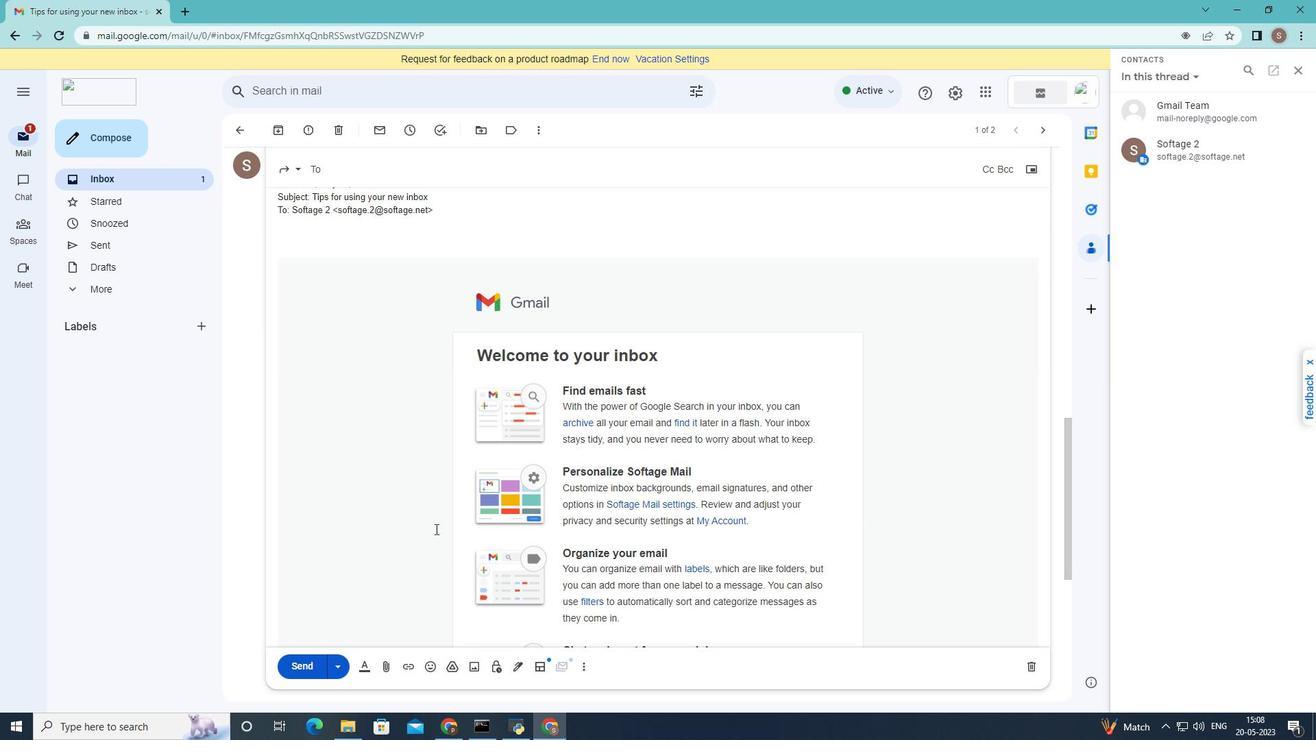 
Action: Mouse scrolled (435, 535) with delta (0, 0)
Screenshot: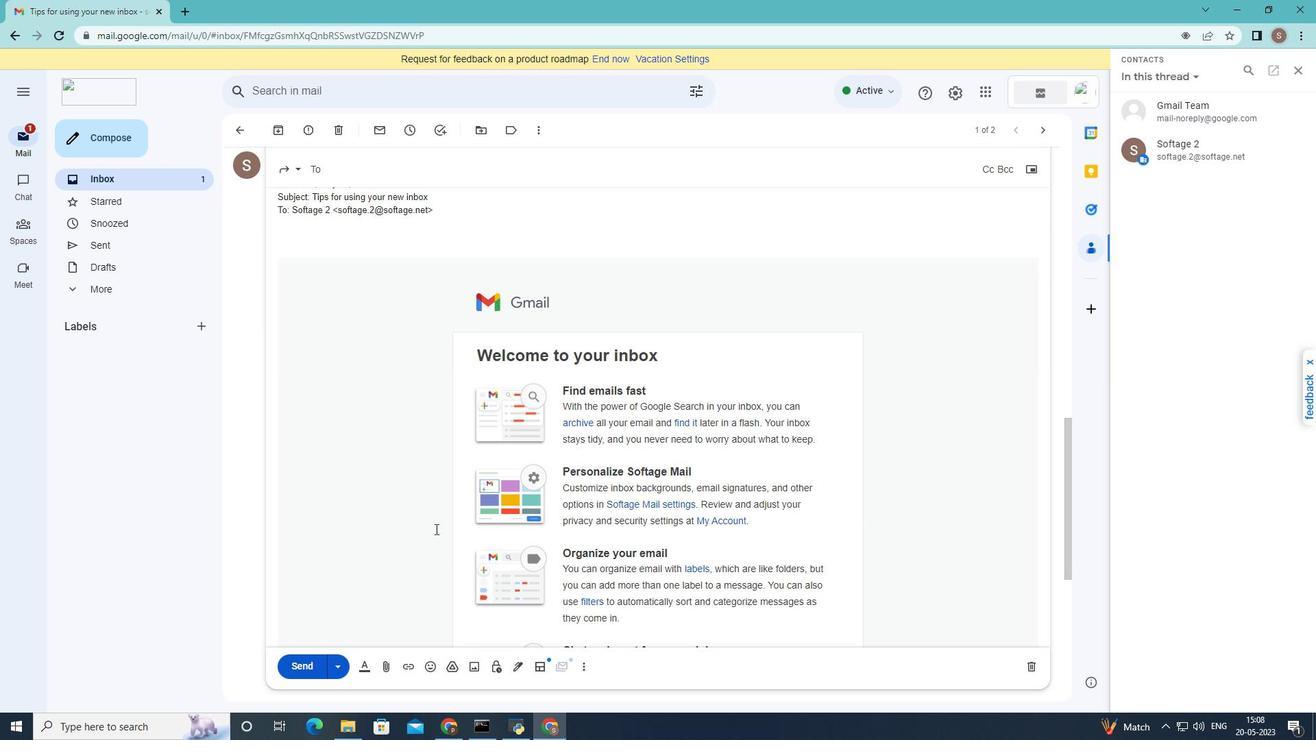 
Action: Mouse scrolled (435, 534) with delta (0, 0)
Screenshot: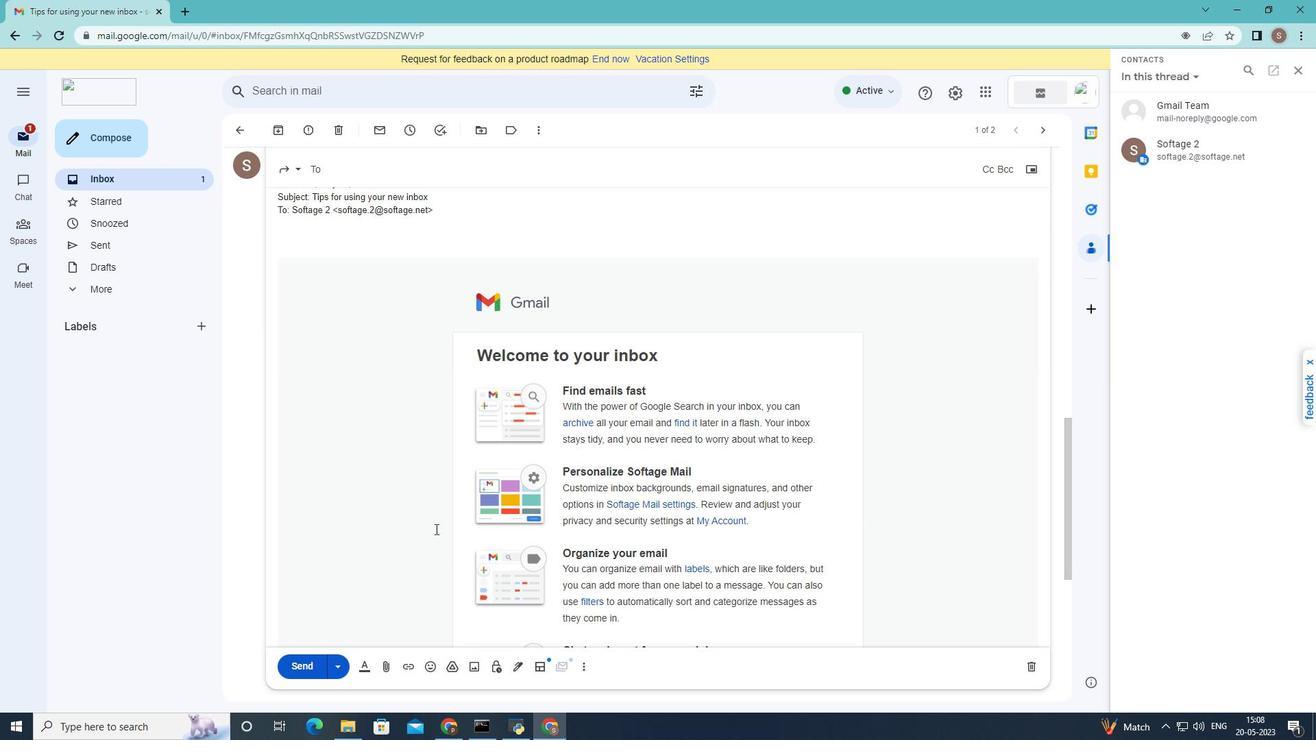 
Action: Mouse scrolled (435, 534) with delta (0, 0)
Screenshot: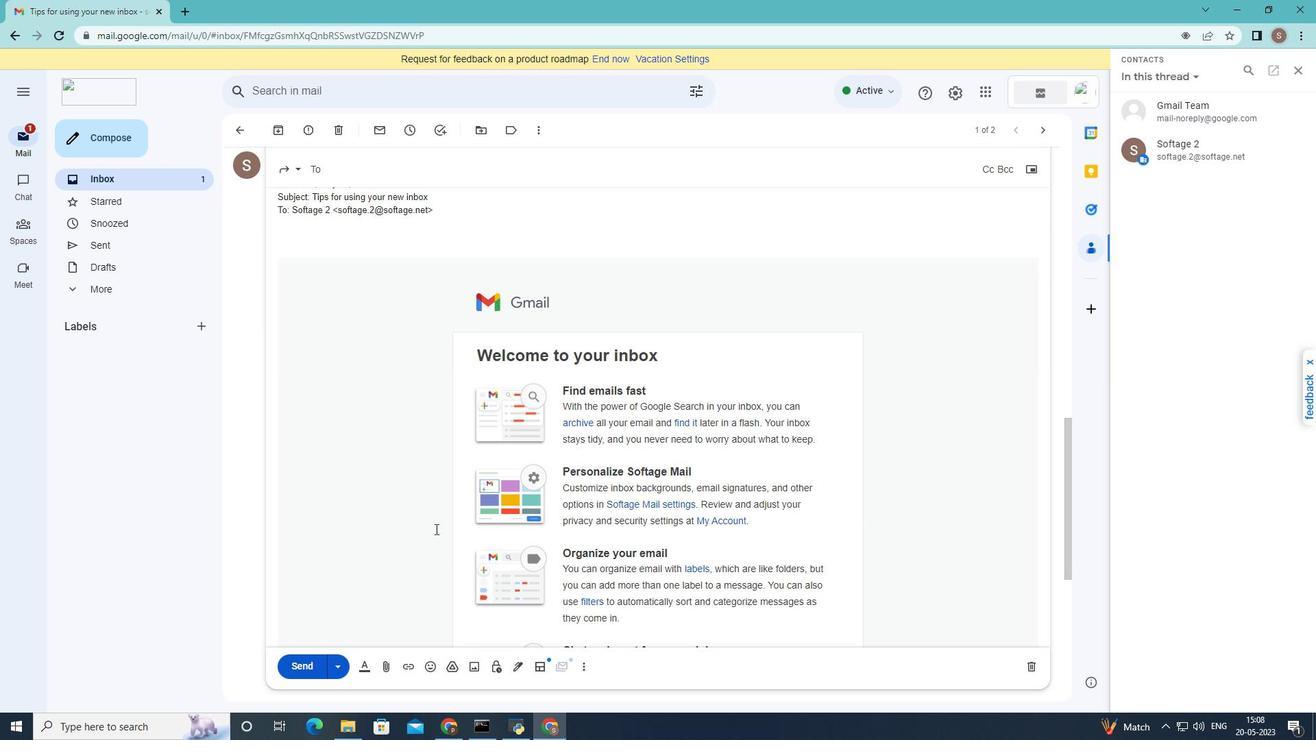 
Action: Mouse scrolled (435, 534) with delta (0, 0)
Screenshot: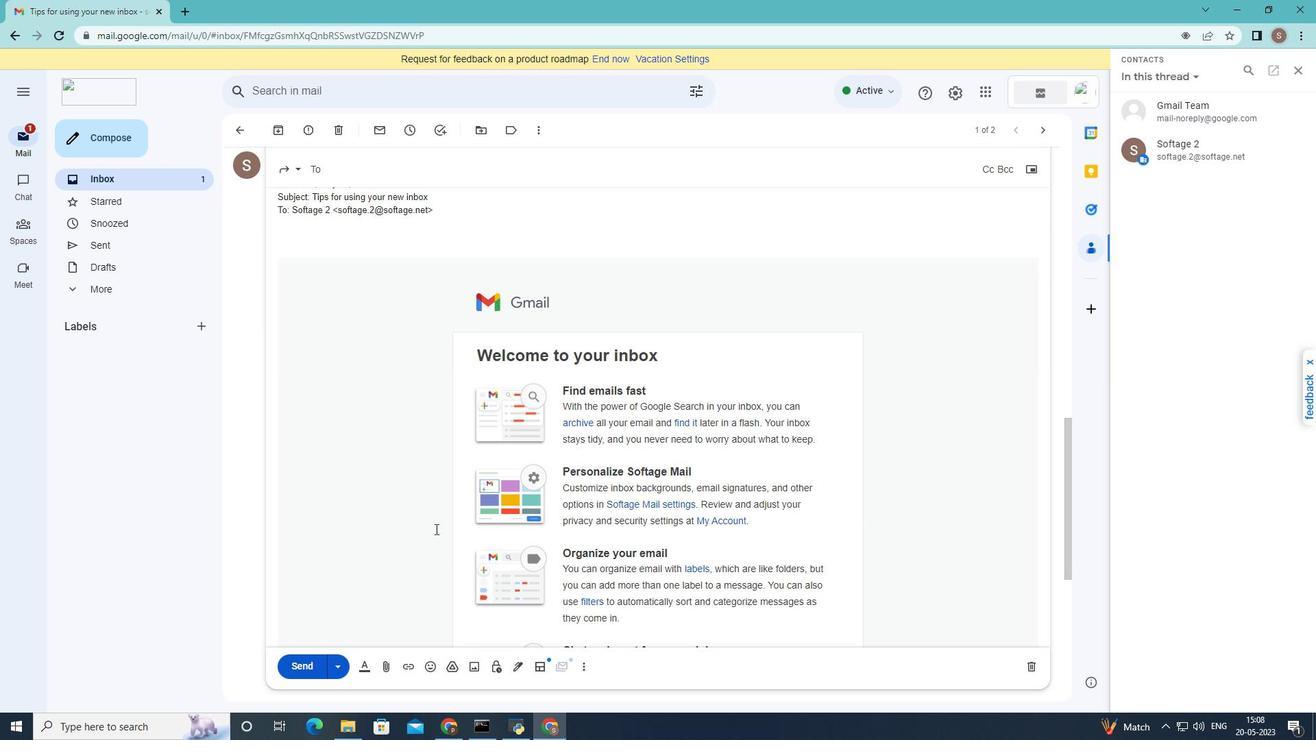 
Action: Mouse moved to (437, 533)
Screenshot: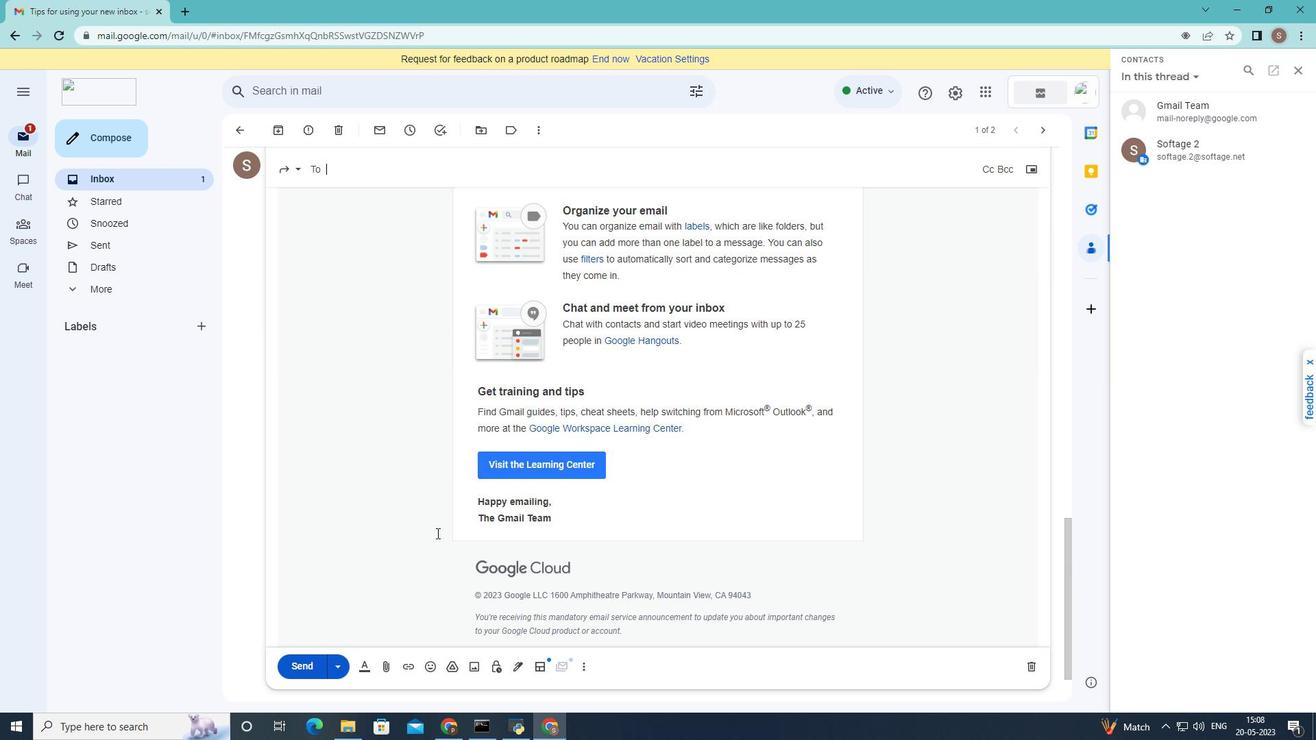 
Action: Mouse scrolled (437, 534) with delta (0, 0)
Screenshot: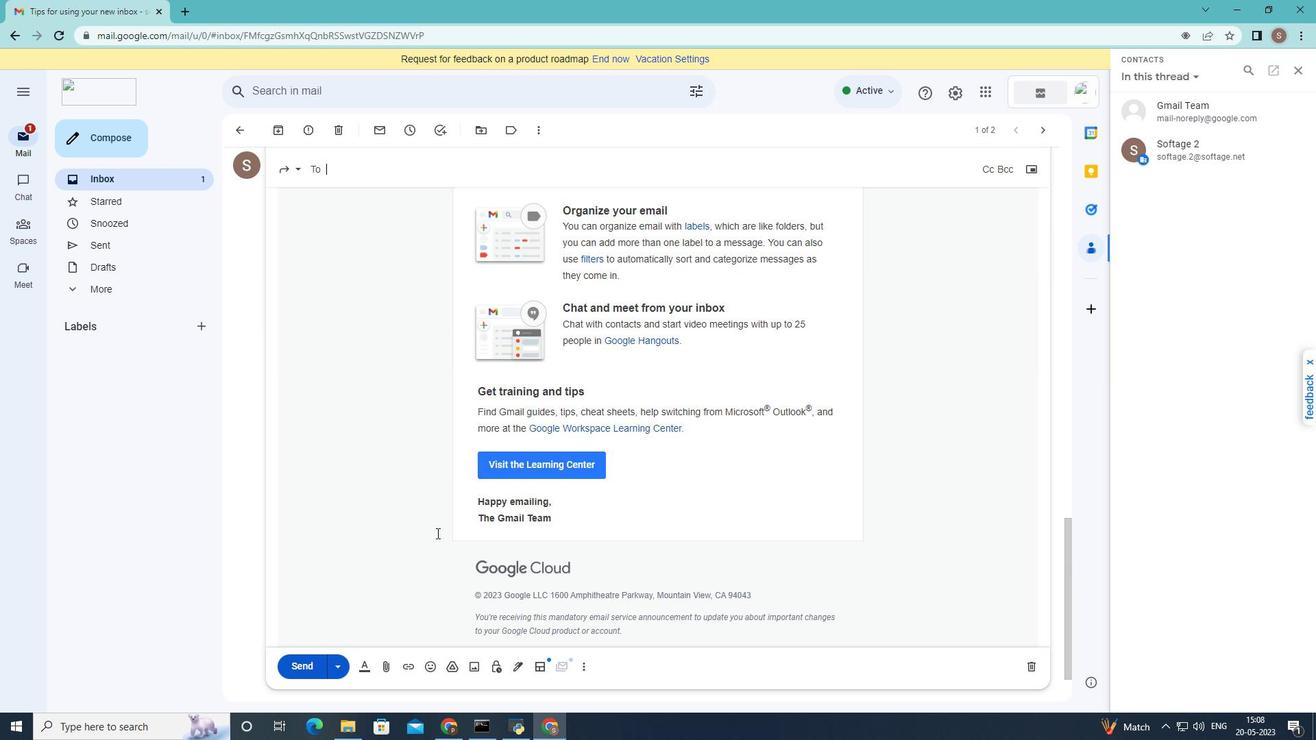 
Action: Mouse scrolled (437, 534) with delta (0, 0)
Screenshot: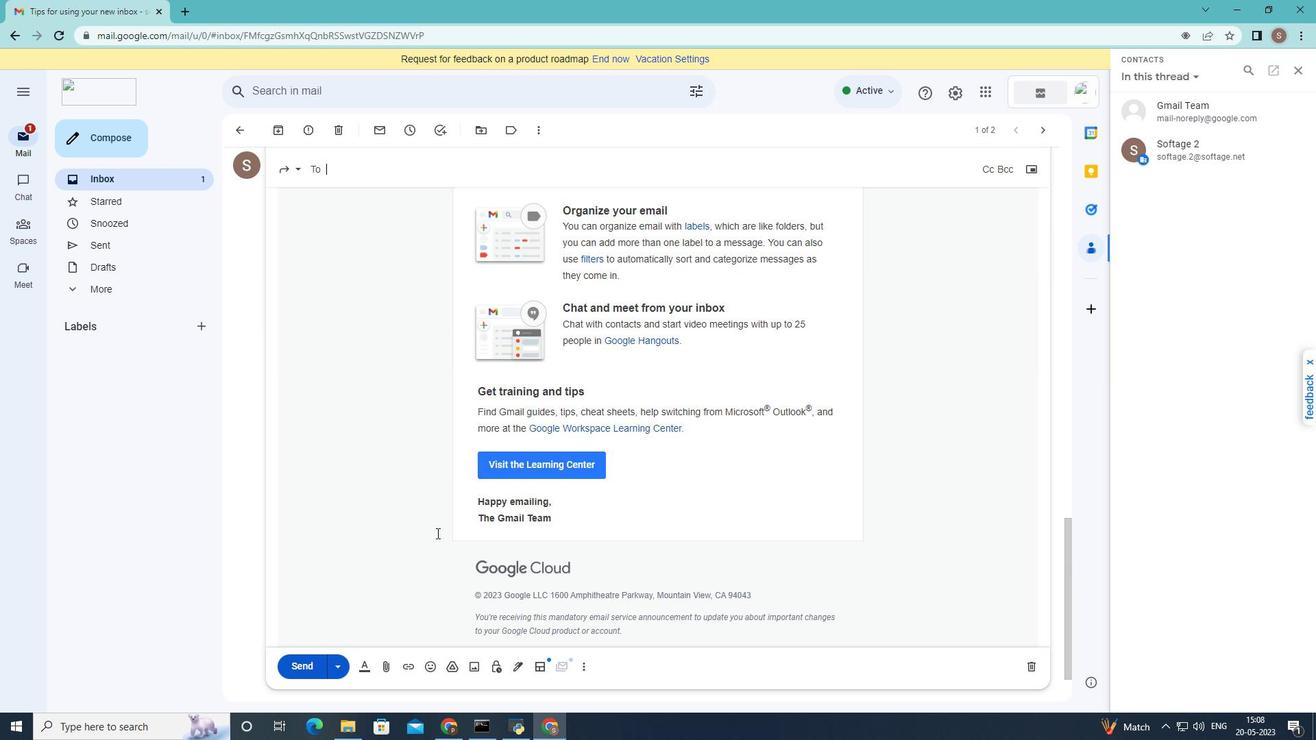 
Action: Mouse scrolled (437, 534) with delta (0, 0)
Screenshot: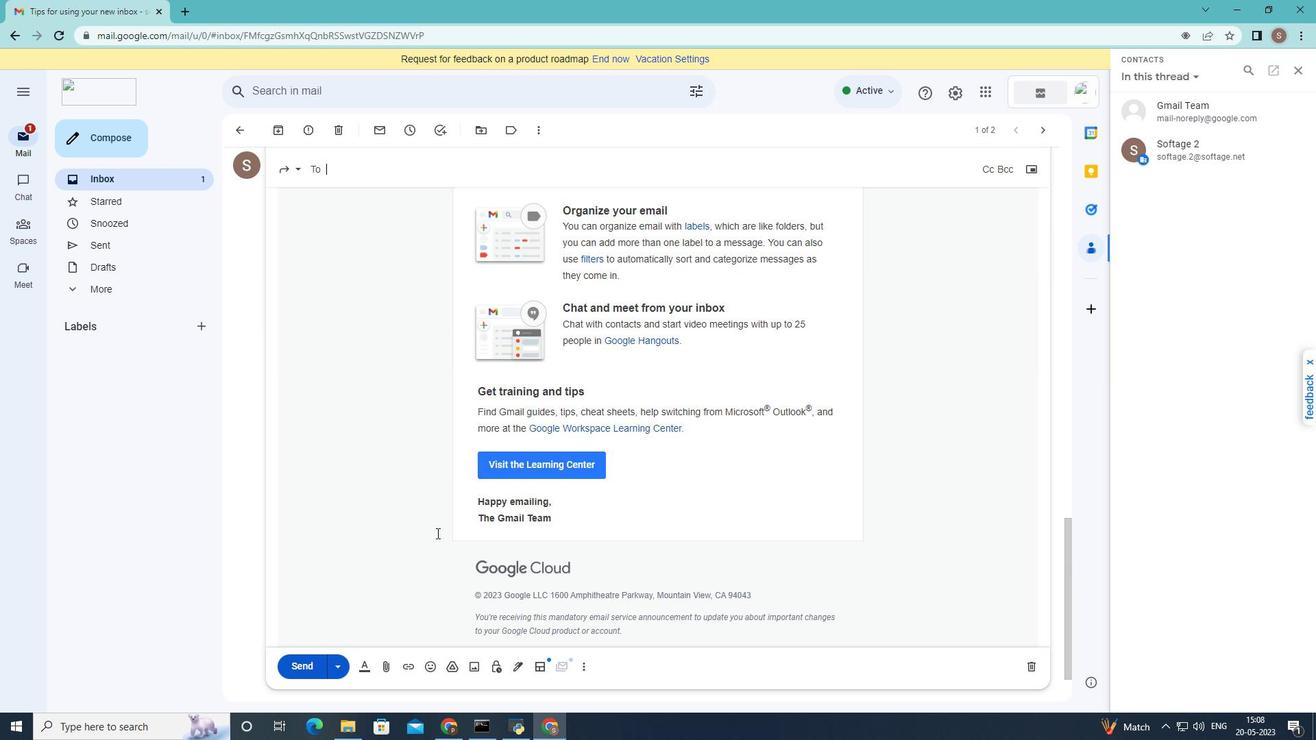 
Action: Mouse scrolled (437, 534) with delta (0, 0)
Screenshot: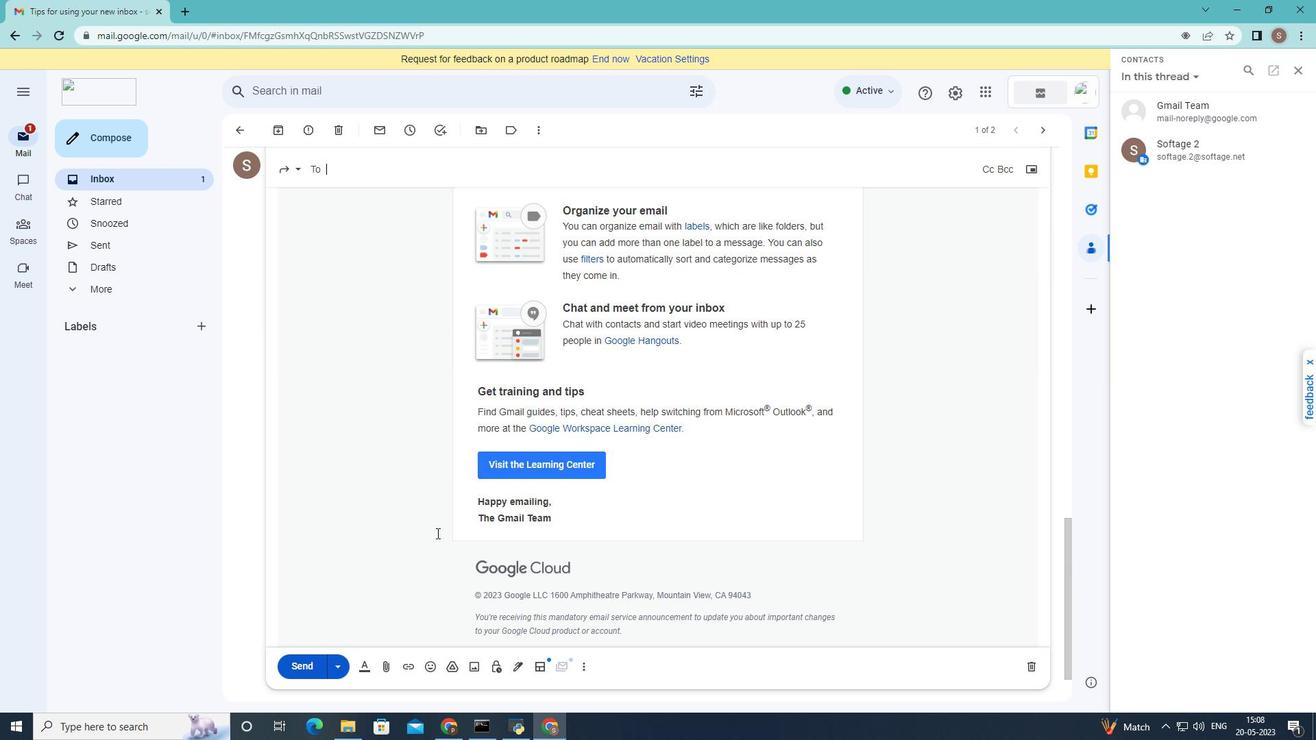 
Action: Mouse scrolled (437, 534) with delta (0, 0)
Screenshot: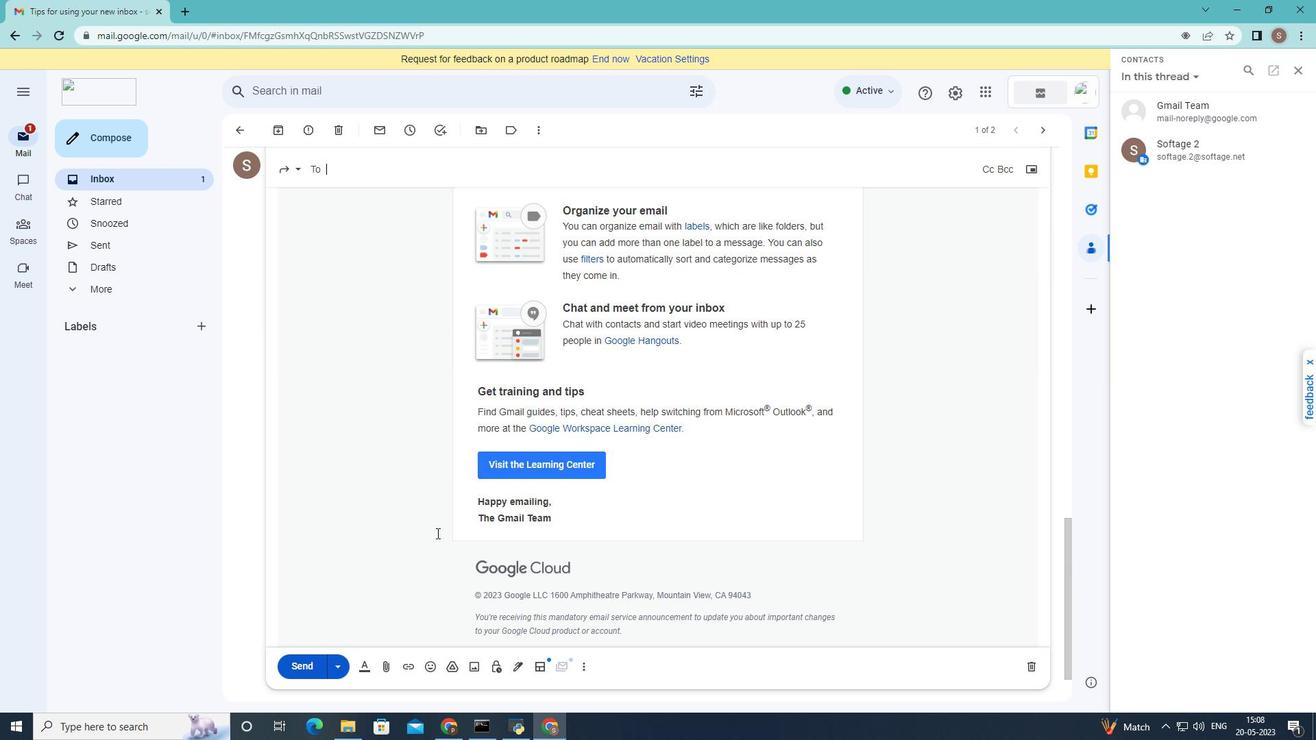 
Action: Mouse scrolled (437, 534) with delta (0, 0)
Screenshot: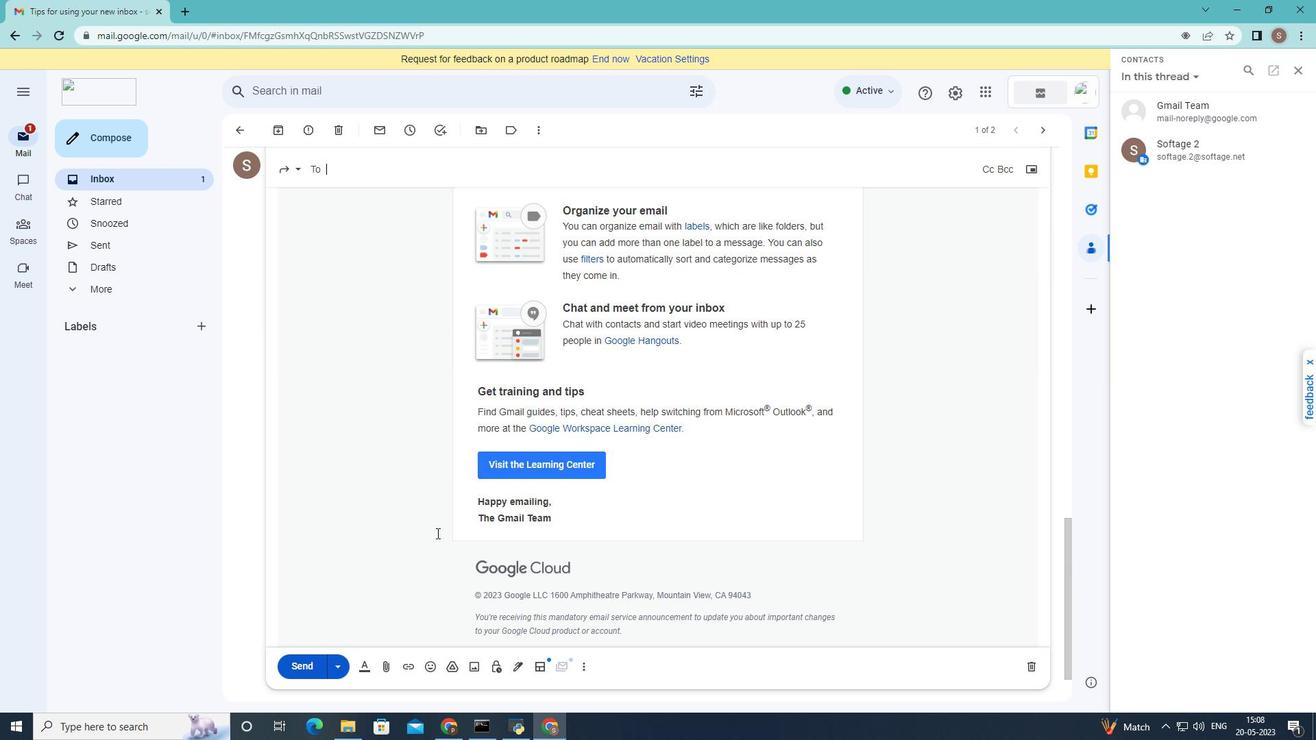 
Action: Mouse scrolled (437, 534) with delta (0, 0)
Screenshot: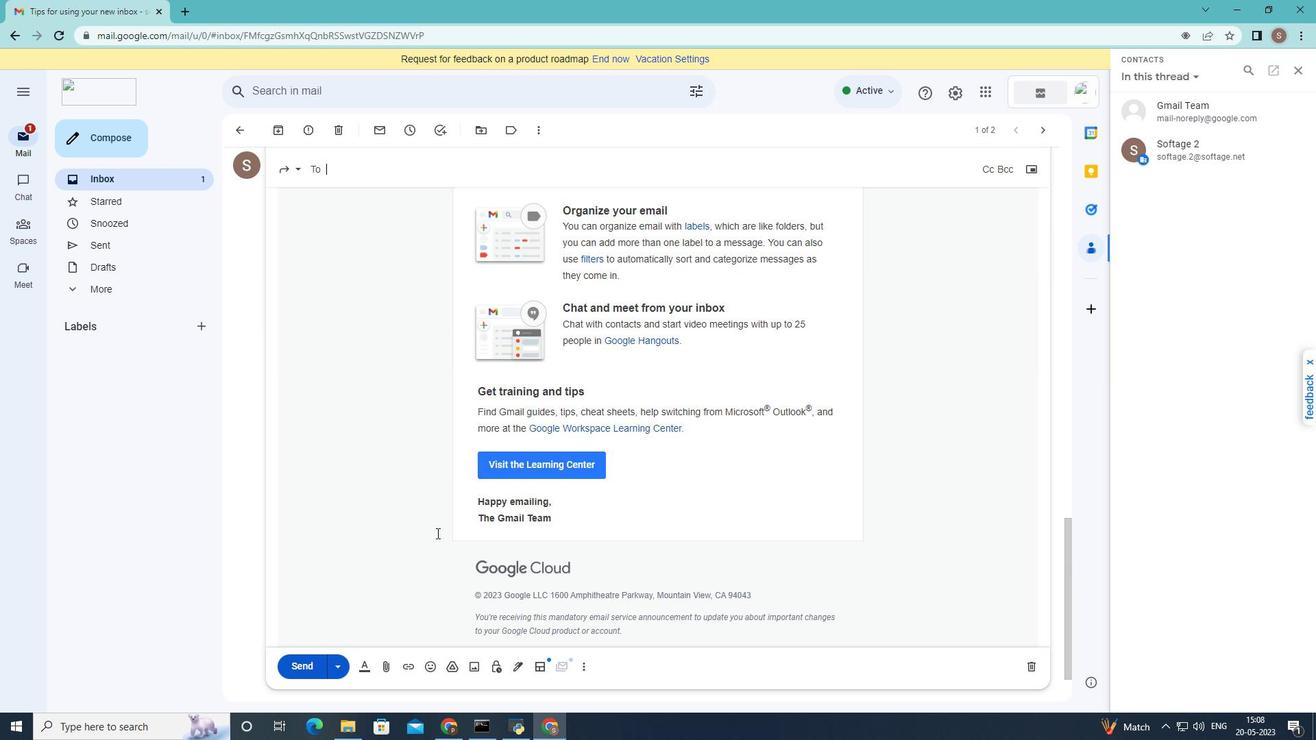 
Action: Mouse scrolled (437, 534) with delta (0, 0)
Screenshot: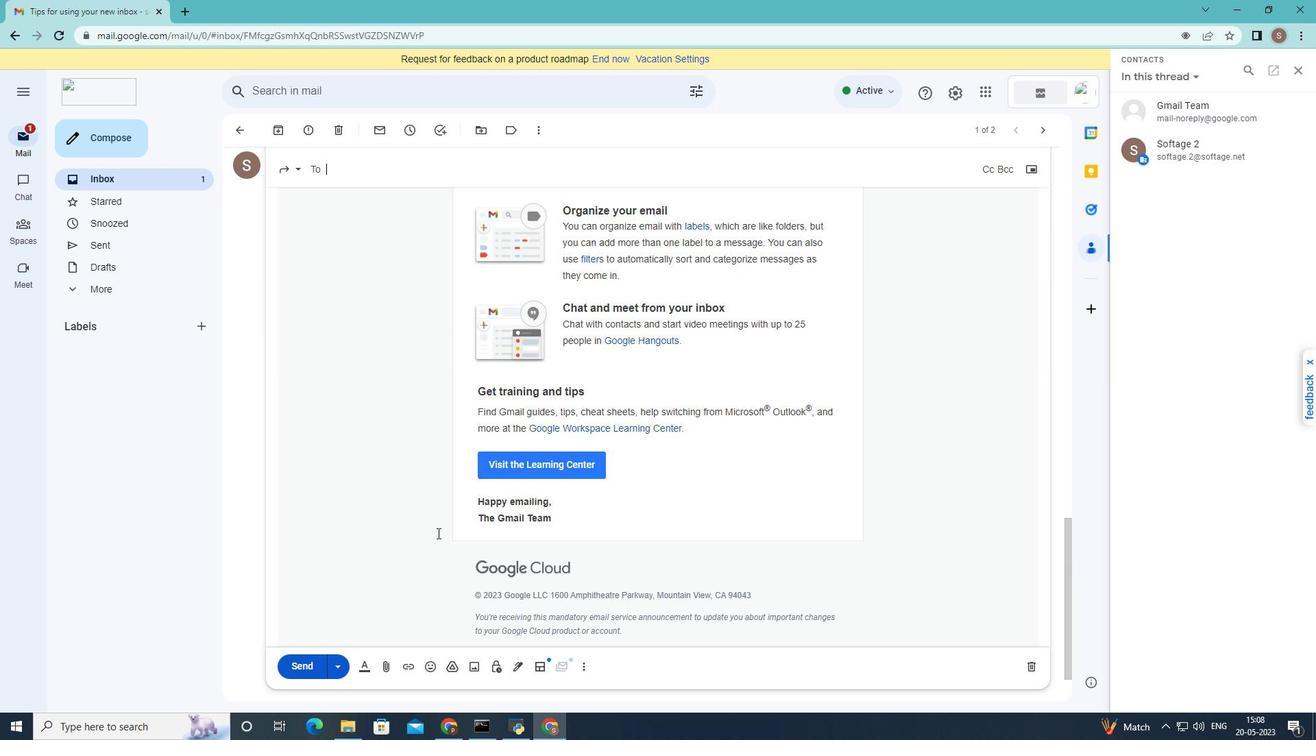 
Action: Mouse scrolled (437, 534) with delta (0, 0)
Screenshot: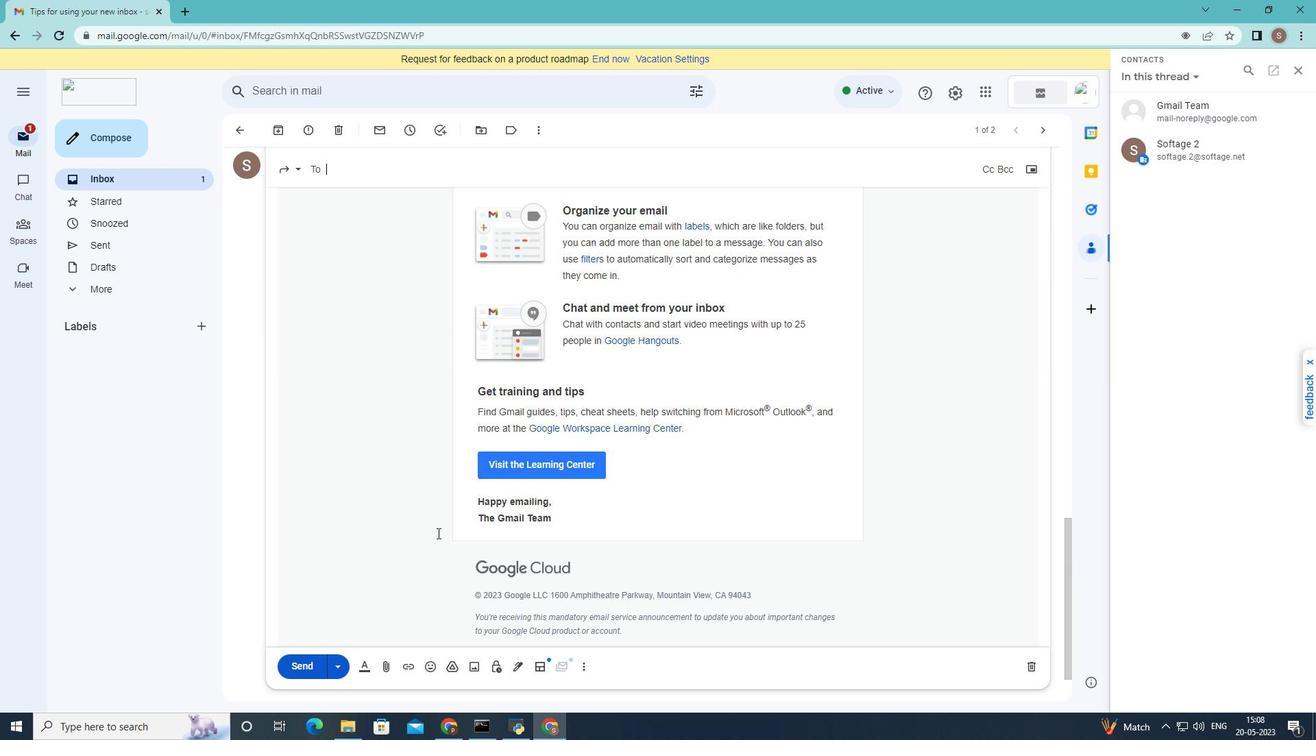
Action: Mouse moved to (437, 532)
Screenshot: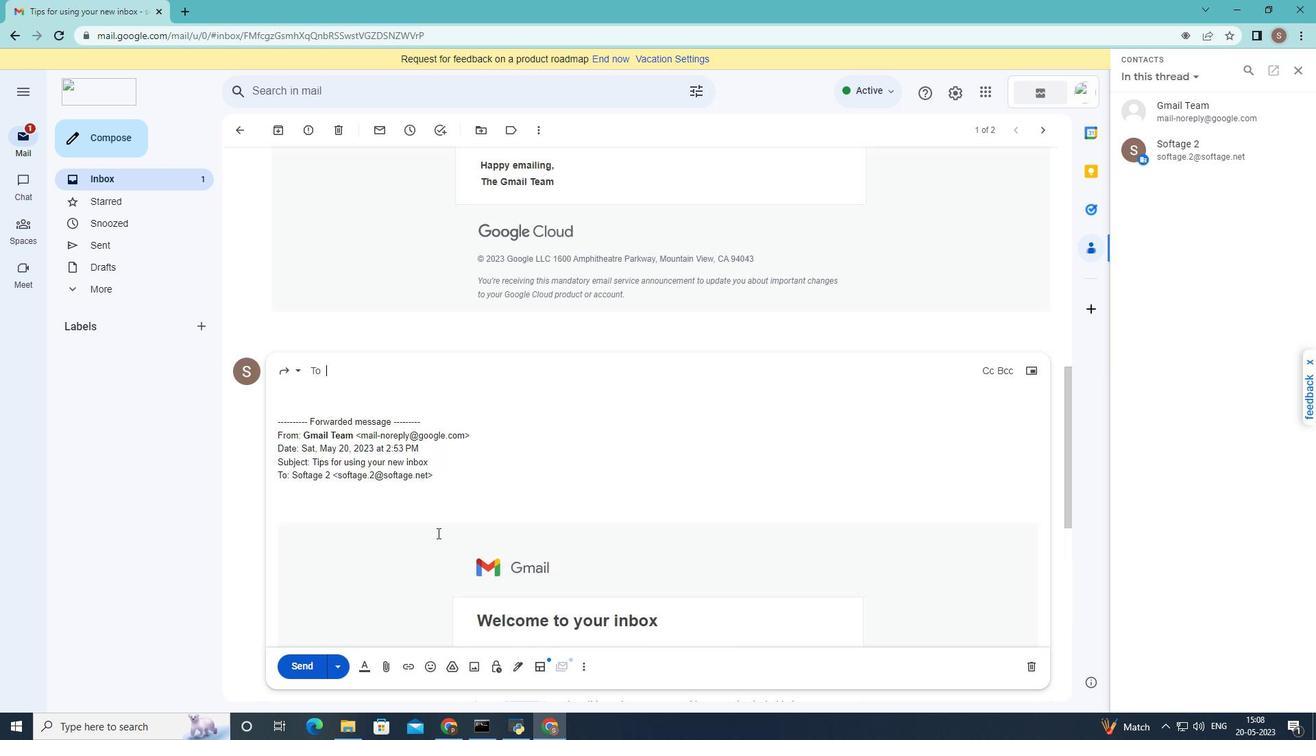 
Action: Mouse scrolled (437, 533) with delta (0, 0)
Screenshot: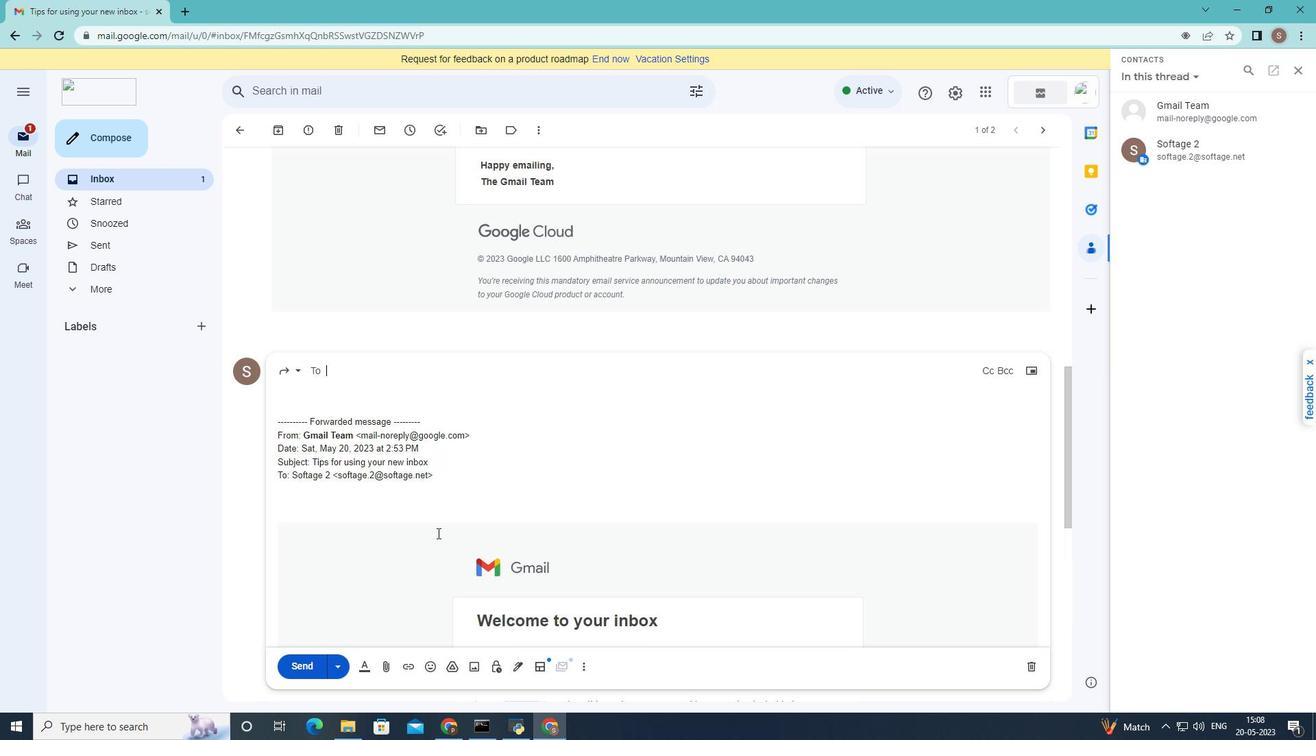 
Action: Mouse scrolled (437, 533) with delta (0, 0)
Screenshot: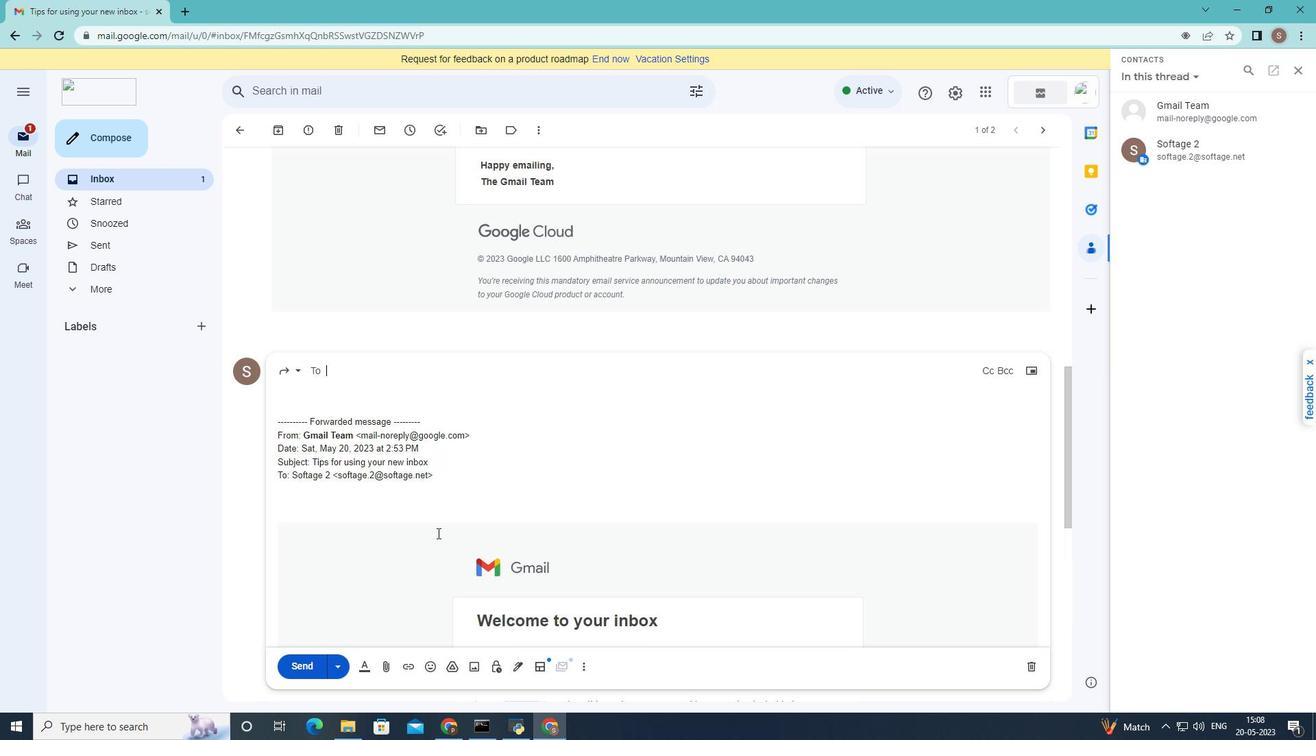 
Action: Mouse scrolled (437, 533) with delta (0, 0)
Screenshot: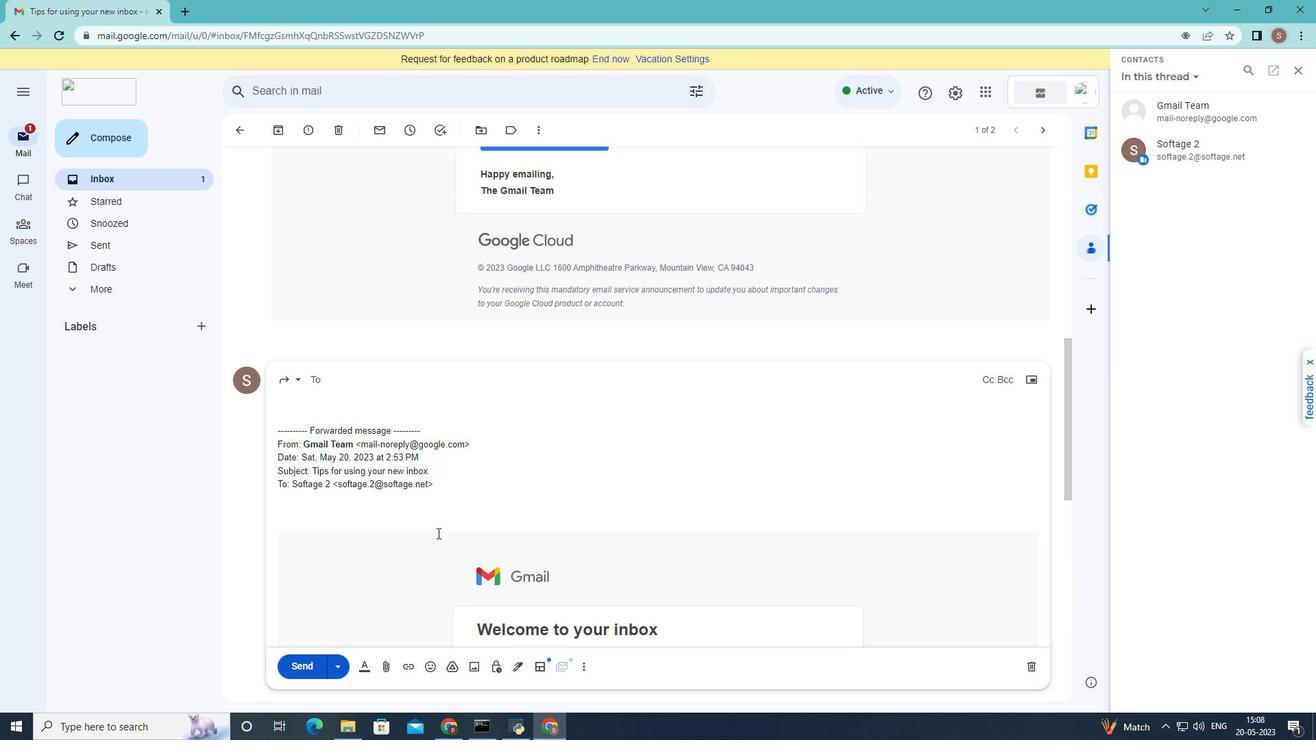 
Action: Mouse scrolled (437, 533) with delta (0, 0)
Screenshot: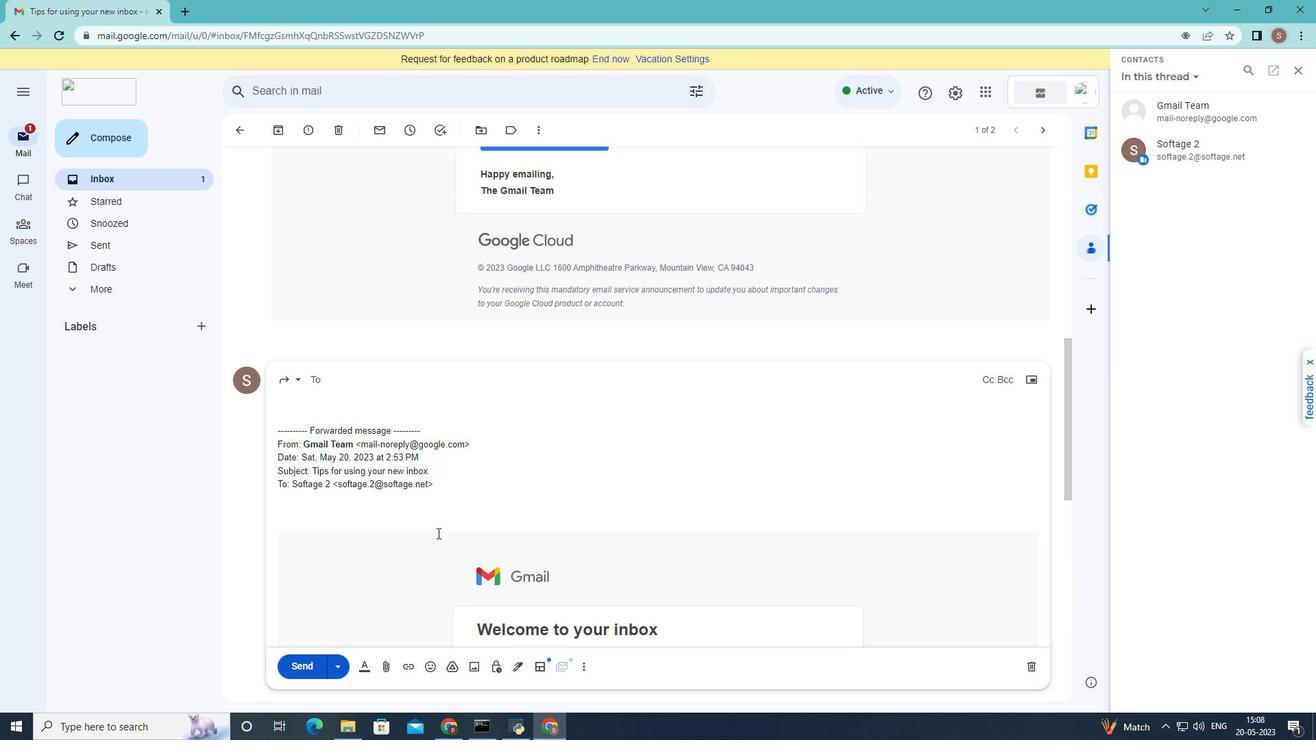
Action: Mouse scrolled (437, 533) with delta (0, 0)
Screenshot: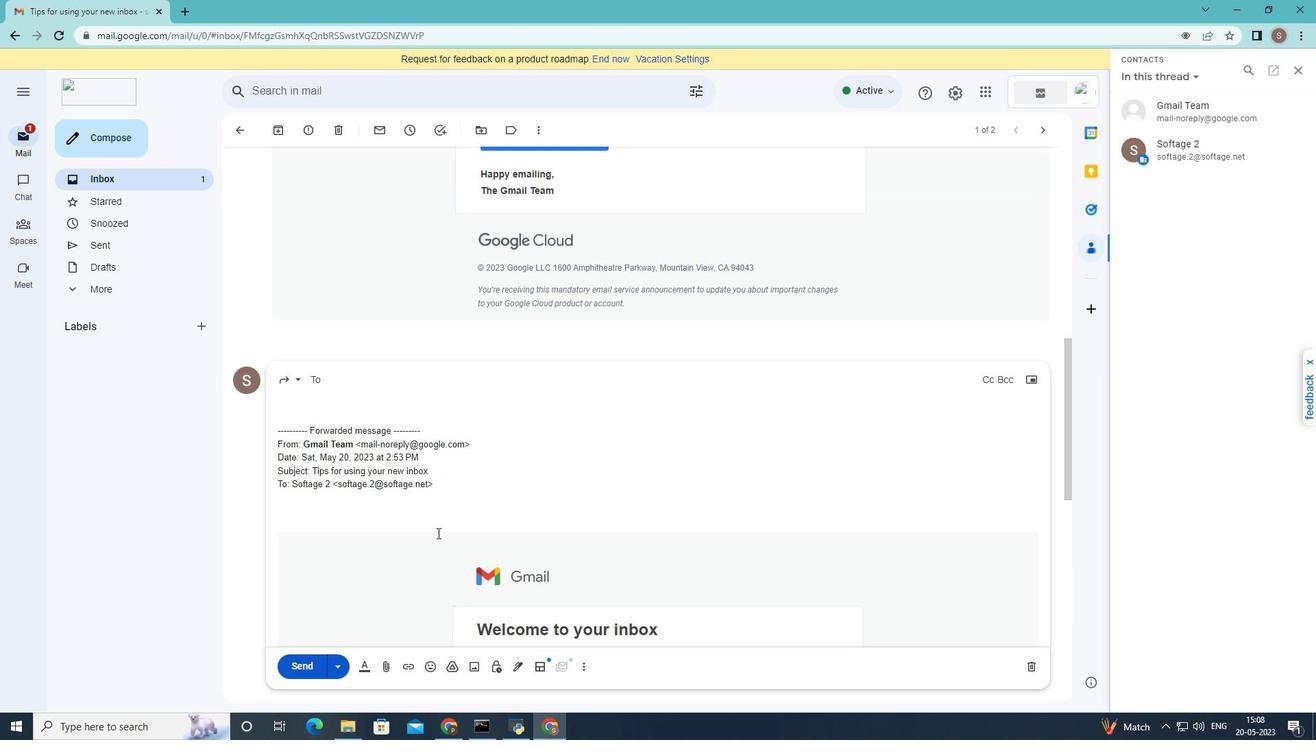 
Action: Mouse scrolled (437, 533) with delta (0, 0)
Screenshot: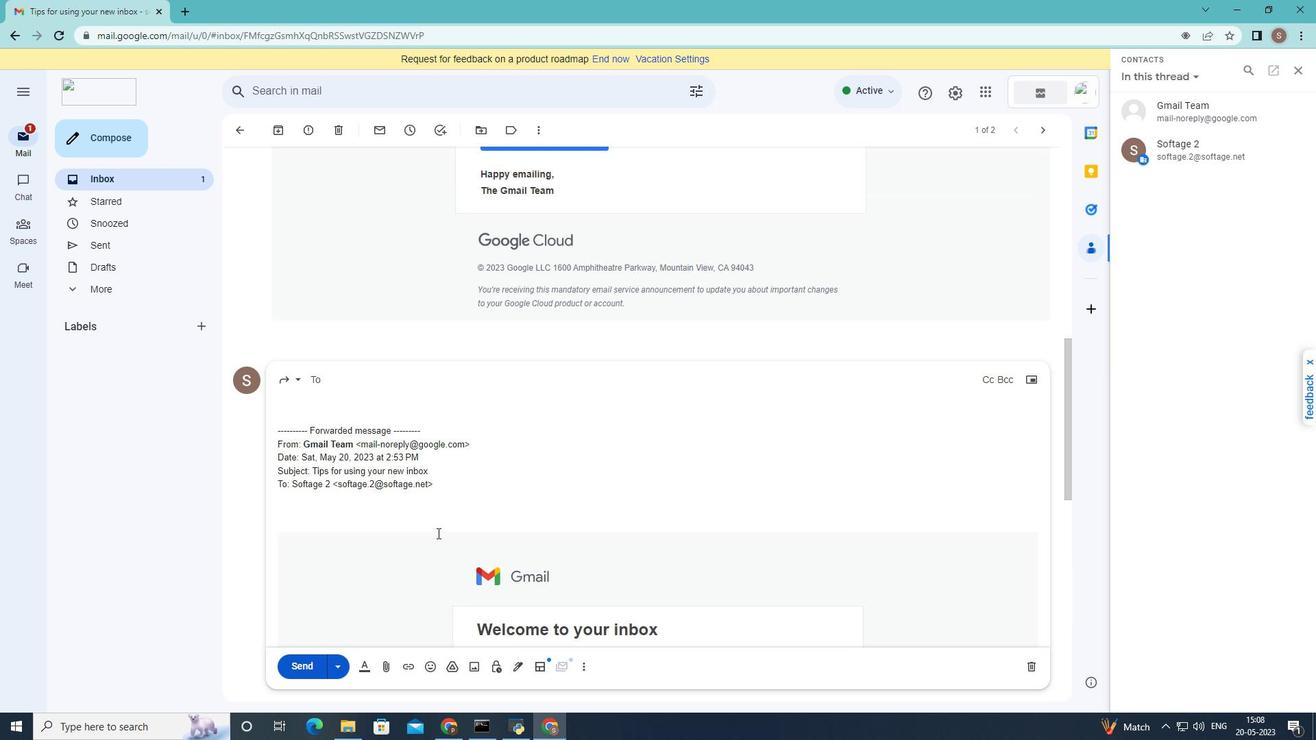 
Action: Mouse moved to (399, 493)
Screenshot: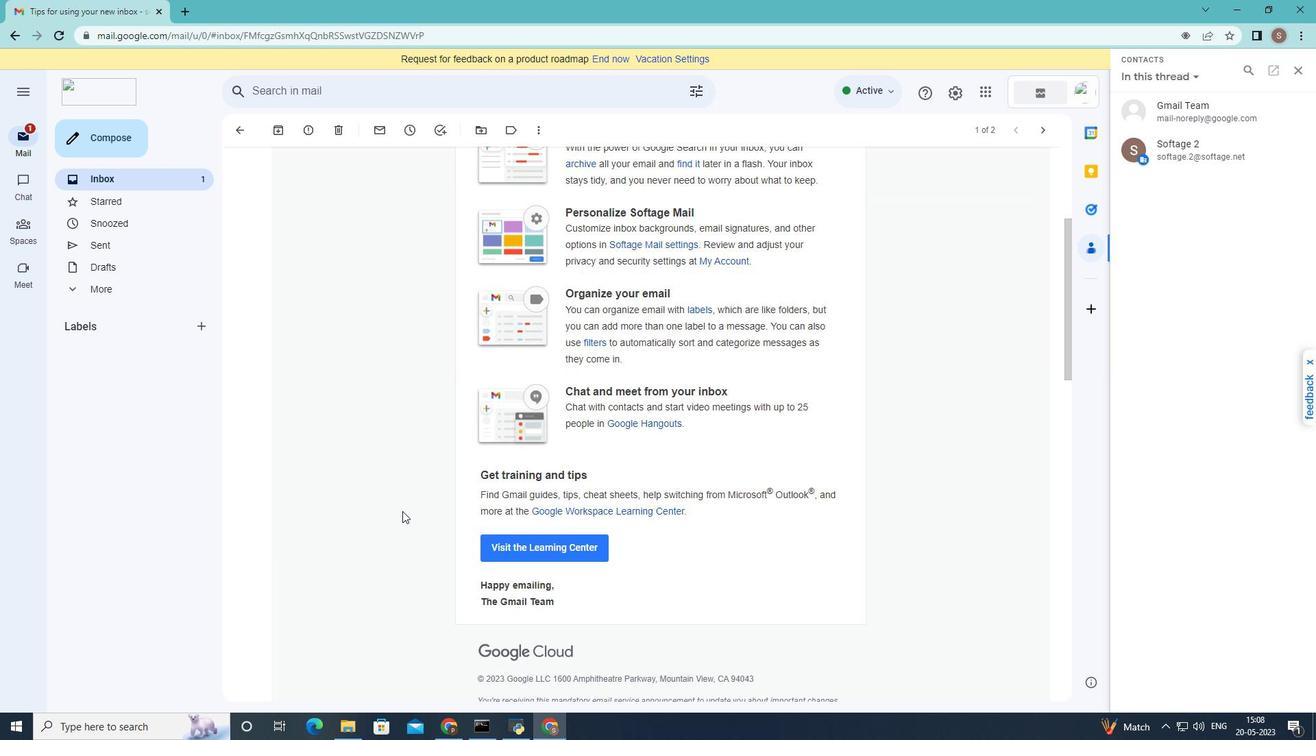 
Action: Mouse scrolled (399, 494) with delta (0, 0)
Screenshot: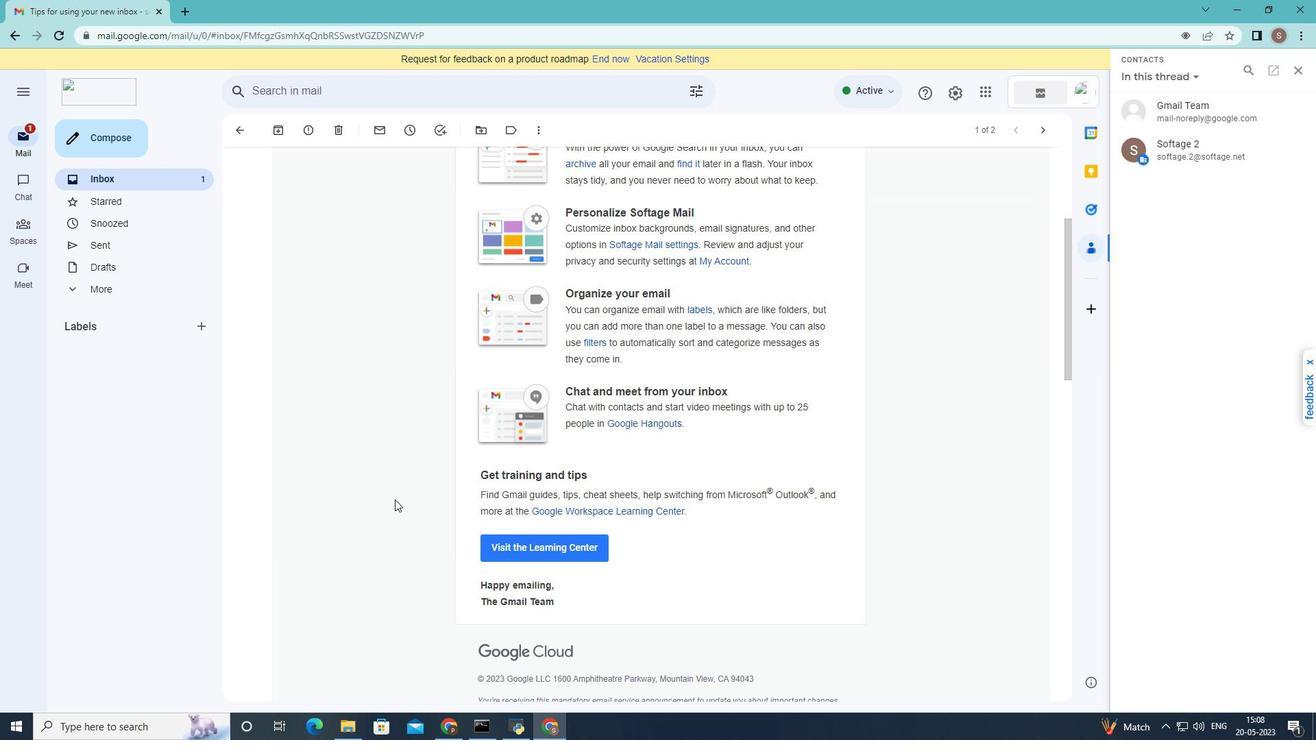 
Action: Mouse scrolled (399, 494) with delta (0, 0)
Screenshot: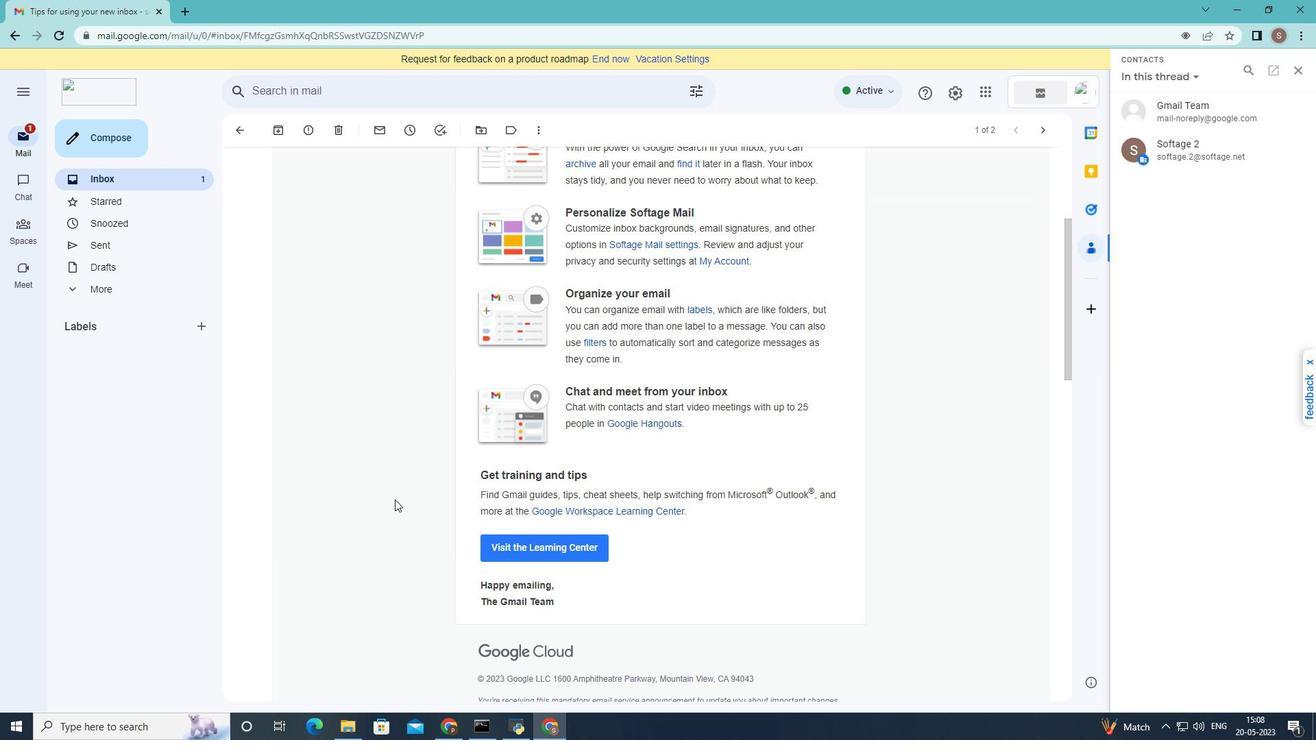 
Action: Mouse scrolled (399, 494) with delta (0, 0)
Screenshot: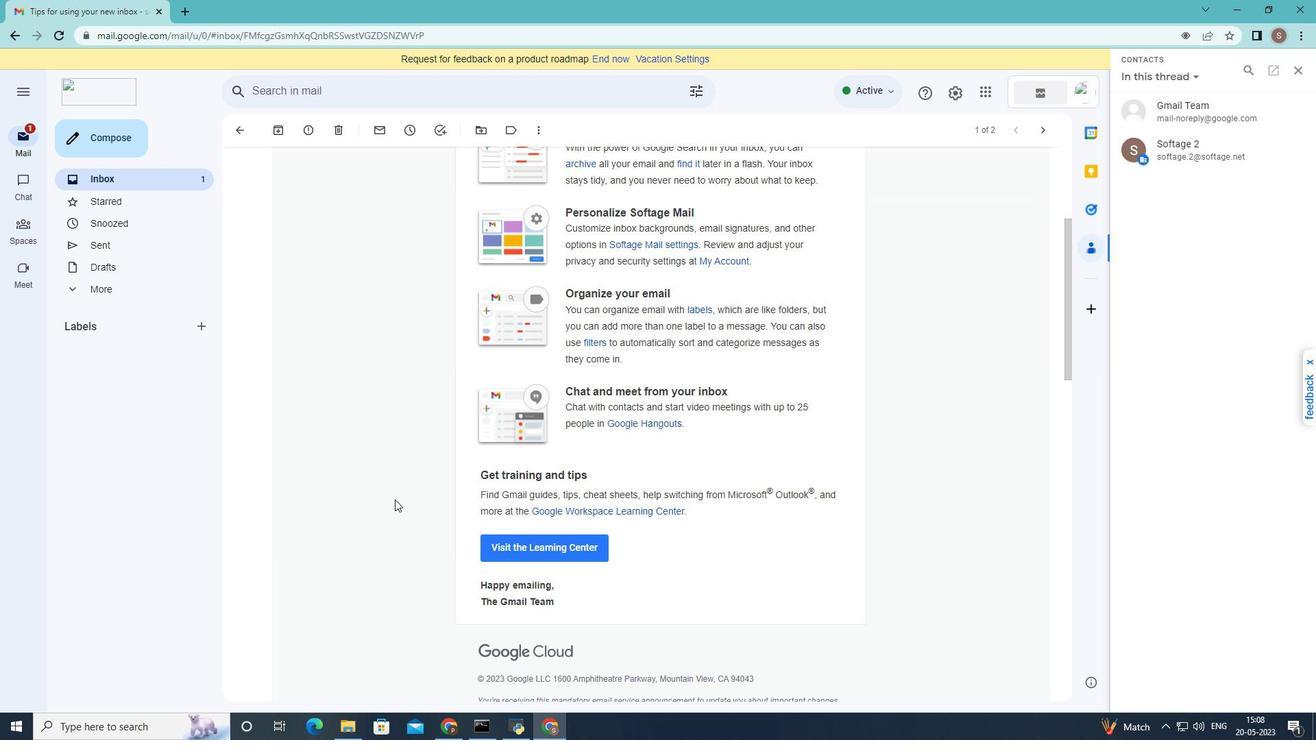 
Action: Mouse scrolled (399, 494) with delta (0, 0)
Screenshot: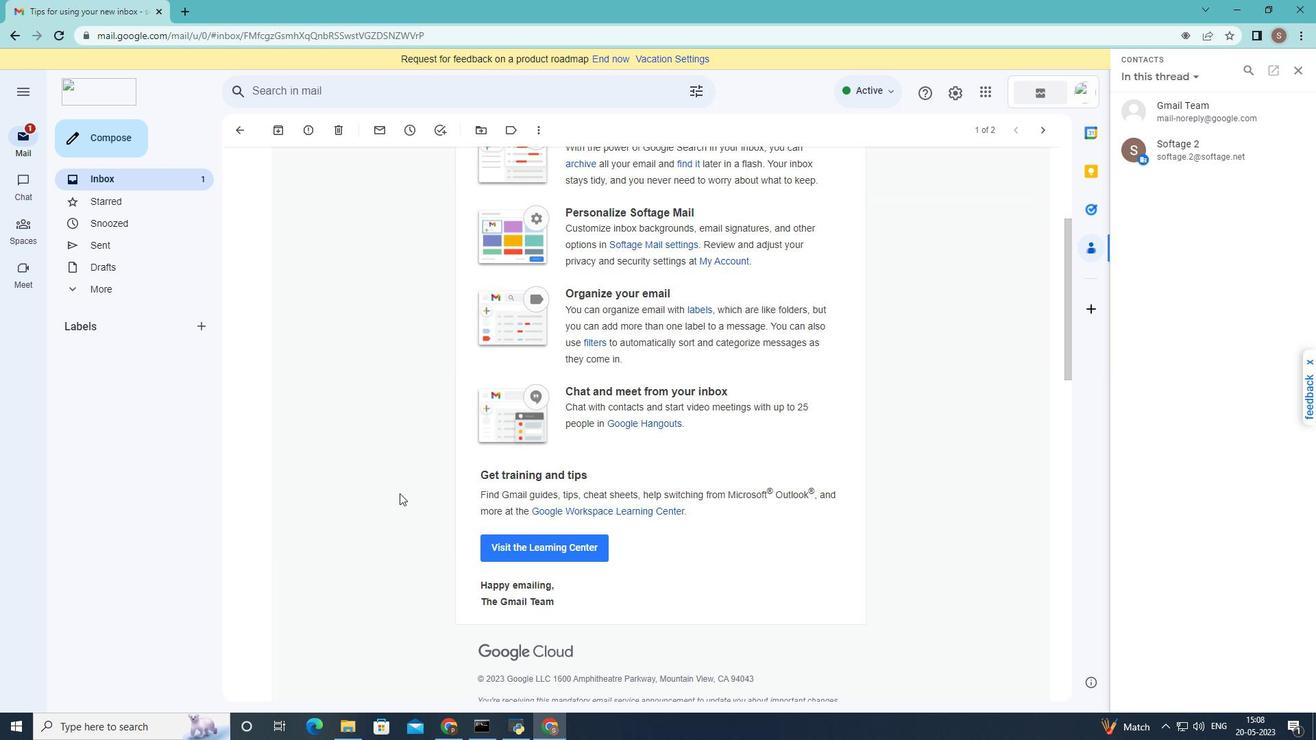 
Action: Mouse scrolled (399, 494) with delta (0, 0)
Screenshot: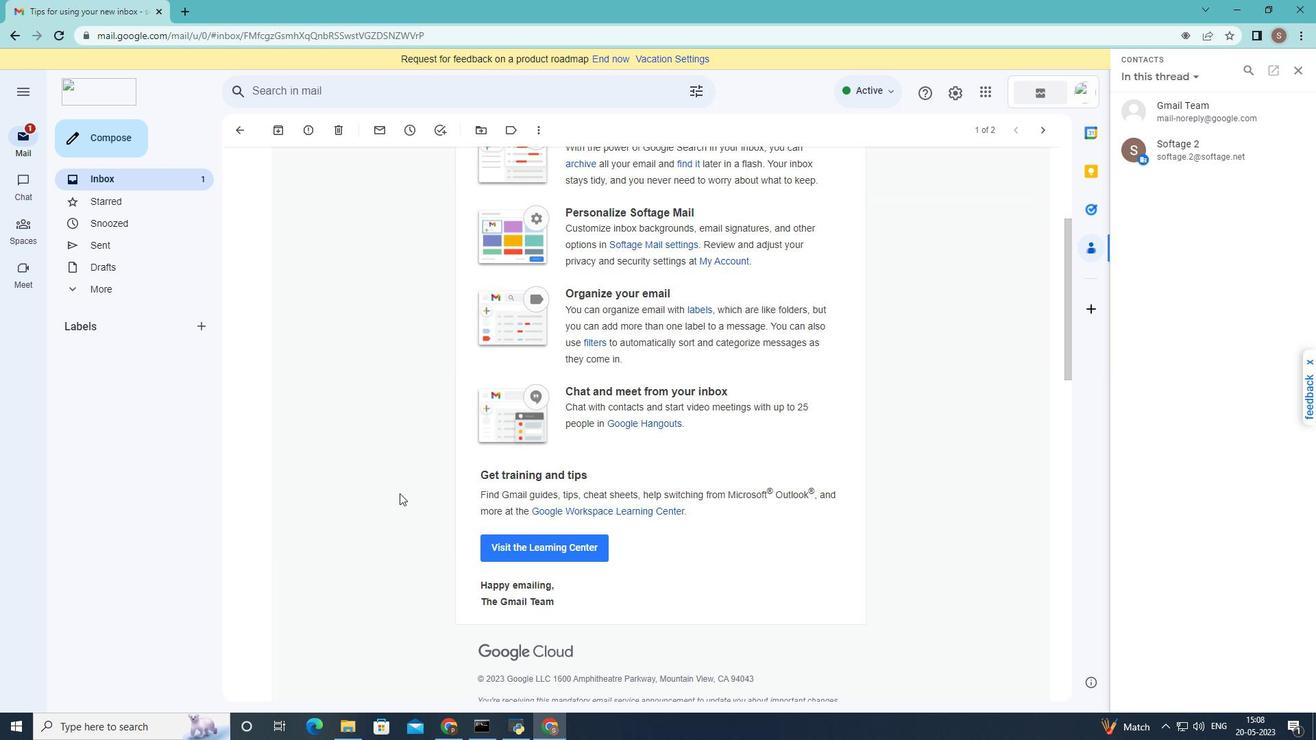 
Action: Mouse scrolled (399, 494) with delta (0, 0)
Screenshot: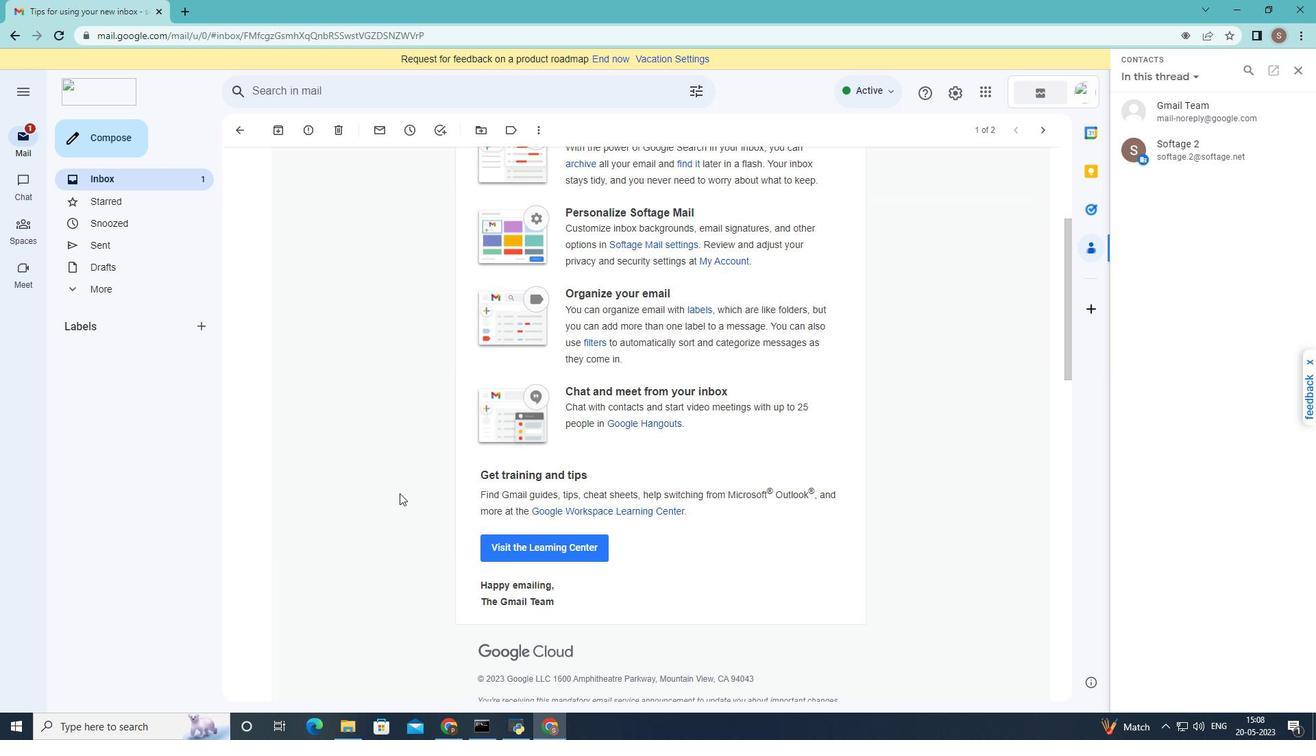 
Action: Mouse scrolled (399, 494) with delta (0, 0)
Screenshot: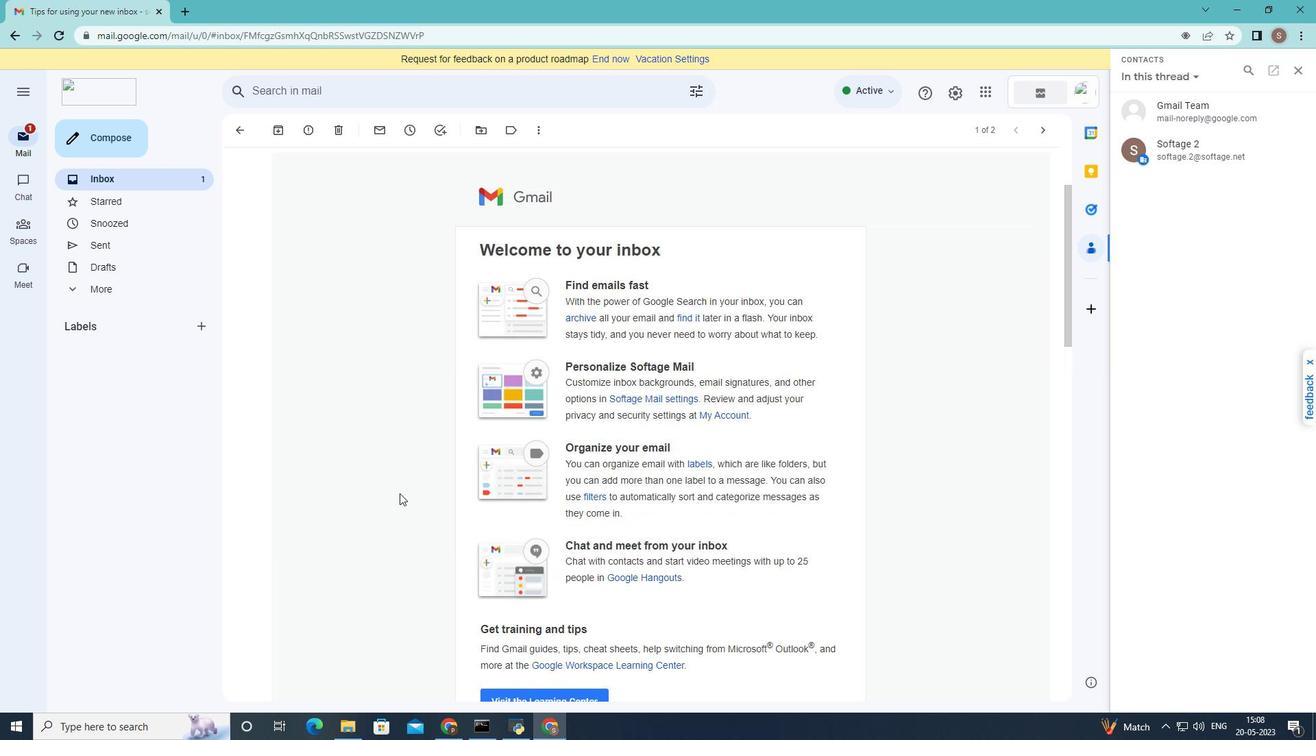 
Action: Mouse scrolled (399, 494) with delta (0, 0)
Screenshot: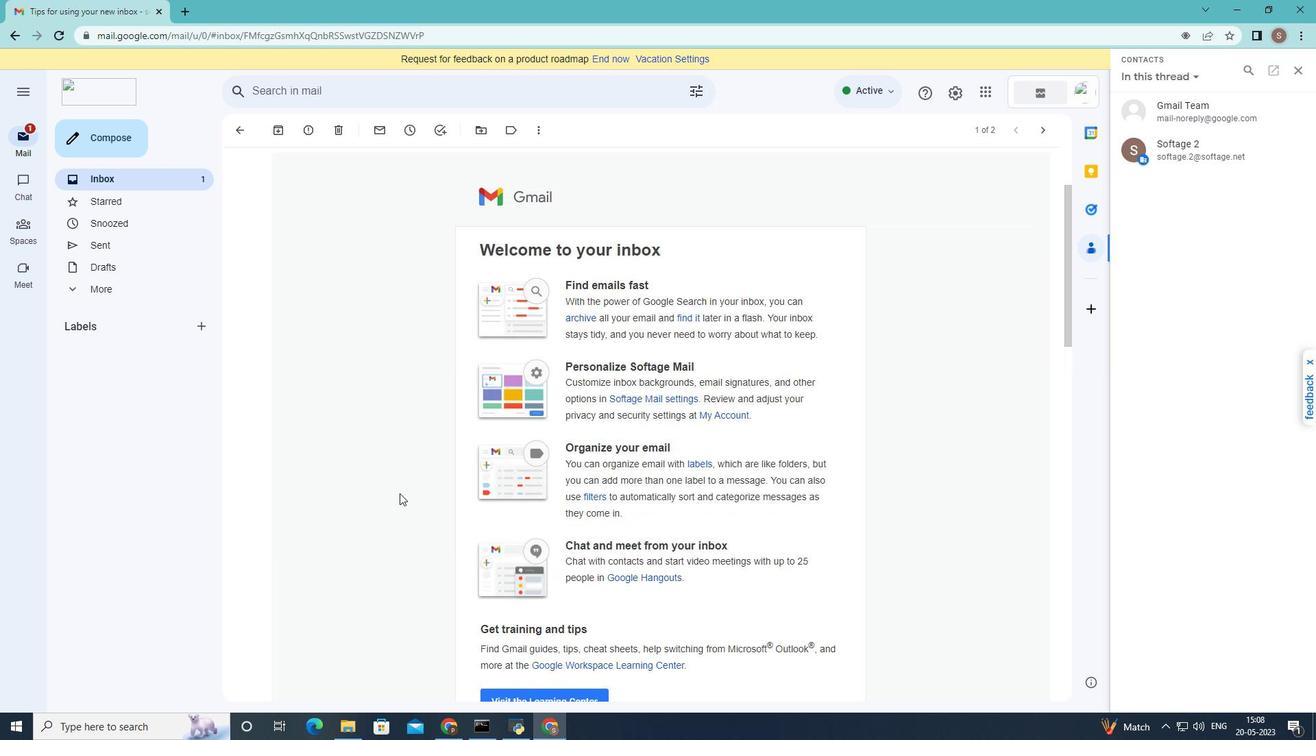 
Action: Mouse scrolled (399, 494) with delta (0, 0)
Screenshot: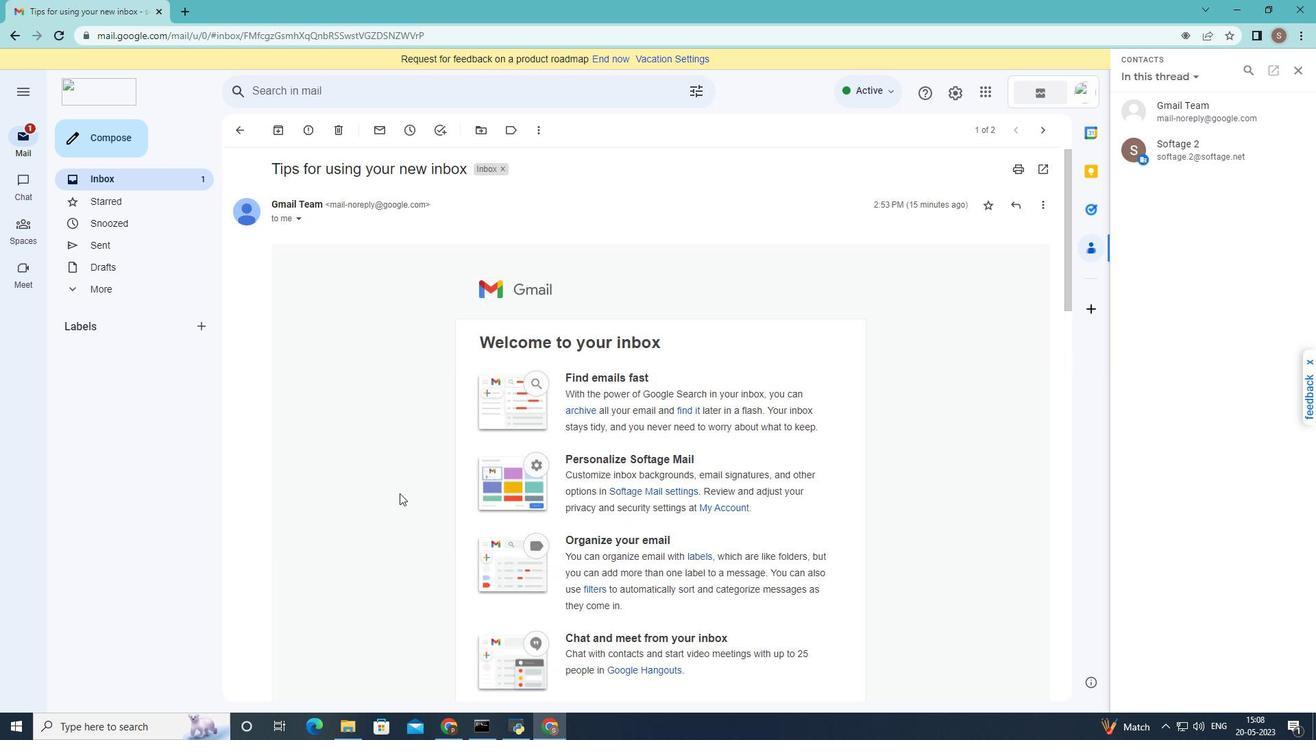 
Action: Mouse scrolled (399, 493) with delta (0, 0)
Screenshot: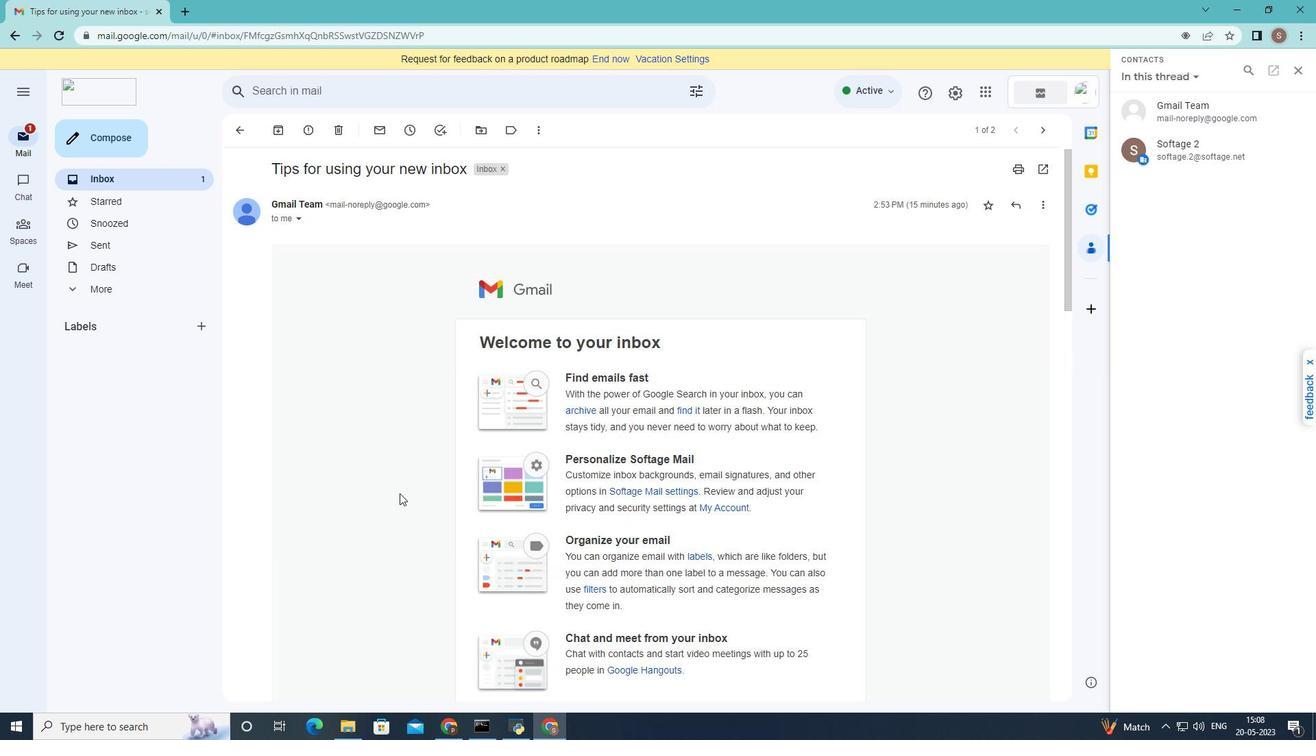 
Action: Mouse scrolled (399, 494) with delta (0, 0)
Screenshot: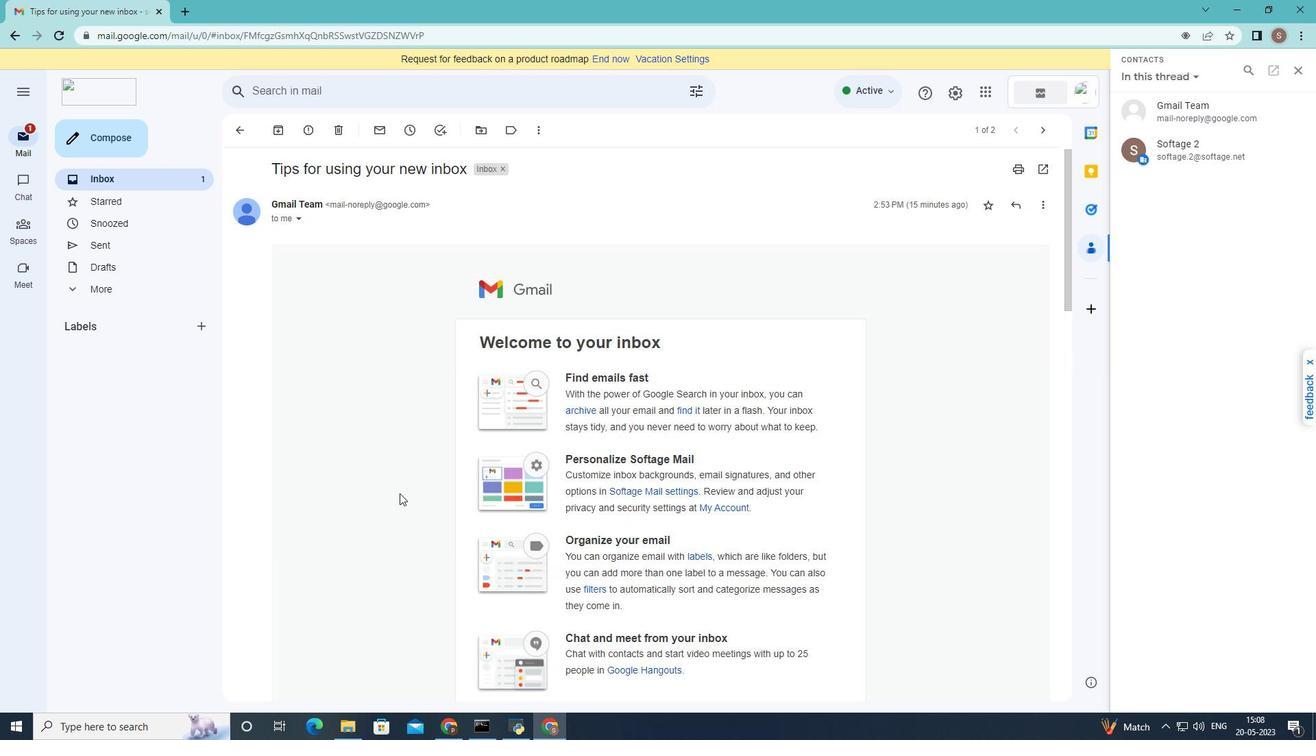 
Action: Mouse scrolled (399, 494) with delta (0, 0)
Screenshot: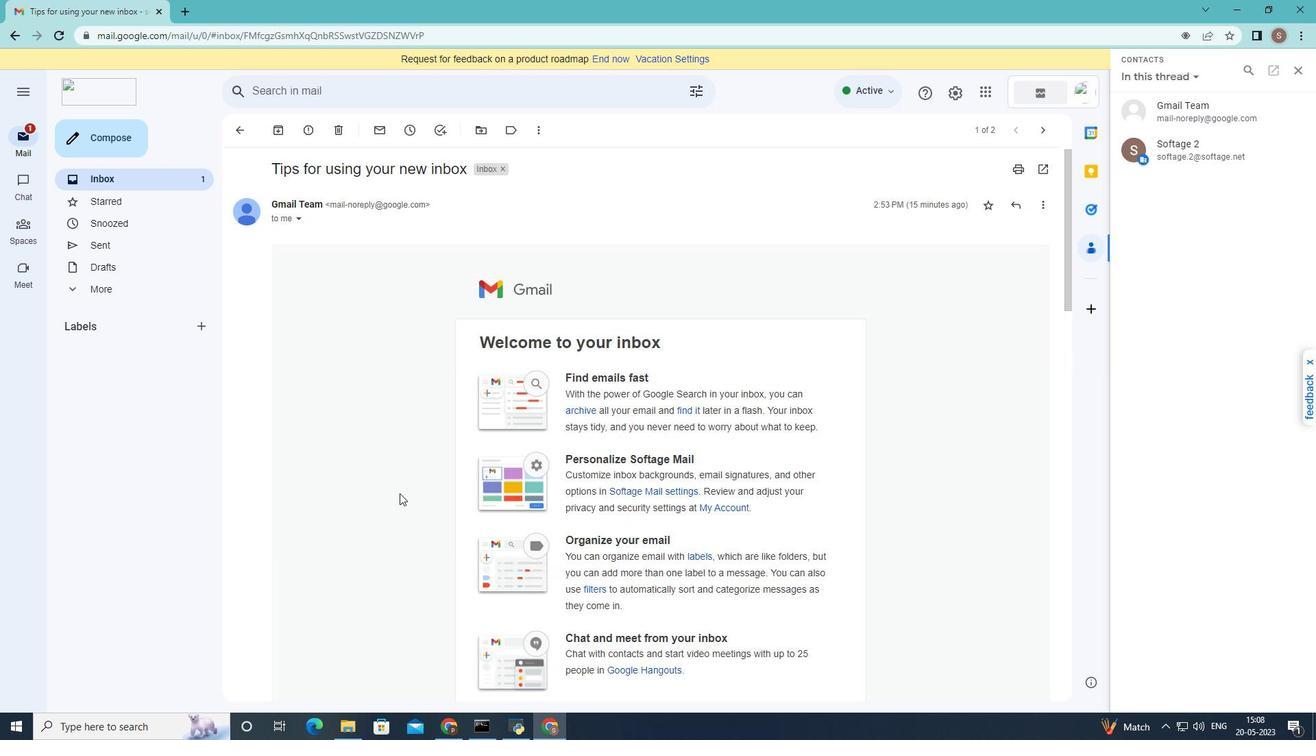 
Action: Mouse scrolled (399, 494) with delta (0, 0)
Screenshot: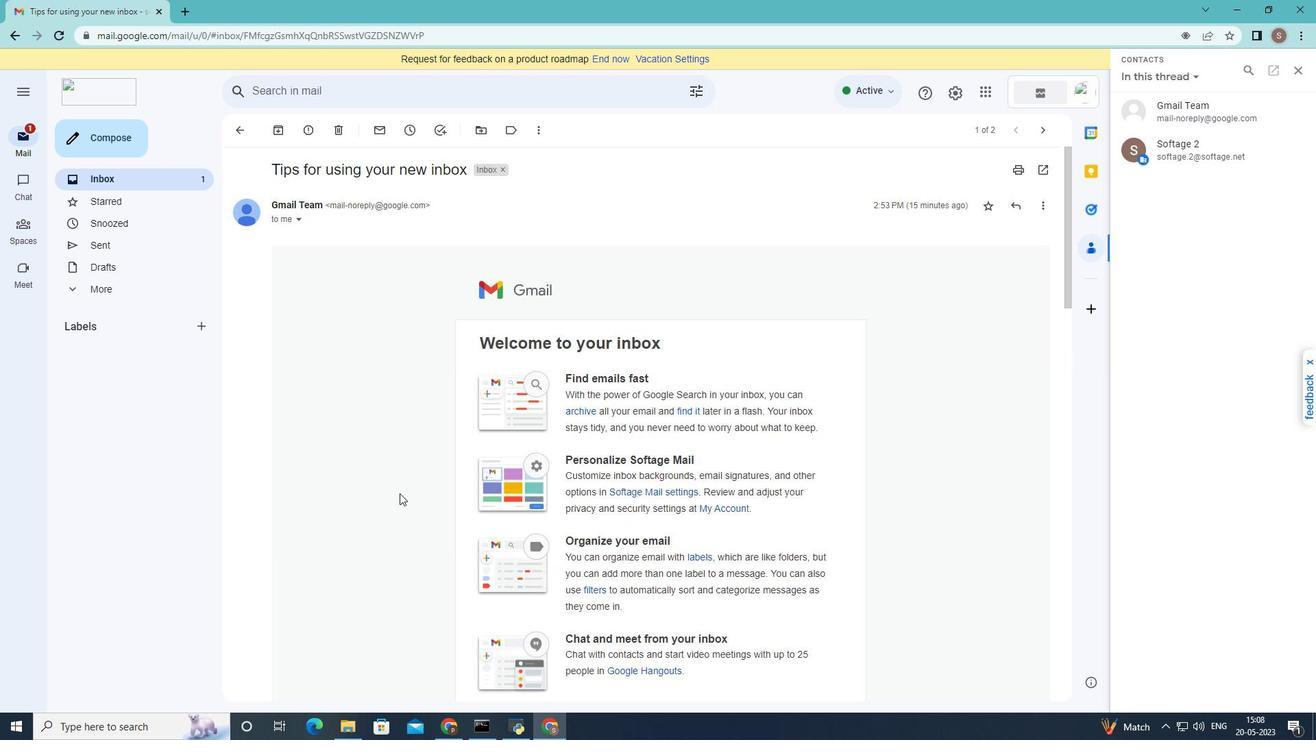 
Action: Mouse scrolled (399, 494) with delta (0, 0)
Screenshot: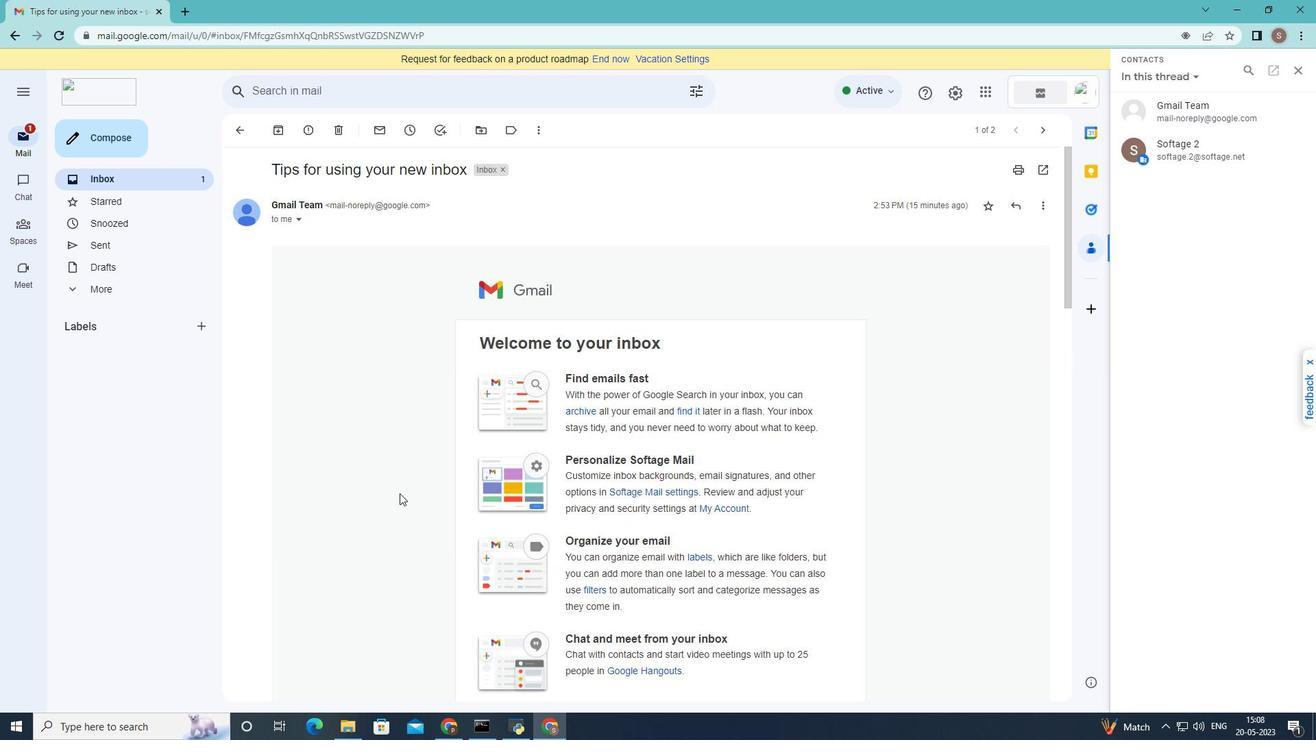 
Action: Mouse scrolled (399, 494) with delta (0, 0)
Screenshot: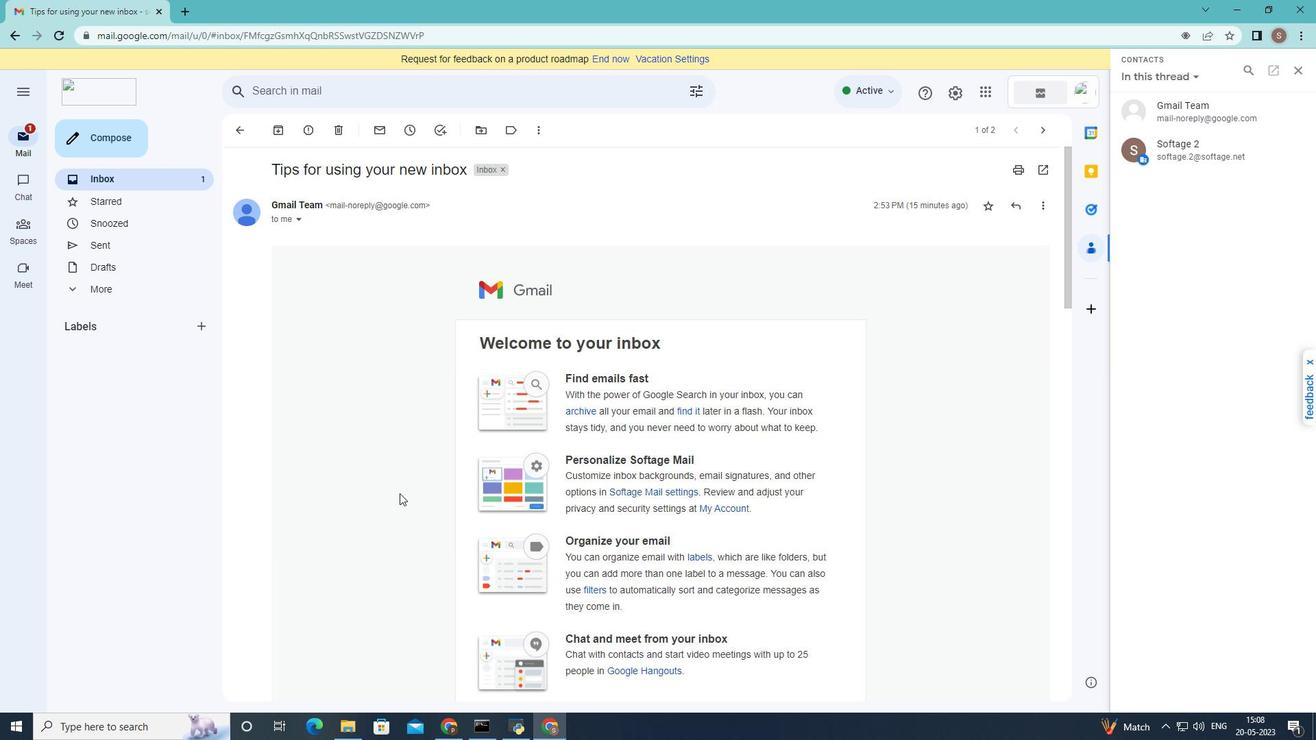 
Action: Mouse scrolled (399, 493) with delta (0, 0)
Screenshot: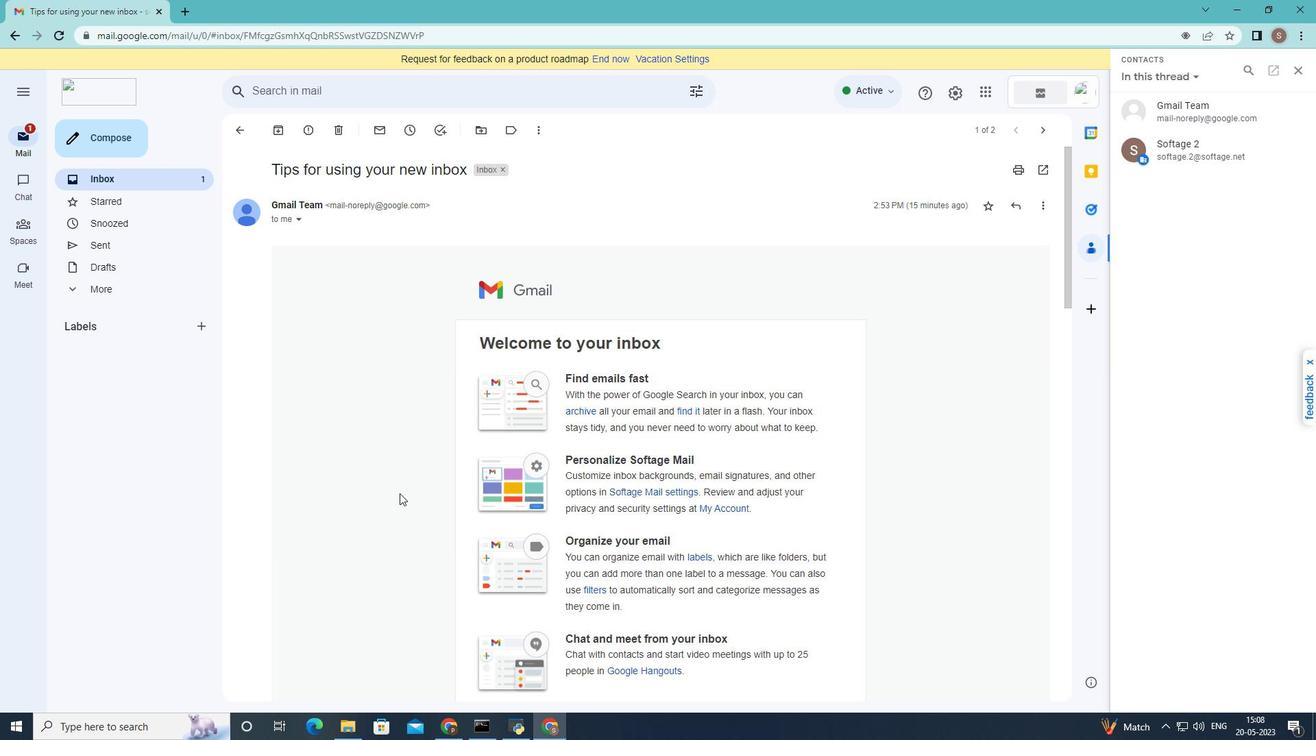 
Action: Mouse scrolled (399, 493) with delta (0, 0)
Screenshot: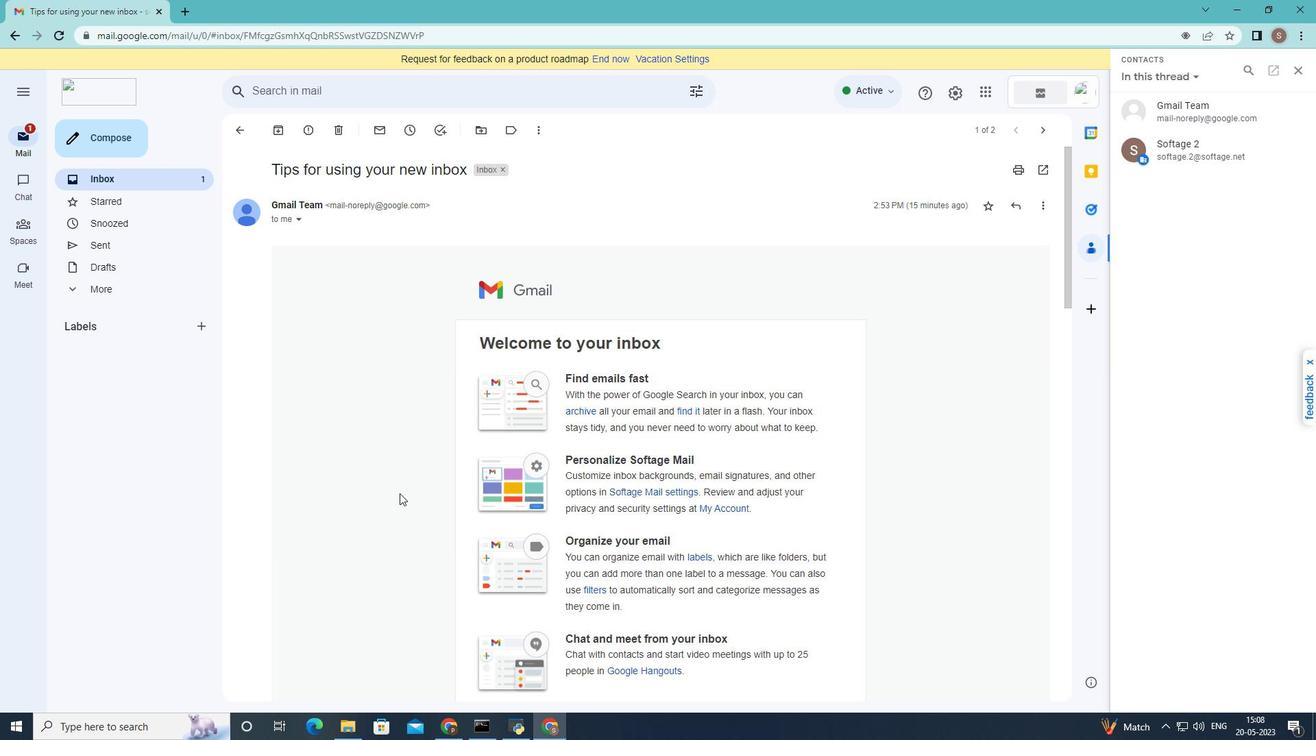 
Action: Mouse moved to (400, 493)
Screenshot: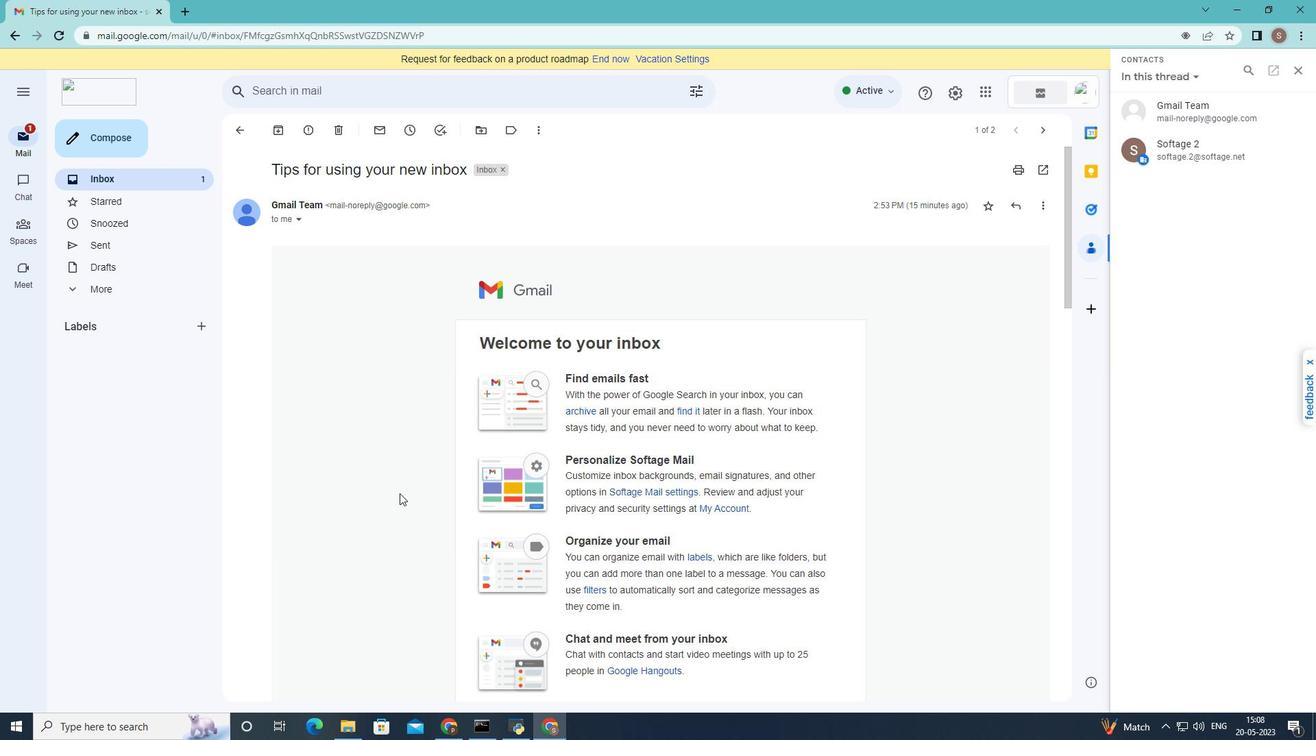 
Action: Mouse scrolled (400, 493) with delta (0, 0)
Screenshot: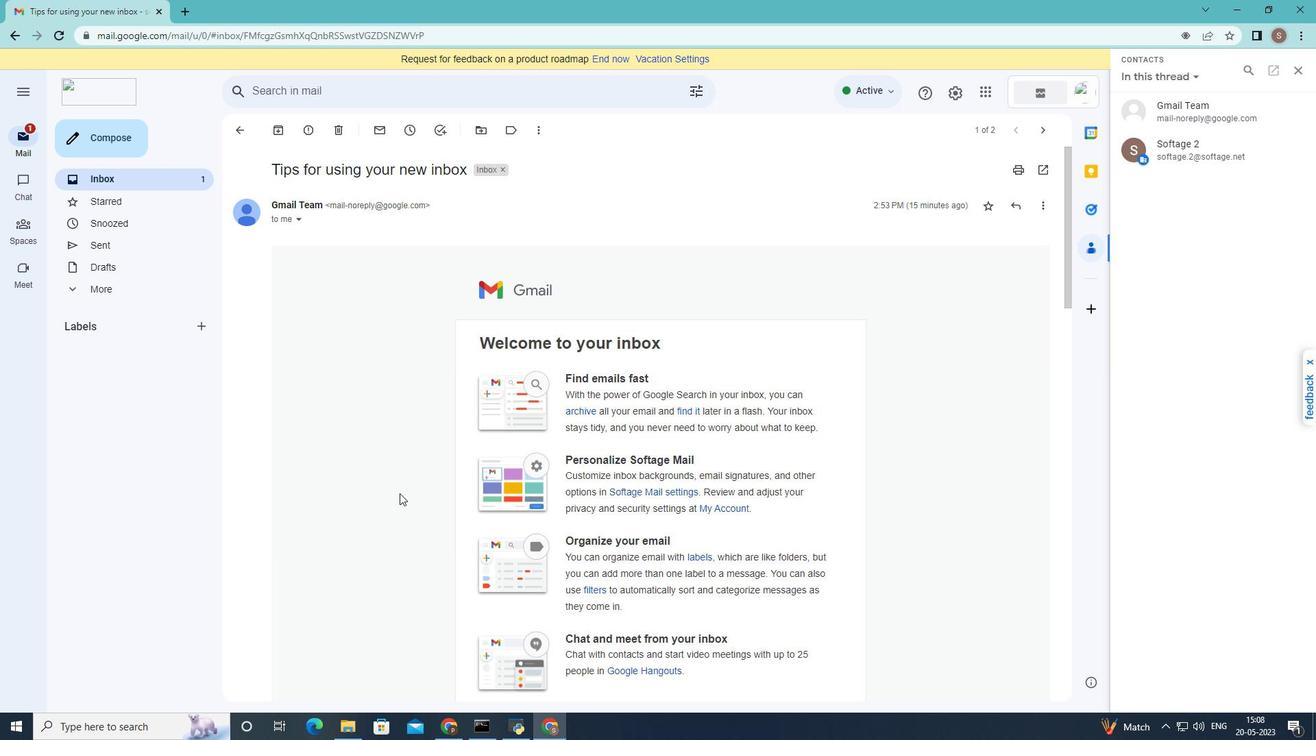 
Action: Mouse moved to (399, 494)
Screenshot: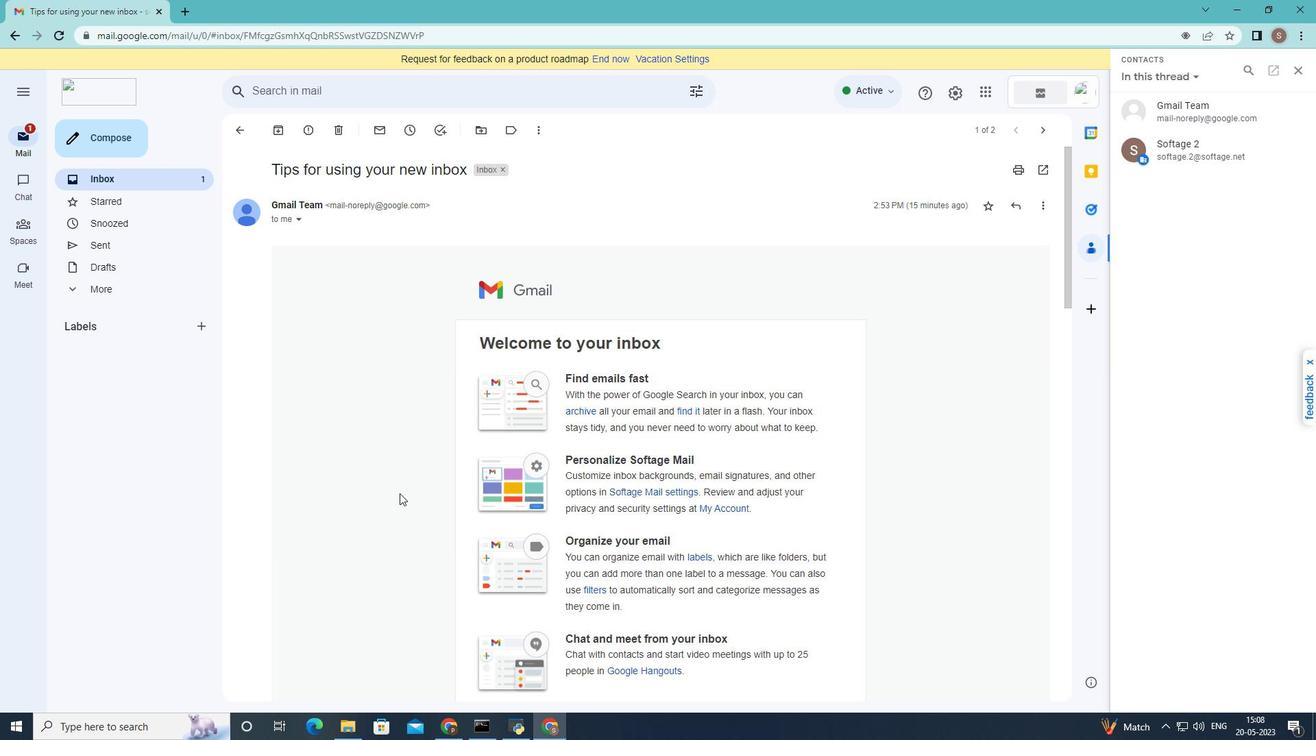 
Action: Mouse scrolled (399, 493) with delta (0, 0)
Screenshot: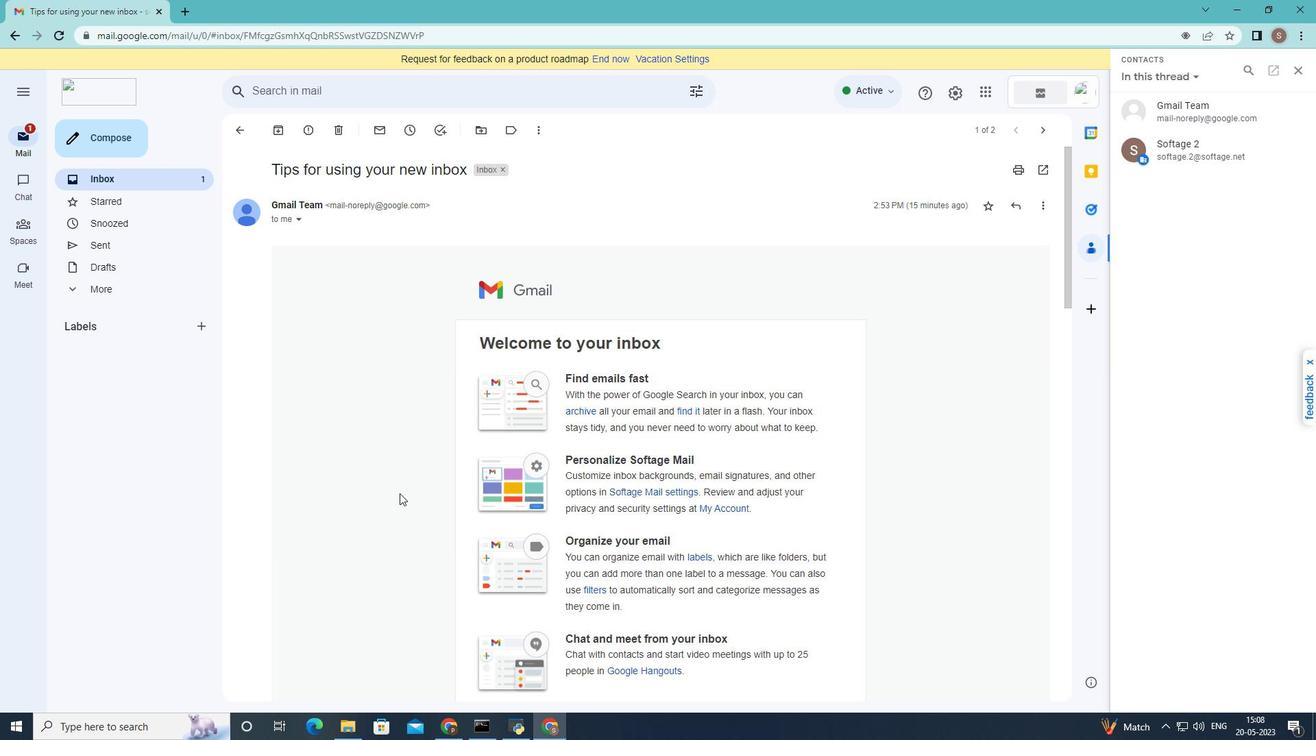 
Action: Mouse moved to (398, 497)
Screenshot: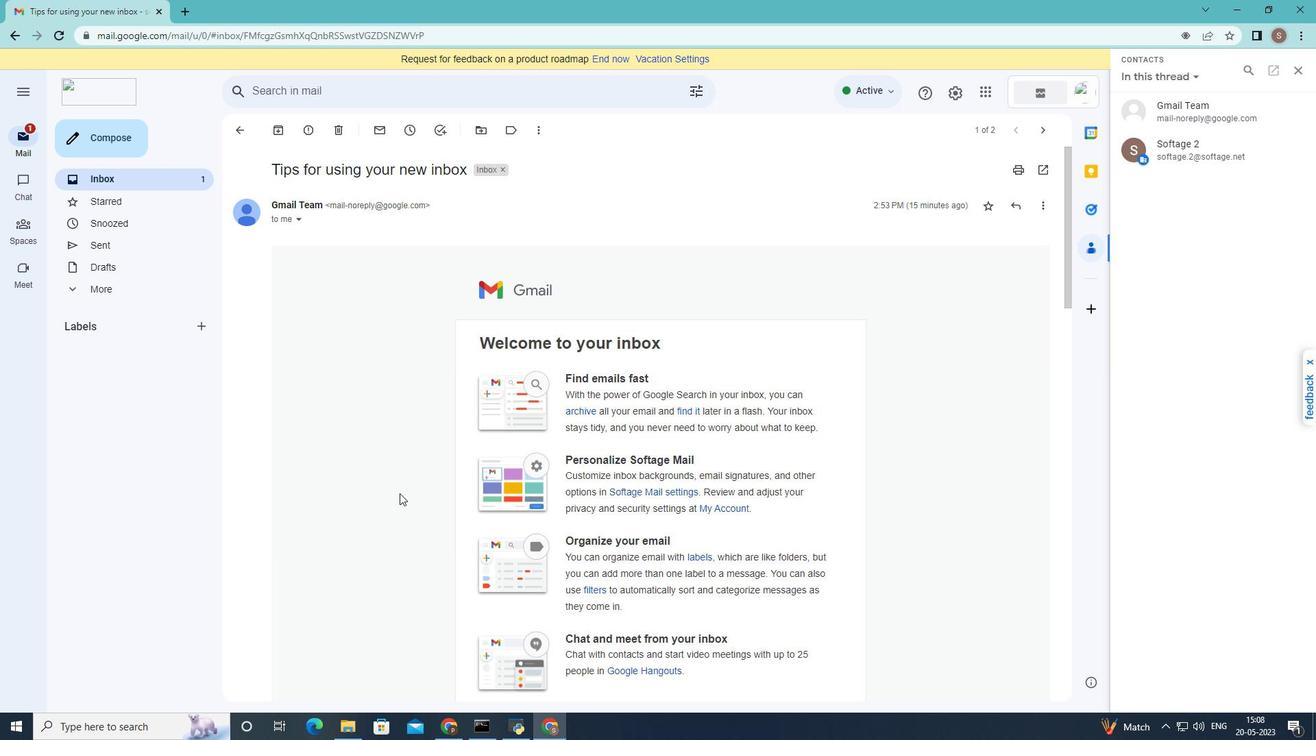 
Action: Mouse scrolled (398, 495) with delta (0, 0)
Screenshot: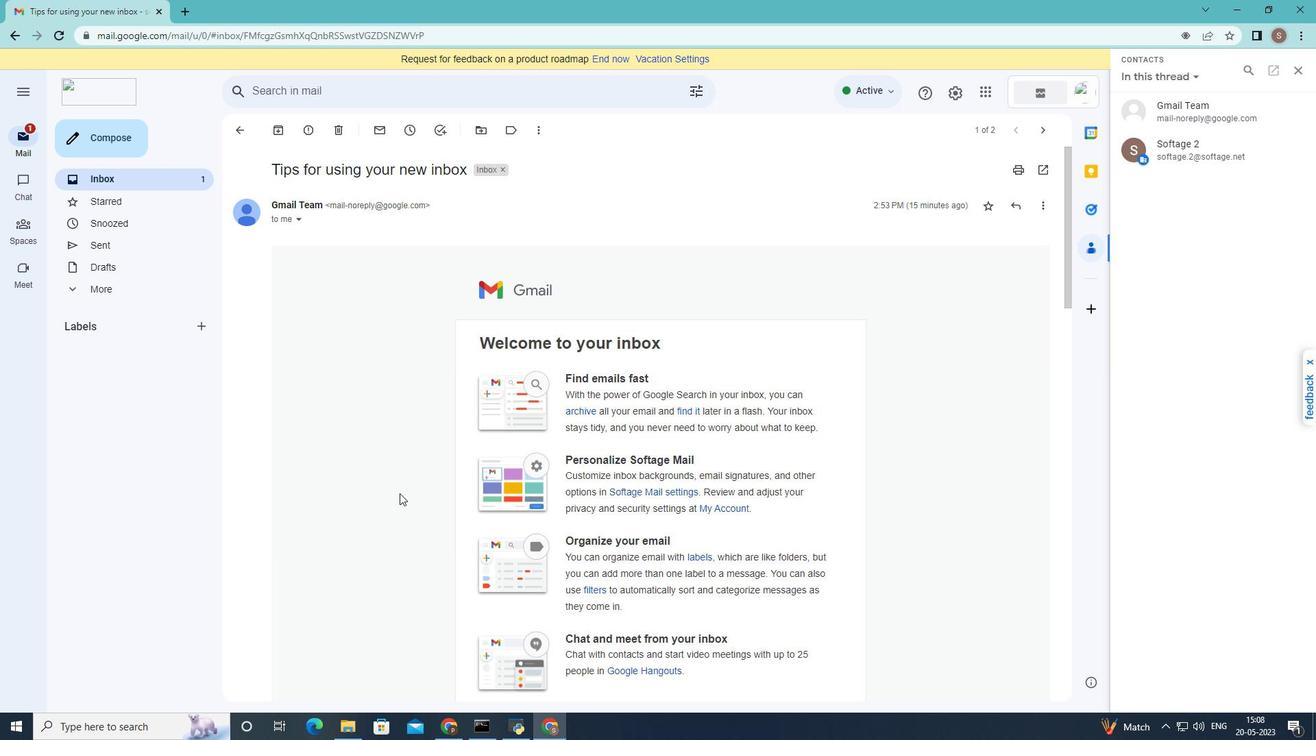 
Action: Mouse scrolled (398, 497) with delta (0, 0)
Screenshot: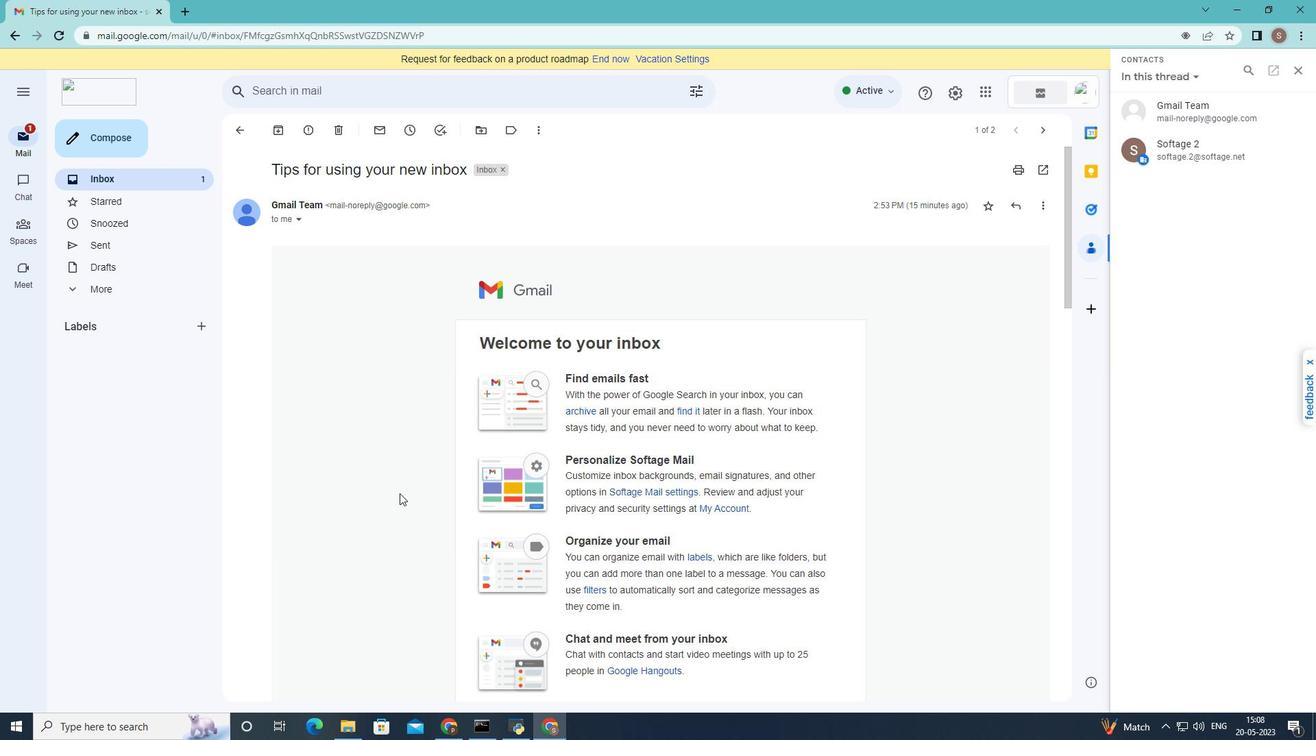 
Action: Mouse moved to (397, 498)
Screenshot: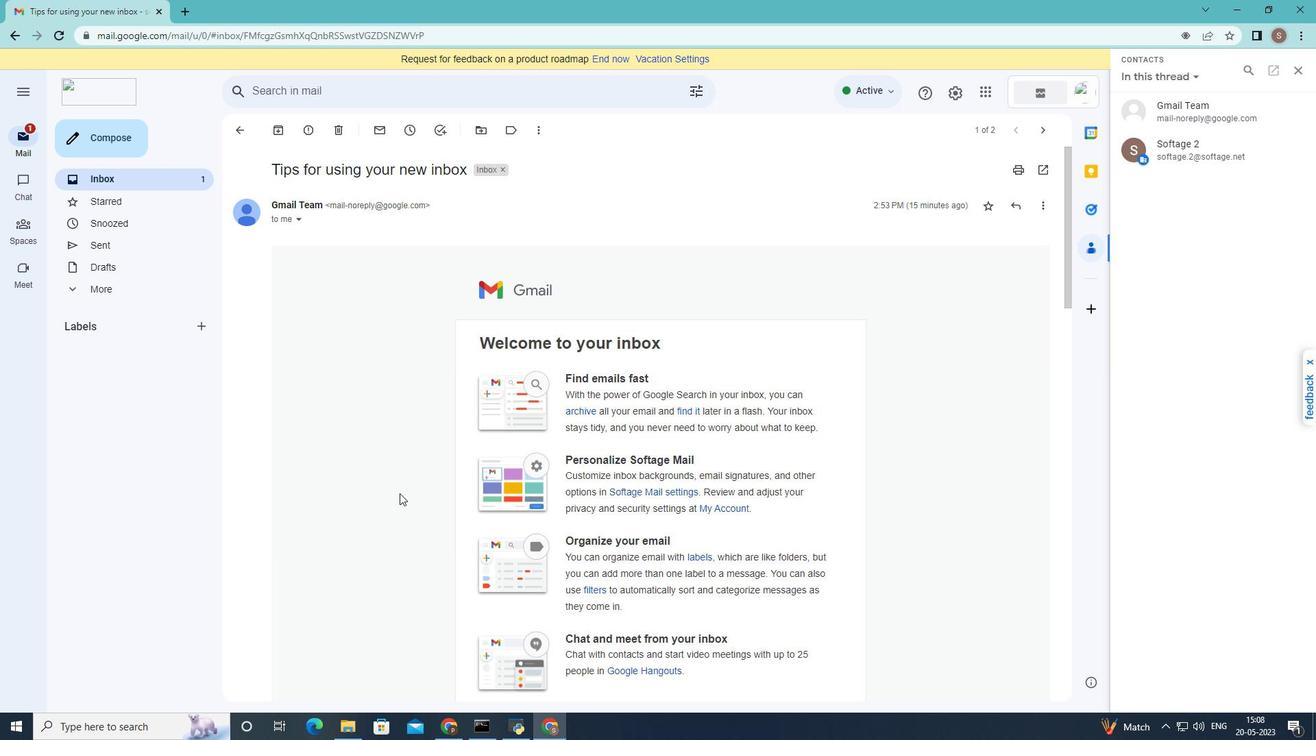 
Action: Mouse scrolled (397, 497) with delta (0, 0)
Screenshot: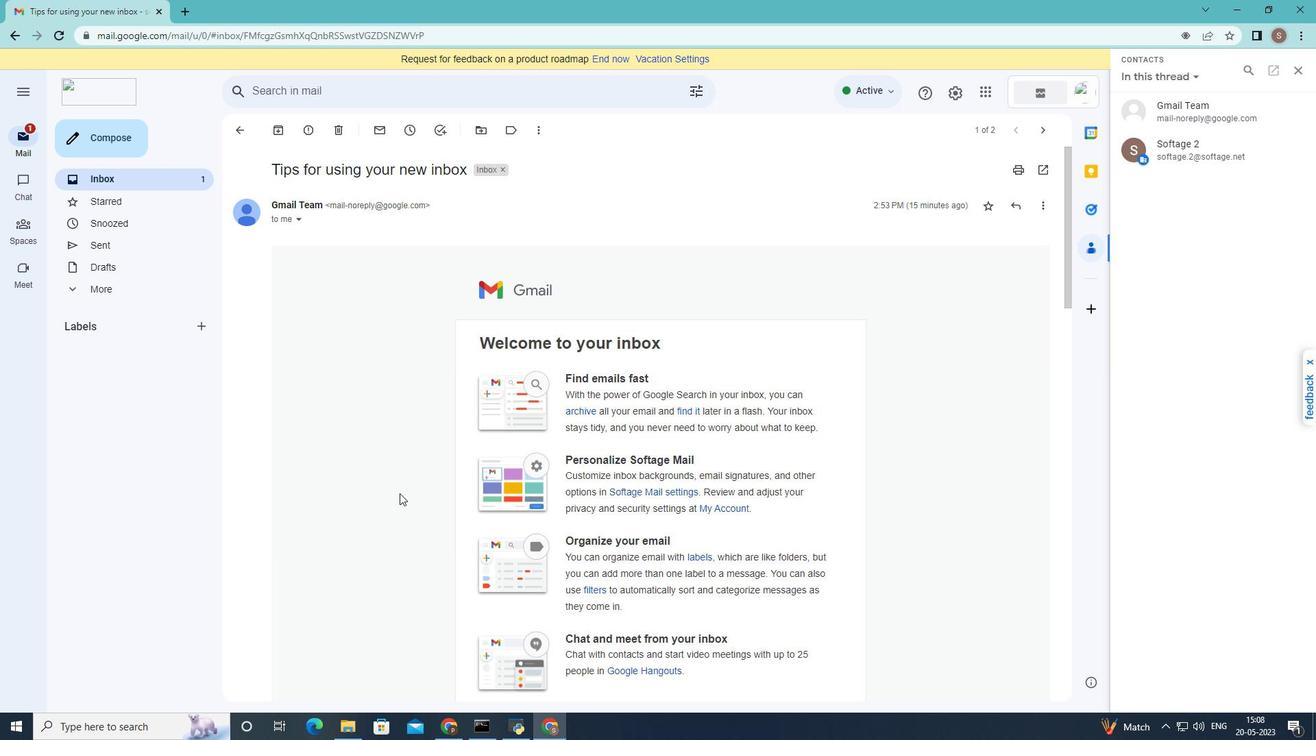 
Action: Mouse moved to (394, 500)
Screenshot: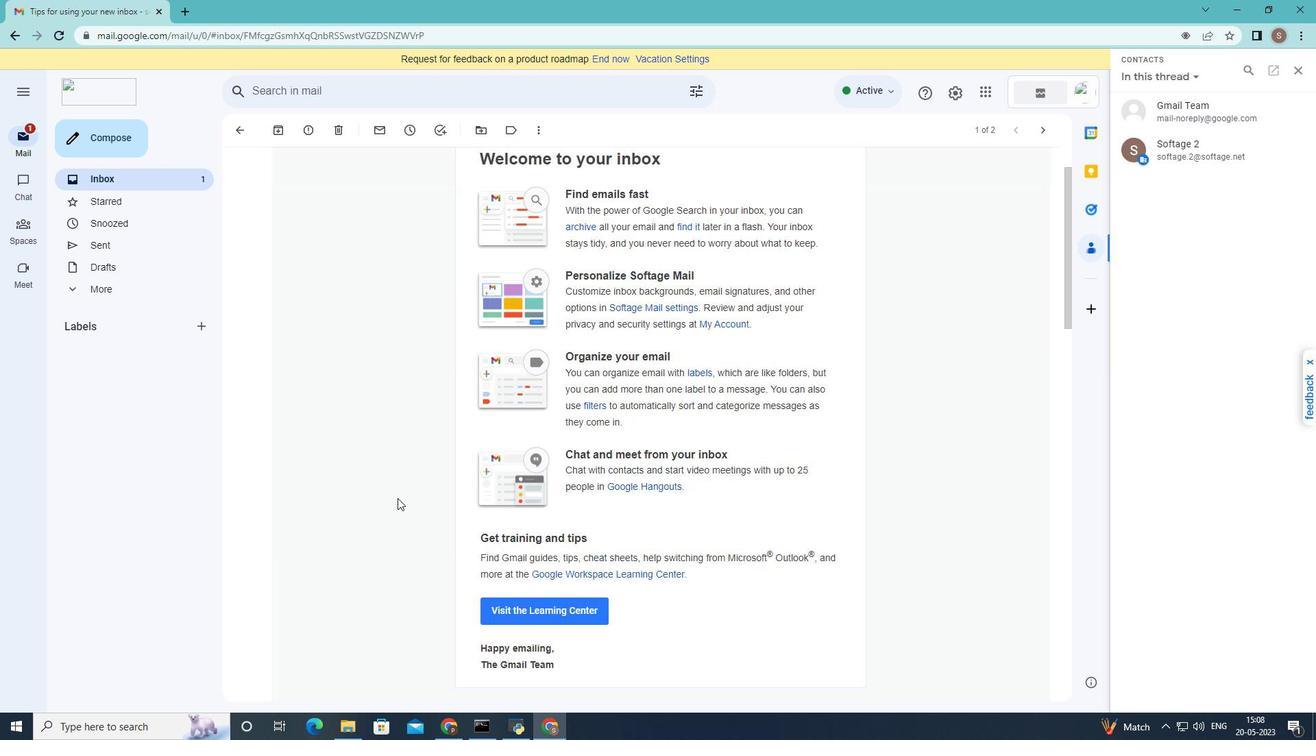 
Action: Mouse scrolled (394, 499) with delta (0, 0)
Screenshot: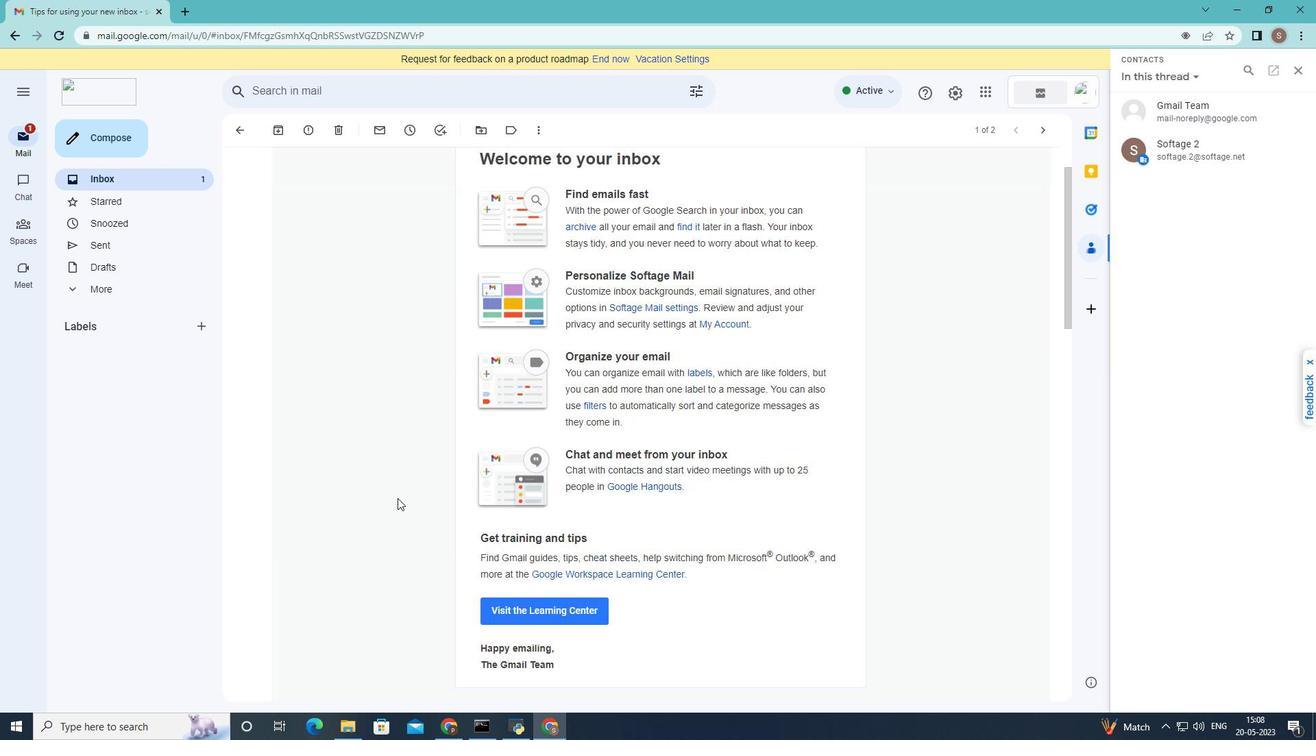 
Action: Mouse moved to (388, 504)
Screenshot: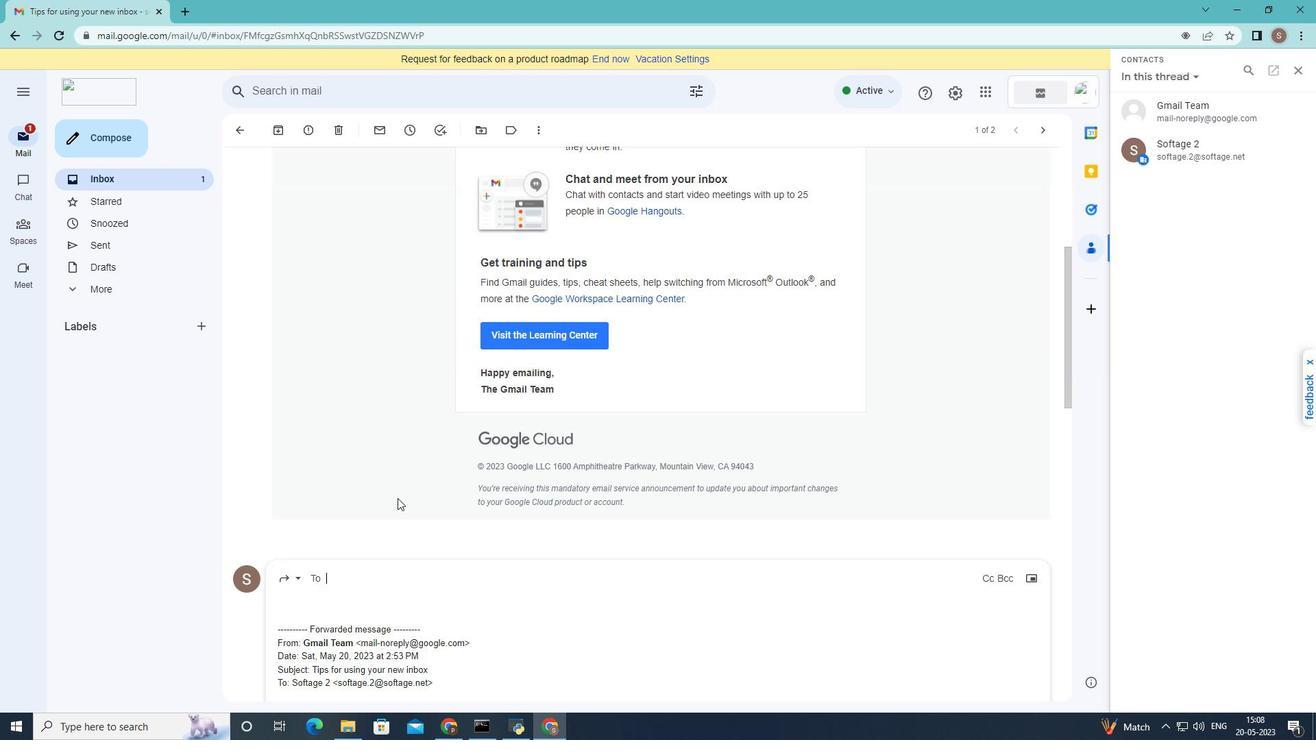 
Action: Mouse scrolled (388, 504) with delta (0, 0)
Screenshot: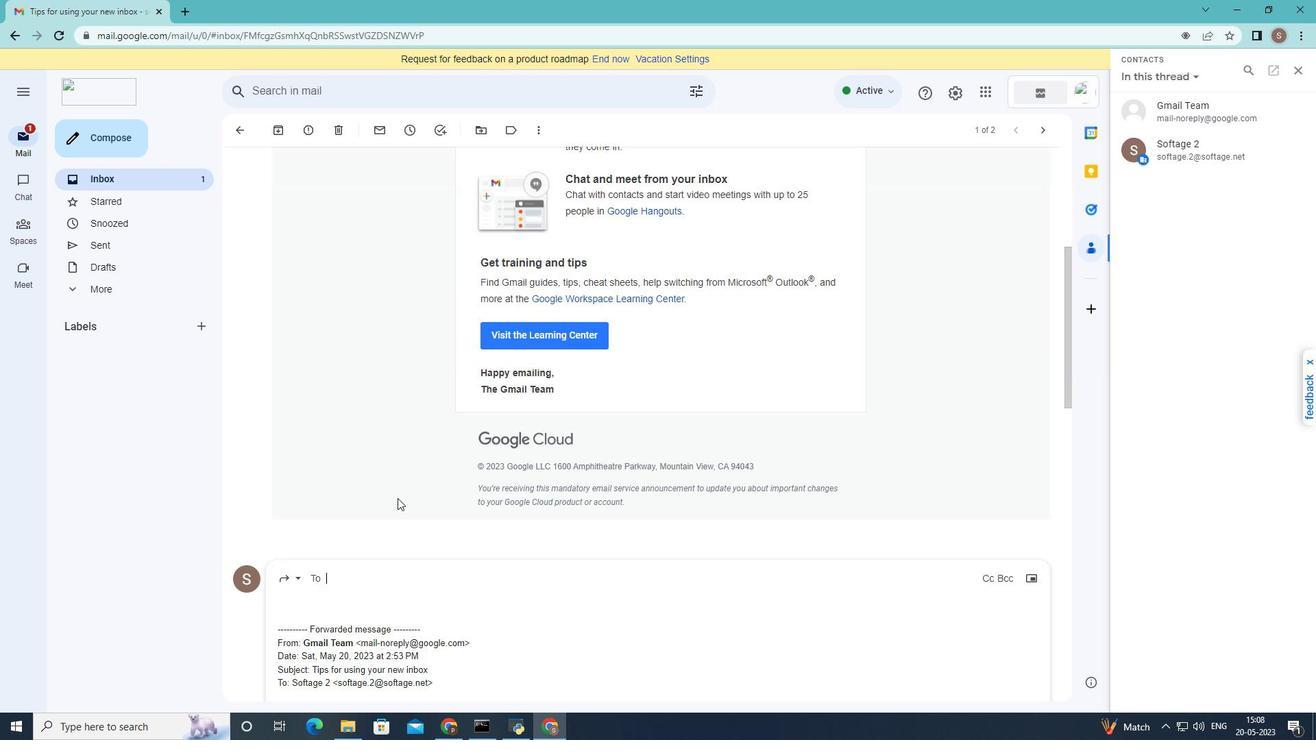 
Action: Mouse moved to (383, 508)
Screenshot: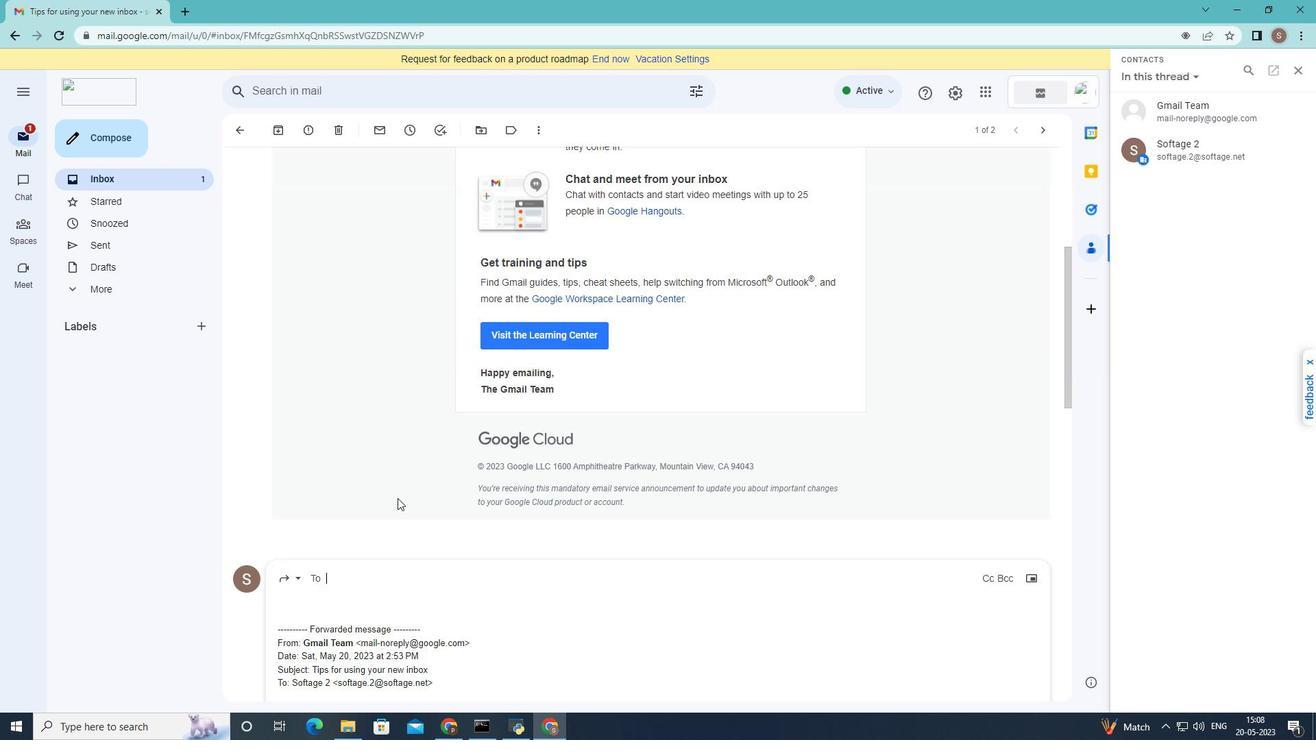 
Action: Mouse scrolled (386, 506) with delta (0, 0)
Screenshot: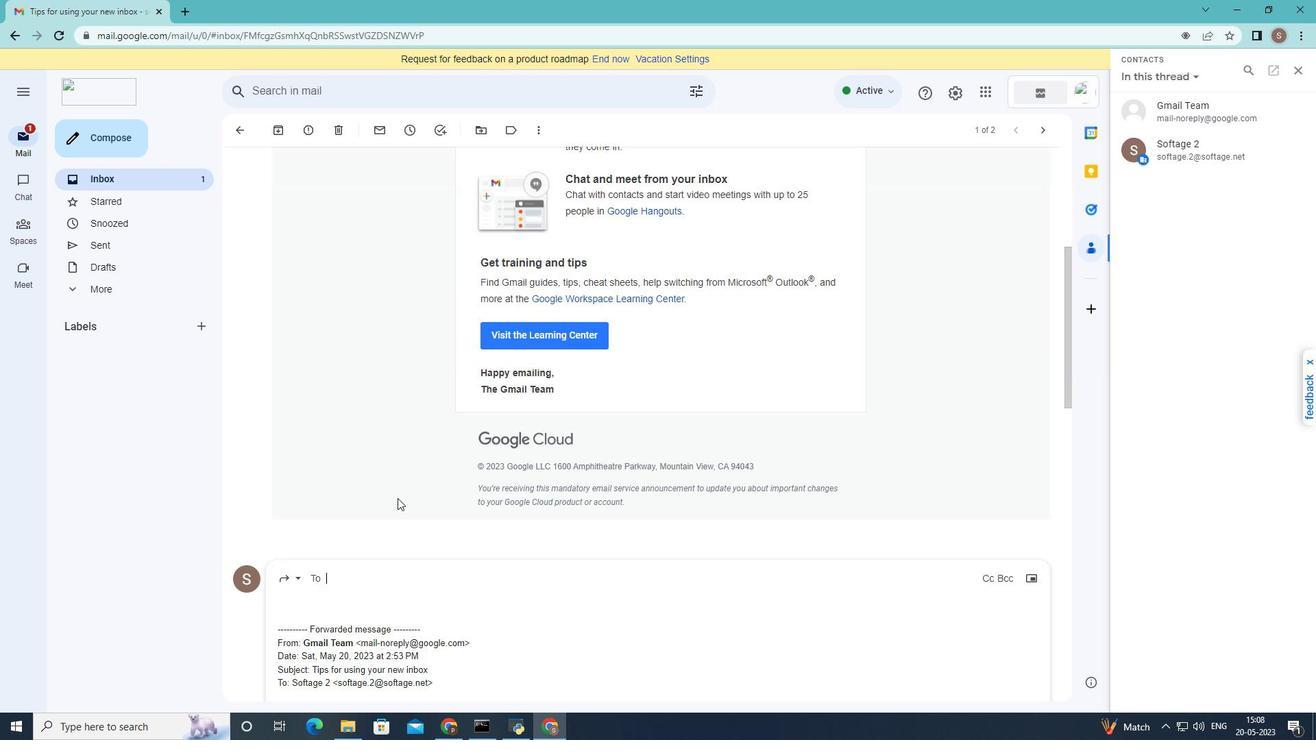 
Action: Mouse moved to (381, 508)
Screenshot: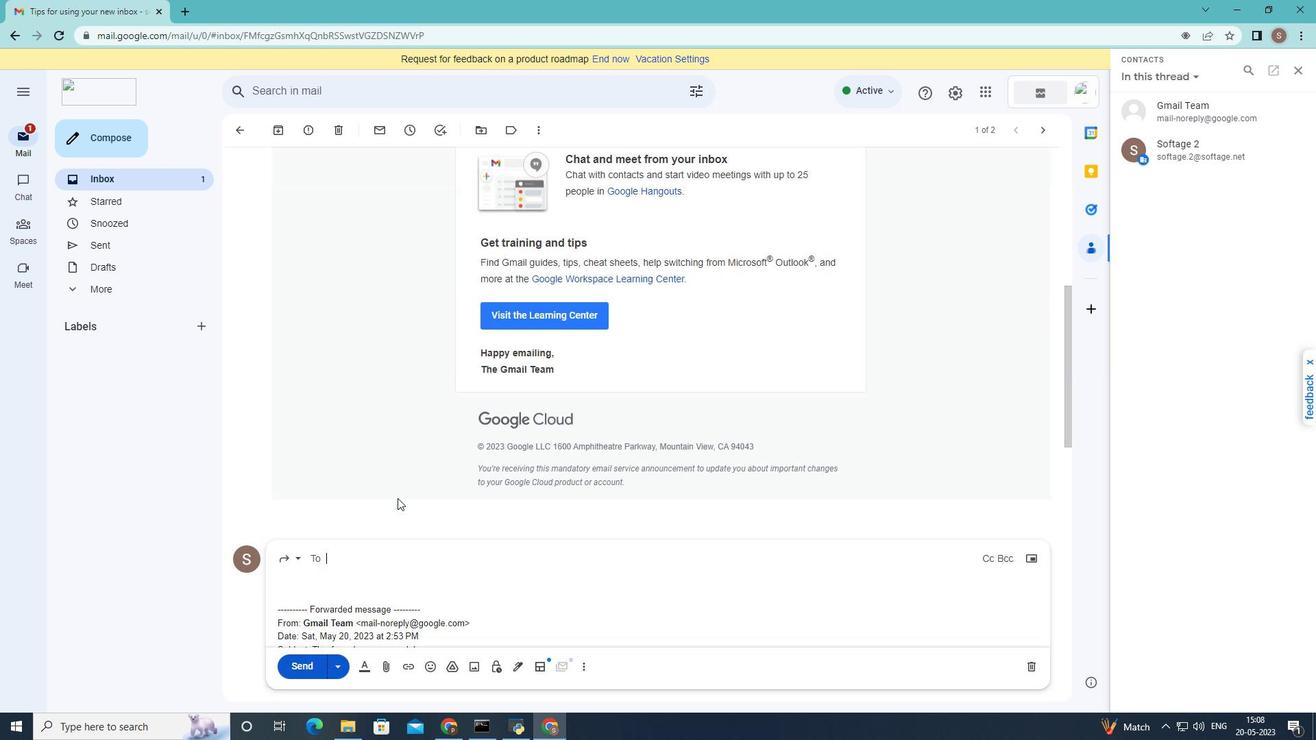 
Action: Mouse scrolled (381, 508) with delta (0, 0)
Screenshot: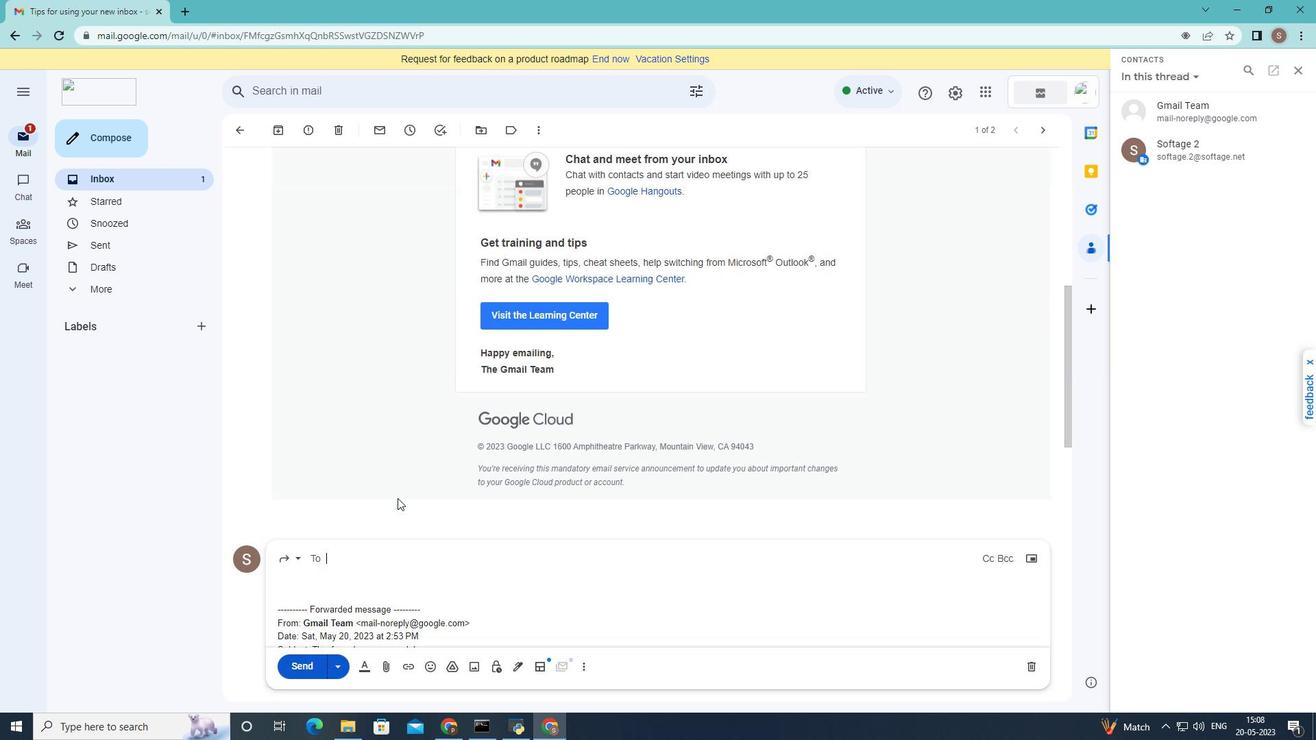 
Action: Mouse moved to (379, 510)
Screenshot: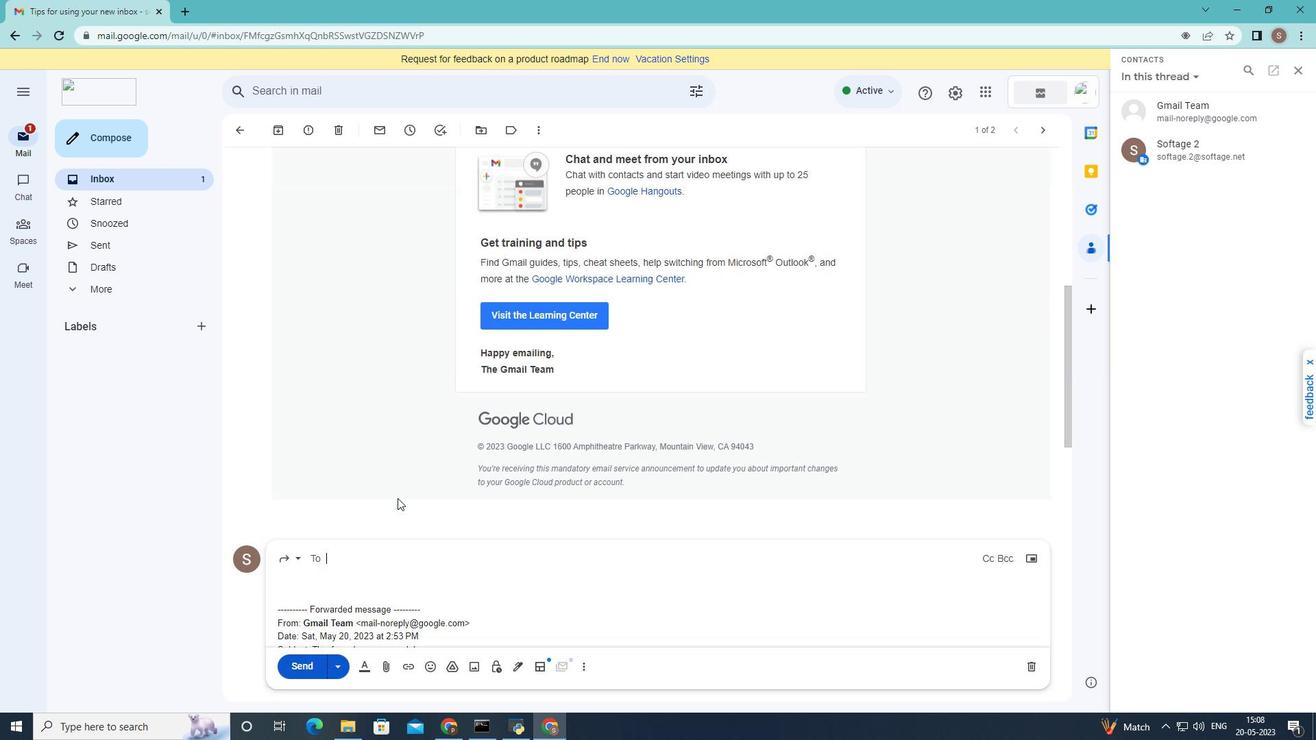 
Action: Mouse scrolled (379, 510) with delta (0, 0)
Screenshot: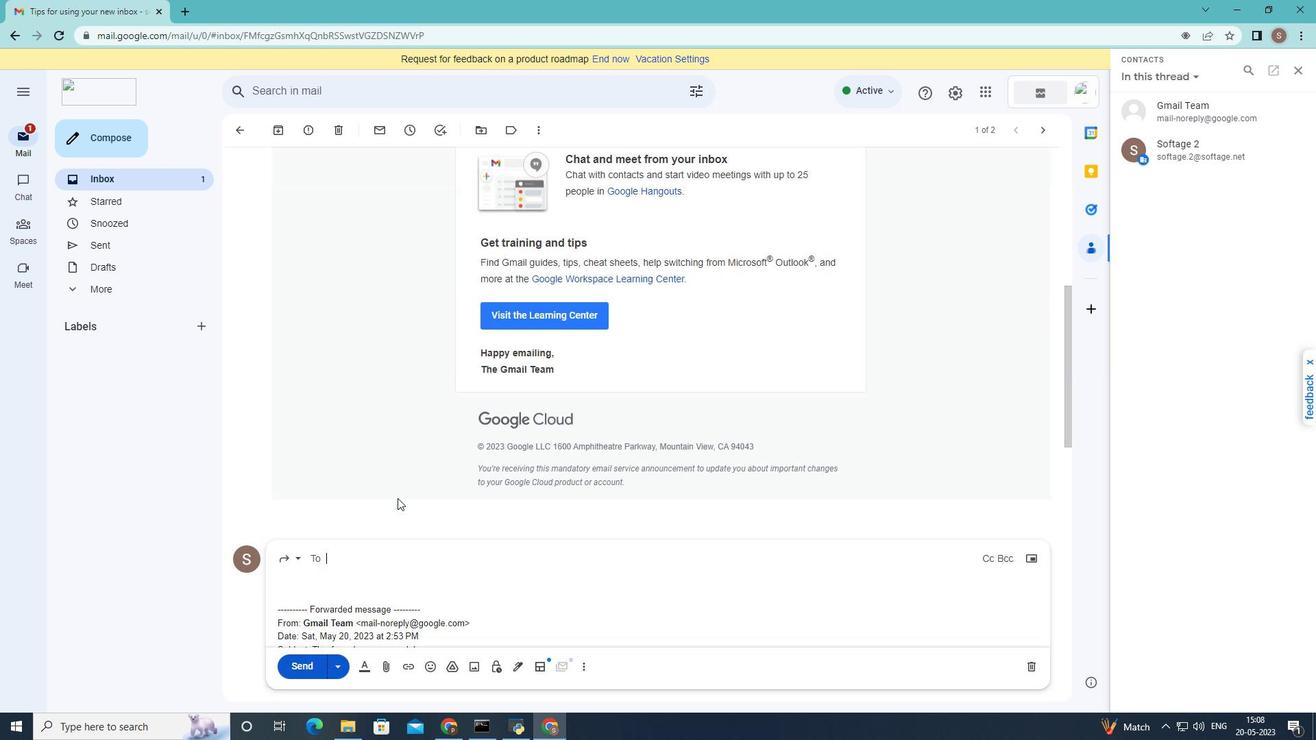 
Action: Mouse moved to (368, 235)
Screenshot: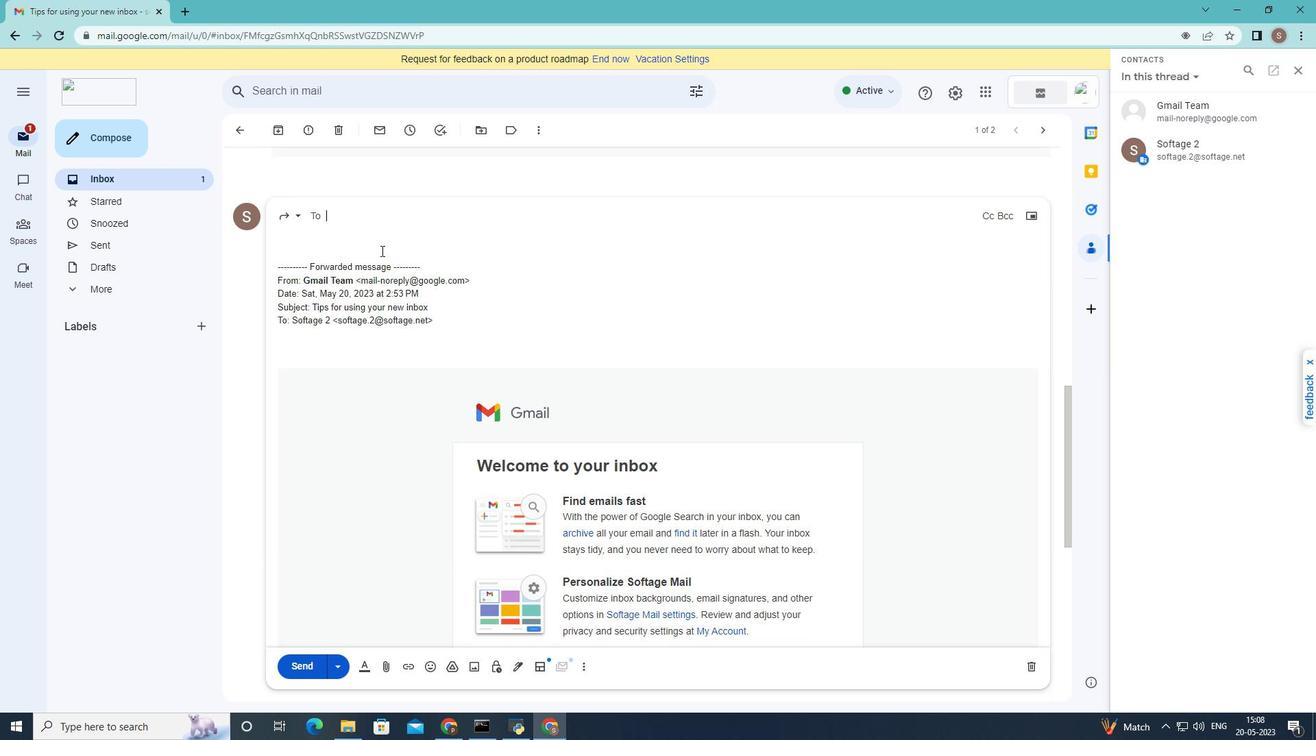 
Action: Mouse pressed left at (368, 235)
Screenshot: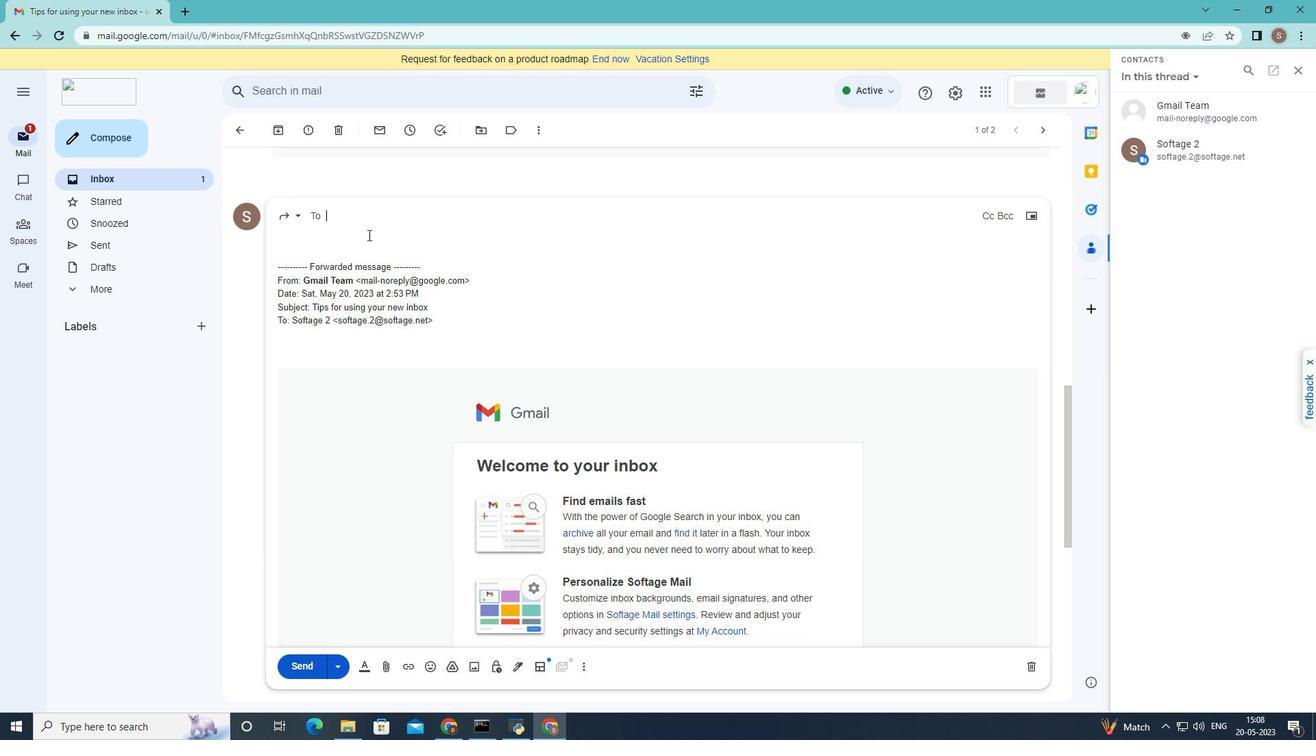 
Action: Key pressed <Key.shift>Julian<Key.space><Key.shift>Adams<Key.enter><Key.enter>
Screenshot: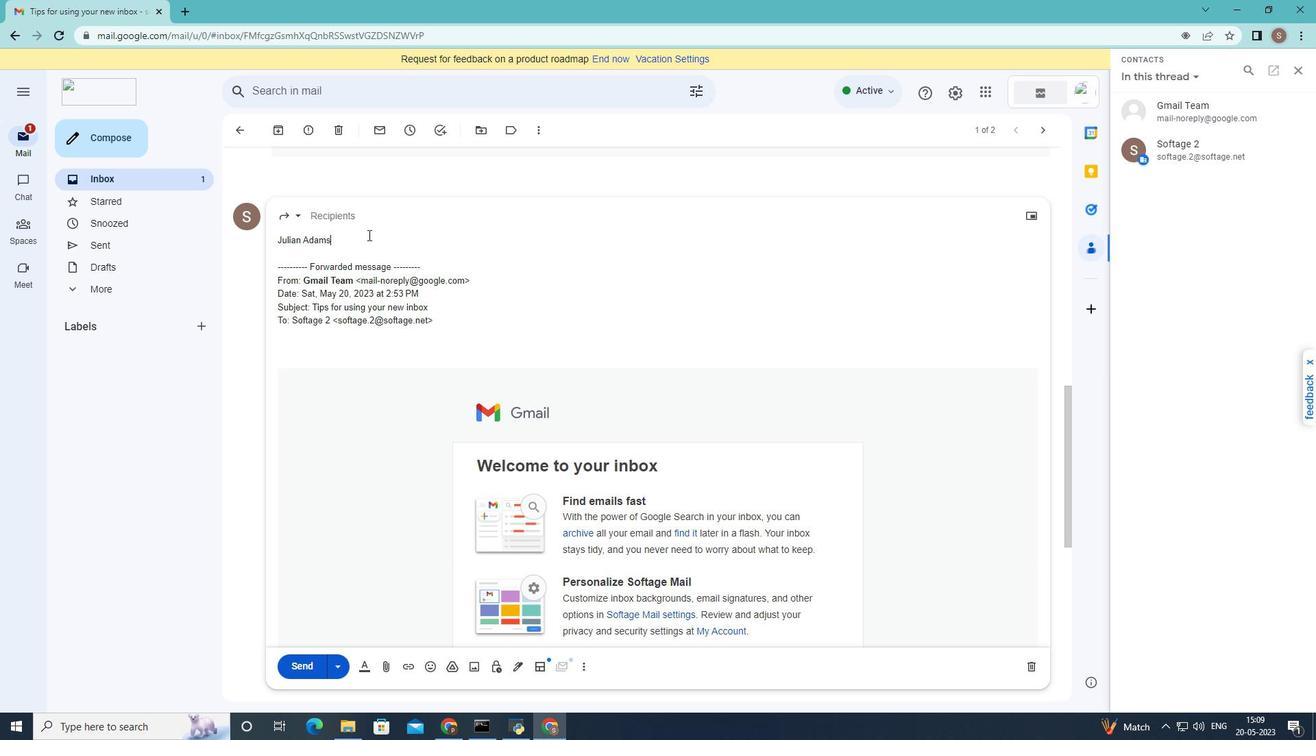 
Action: Mouse moved to (1034, 214)
Screenshot: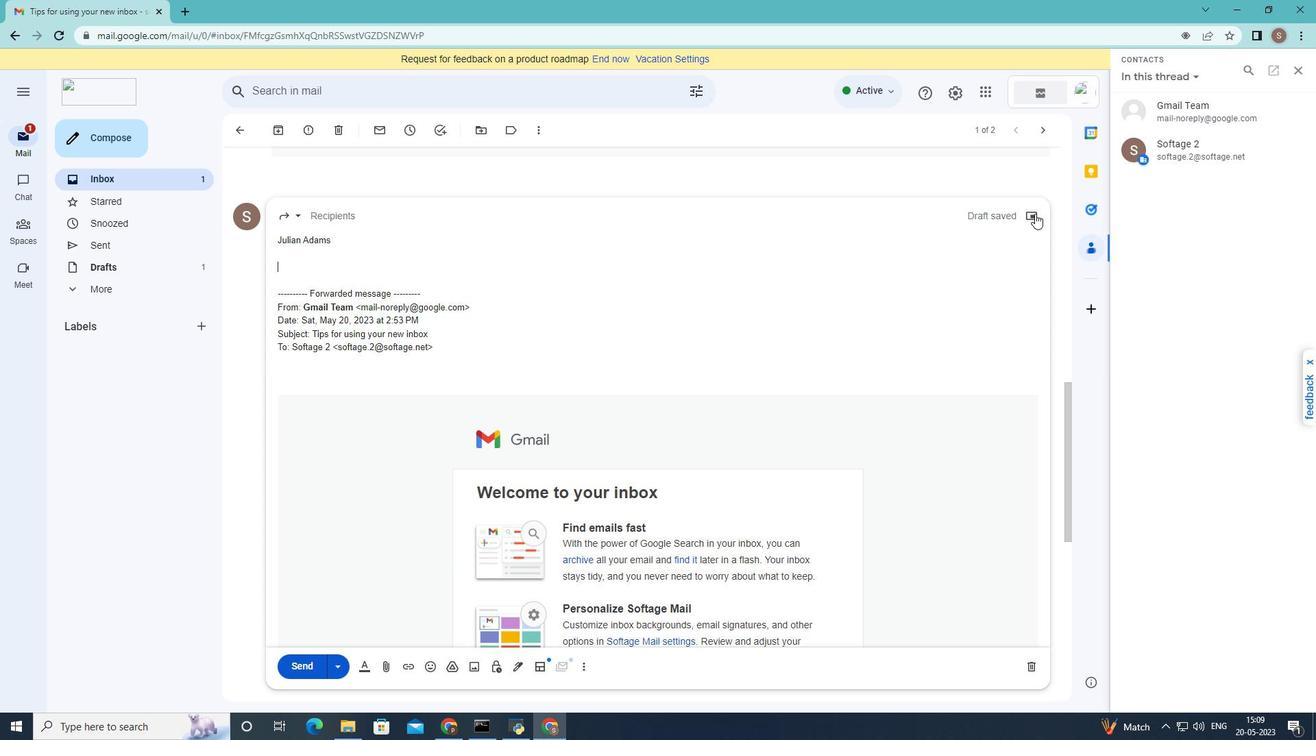 
Action: Mouse pressed left at (1034, 214)
Screenshot: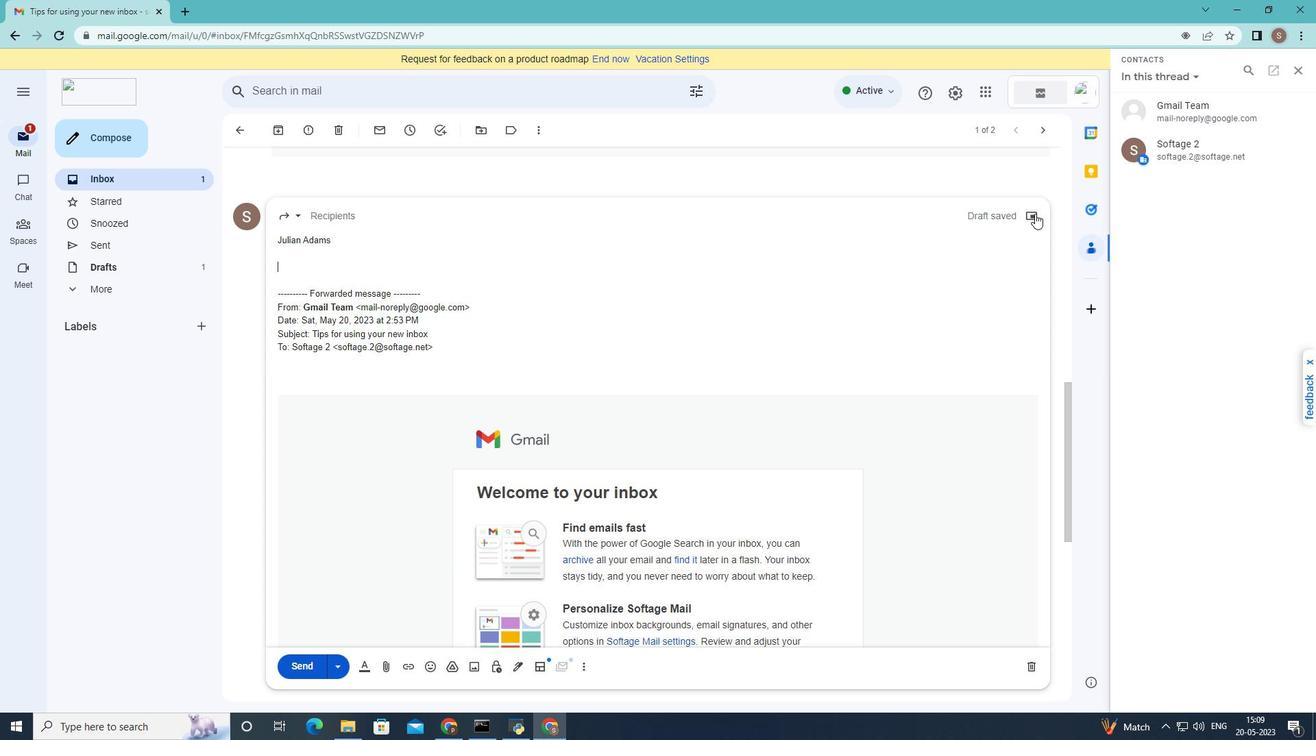 
Action: Mouse moved to (763, 214)
Screenshot: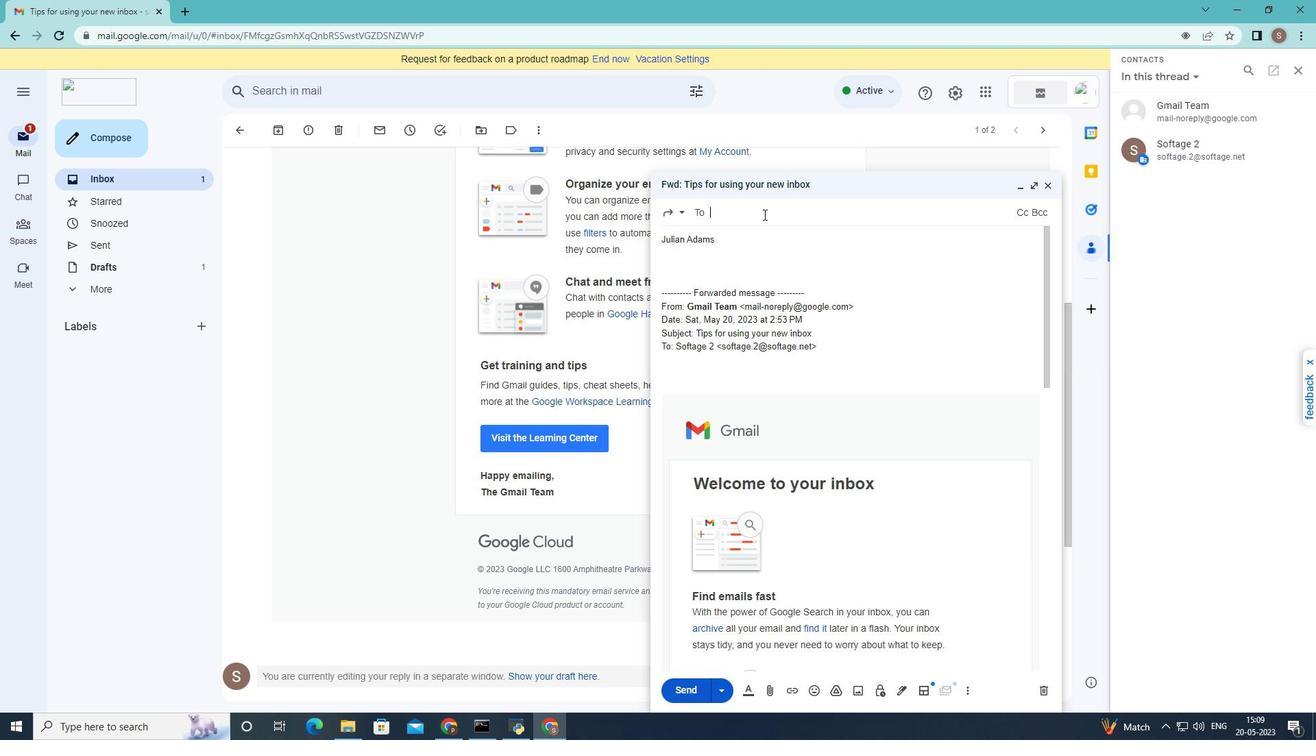 
Action: Mouse pressed left at (763, 214)
Screenshot: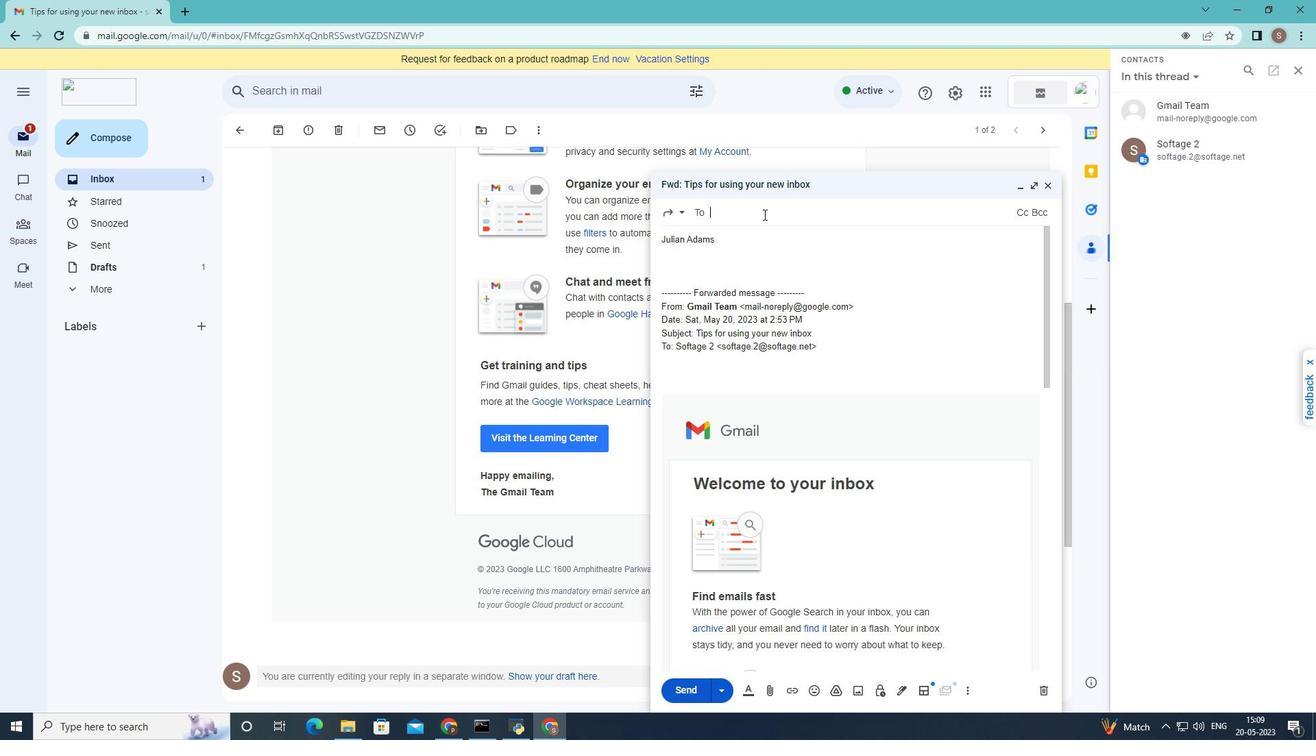 
Action: Mouse moved to (720, 216)
Screenshot: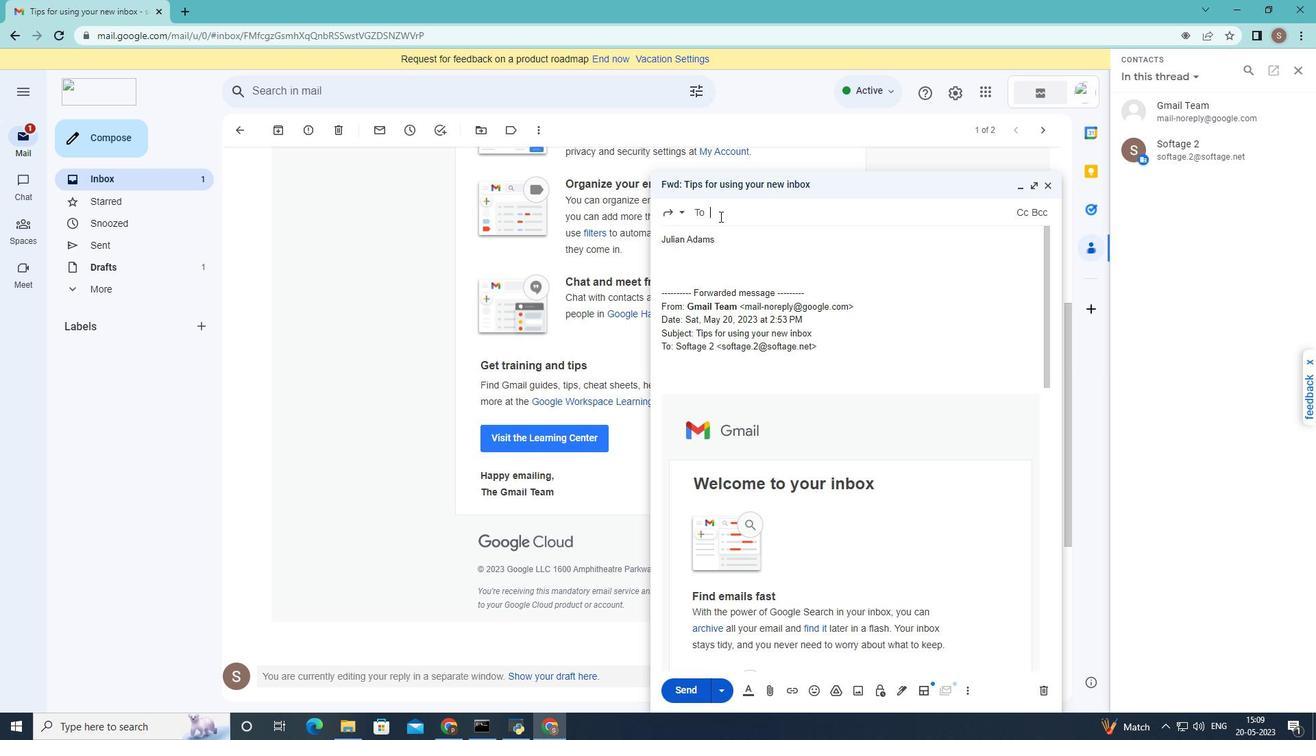 
Action: Key pressed softage.8
Screenshot: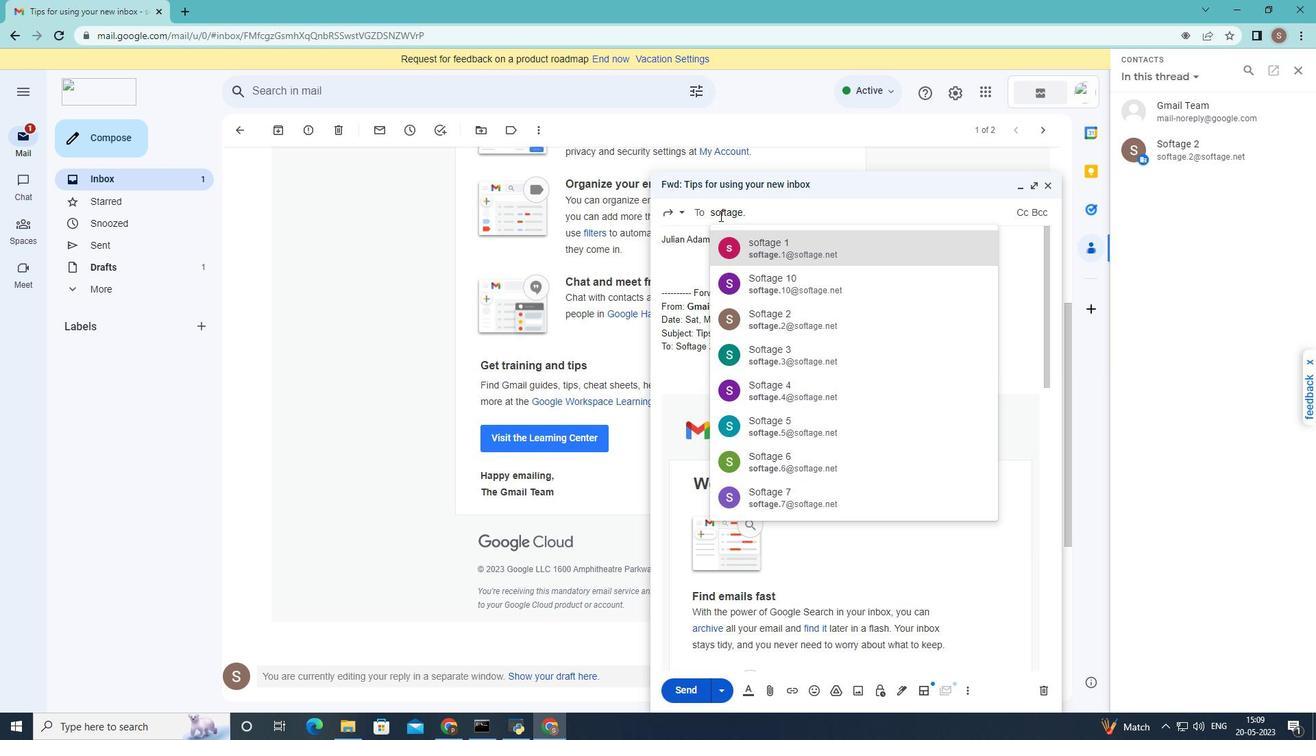
Action: Mouse moved to (805, 241)
Screenshot: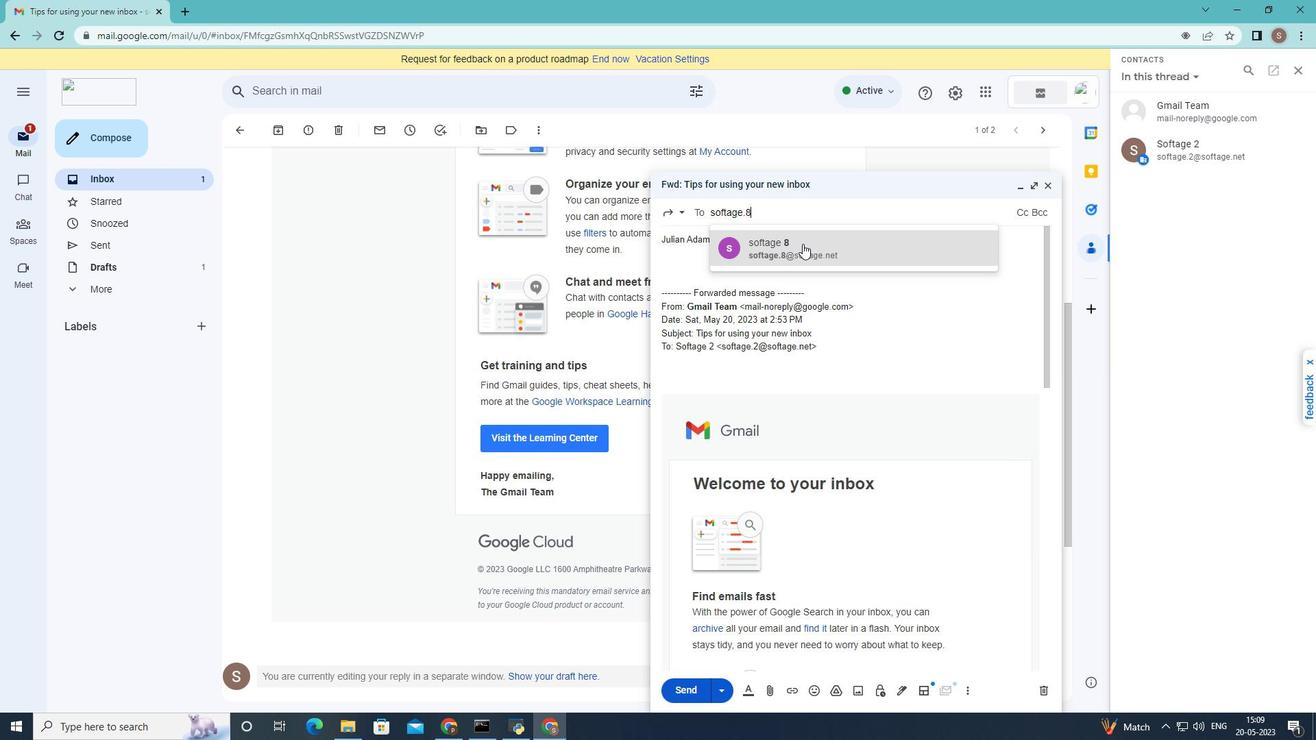
Action: Mouse pressed left at (805, 241)
Screenshot: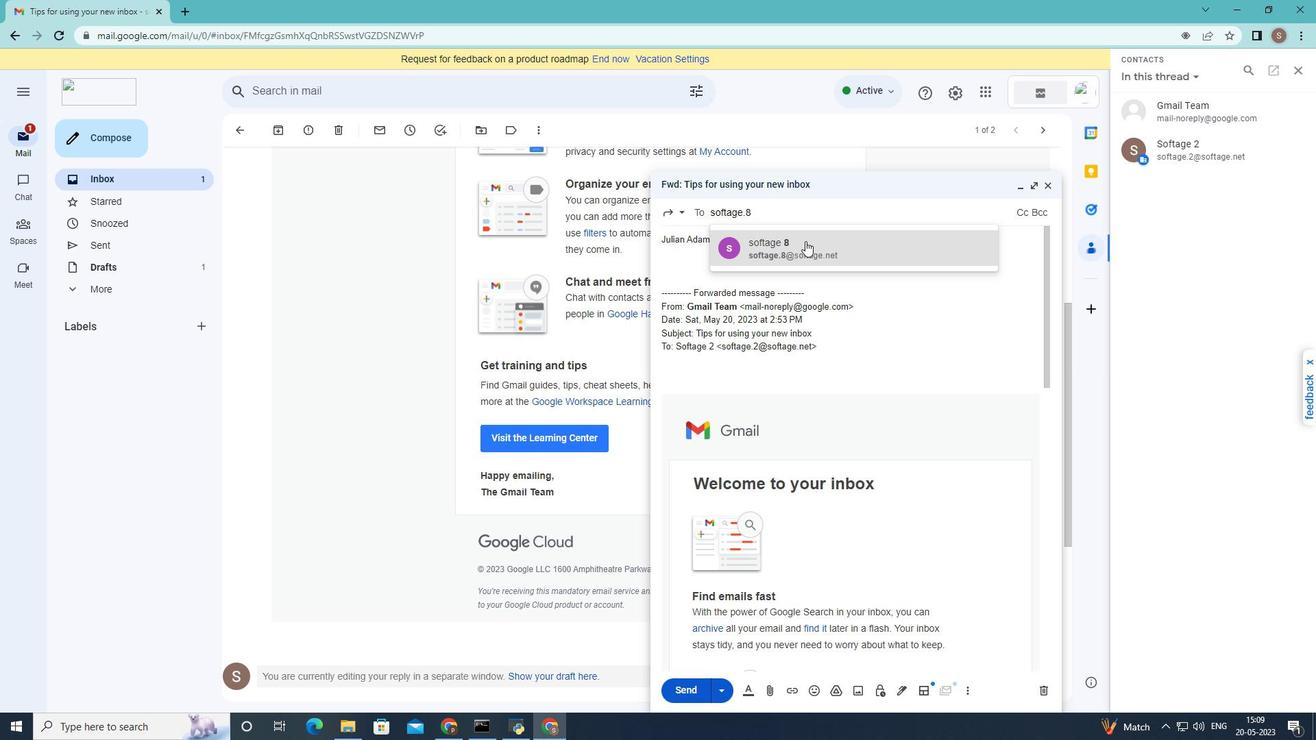 
Action: Mouse moved to (728, 260)
Screenshot: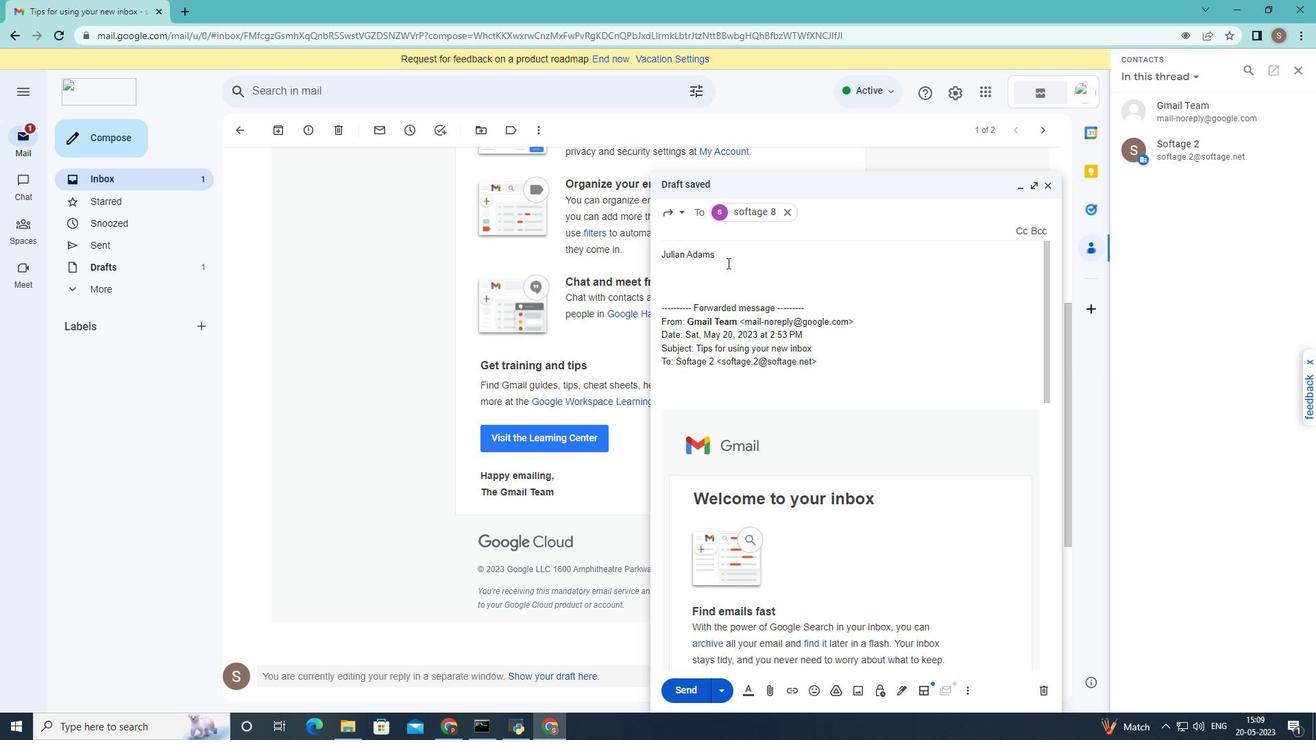 
Action: Mouse pressed left at (728, 260)
Screenshot: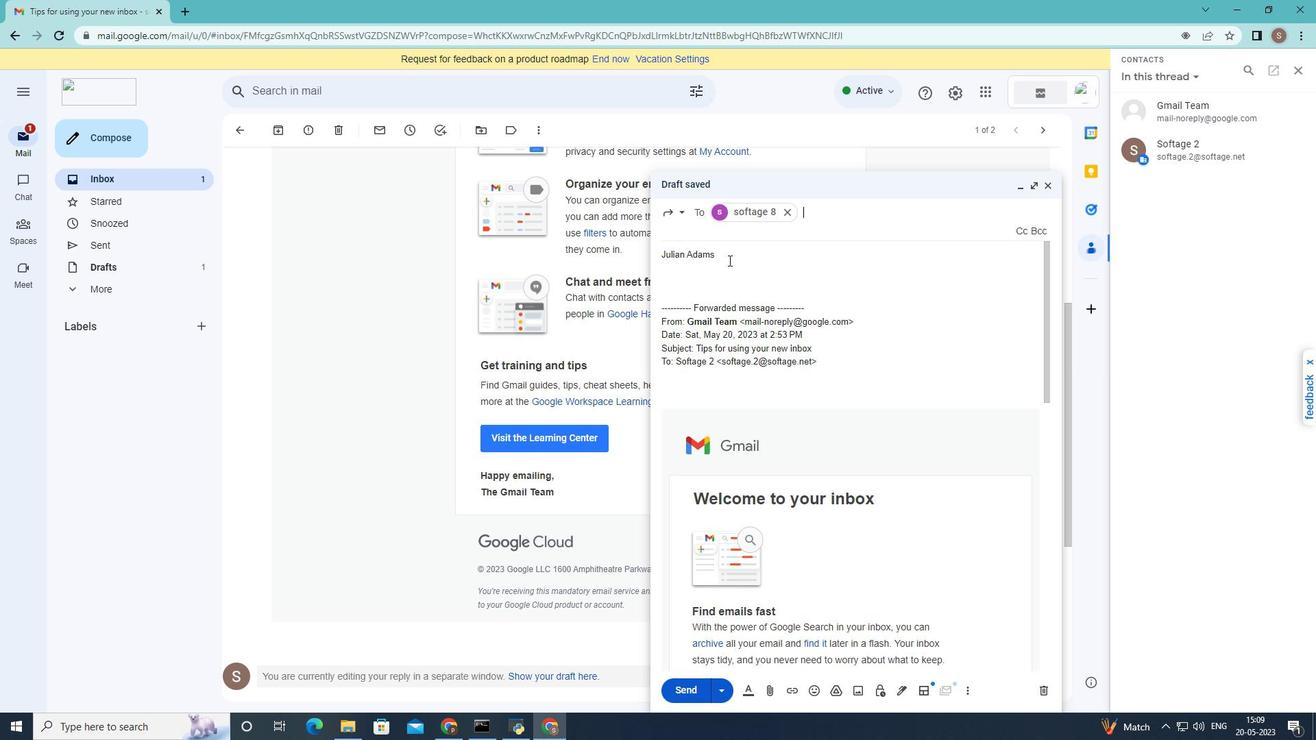
Action: Mouse moved to (689, 259)
Screenshot: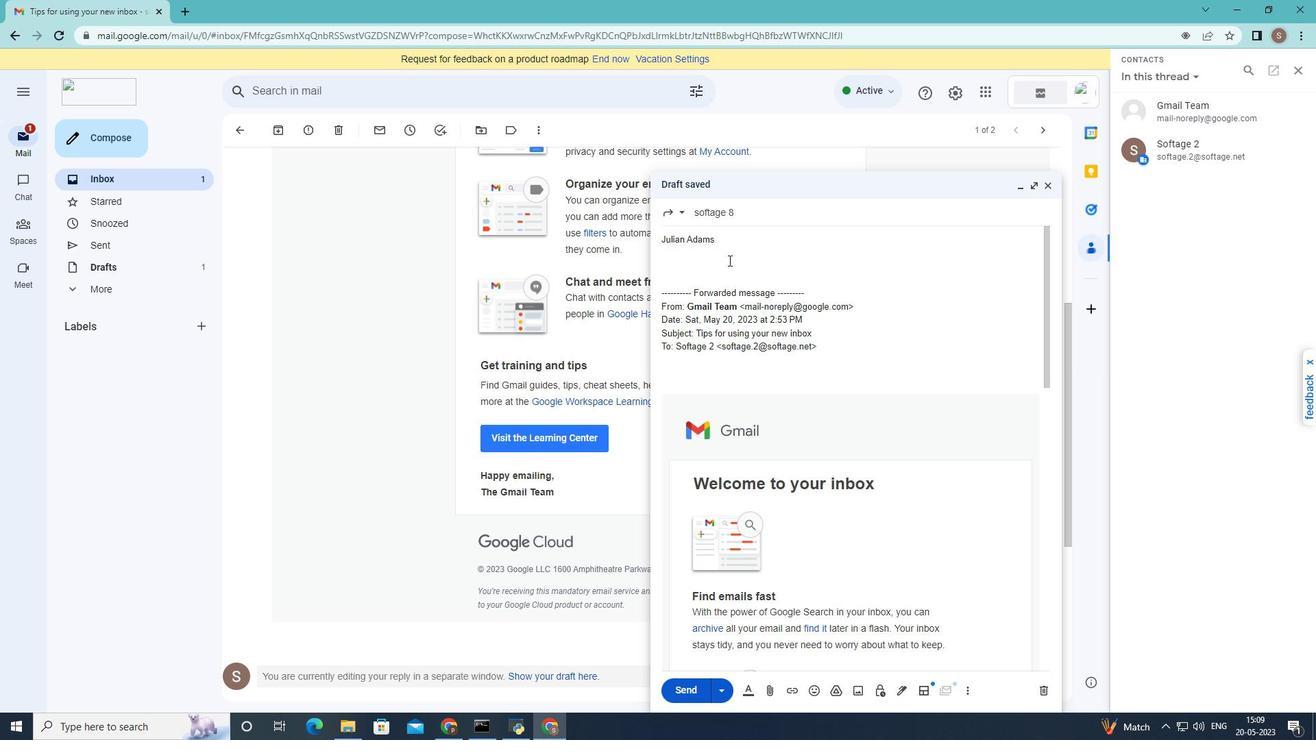 
Action: Mouse pressed left at (689, 259)
Screenshot: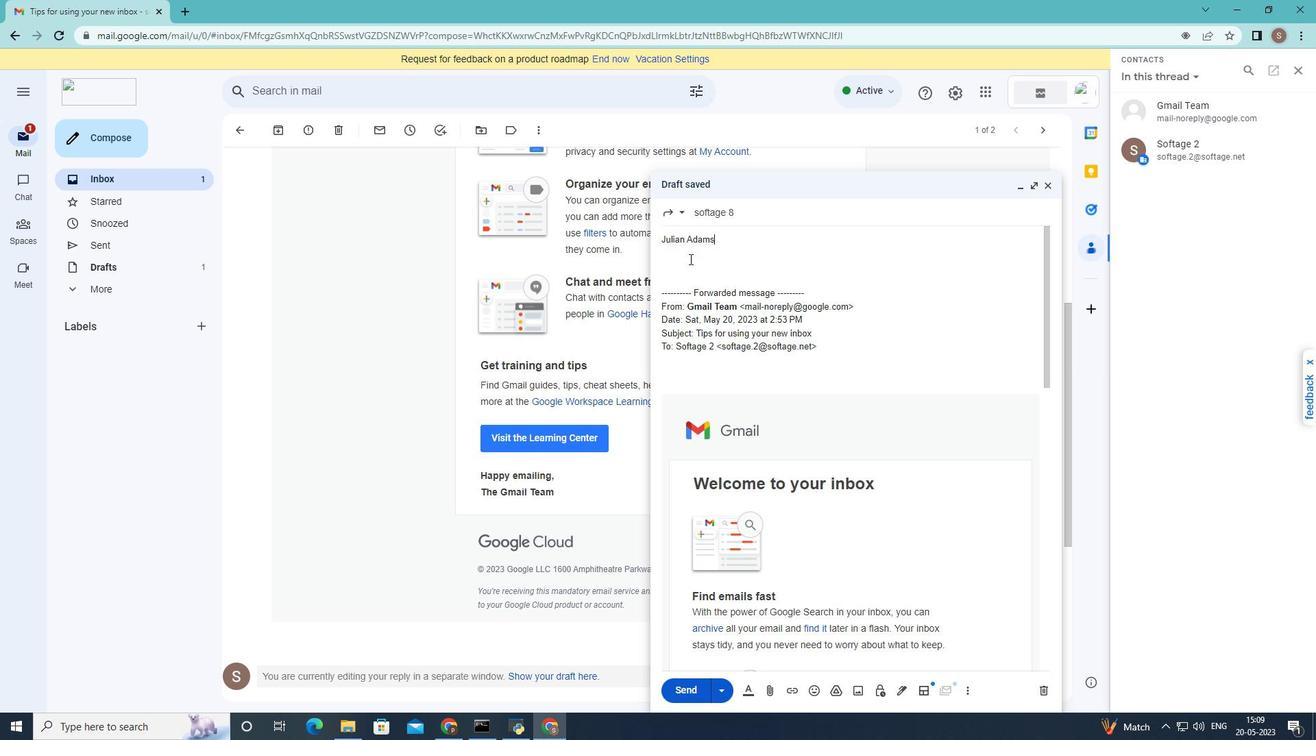 
Action: Key pressed <Key.enter><Key.backspace><Key.backspace><Key.enter><Key.enter><Key.shift>Can<Key.space>you<Key.space>provide<Key.space>feedback<Key.space>on<Key.space>the<Key.space>latest<Key.space>design<Key.space>proposal<Key.space>for<Key.space>the<Key.space>new<Key.space>product<Key.space>line<Key.shift>?
Screenshot: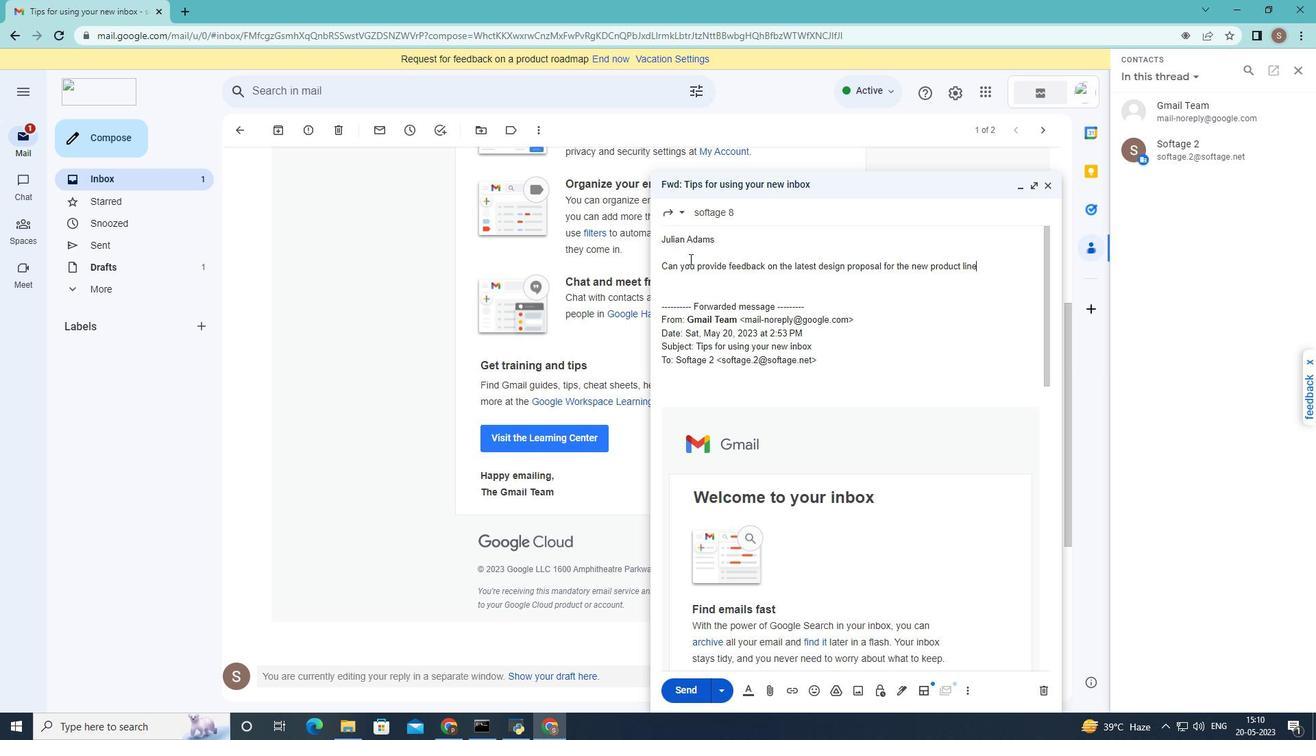 
Action: Mouse scrolled (689, 259) with delta (0, 0)
Screenshot: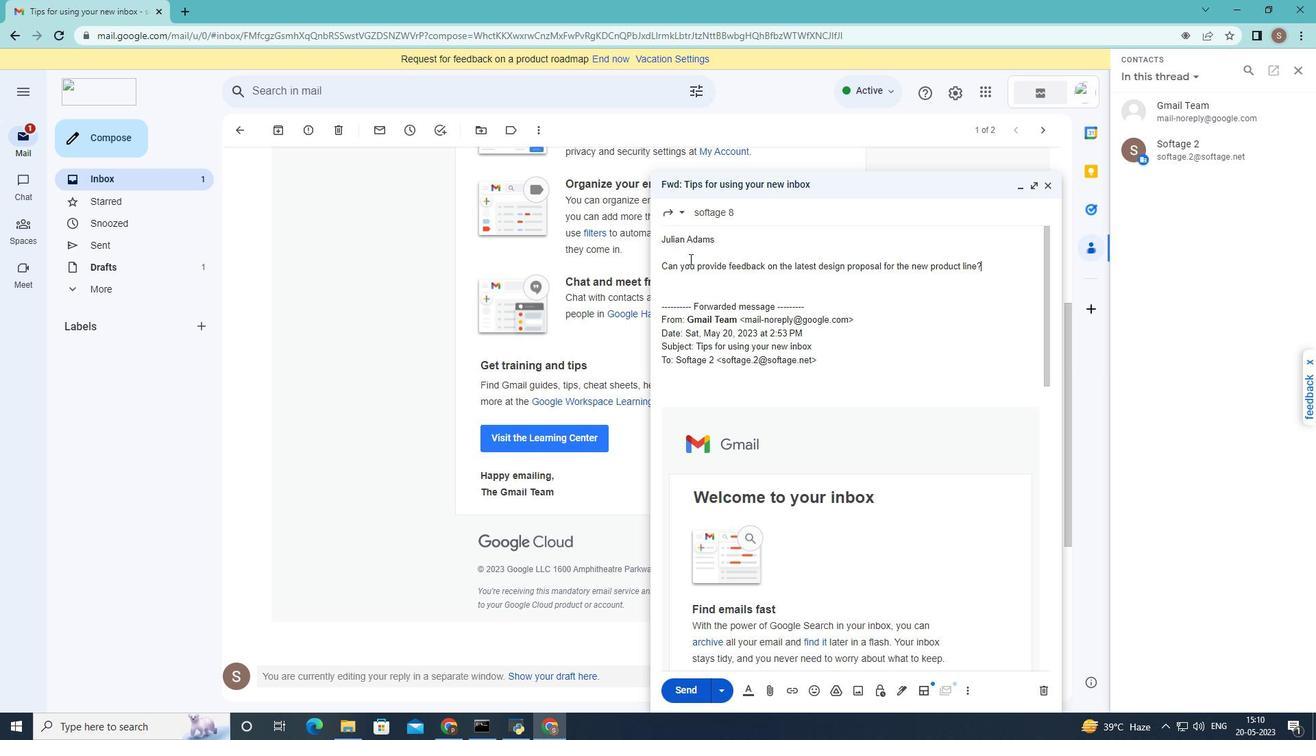 
Action: Mouse scrolled (689, 259) with delta (0, 0)
Screenshot: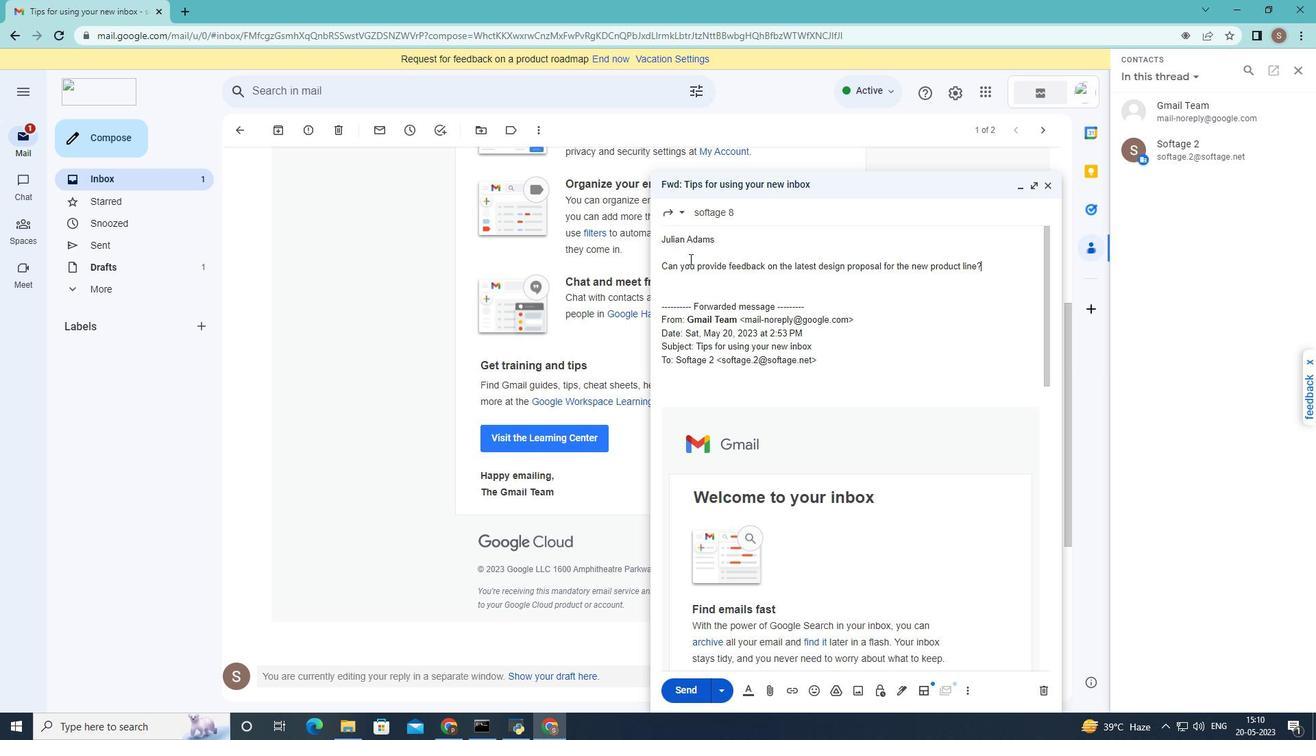 
Action: Mouse scrolled (689, 259) with delta (0, 0)
Screenshot: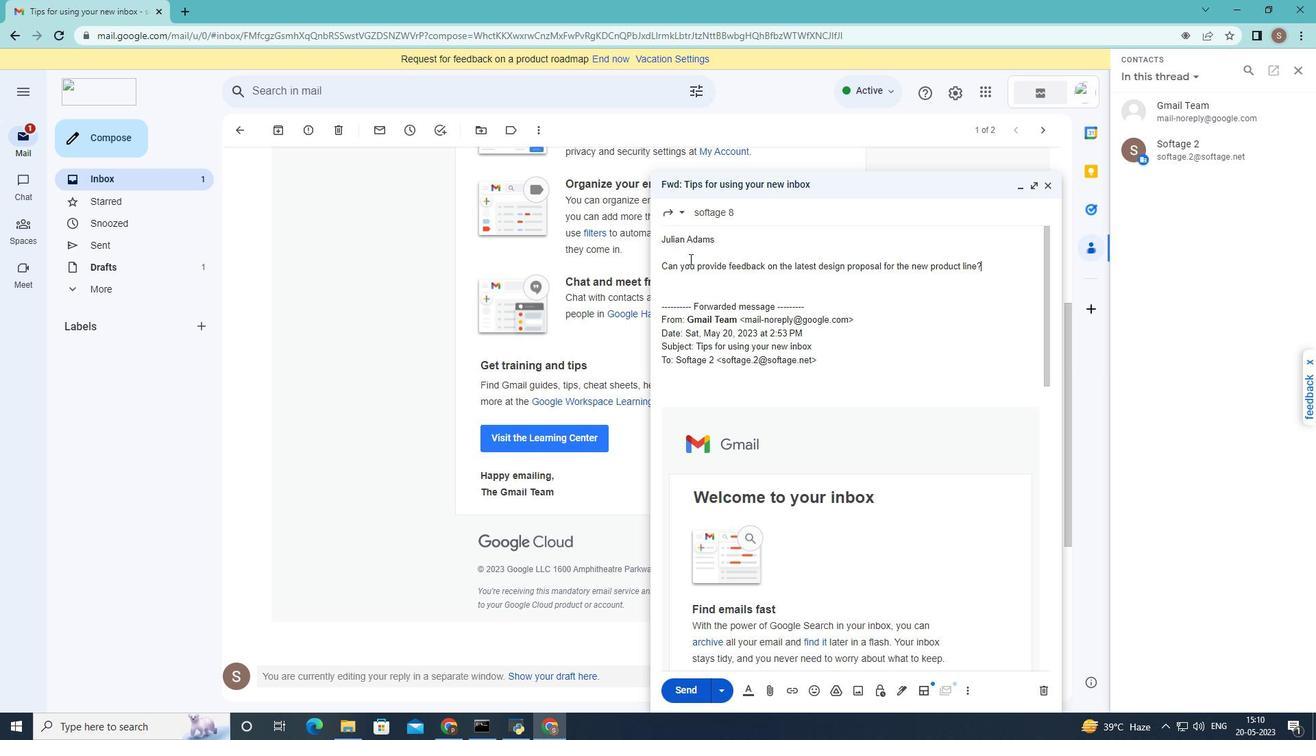 
Action: Mouse scrolled (689, 259) with delta (0, 0)
Screenshot: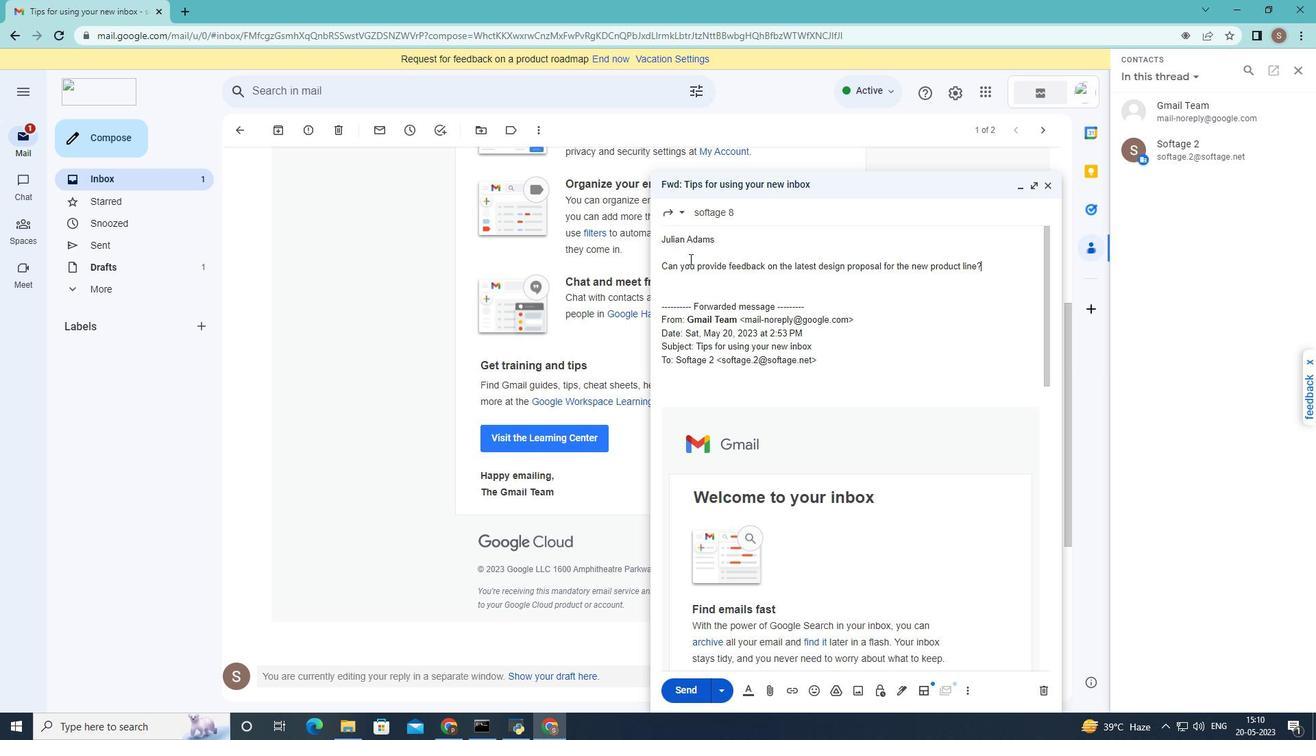 
Action: Mouse moved to (700, 351)
Screenshot: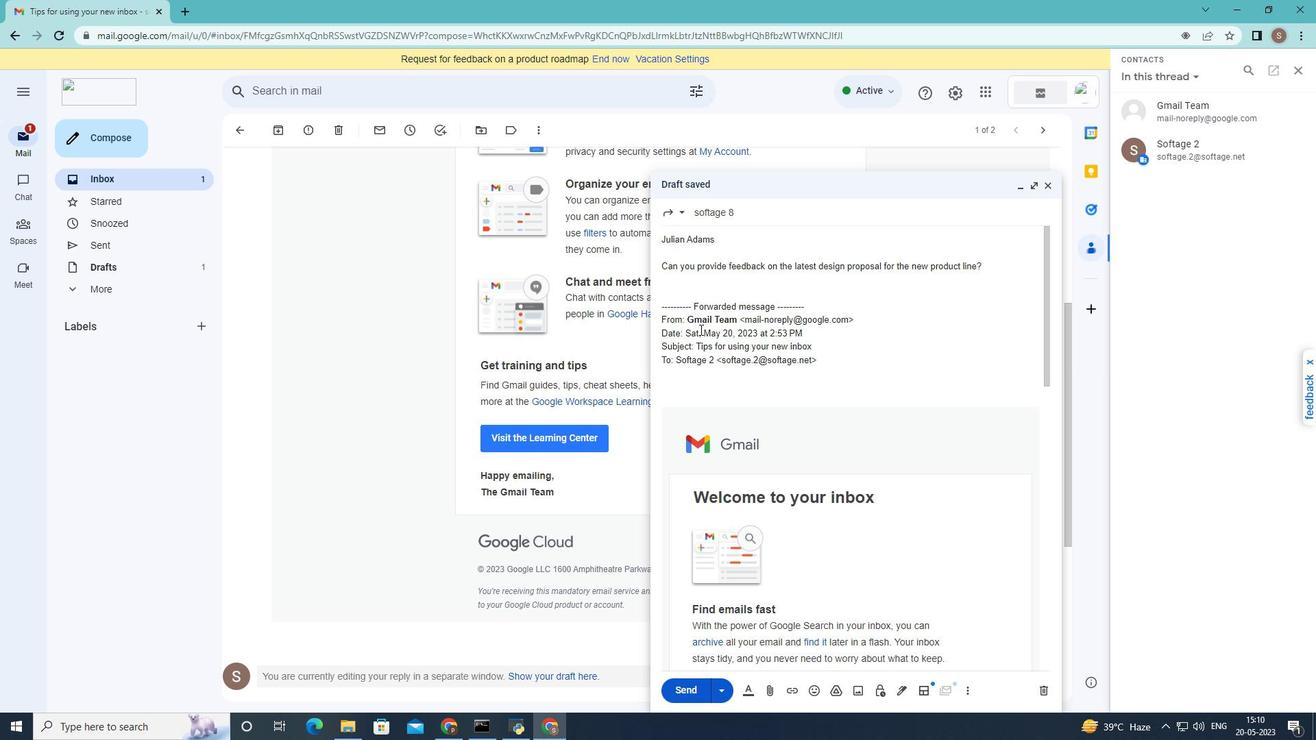
Action: Mouse scrolled (700, 350) with delta (0, 0)
Screenshot: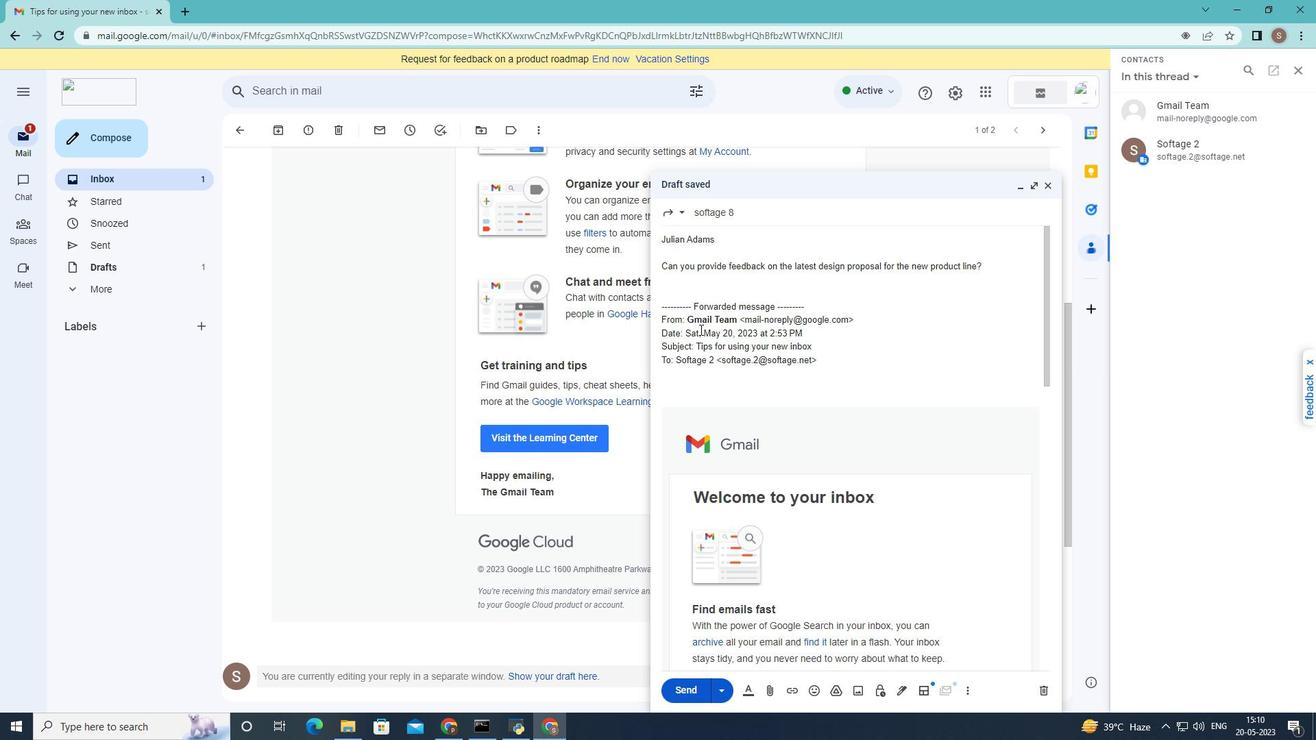 
Action: Mouse scrolled (700, 350) with delta (0, 0)
Screenshot: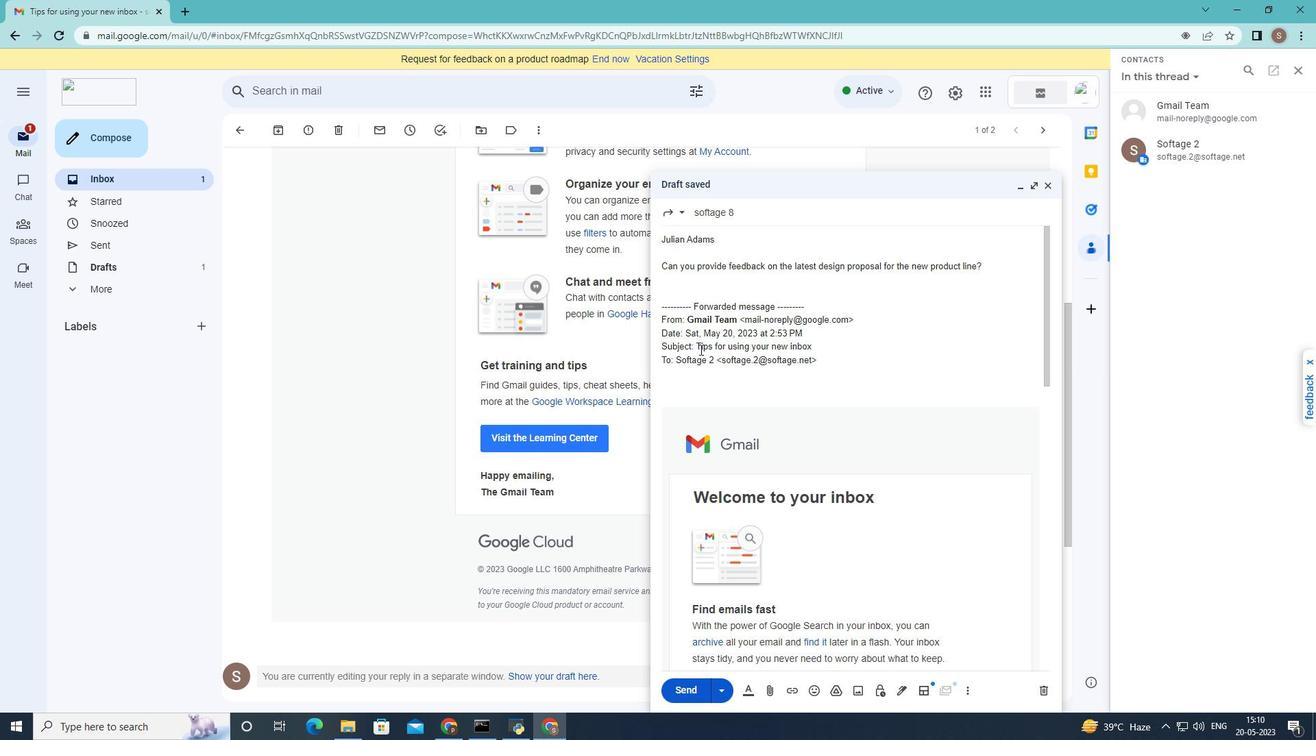 
Action: Mouse moved to (700, 353)
Screenshot: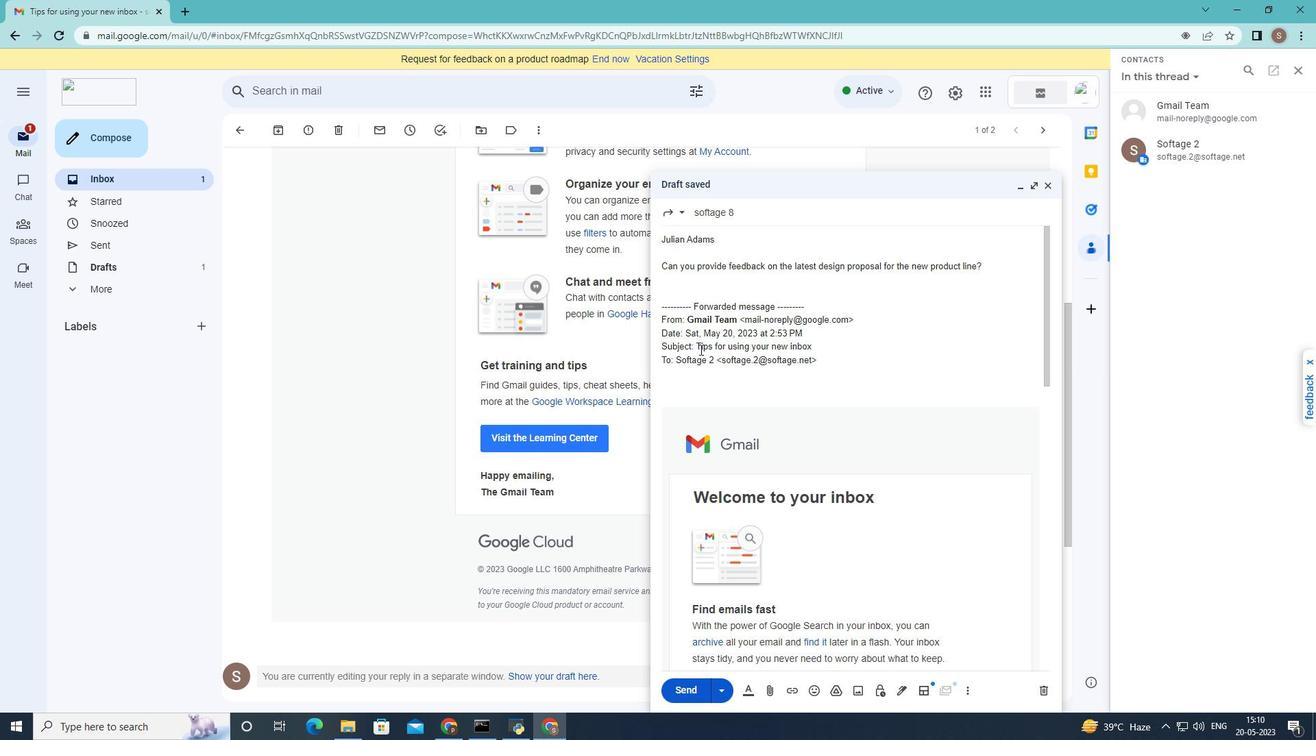 
Action: Mouse scrolled (700, 352) with delta (0, 0)
Screenshot: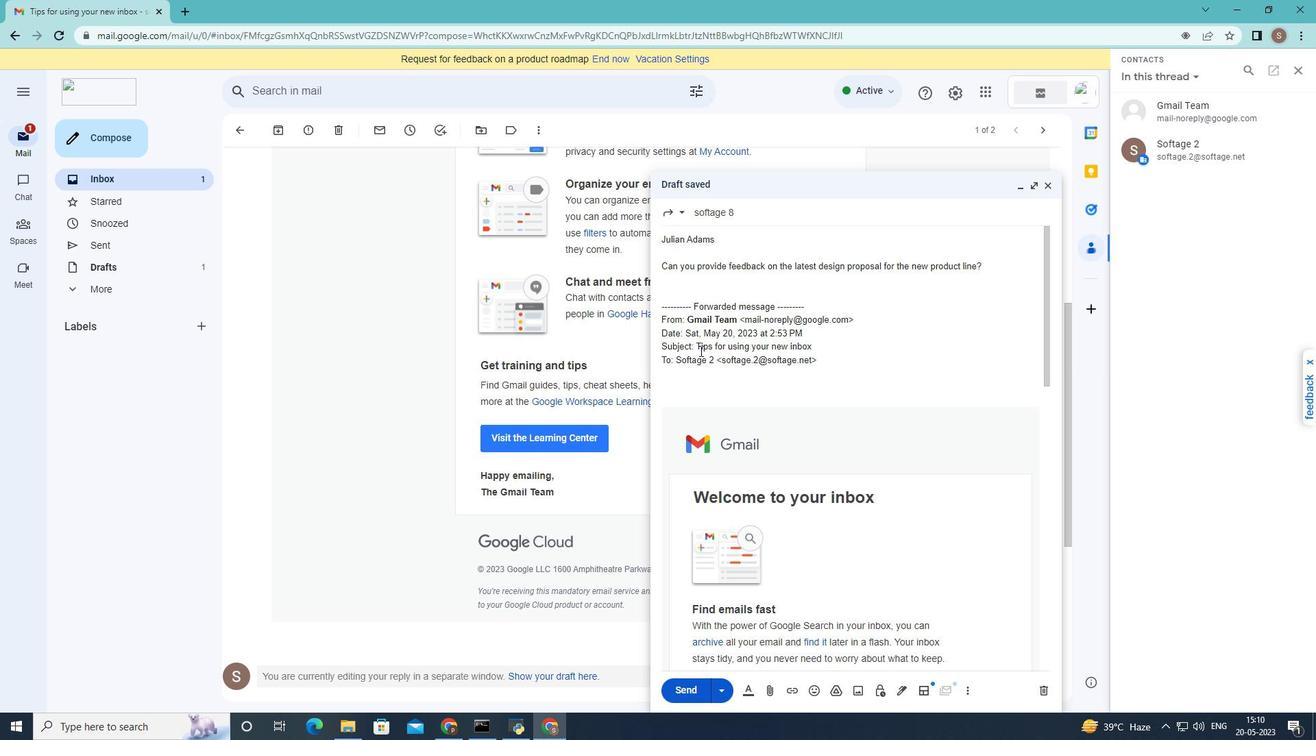 
Action: Mouse moved to (700, 356)
Screenshot: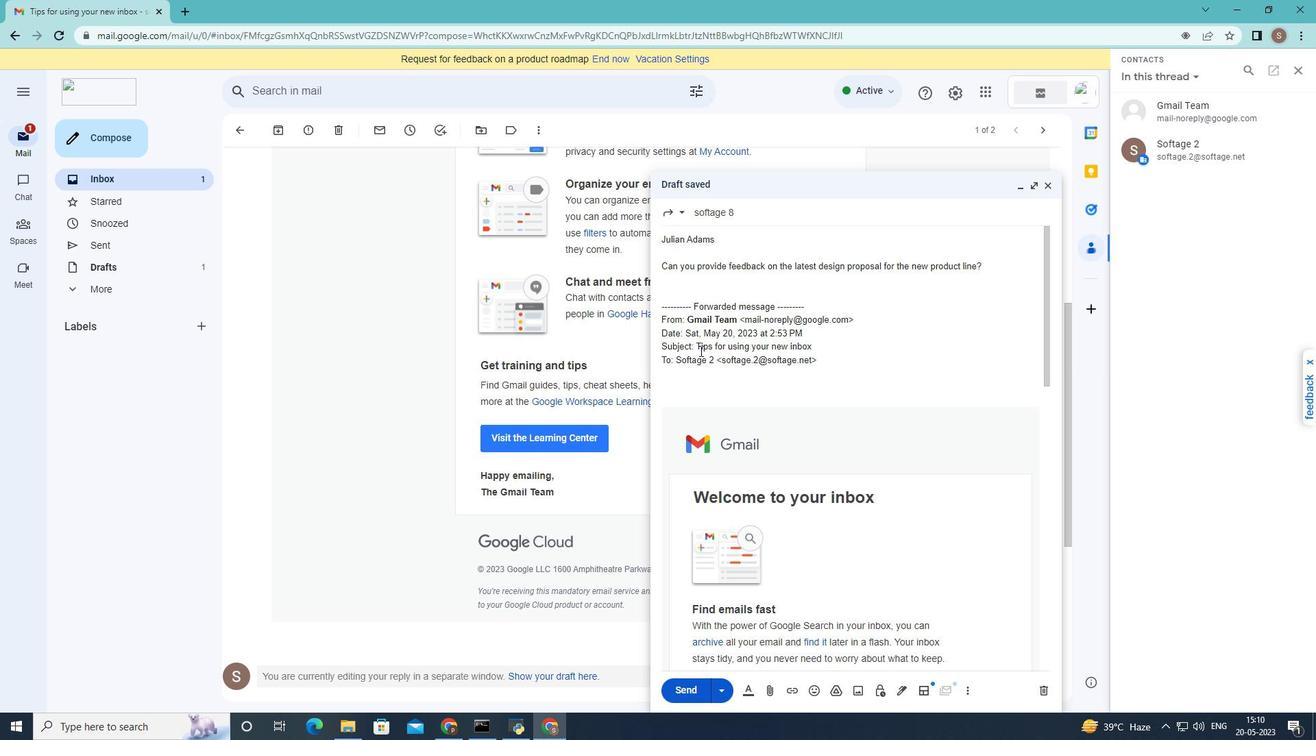 
Action: Mouse scrolled (700, 355) with delta (0, 0)
Screenshot: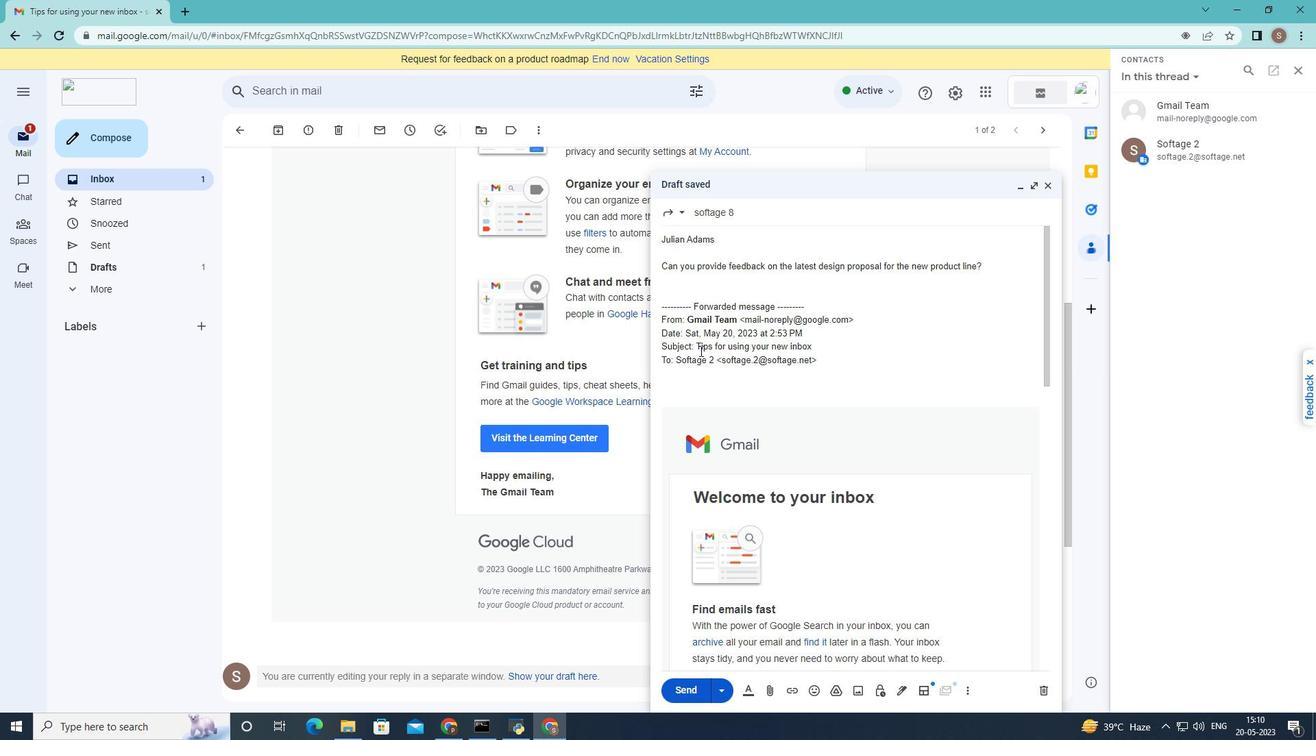 
Action: Mouse moved to (689, 465)
Screenshot: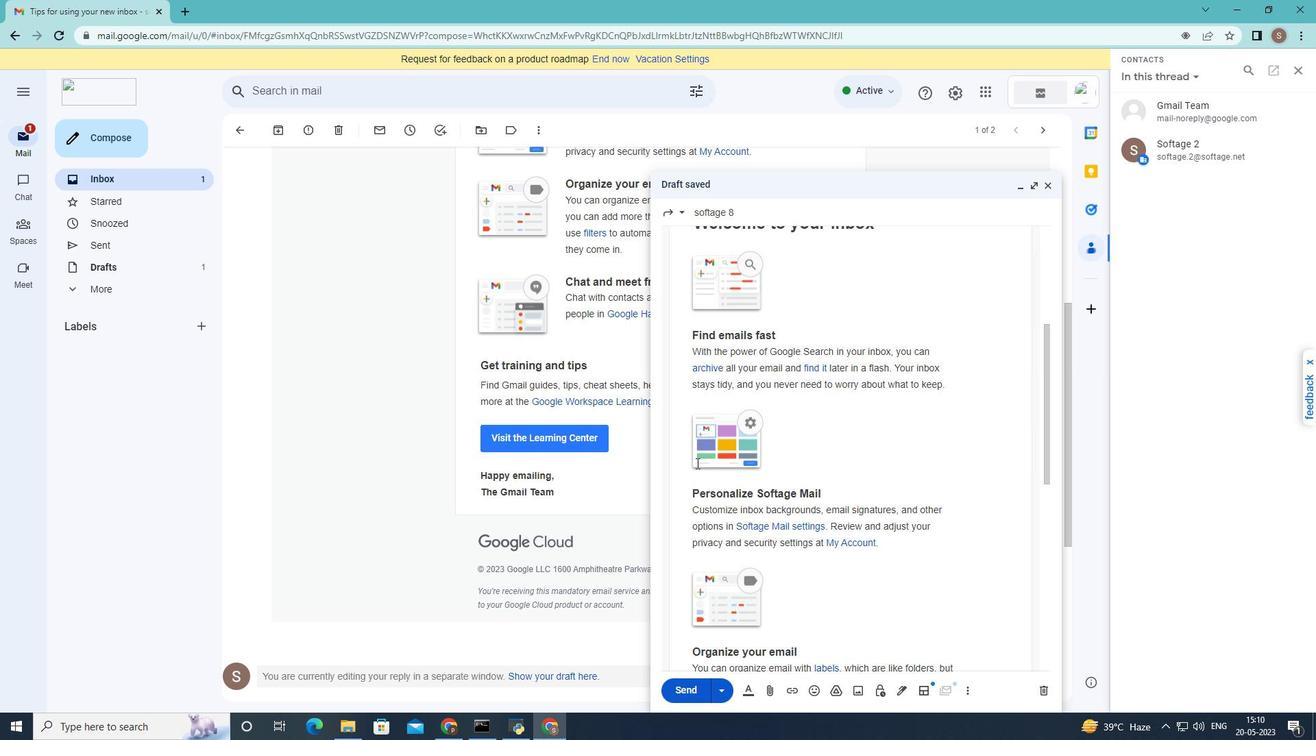 
Action: Mouse scrolled (689, 464) with delta (0, 0)
Screenshot: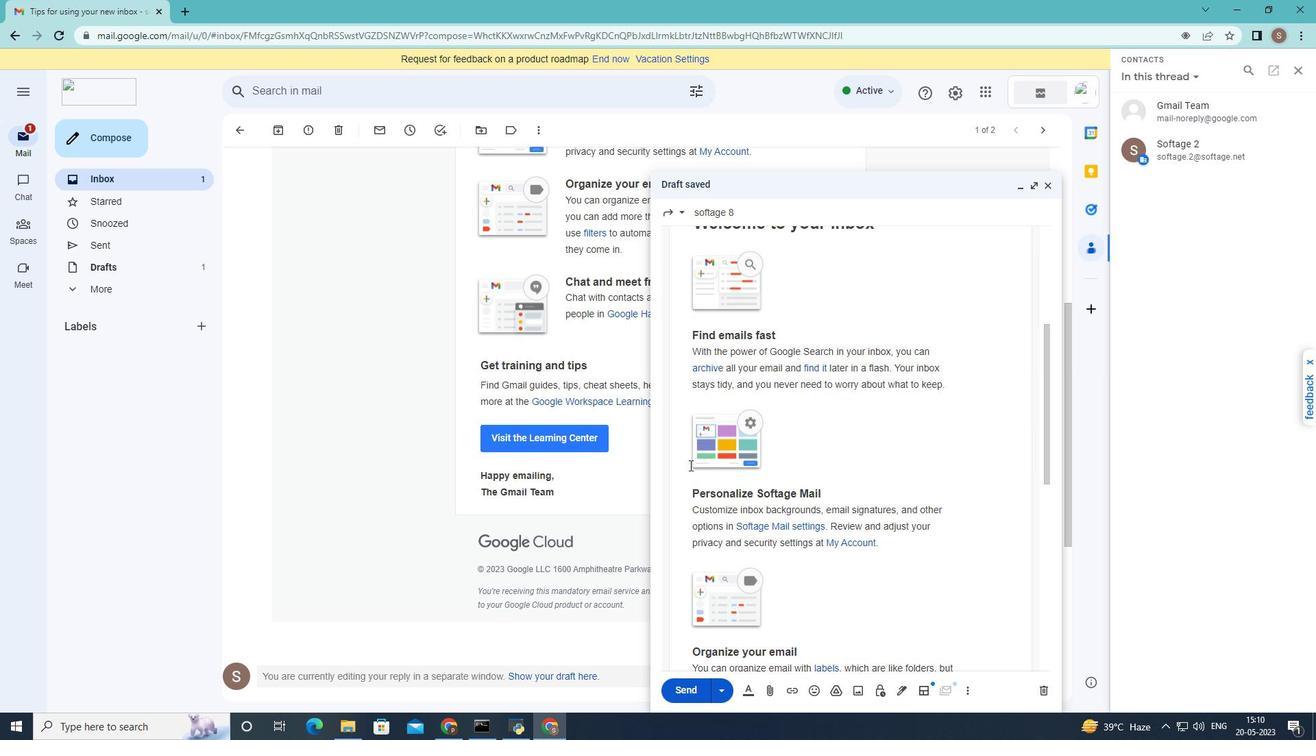 
Action: Mouse scrolled (689, 466) with delta (0, 0)
Screenshot: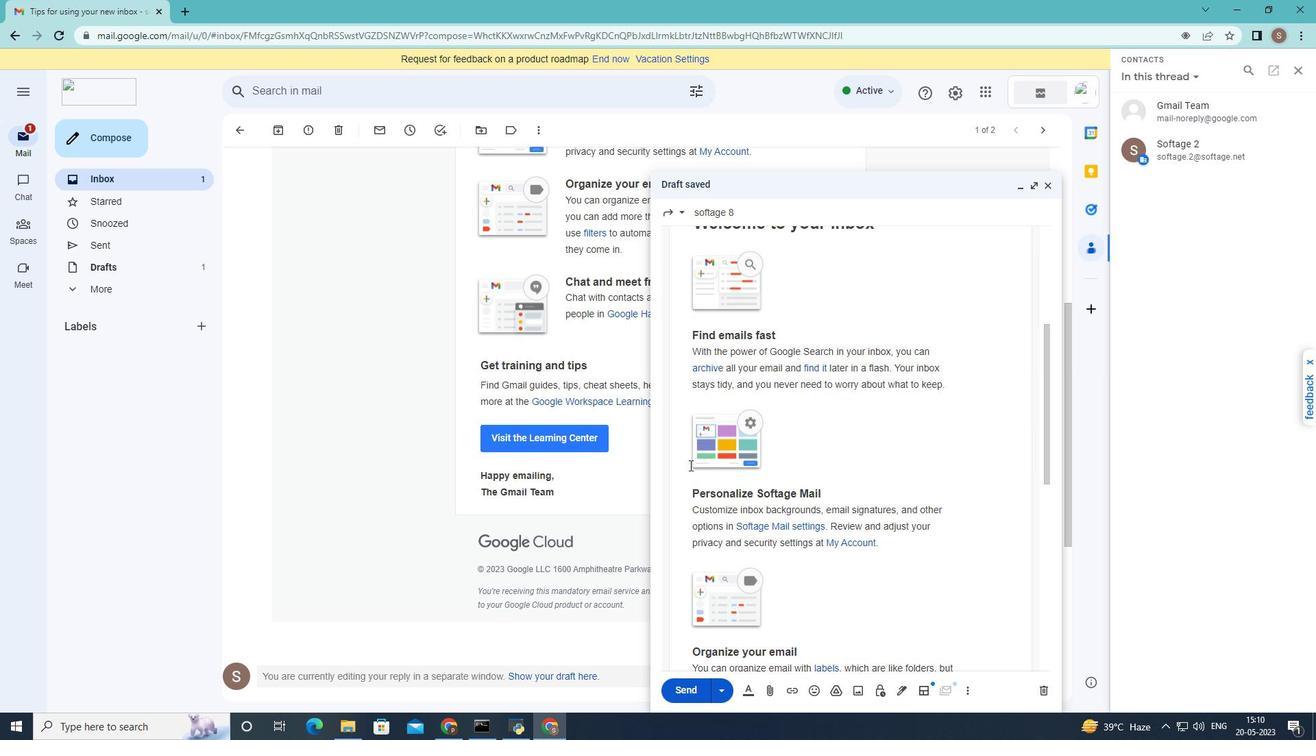 
Action: Mouse scrolled (689, 464) with delta (0, 0)
Screenshot: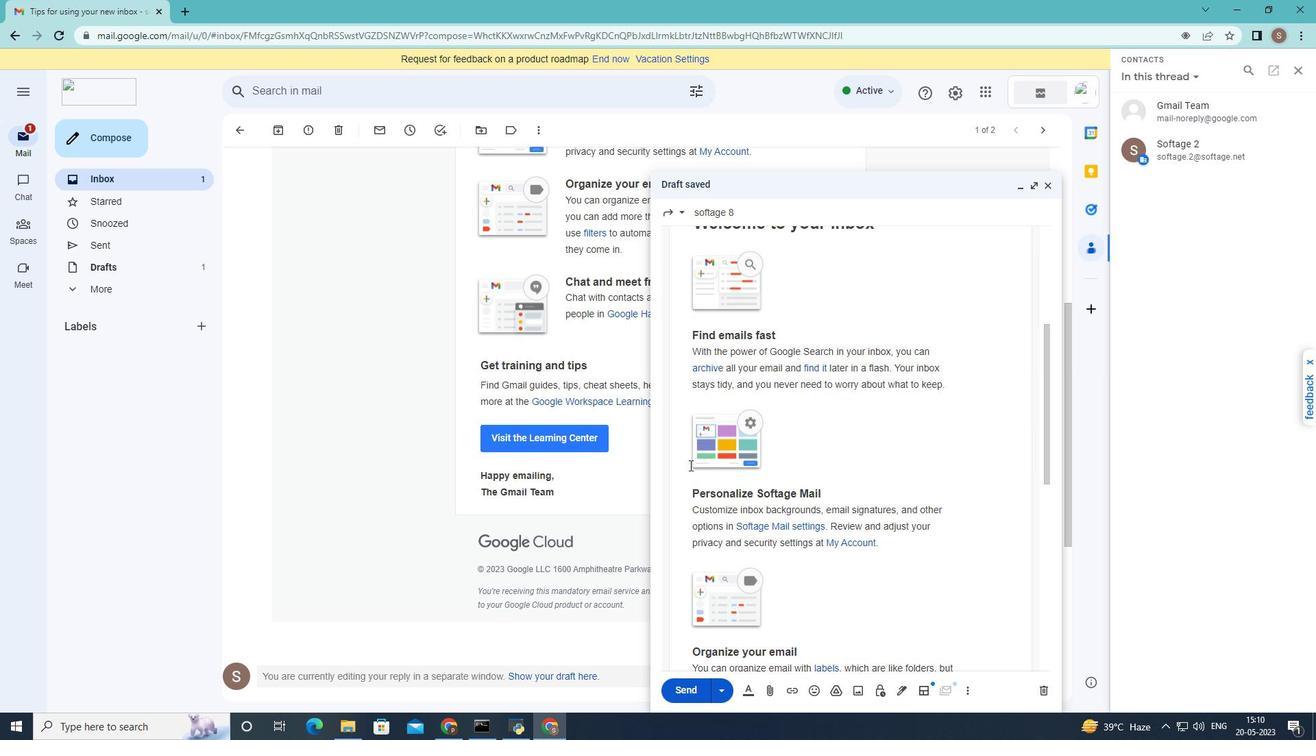 
Action: Mouse moved to (689, 467)
Screenshot: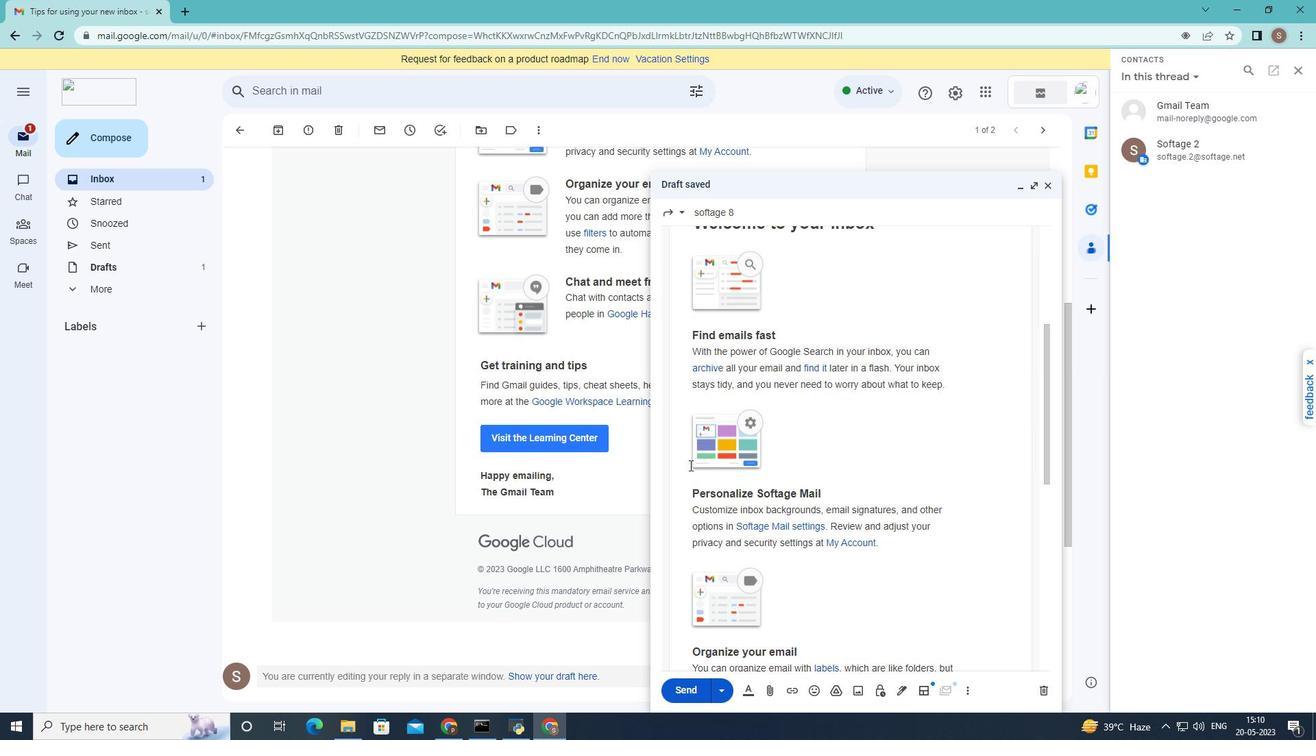 
Action: Mouse scrolled (689, 466) with delta (0, 0)
Screenshot: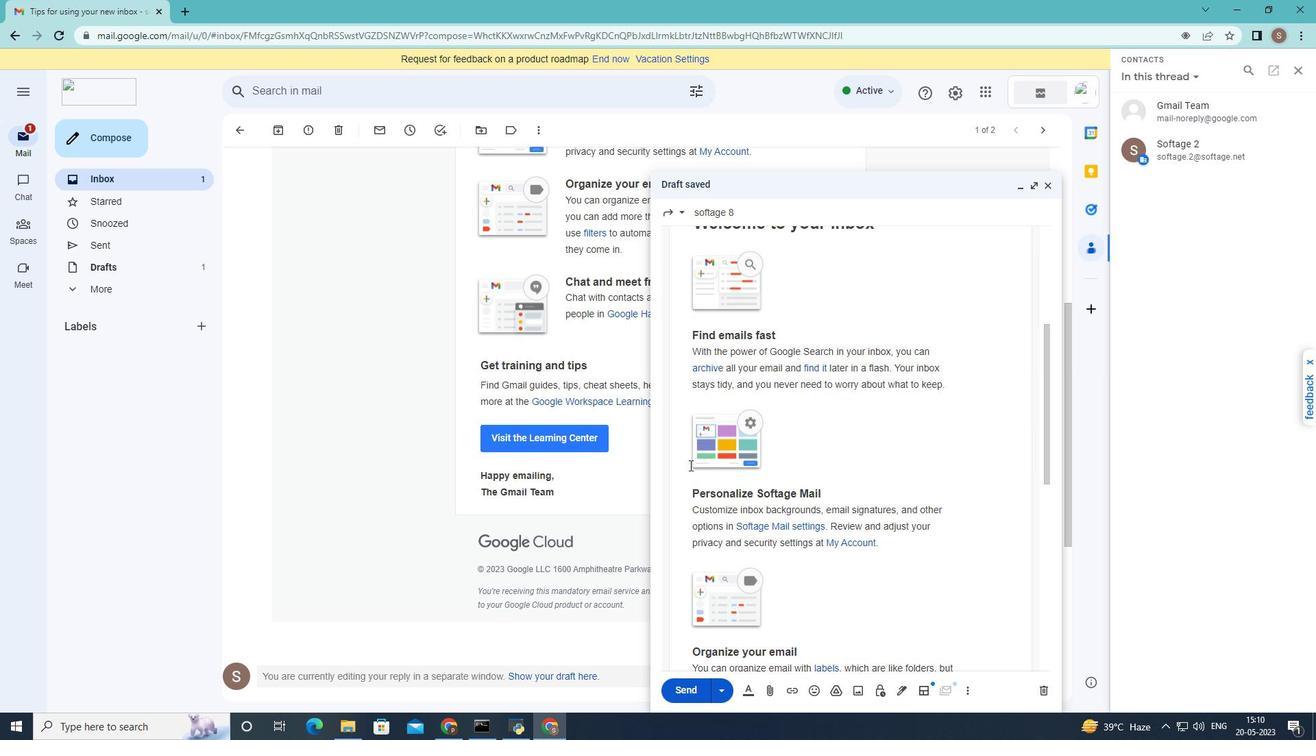 
Action: Mouse moved to (689, 471)
Screenshot: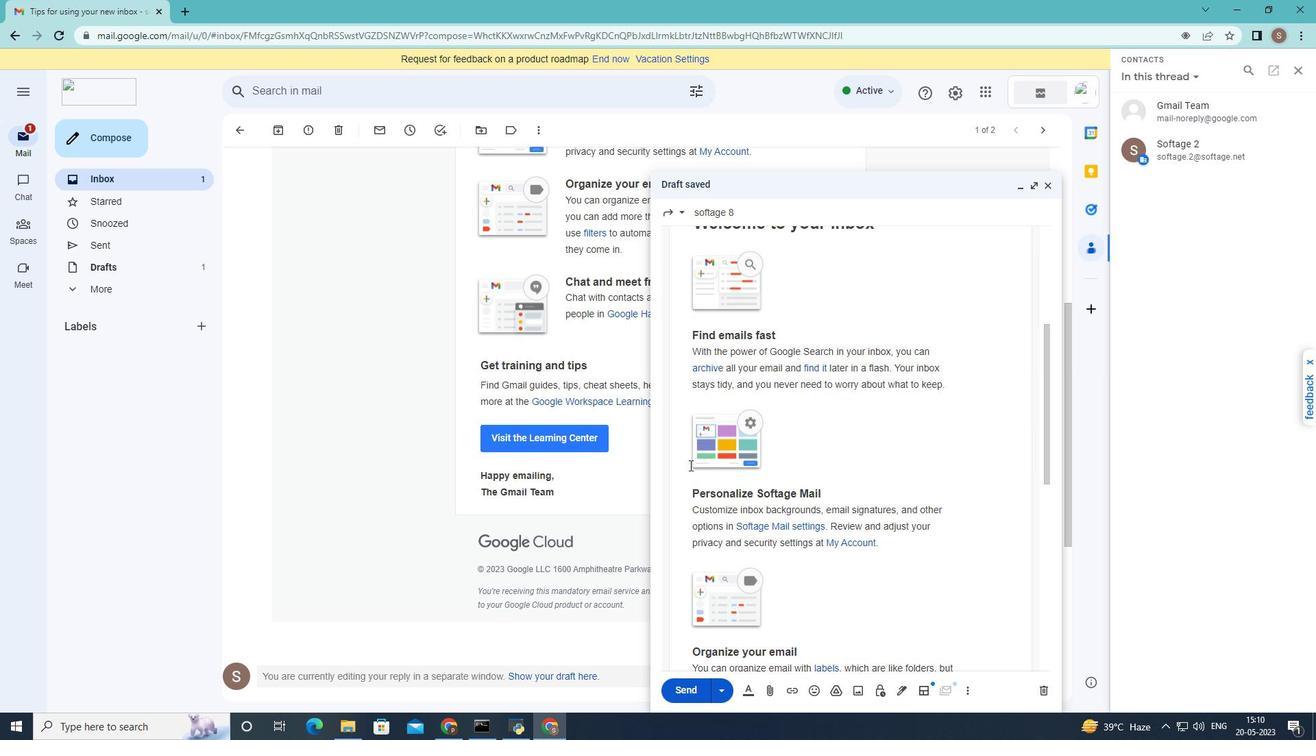 
Action: Mouse scrolled (689, 471) with delta (0, 0)
Screenshot: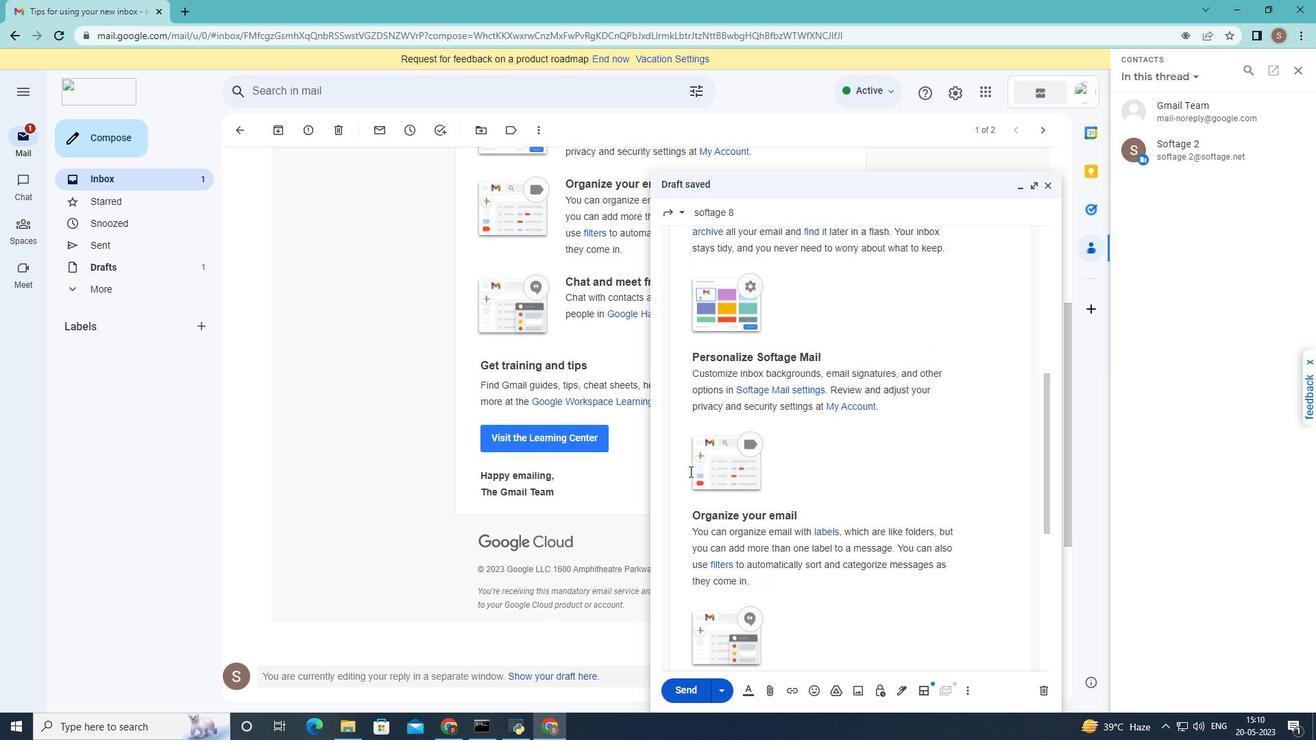 
Action: Mouse scrolled (689, 471) with delta (0, 0)
Screenshot: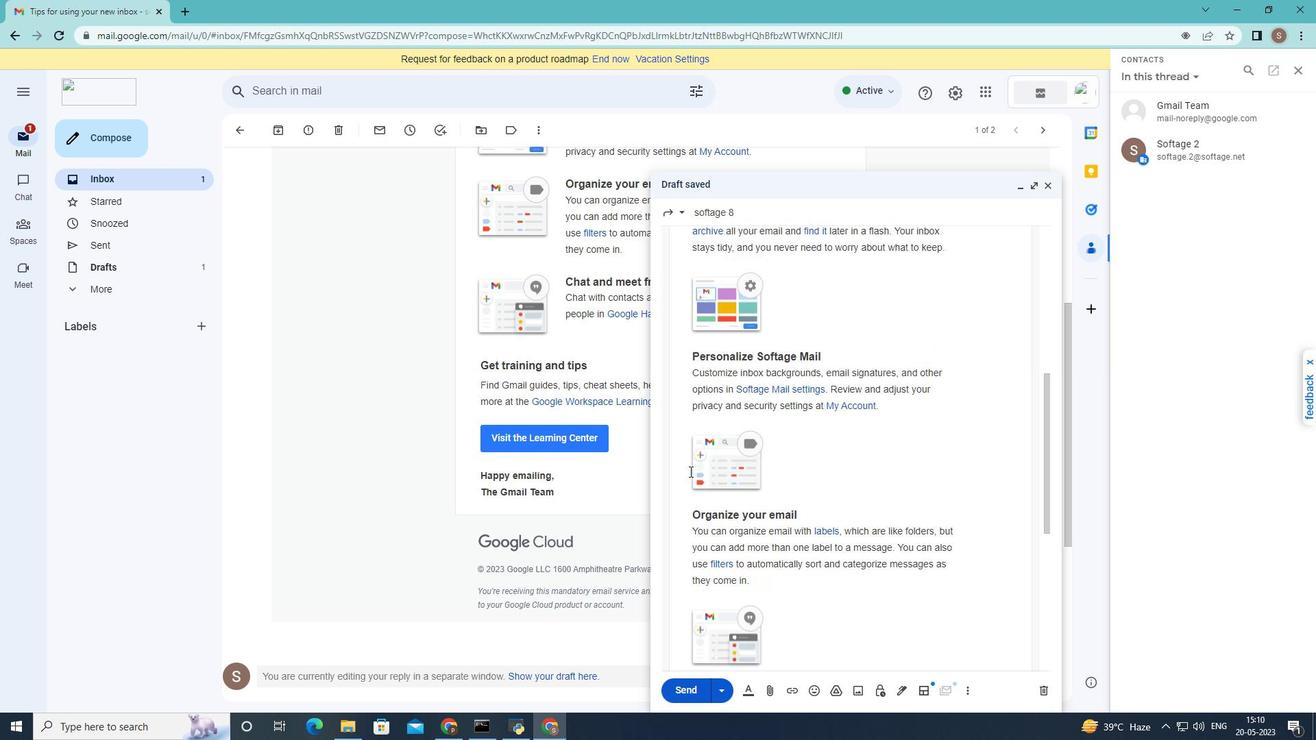 
Action: Mouse scrolled (689, 471) with delta (0, 0)
Screenshot: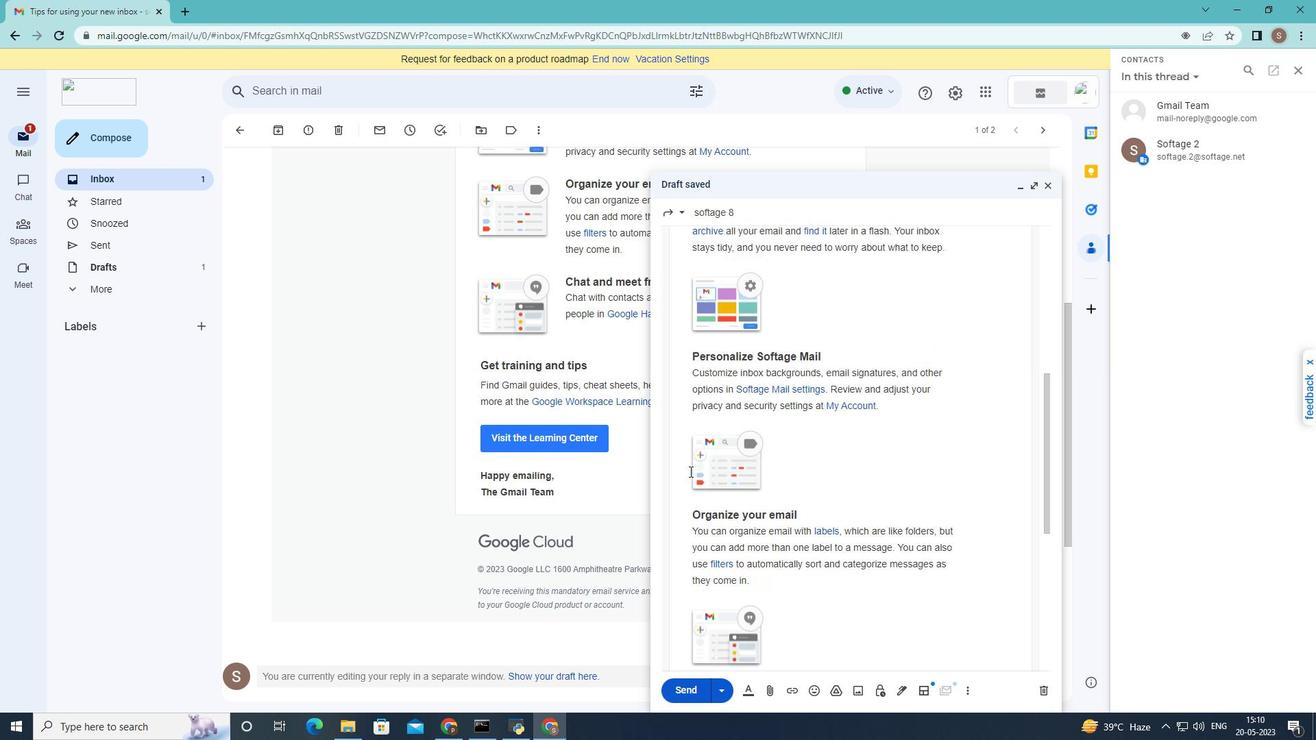 
Action: Mouse scrolled (689, 471) with delta (0, 0)
Screenshot: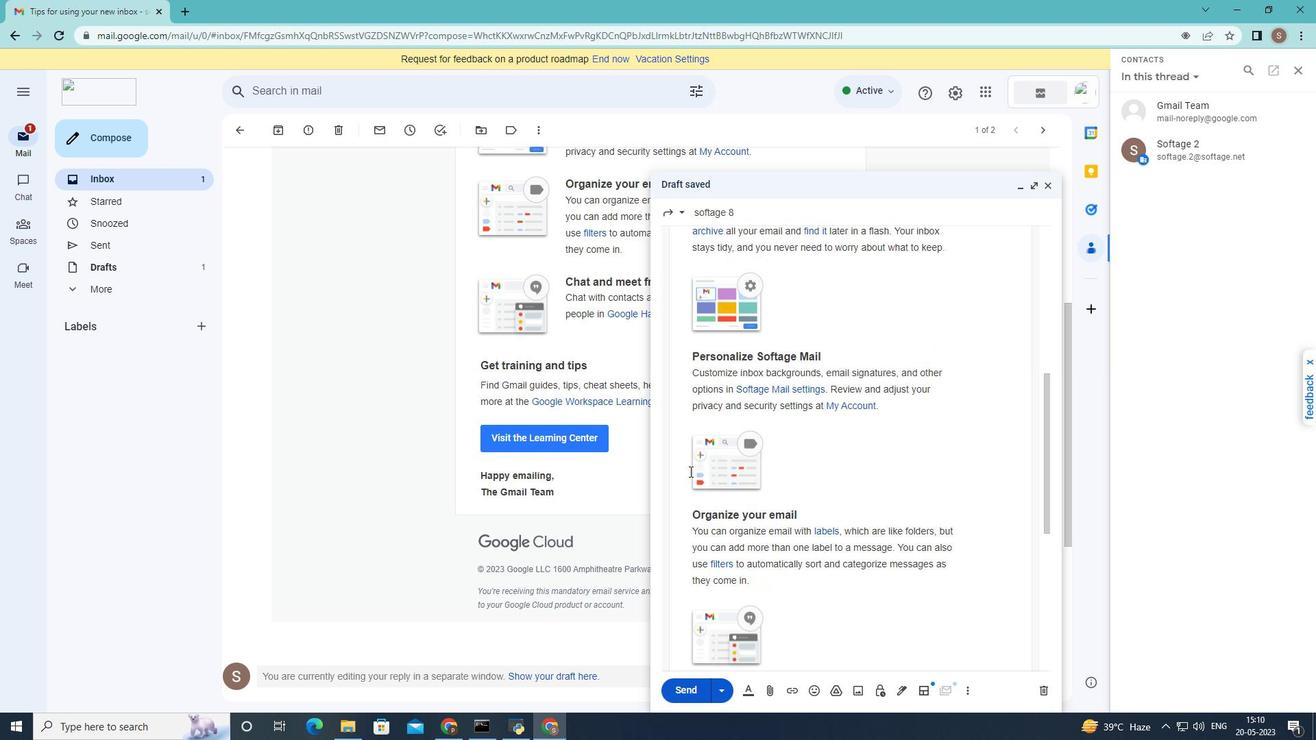 
Action: Mouse scrolled (689, 471) with delta (0, 0)
Screenshot: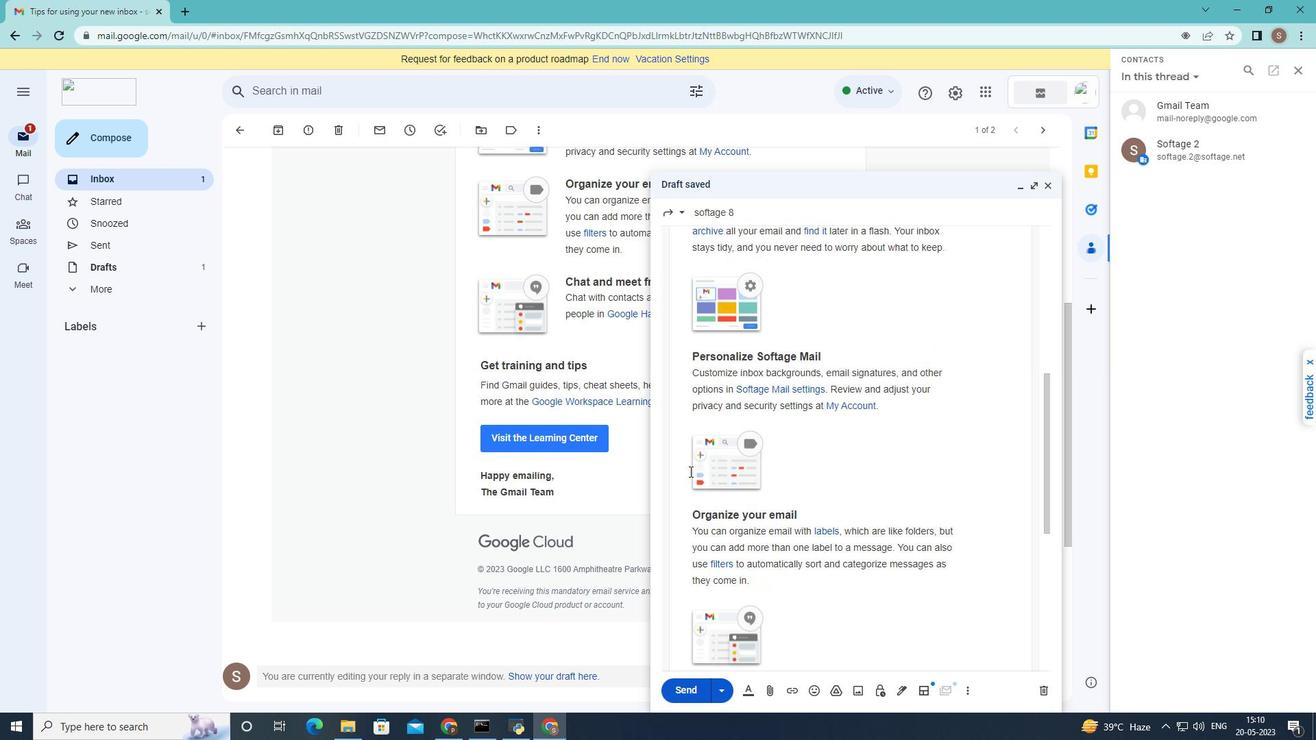 
Action: Mouse scrolled (689, 471) with delta (0, 0)
Screenshot: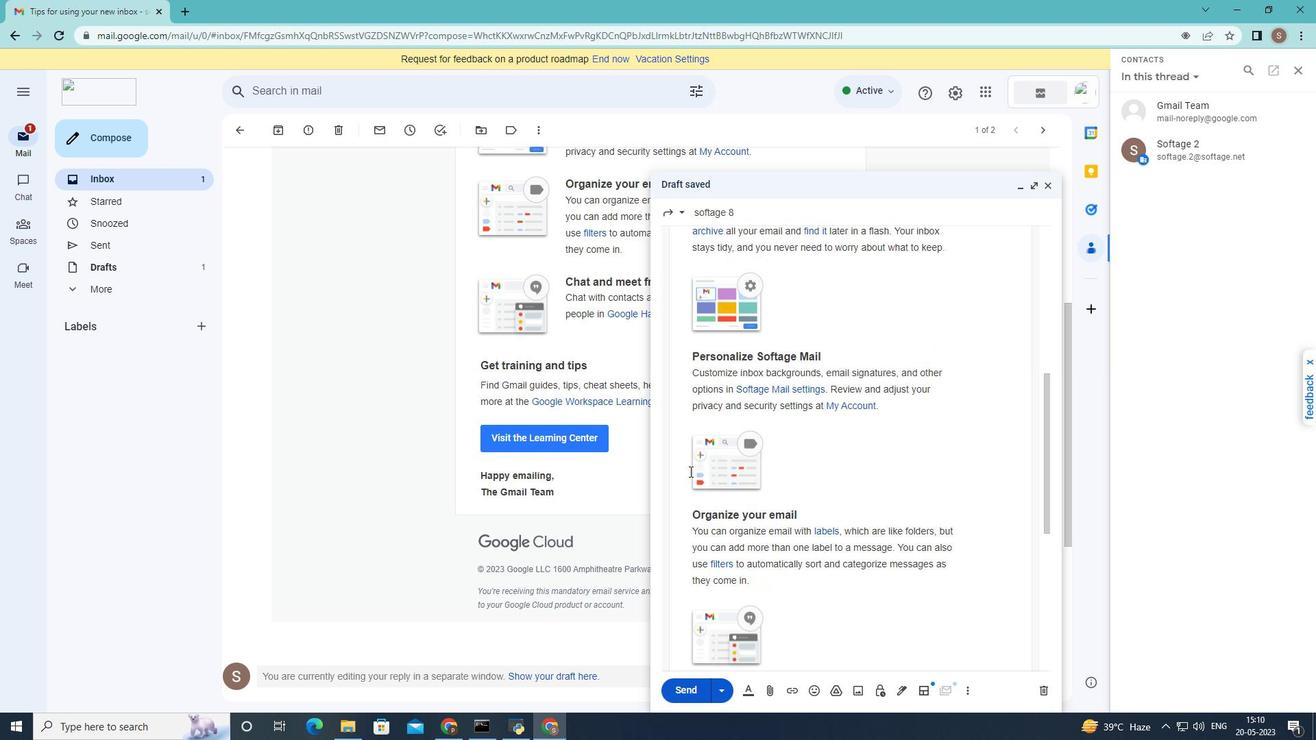
Action: Mouse moved to (783, 551)
Screenshot: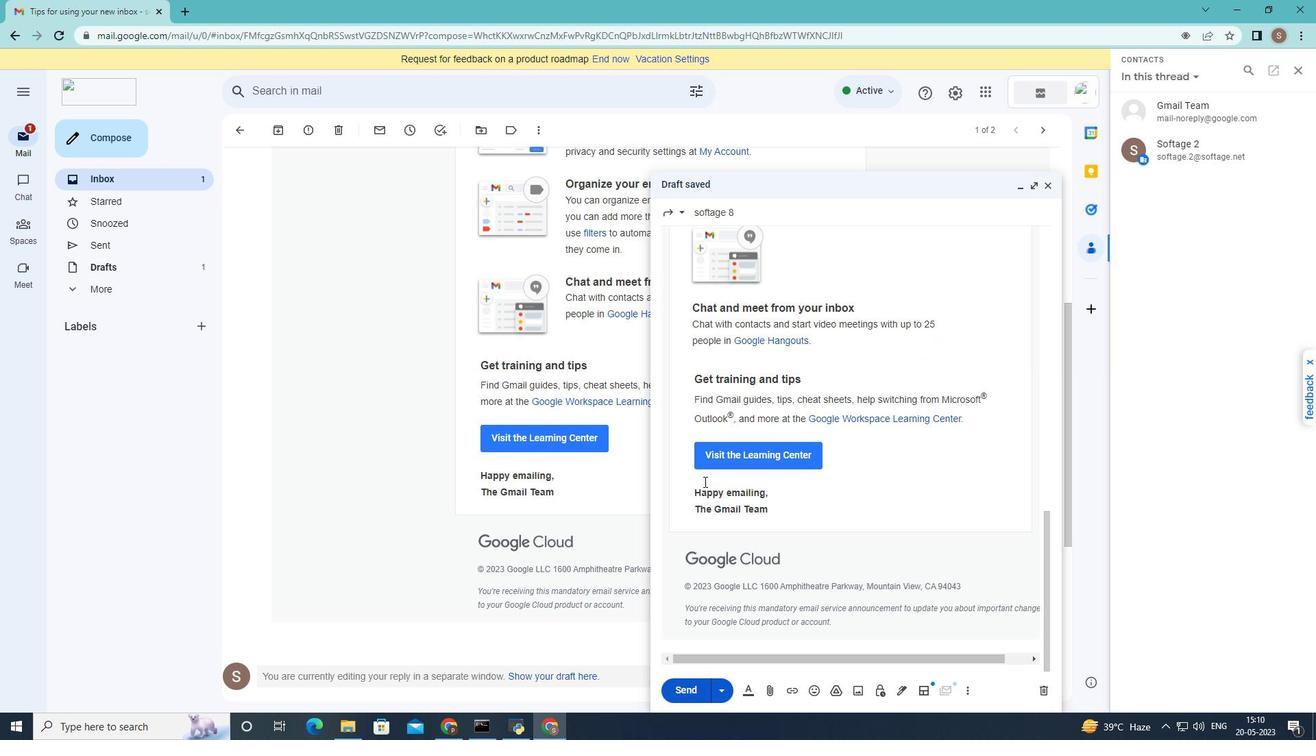 
Action: Mouse scrolled (783, 550) with delta (0, 0)
Screenshot: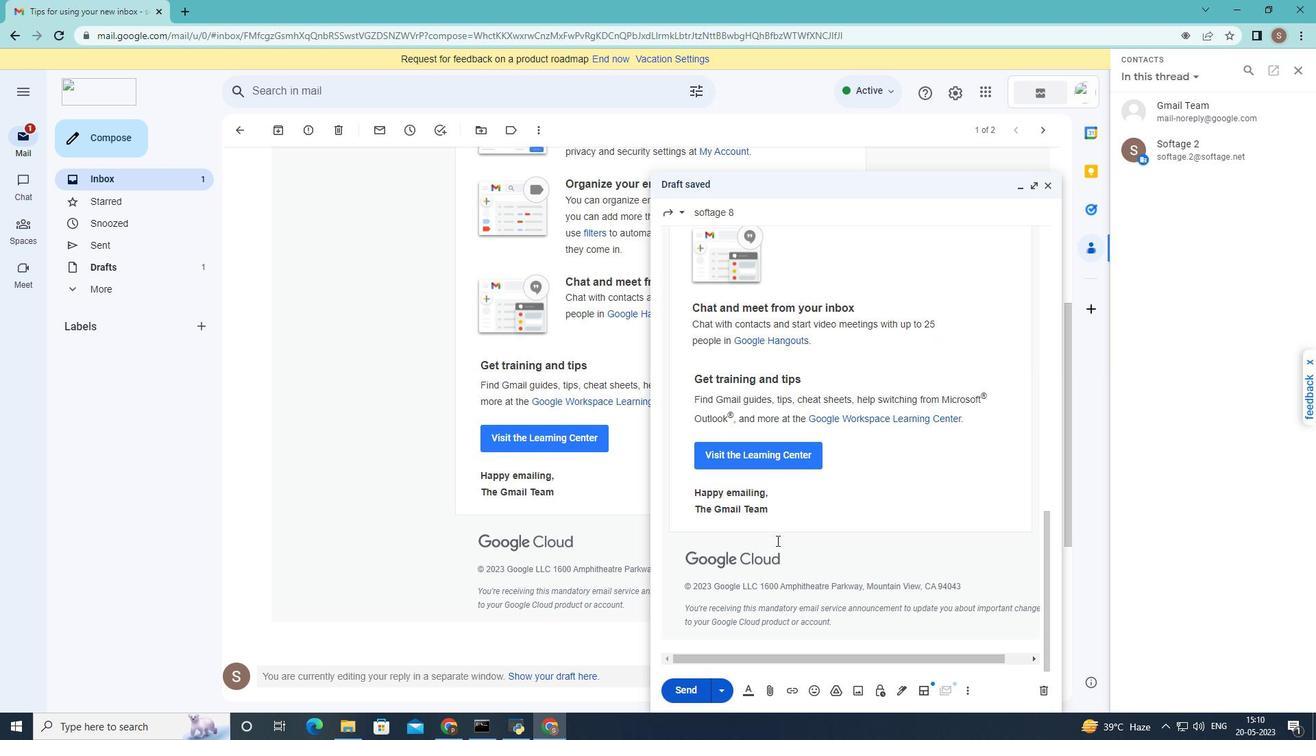 
Action: Mouse scrolled (783, 550) with delta (0, 0)
Screenshot: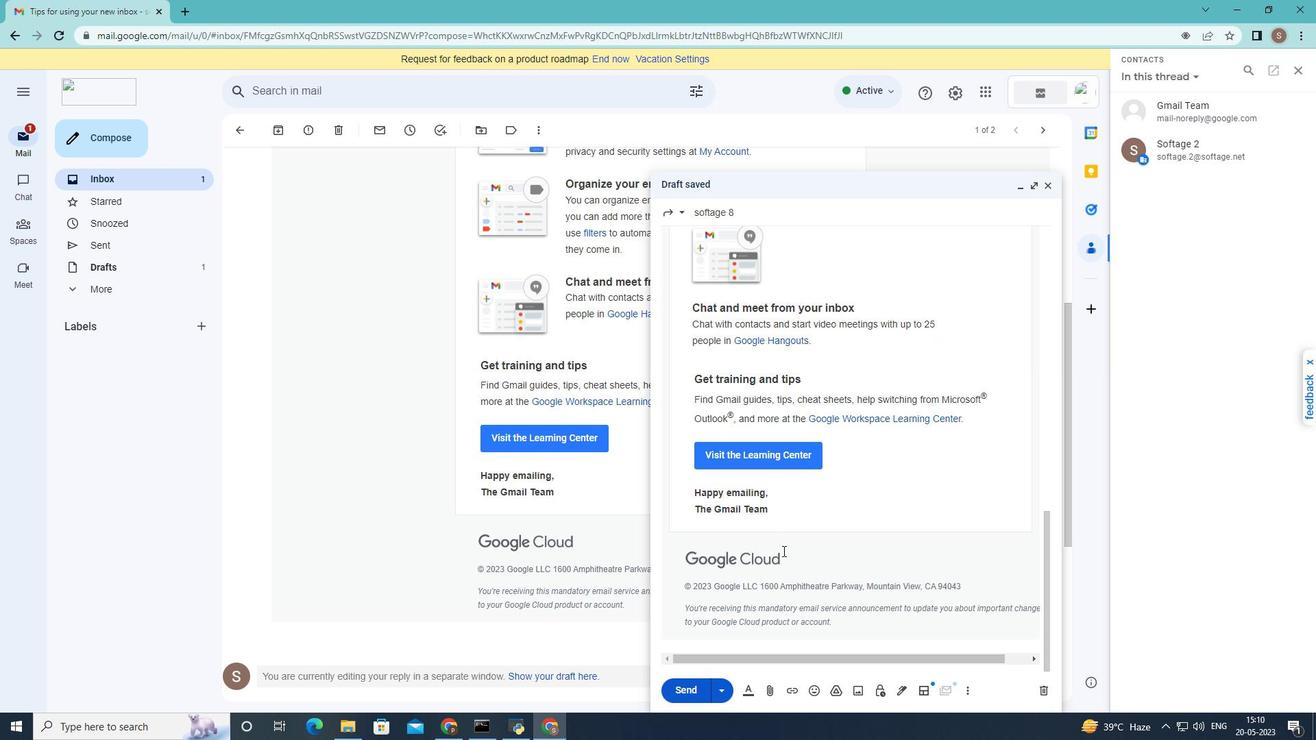 
Action: Mouse scrolled (783, 550) with delta (0, 0)
Screenshot: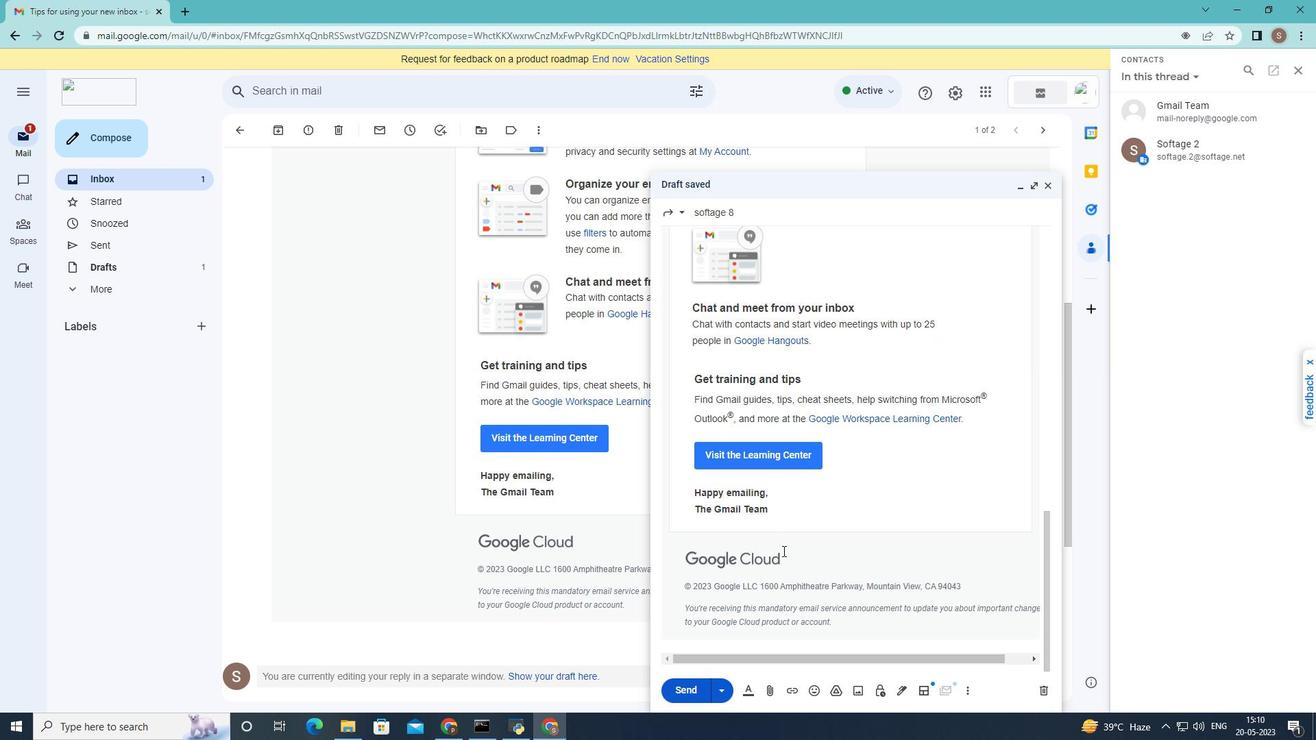 
Action: Mouse moved to (783, 552)
Screenshot: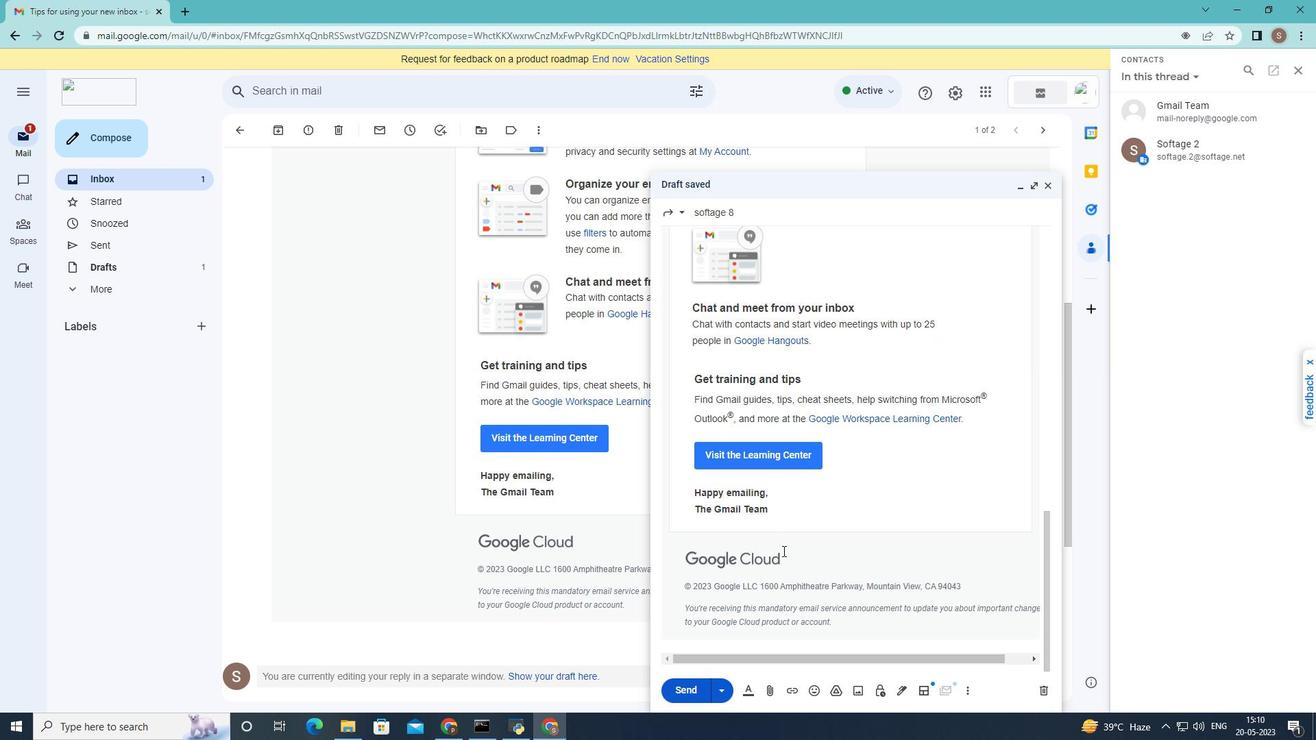 
Action: Mouse scrolled (783, 552) with delta (0, 0)
Screenshot: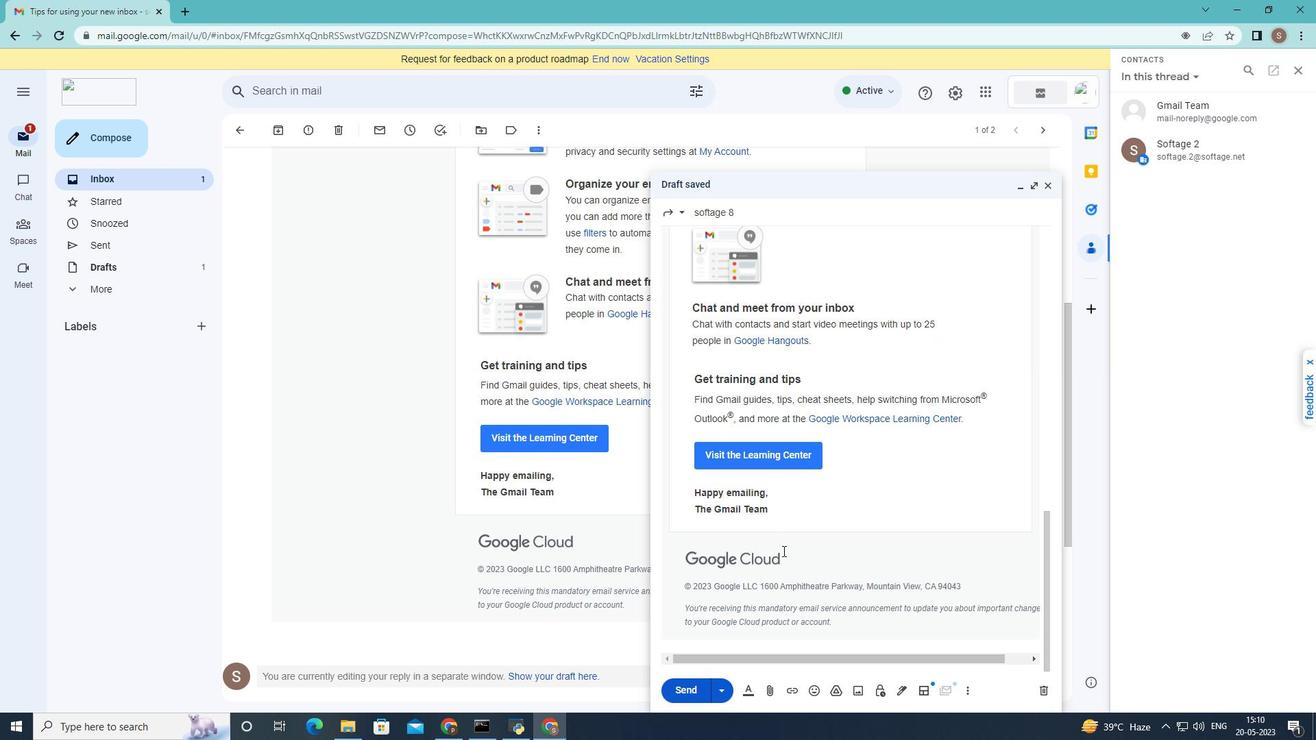 
Action: Mouse scrolled (783, 552) with delta (0, 0)
Screenshot: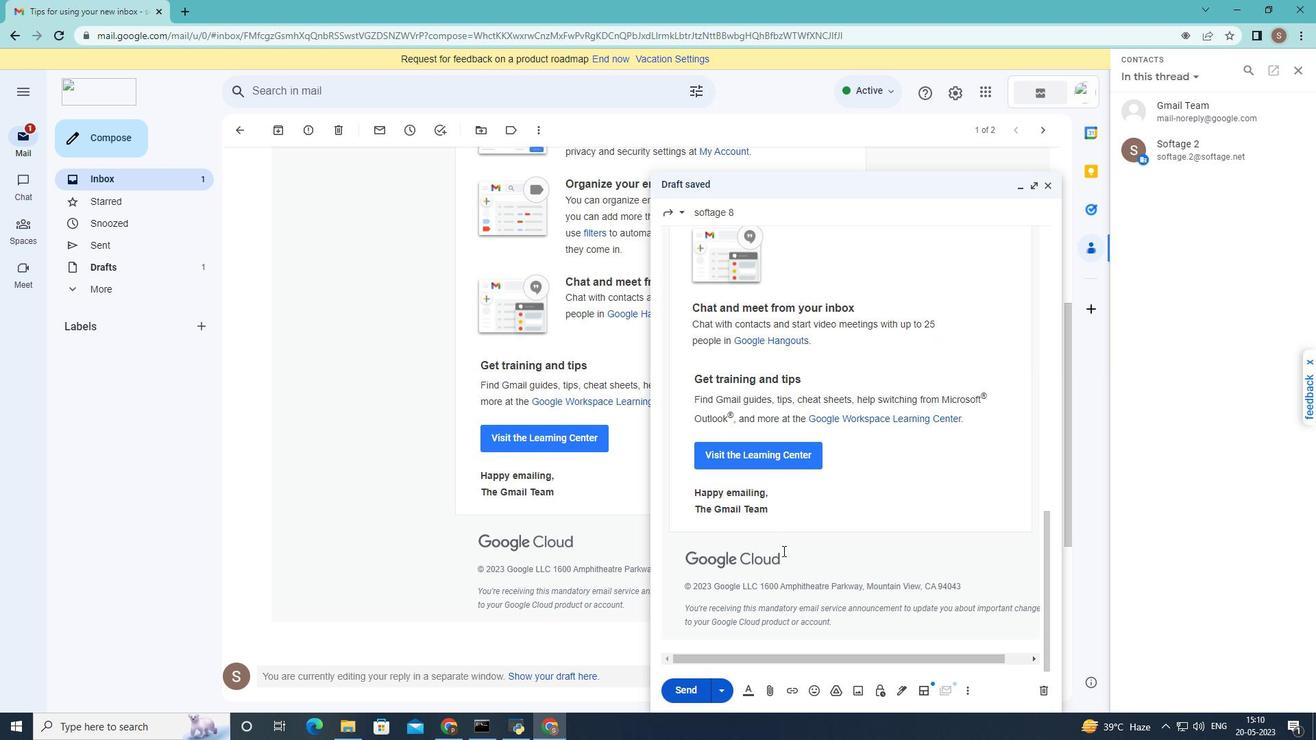 
Action: Mouse scrolled (783, 552) with delta (0, 0)
Screenshot: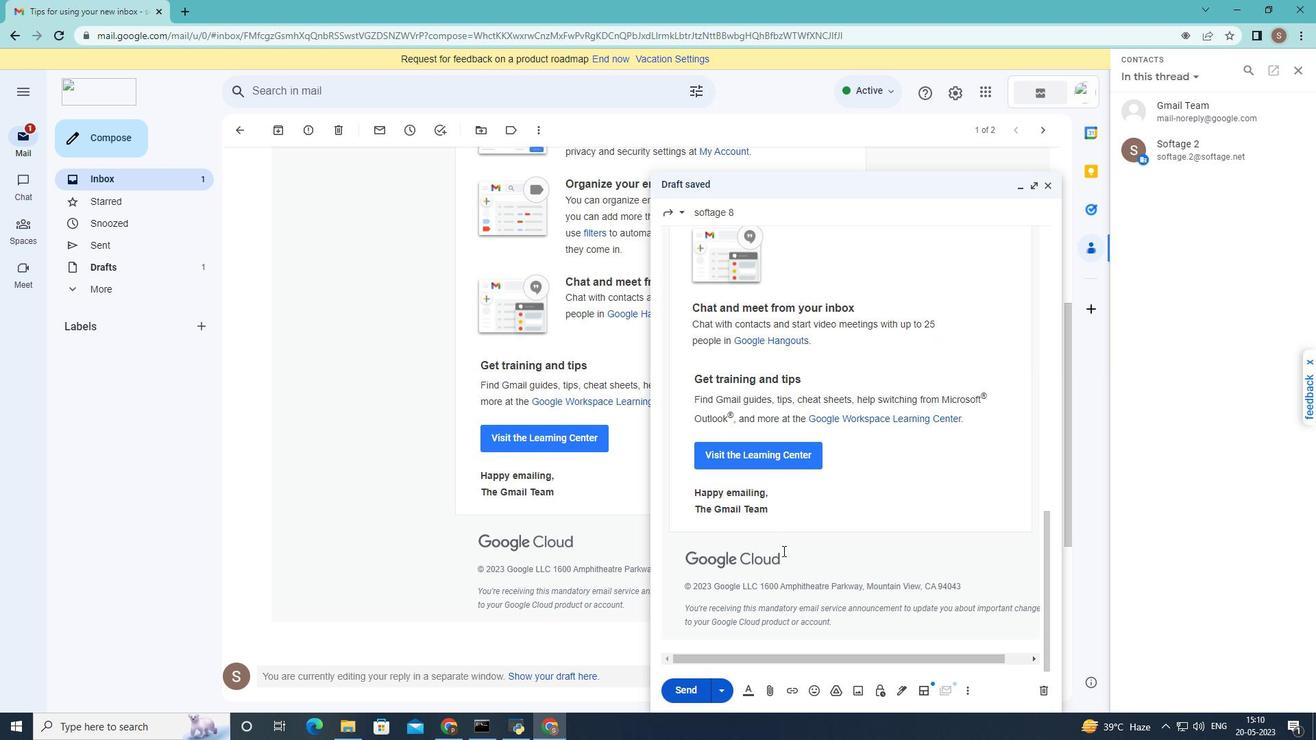
Action: Mouse moved to (1032, 188)
Screenshot: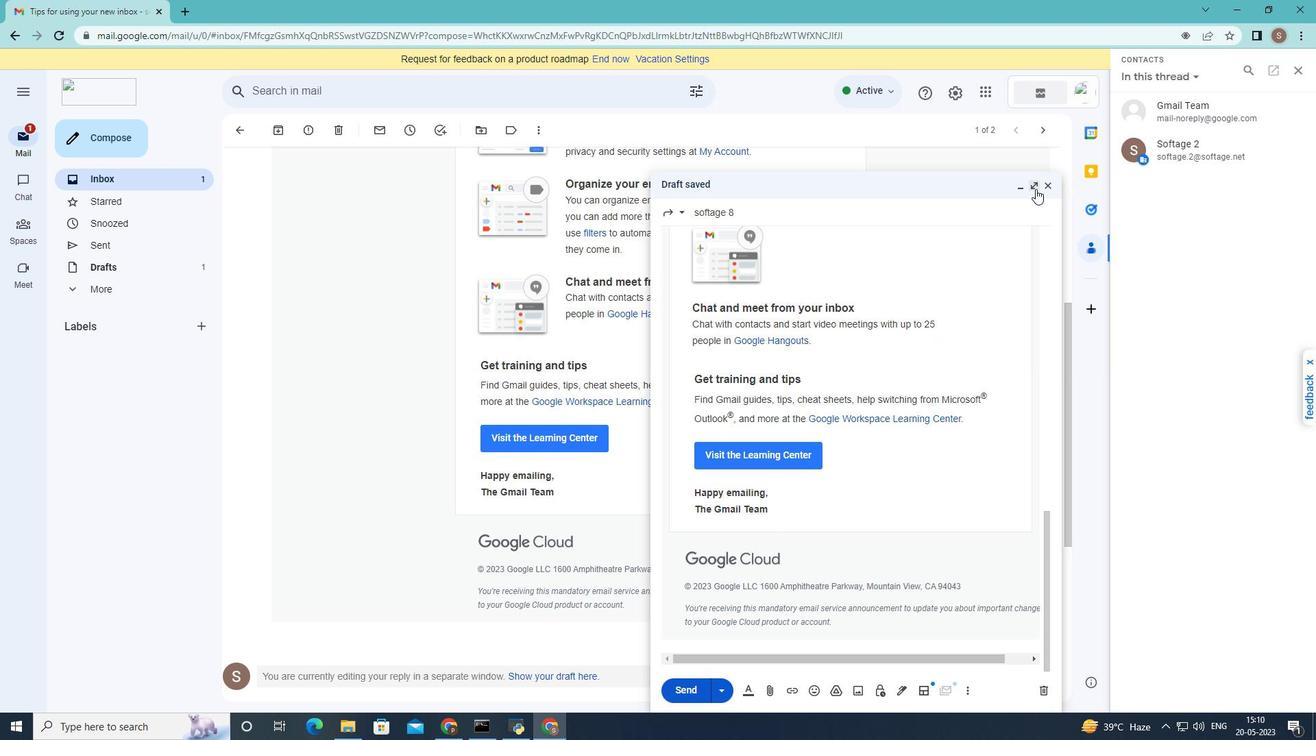 
Action: Mouse pressed left at (1032, 188)
Screenshot: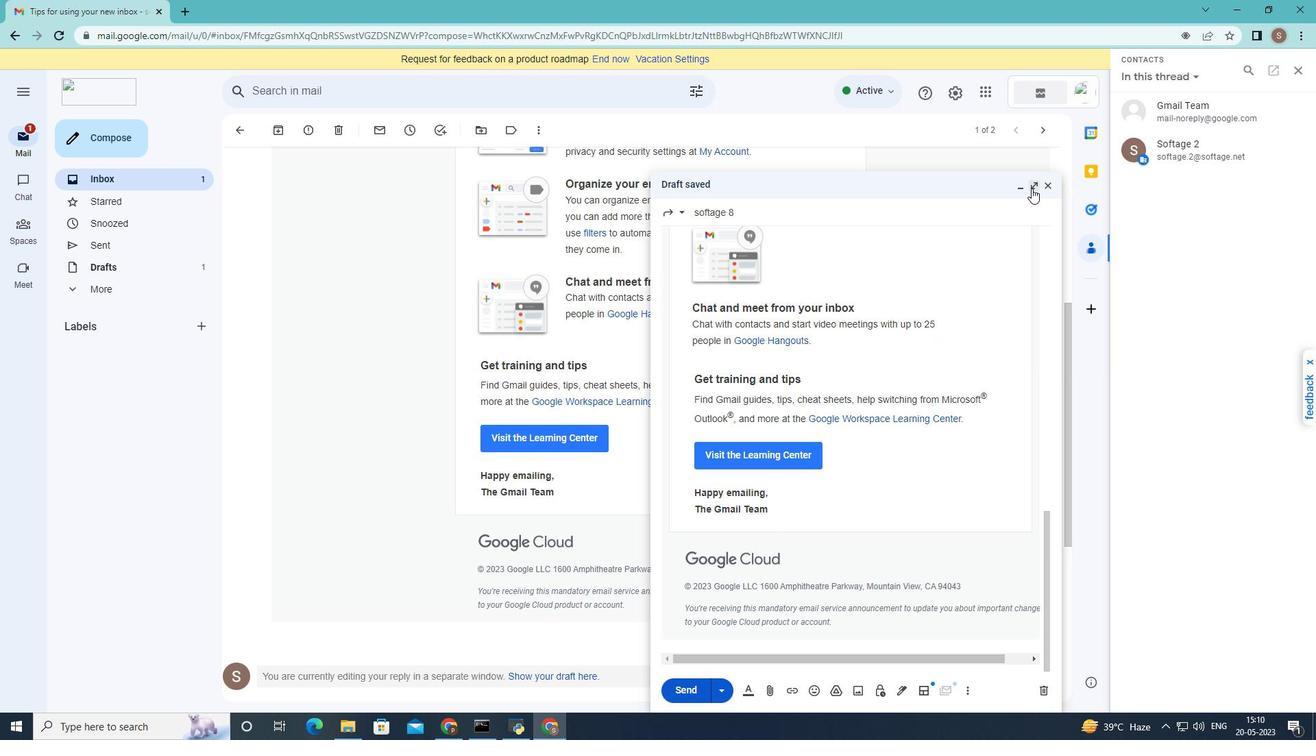 
Action: Mouse moved to (359, 423)
Screenshot: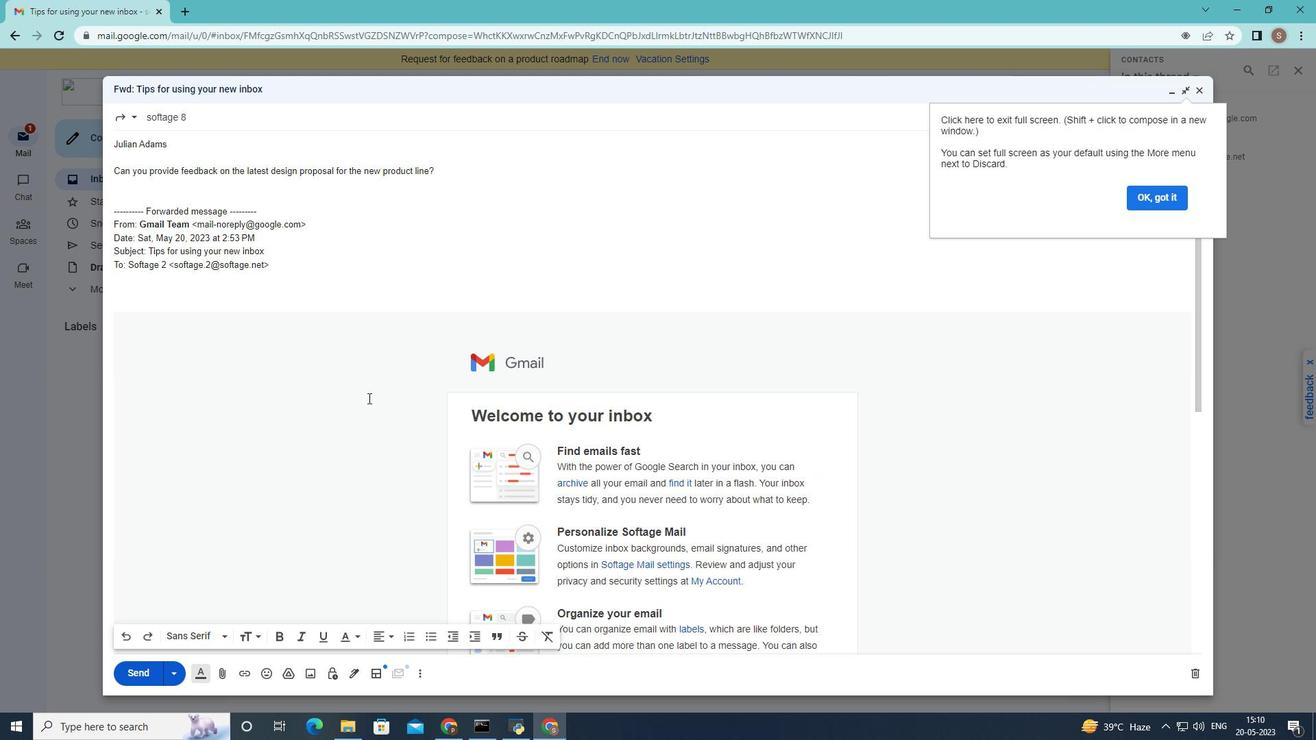
Action: Mouse scrolled (359, 422) with delta (0, 0)
Screenshot: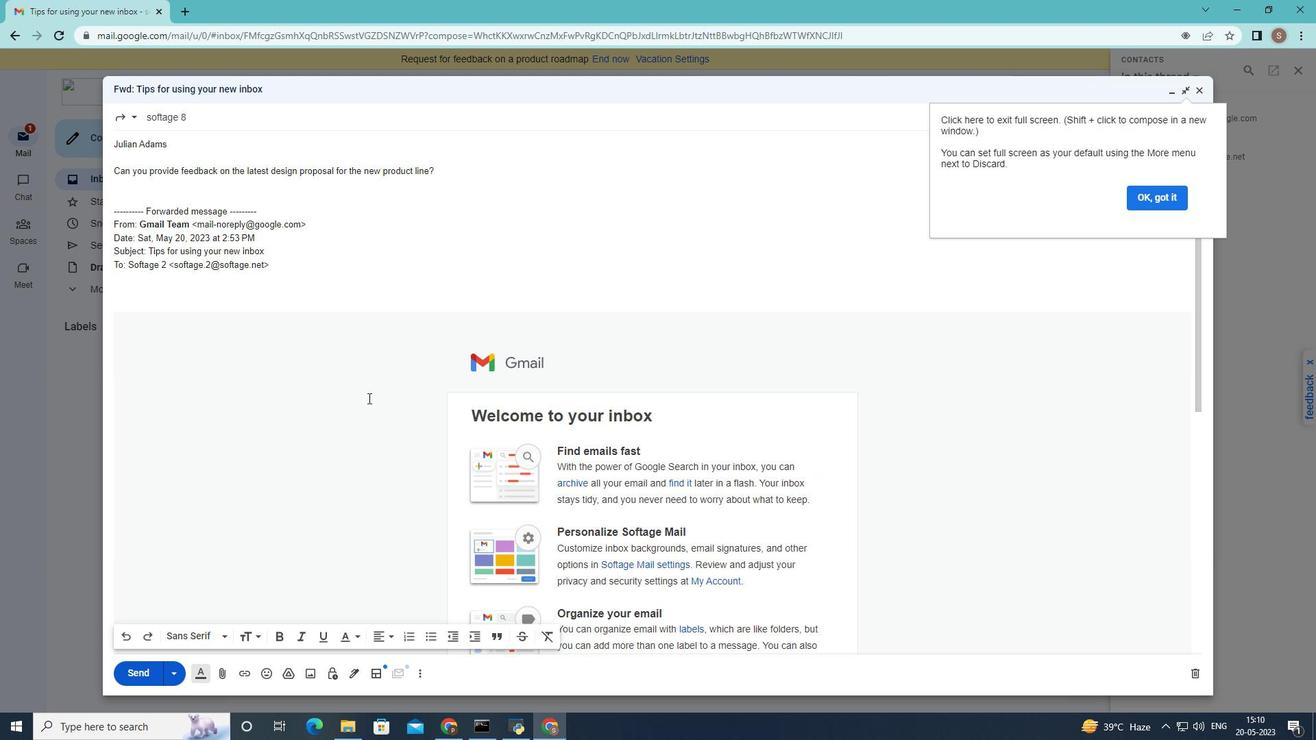 
Action: Mouse moved to (357, 425)
